 Task: Format the document with different text styles, colors, and effects to enhance its visual appeal.
Action: Mouse moved to (270, 89)
Screenshot: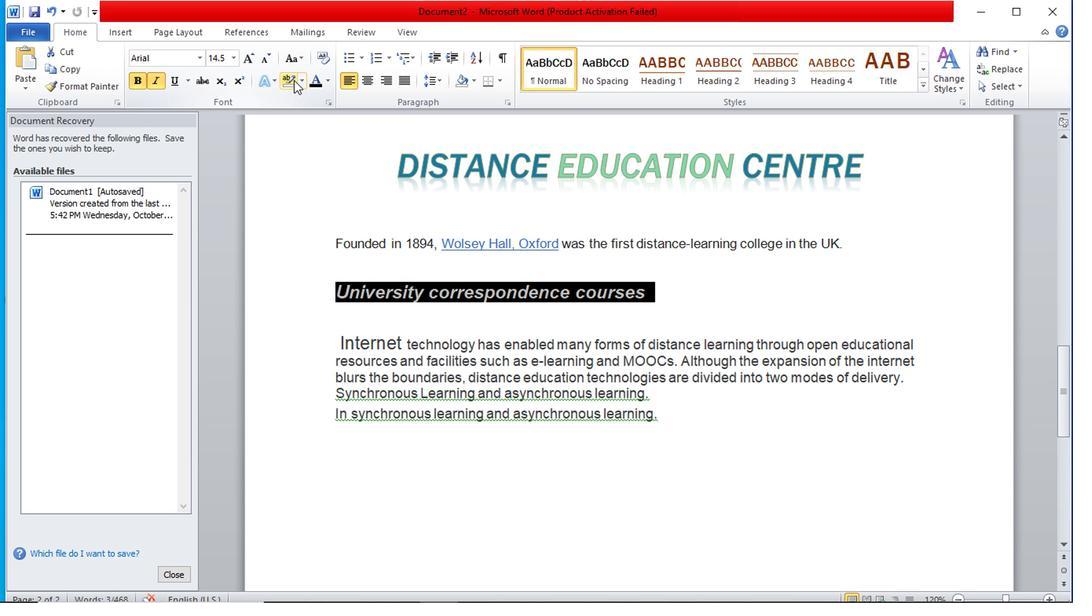 
Action: Mouse pressed left at (270, 89)
Screenshot: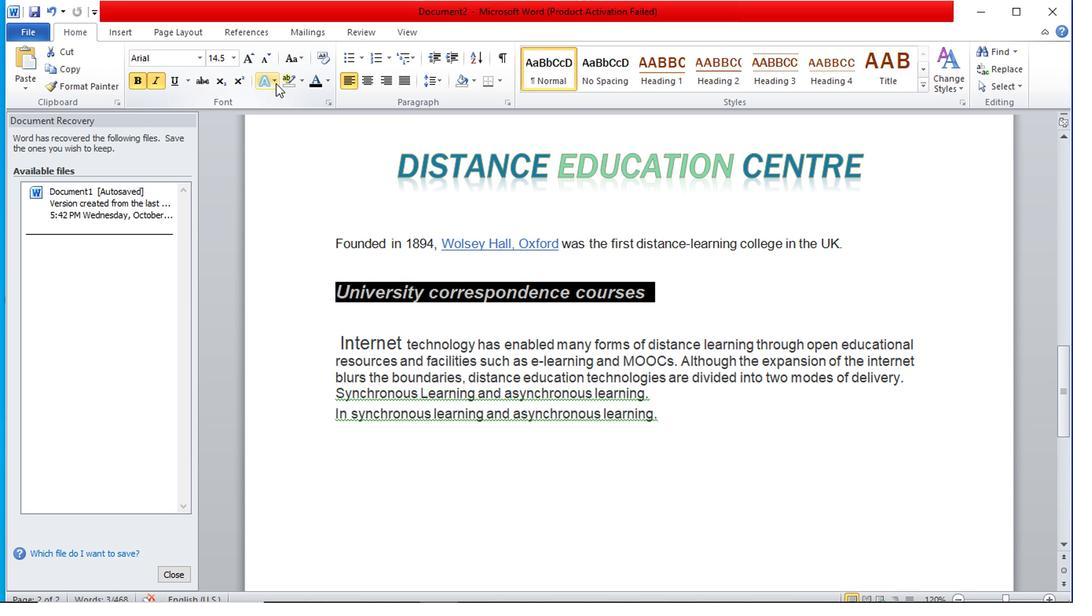 
Action: Mouse moved to (272, 244)
Screenshot: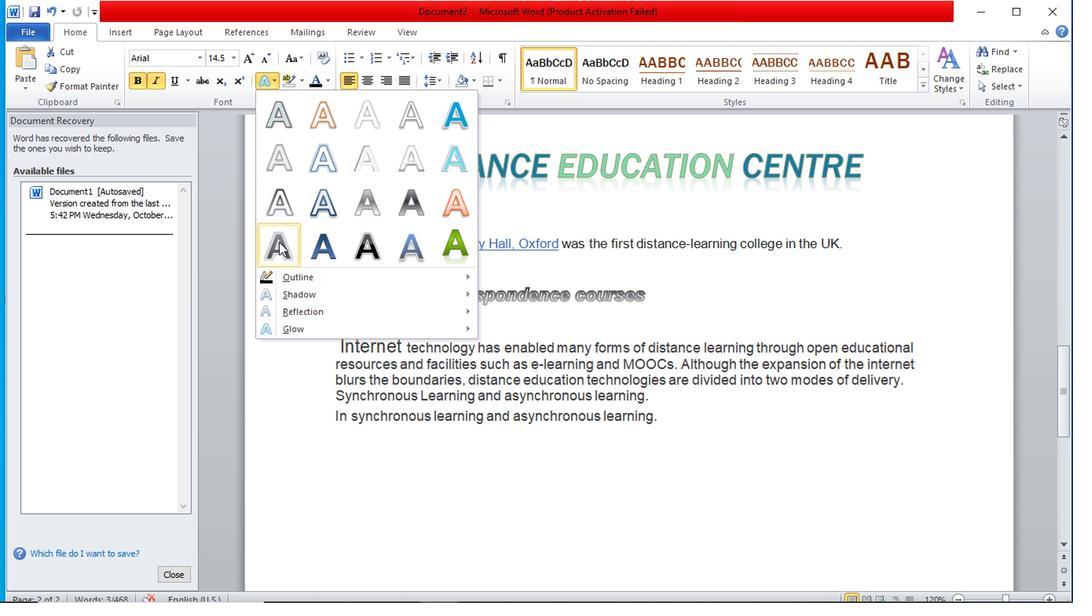 
Action: Mouse pressed left at (272, 244)
Screenshot: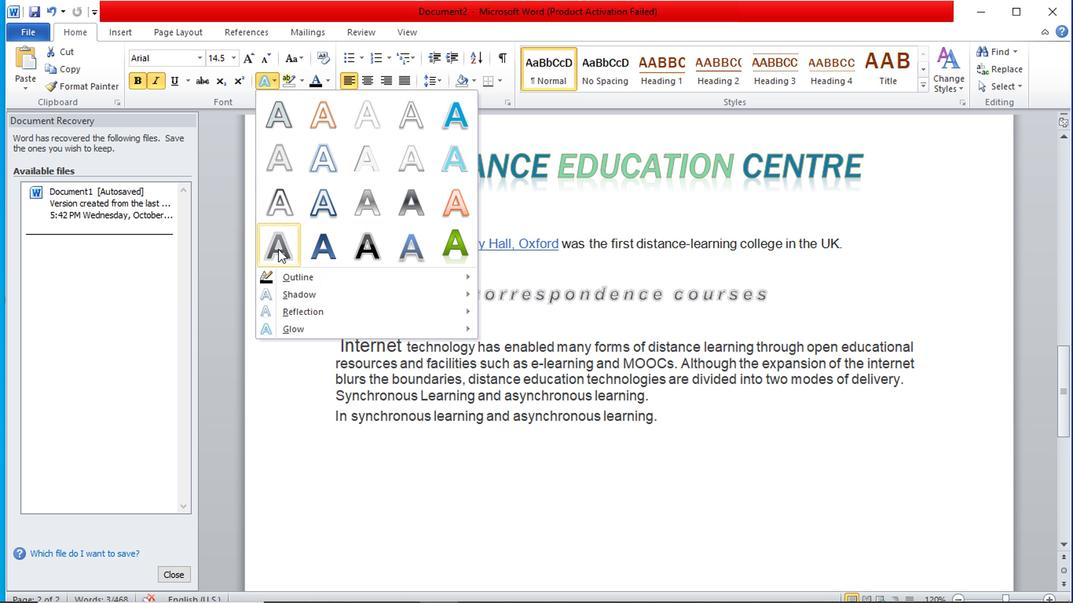 
Action: Mouse moved to (789, 290)
Screenshot: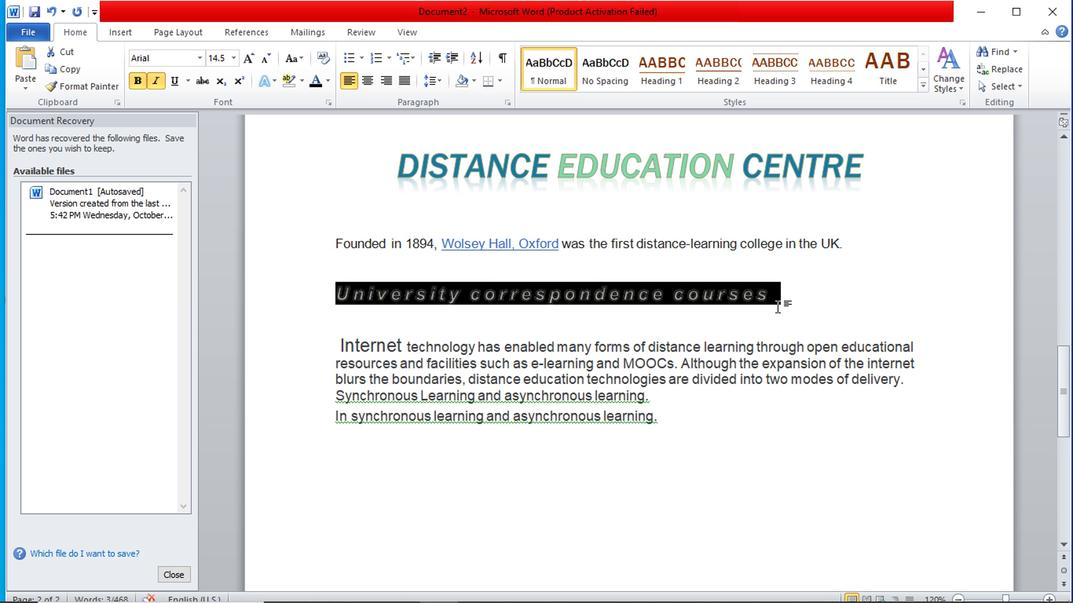 
Action: Mouse pressed left at (789, 290)
Screenshot: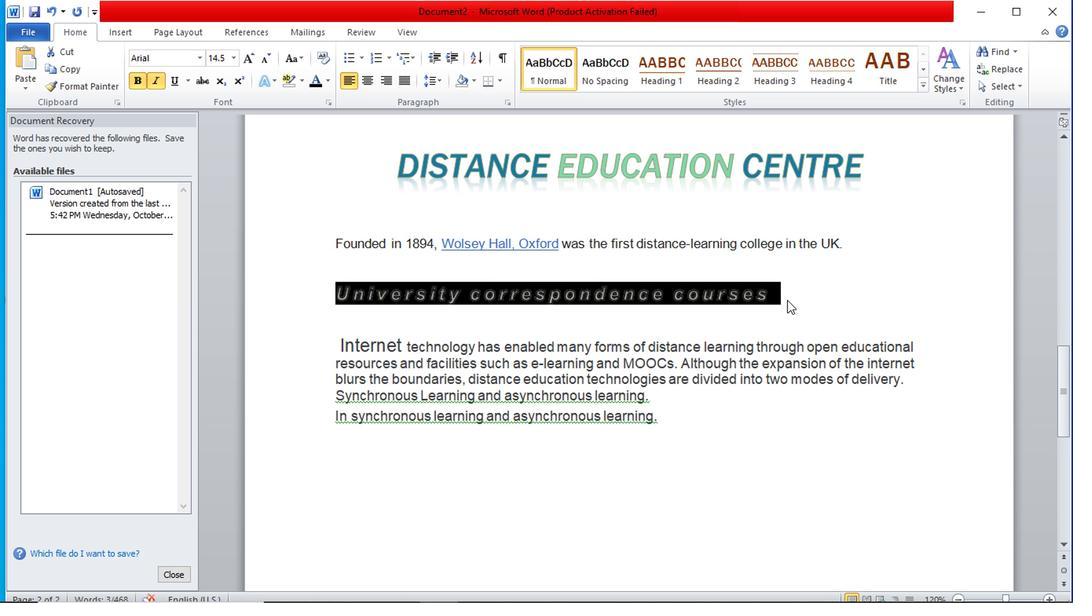 
Action: Mouse moved to (325, 280)
Screenshot: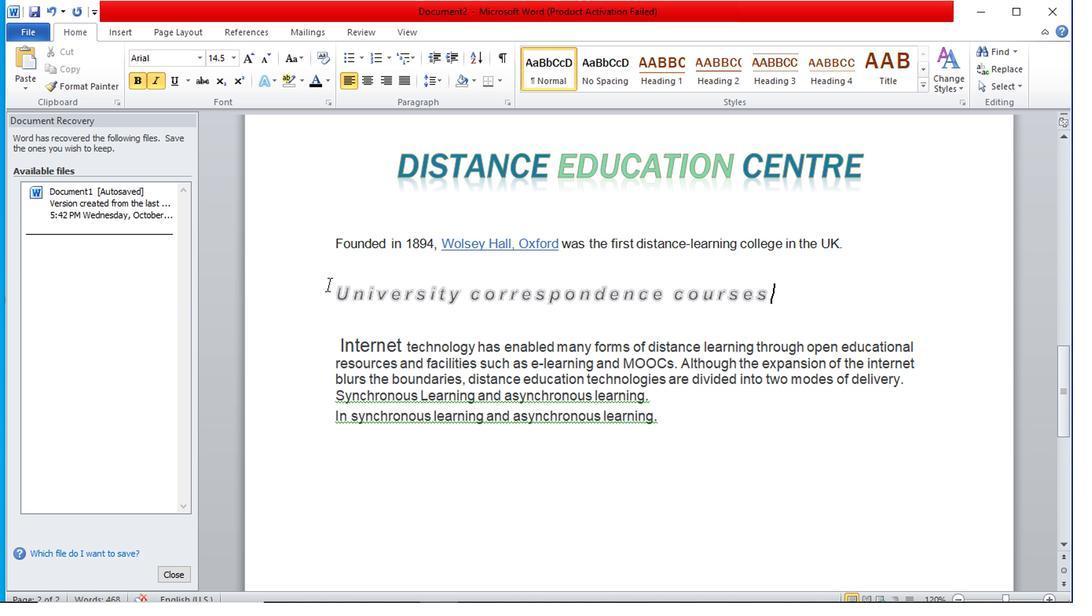 
Action: Mouse pressed left at (325, 280)
Screenshot: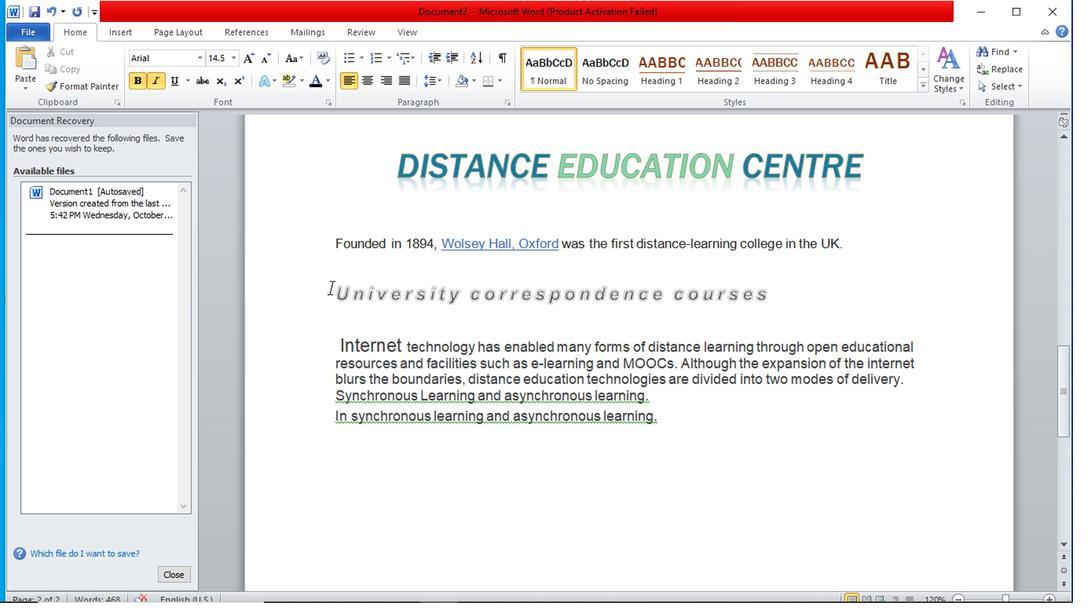 
Action: Mouse moved to (318, 88)
Screenshot: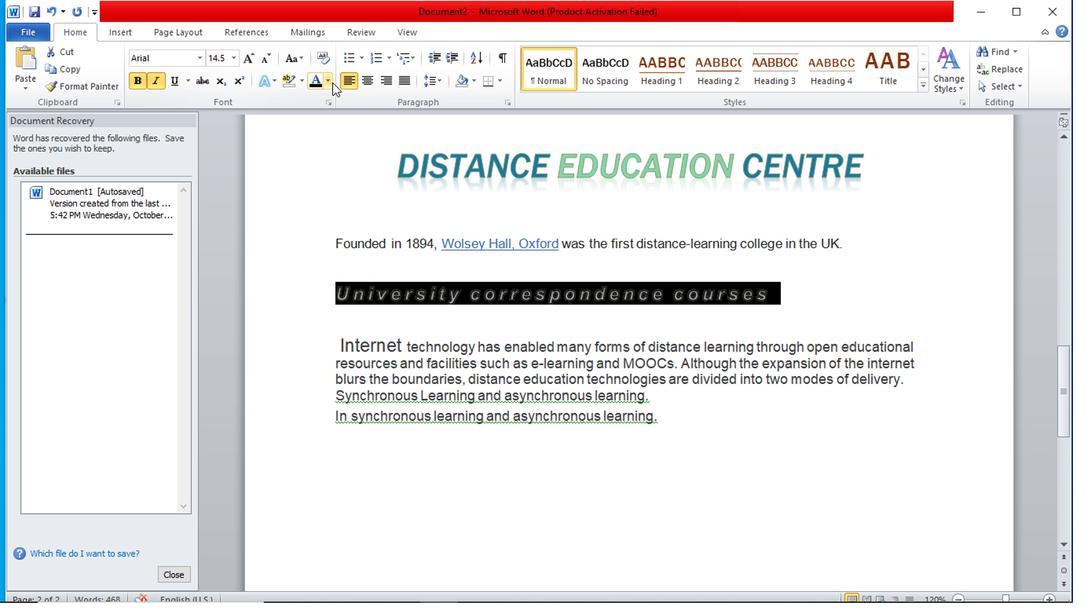 
Action: Mouse pressed left at (318, 88)
Screenshot: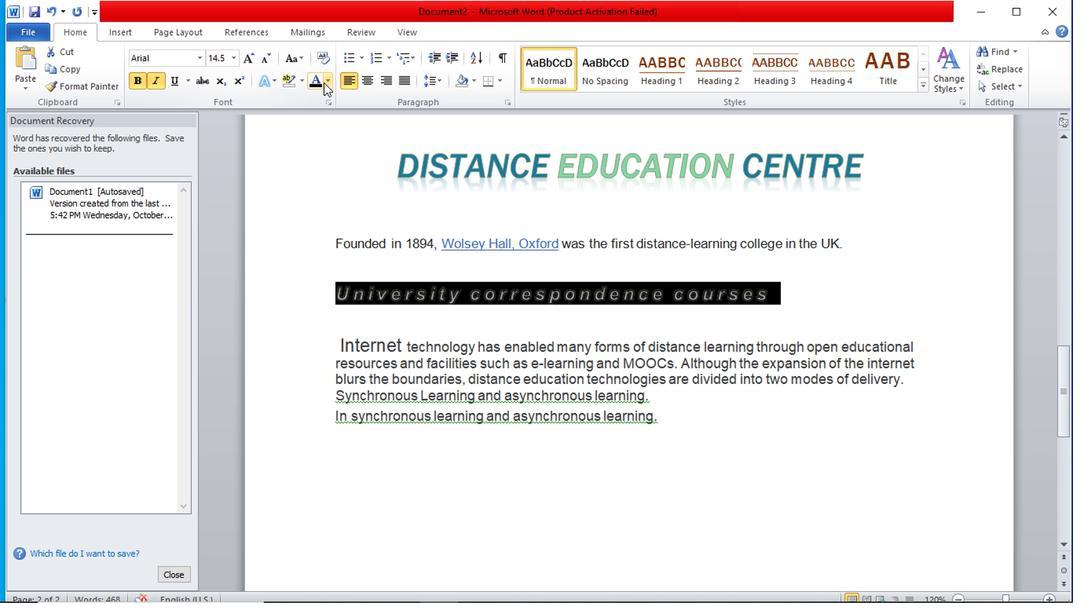 
Action: Mouse moved to (393, 186)
Screenshot: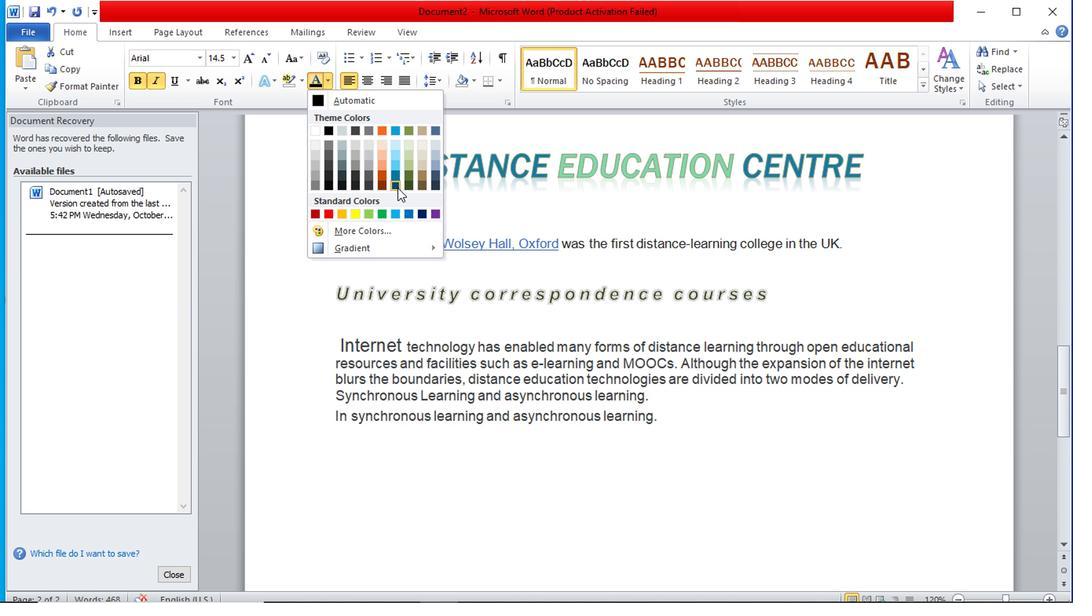 
Action: Mouse pressed left at (393, 186)
Screenshot: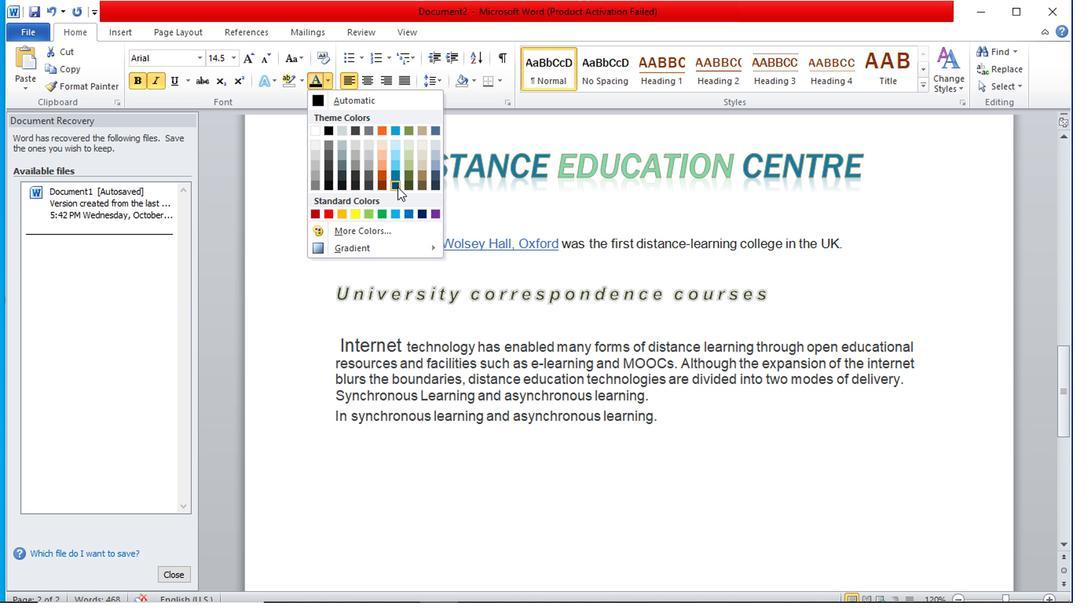 
Action: Mouse moved to (797, 286)
Screenshot: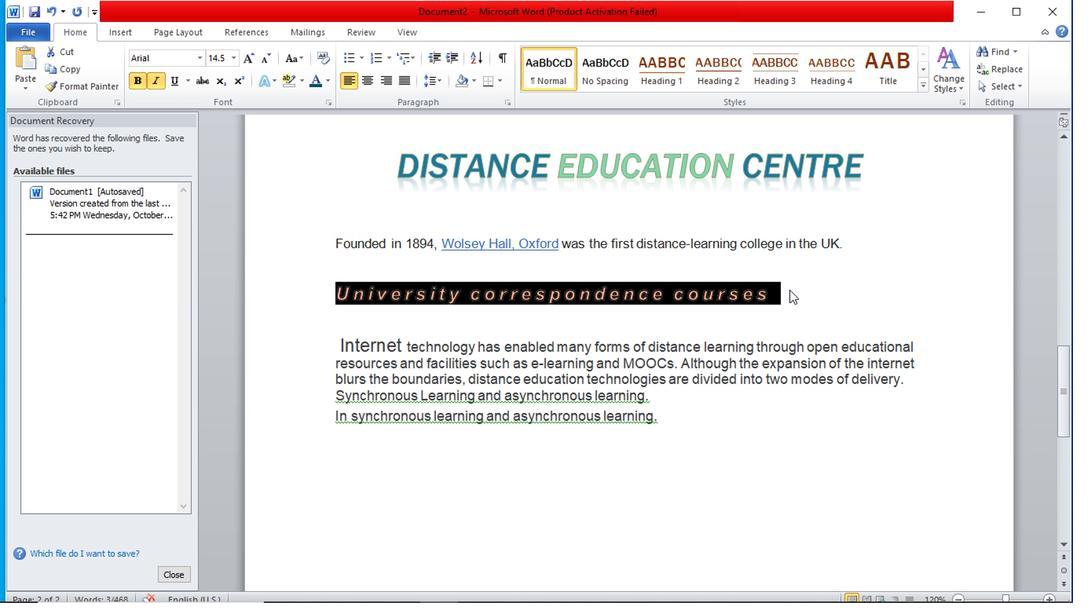 
Action: Mouse pressed left at (797, 286)
Screenshot: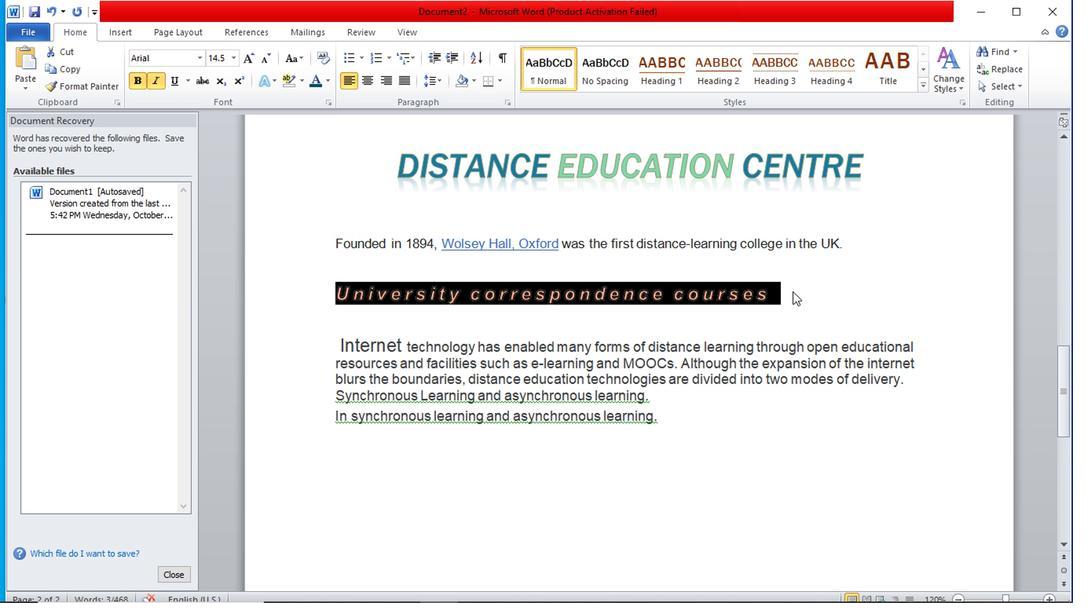 
Action: Mouse moved to (318, 279)
Screenshot: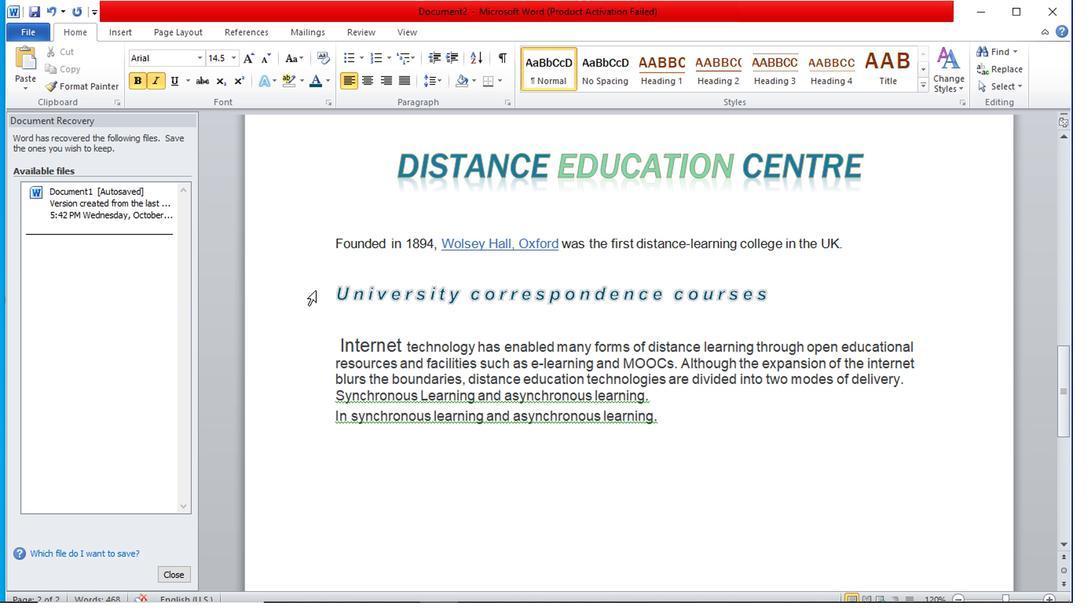 
Action: Mouse pressed left at (318, 279)
Screenshot: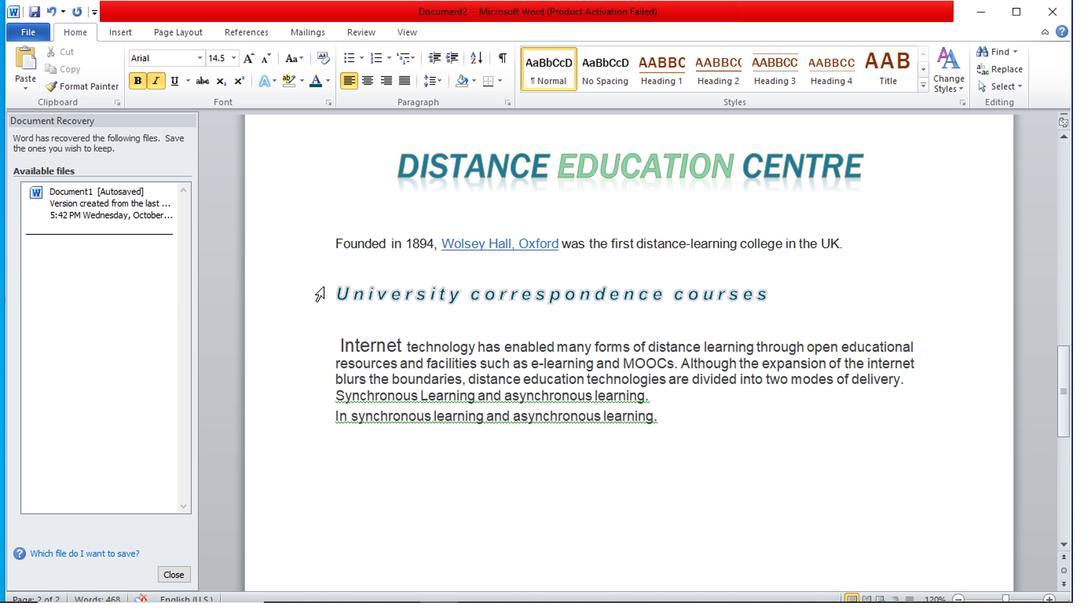 
Action: Mouse moved to (325, 88)
Screenshot: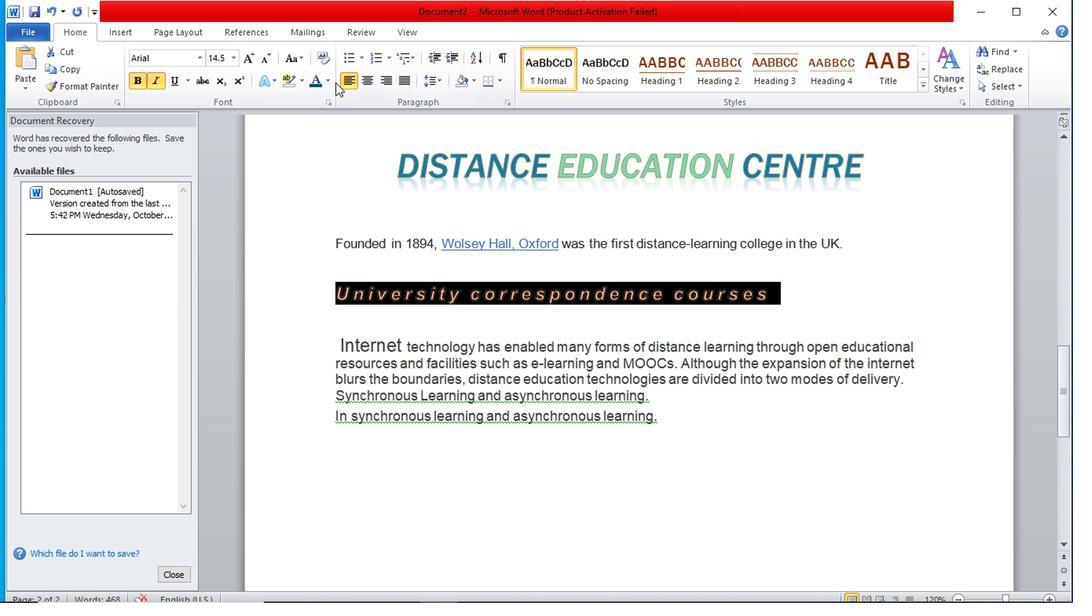 
Action: Mouse pressed left at (325, 88)
Screenshot: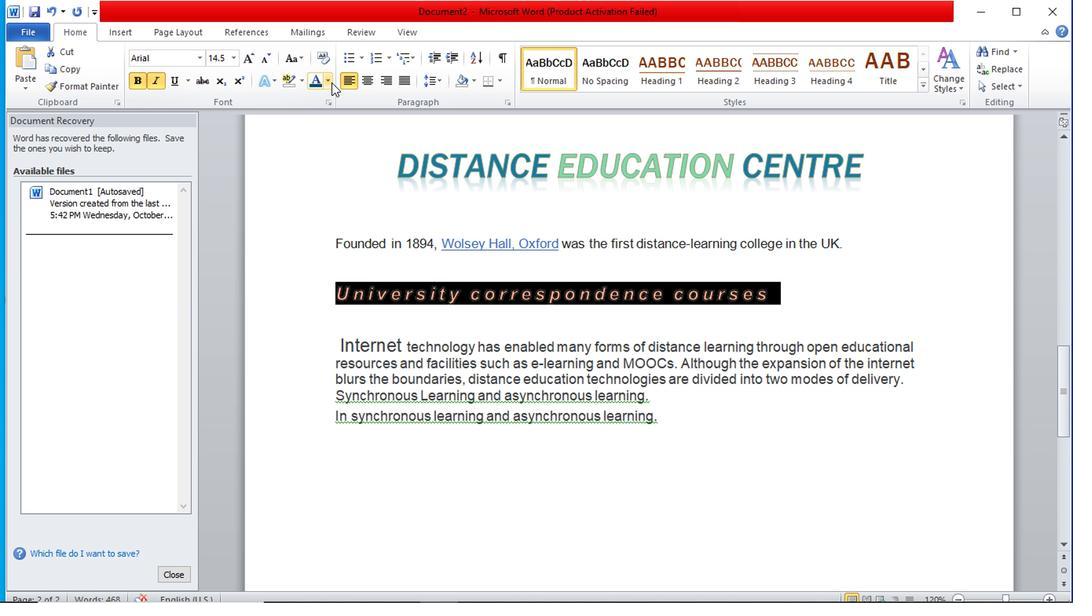 
Action: Mouse moved to (432, 186)
Screenshot: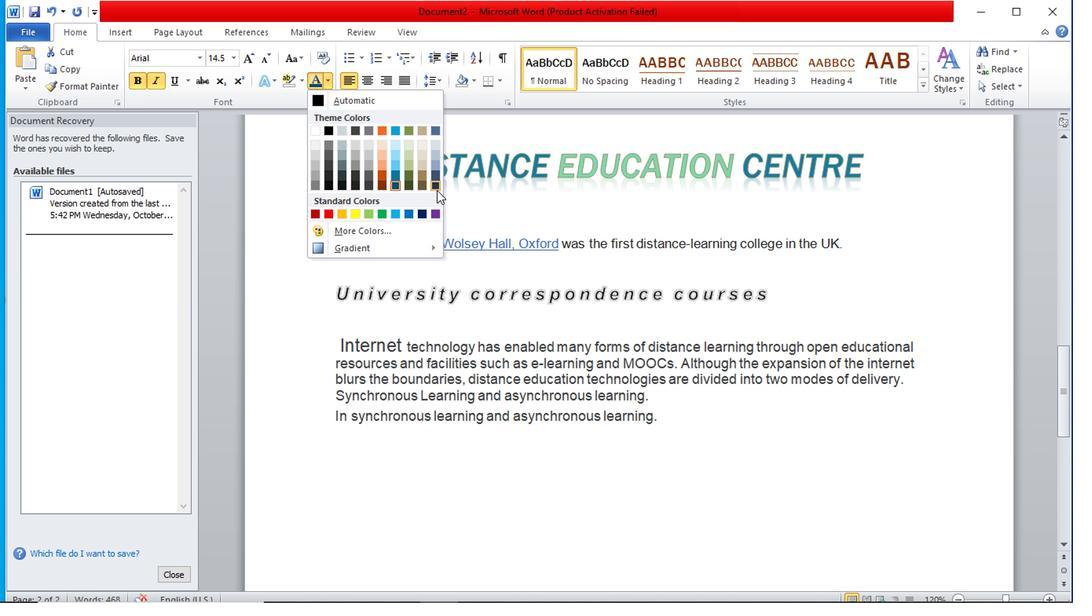 
Action: Mouse pressed left at (432, 186)
Screenshot: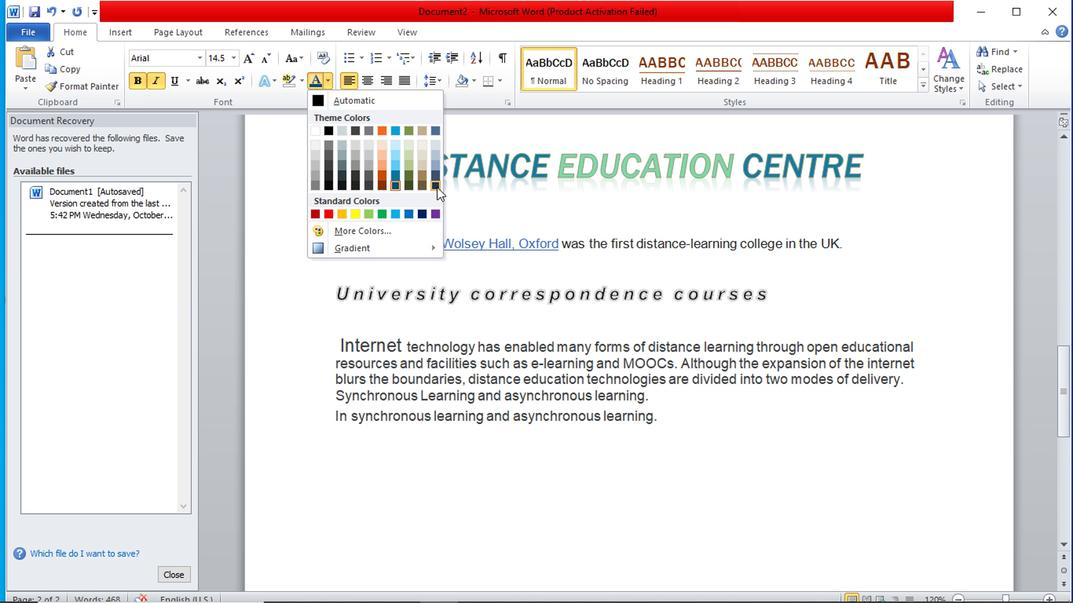
Action: Mouse moved to (323, 275)
Screenshot: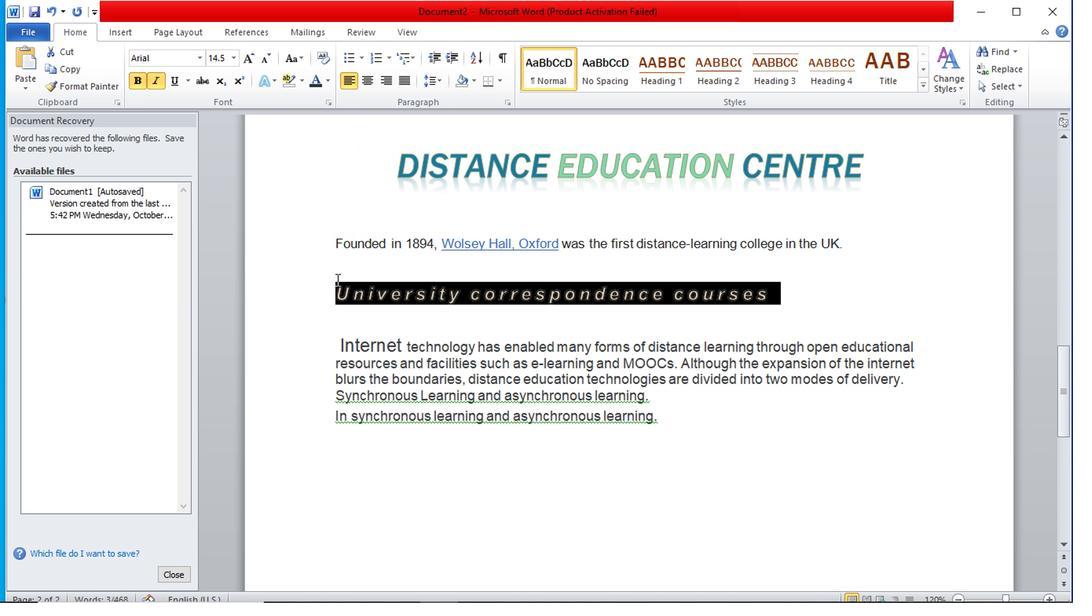 
Action: Mouse pressed left at (323, 275)
Screenshot: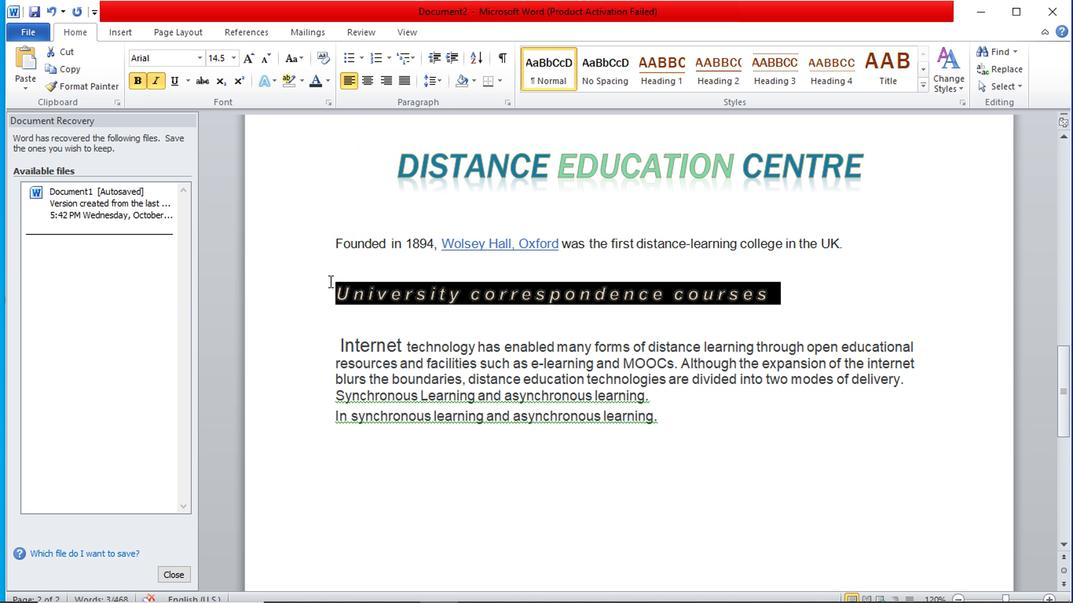 
Action: Mouse moved to (841, 322)
Screenshot: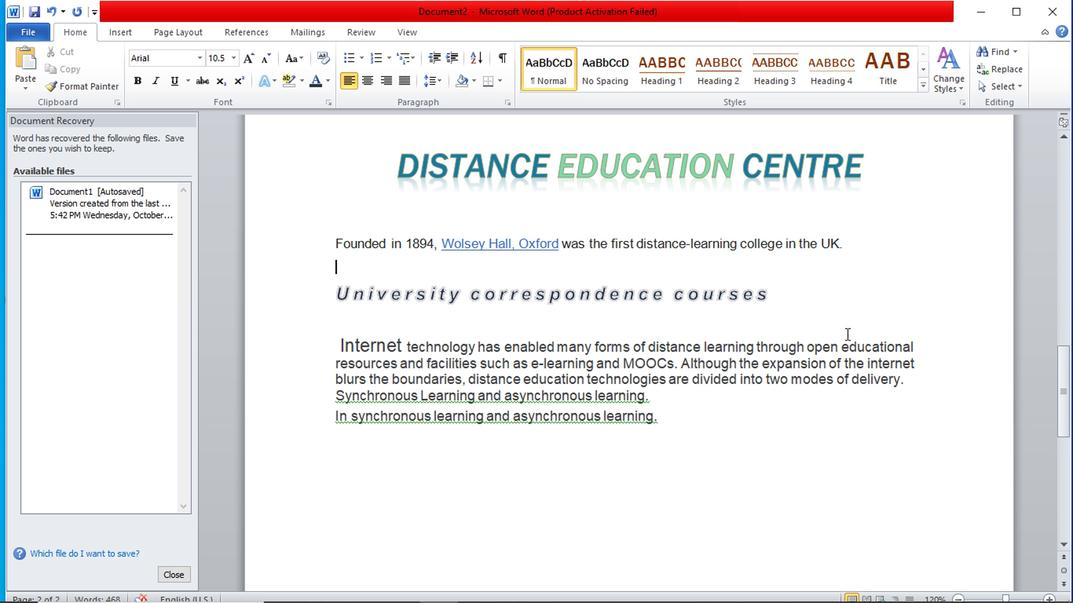 
Action: Mouse scrolled (841, 322) with delta (0, 0)
Screenshot: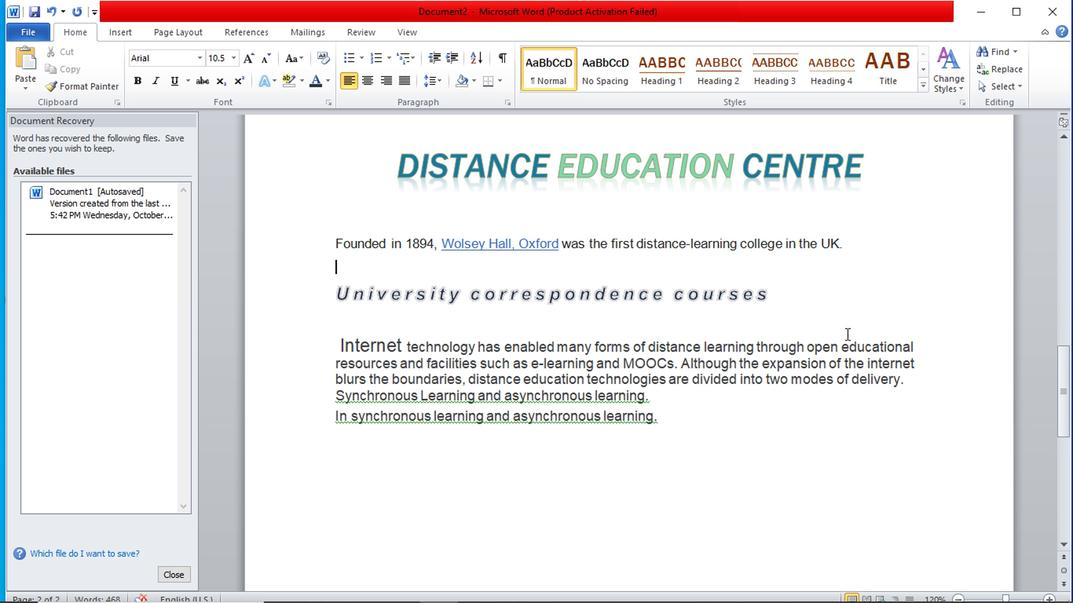 
Action: Mouse moved to (777, 287)
Screenshot: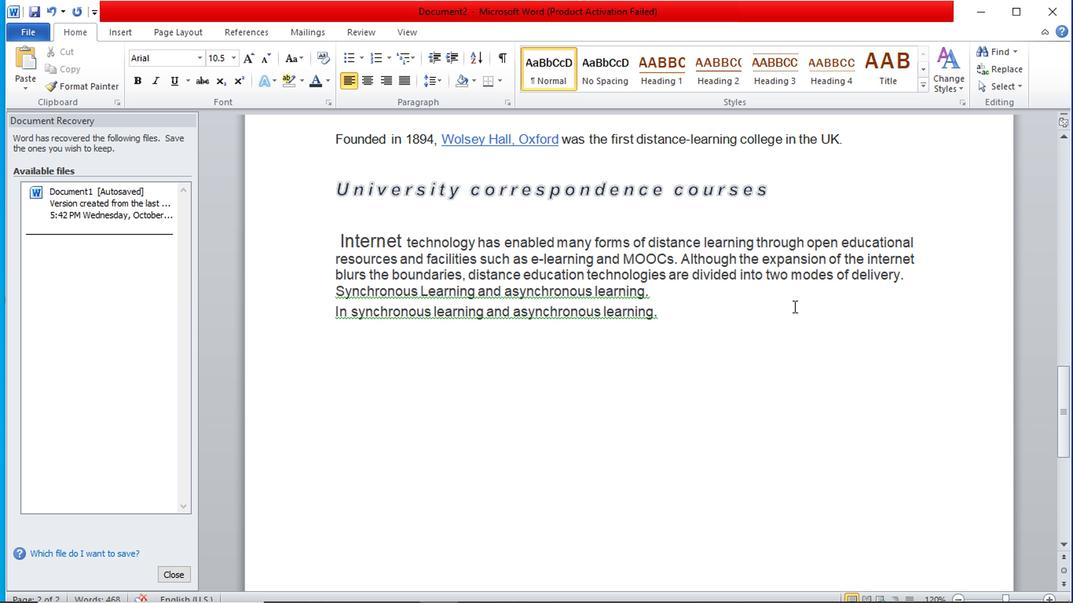 
Action: Mouse scrolled (777, 287) with delta (0, 0)
Screenshot: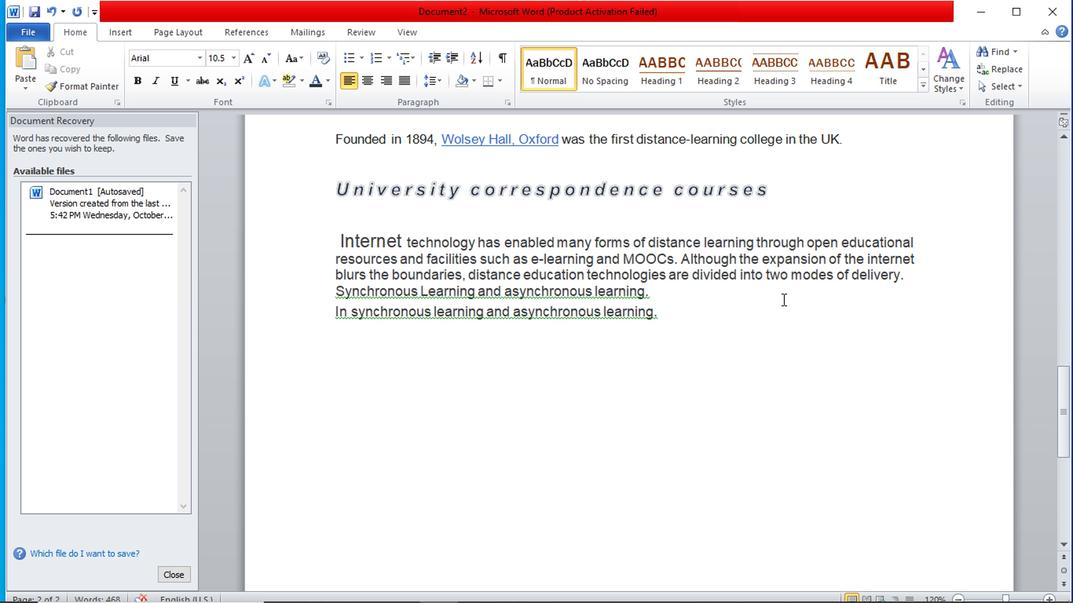 
Action: Mouse moved to (676, 331)
Screenshot: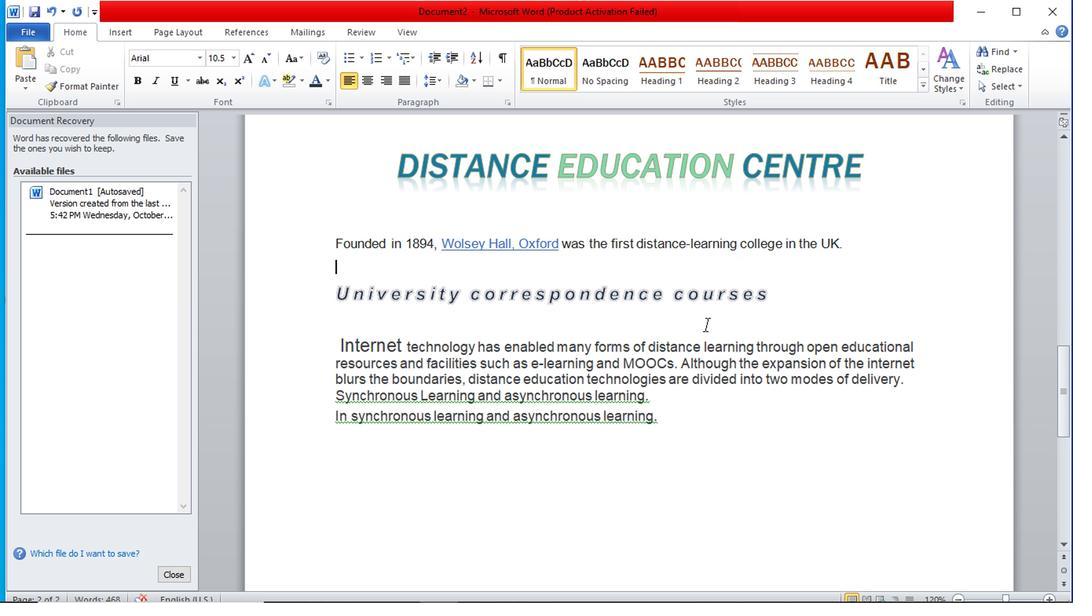 
Action: Mouse scrolled (676, 331) with delta (0, 0)
Screenshot: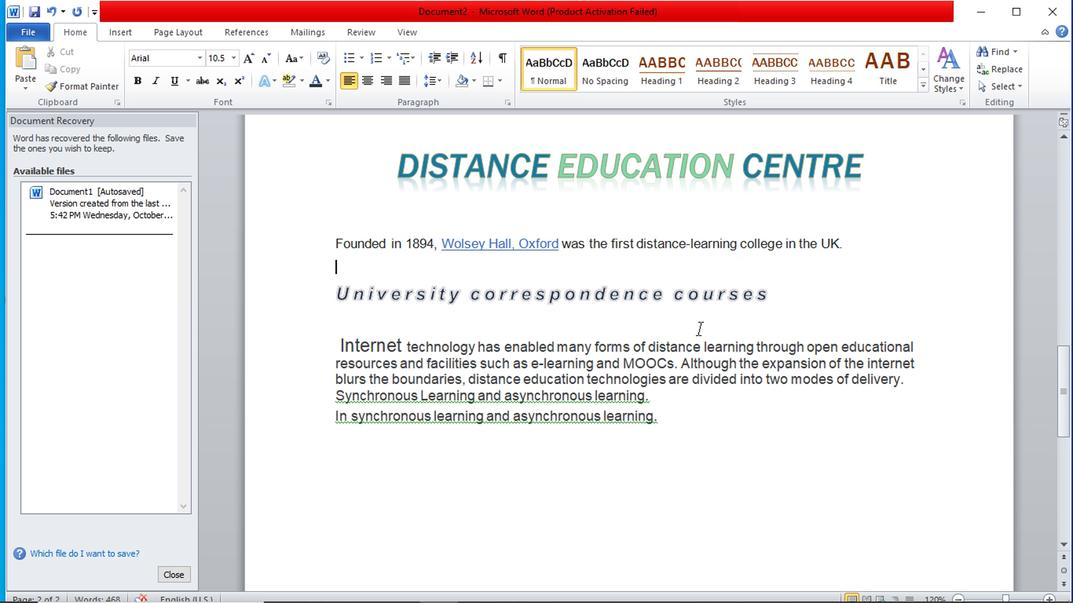 
Action: Mouse moved to (670, 308)
Screenshot: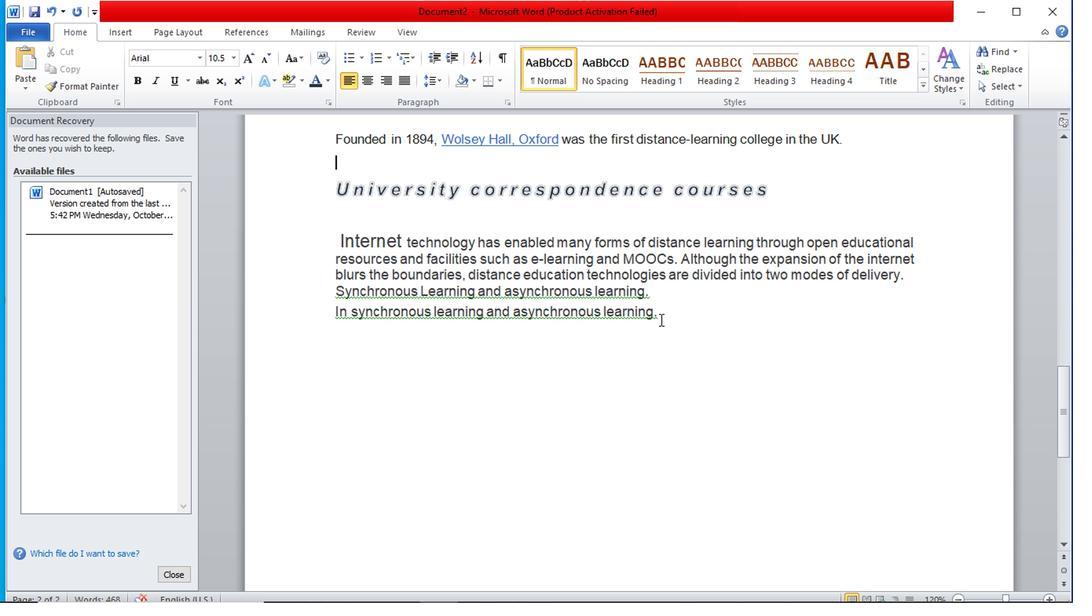 
Action: Mouse pressed left at (670, 308)
Screenshot: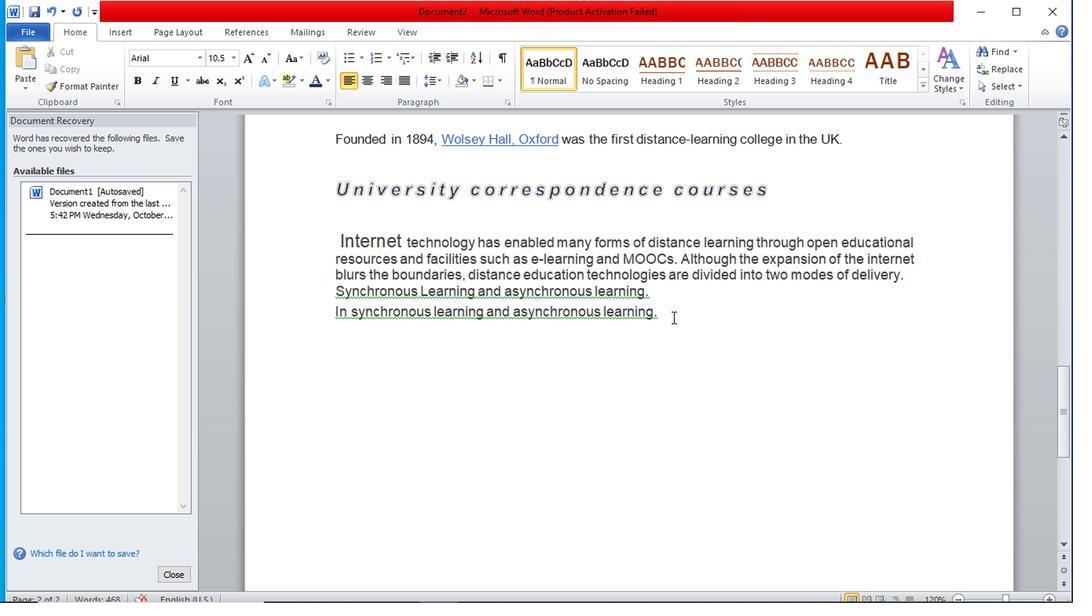 
Action: Mouse moved to (651, 282)
Screenshot: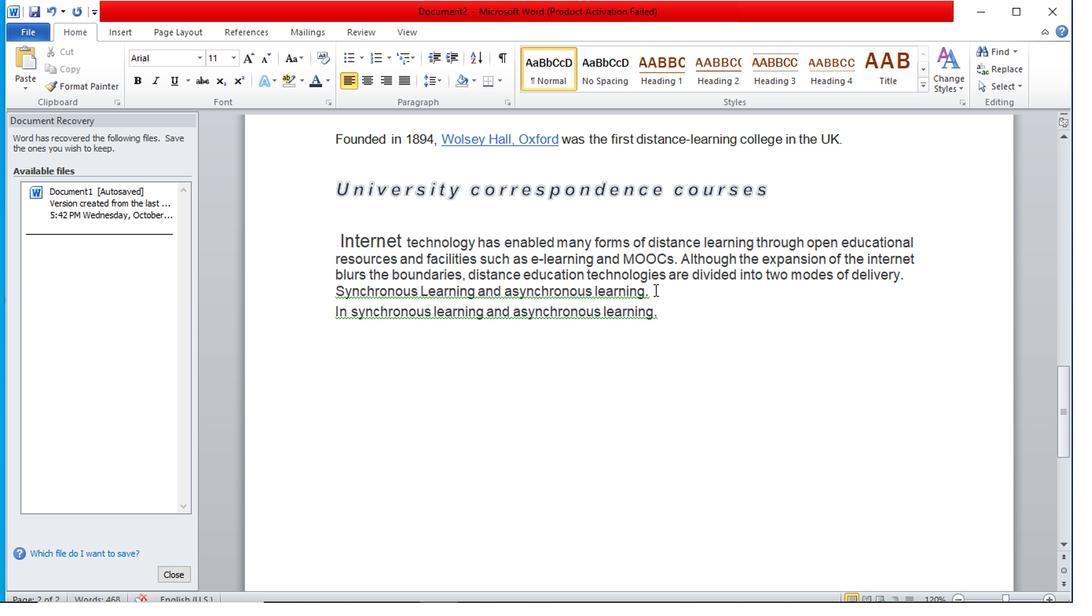 
Action: Mouse pressed left at (651, 282)
Screenshot: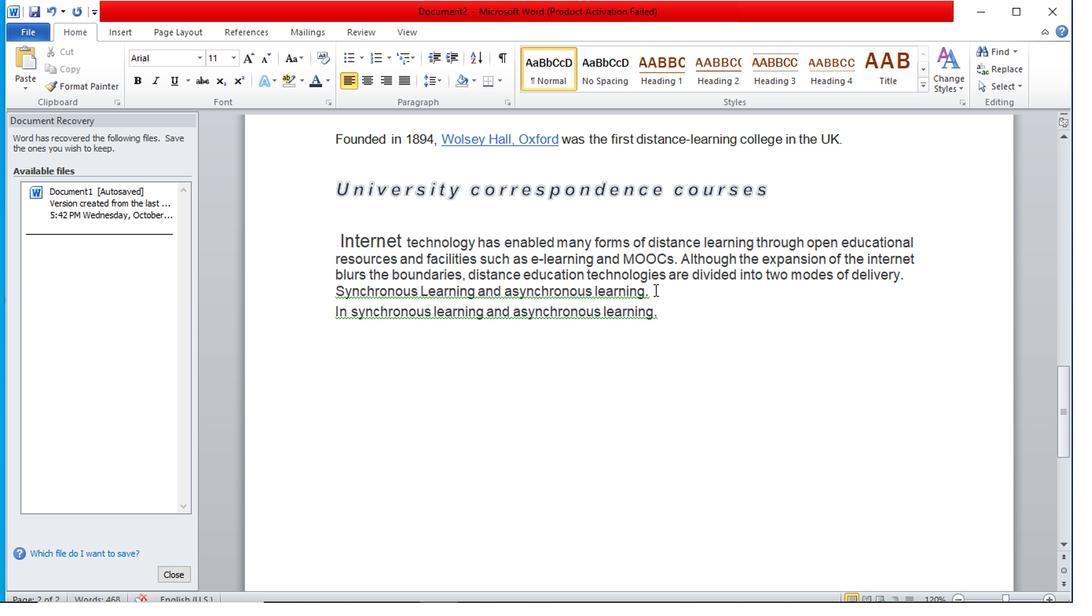 
Action: Mouse moved to (649, 284)
Screenshot: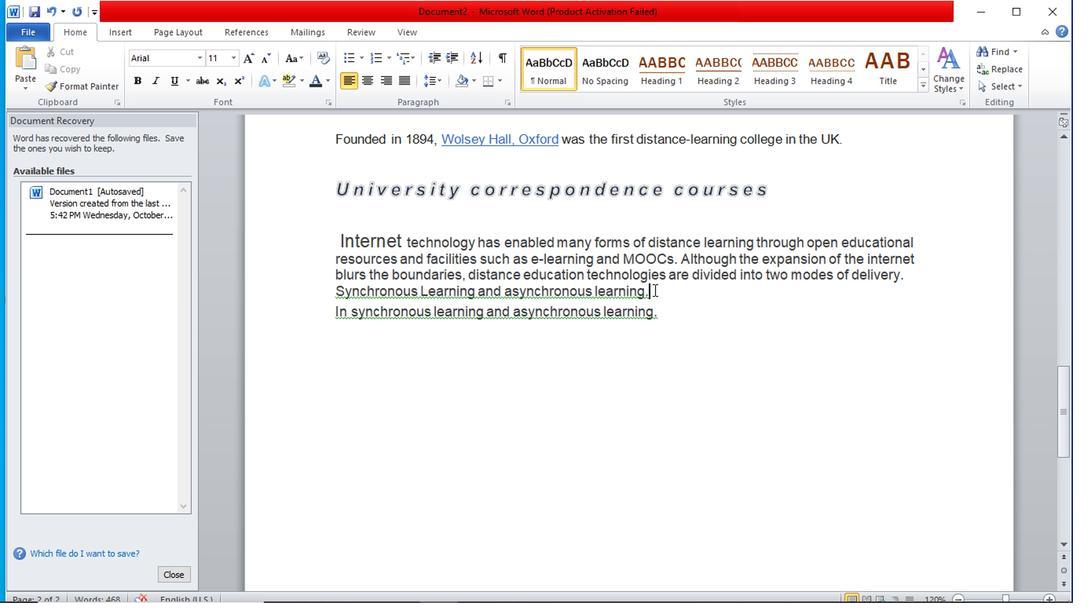 
Action: Key pressed <Key.backspace>
Screenshot: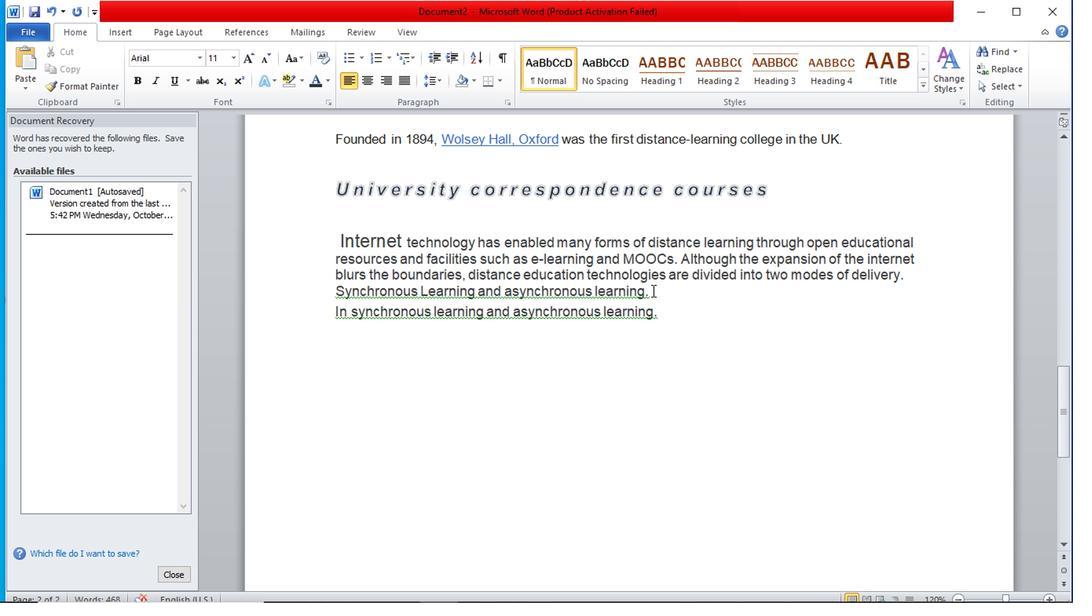 
Action: Mouse moved to (648, 292)
Screenshot: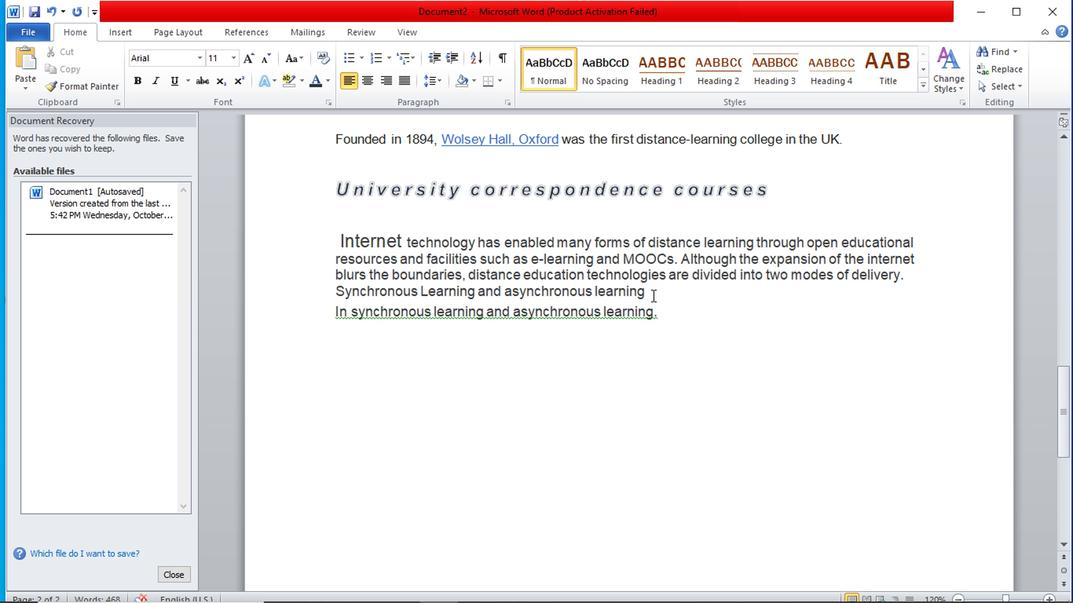 
Action: Key pressed ..<Key.backspace><Key.backspace>.<Key.space>
Screenshot: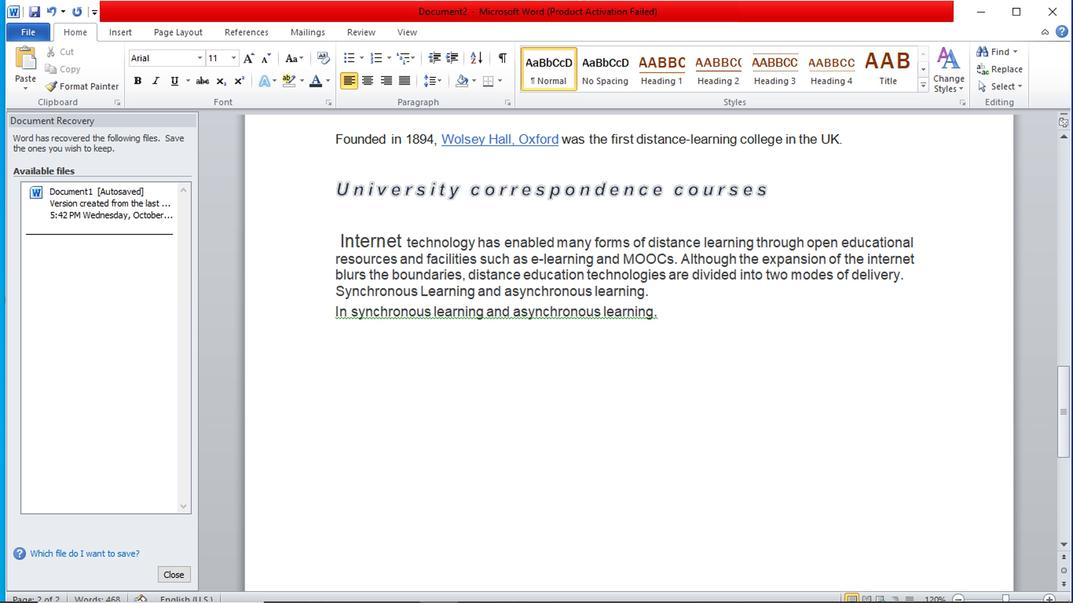 
Action: Mouse moved to (661, 296)
Screenshot: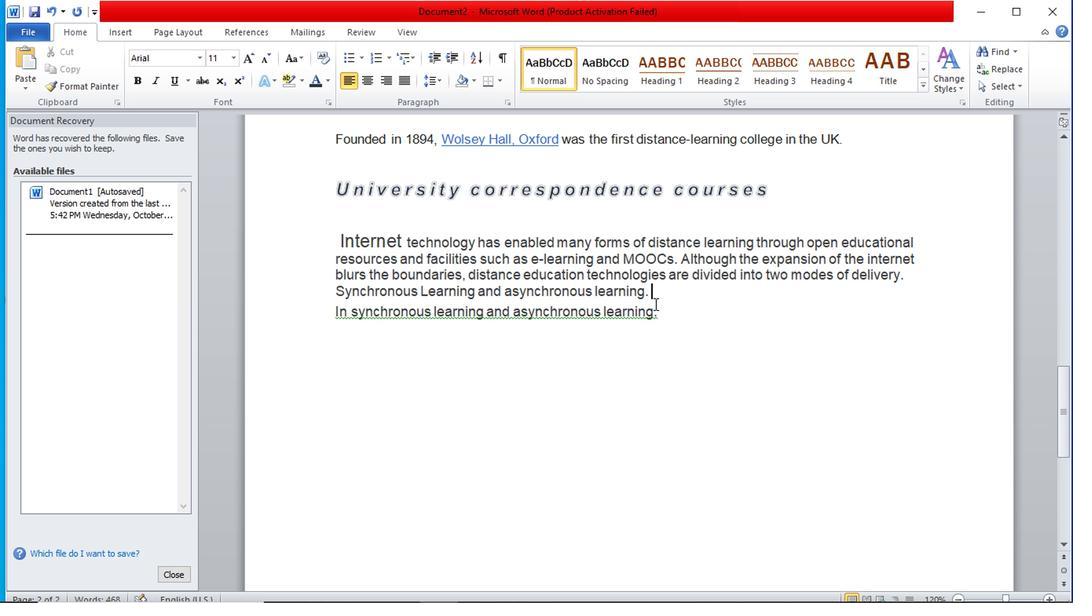 
Action: Key pressed <Key.space><Key.space><Key.enter>
Screenshot: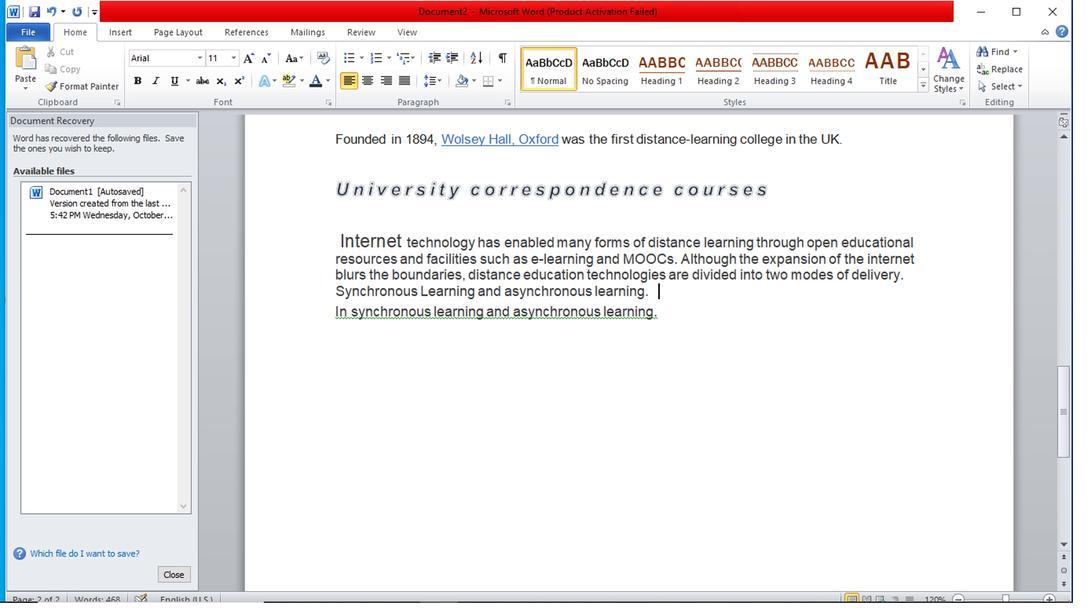 
Action: Mouse moved to (664, 324)
Screenshot: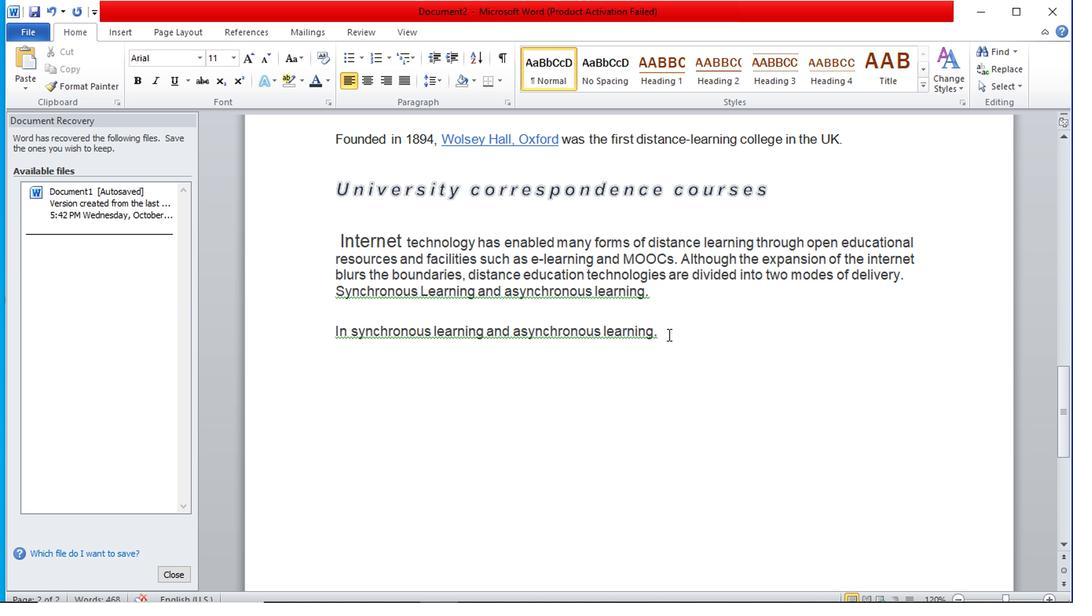 
Action: Mouse pressed left at (664, 324)
Screenshot: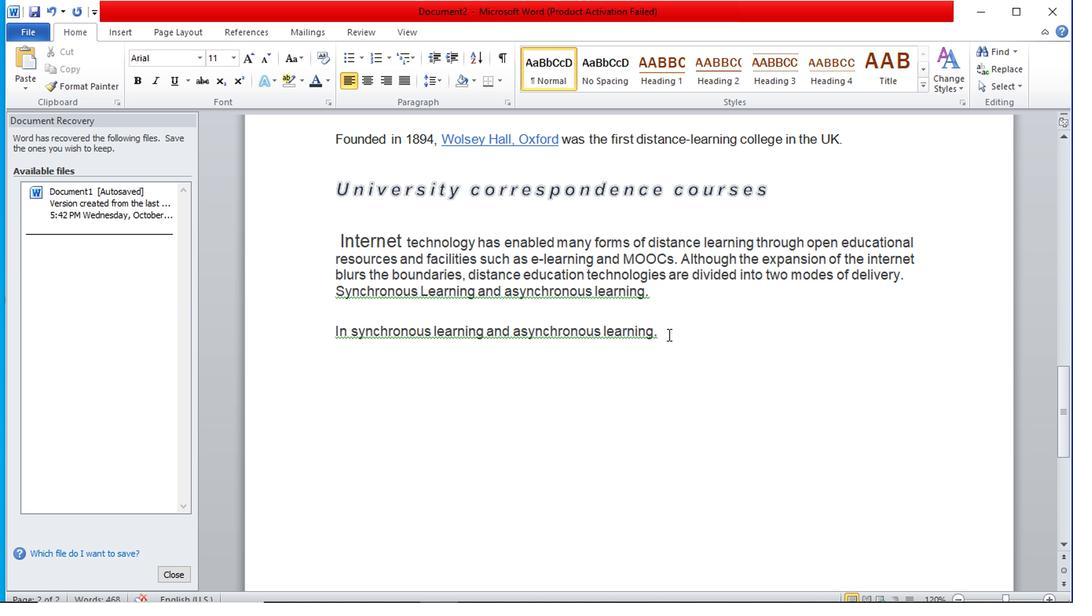 
Action: Mouse moved to (661, 324)
Screenshot: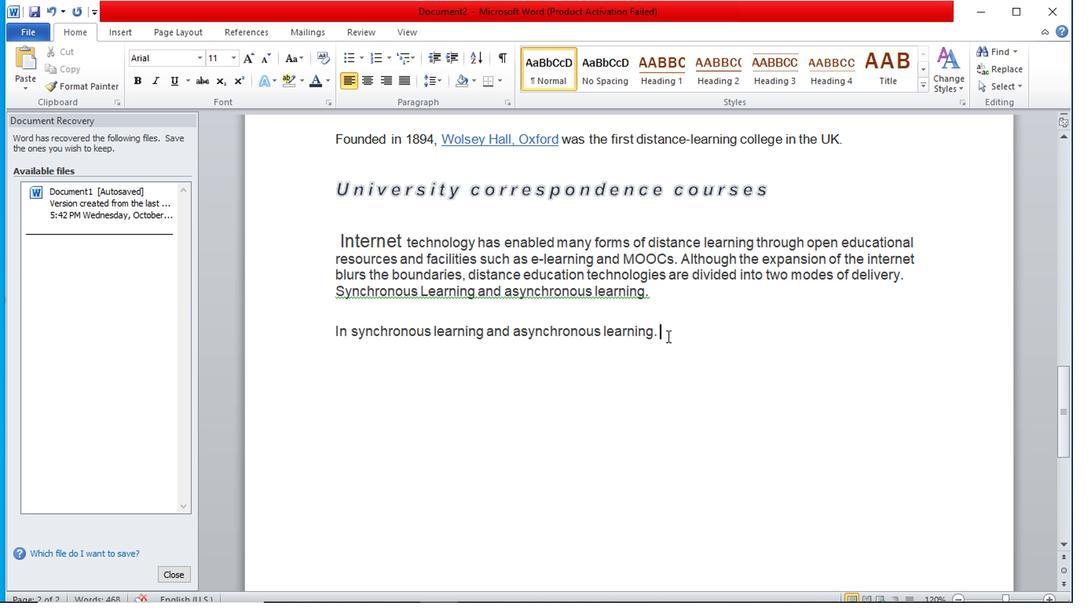
Action: Key pressed <Key.backspace><Key.backspace>
Screenshot: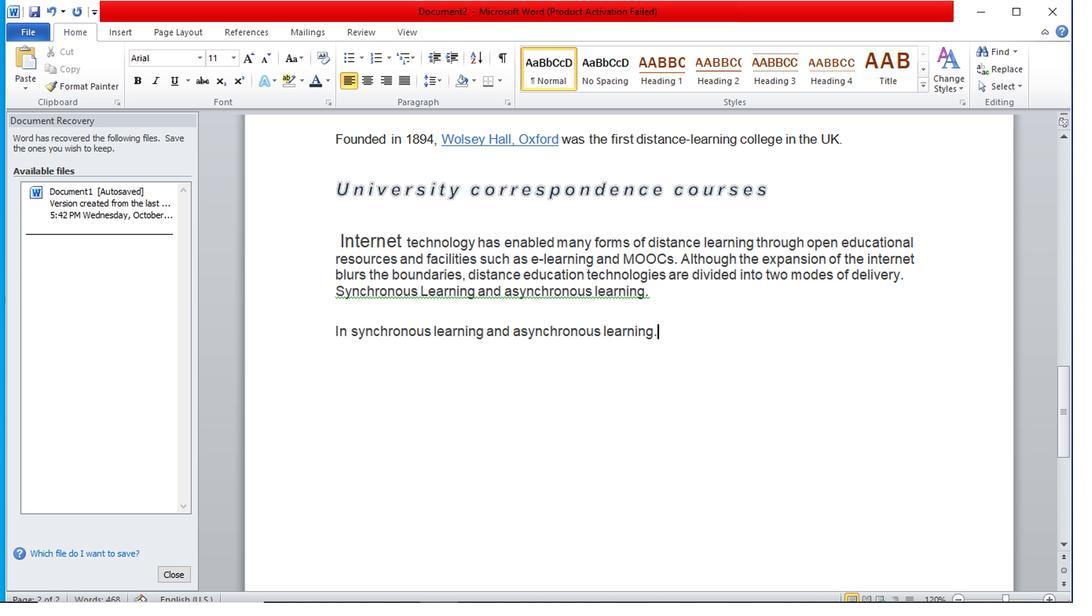
Action: Mouse moved to (663, 317)
Screenshot: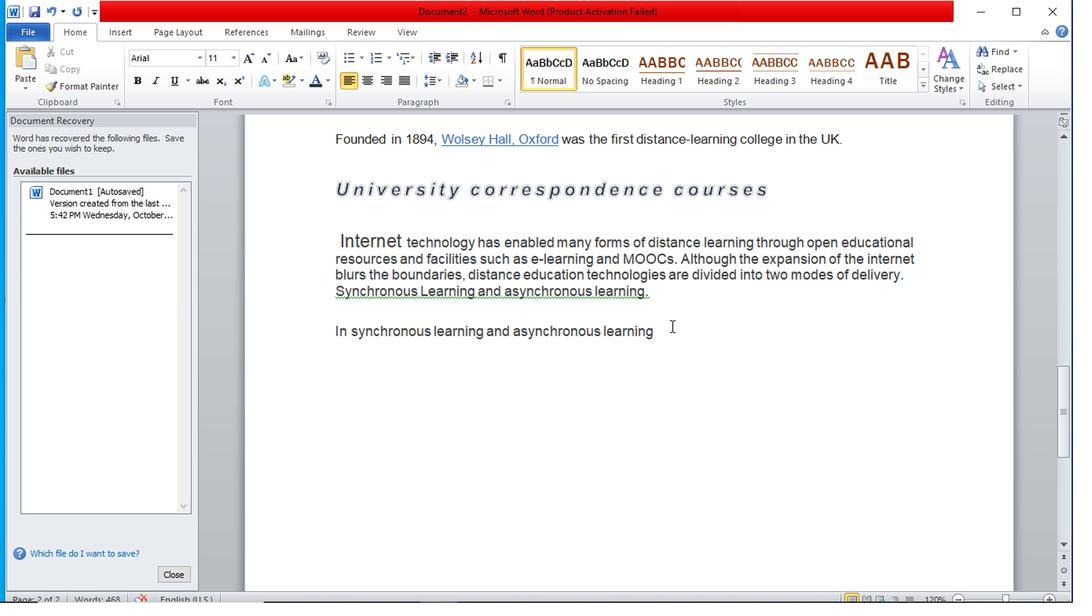 
Action: Key pressed <Key.space>
Screenshot: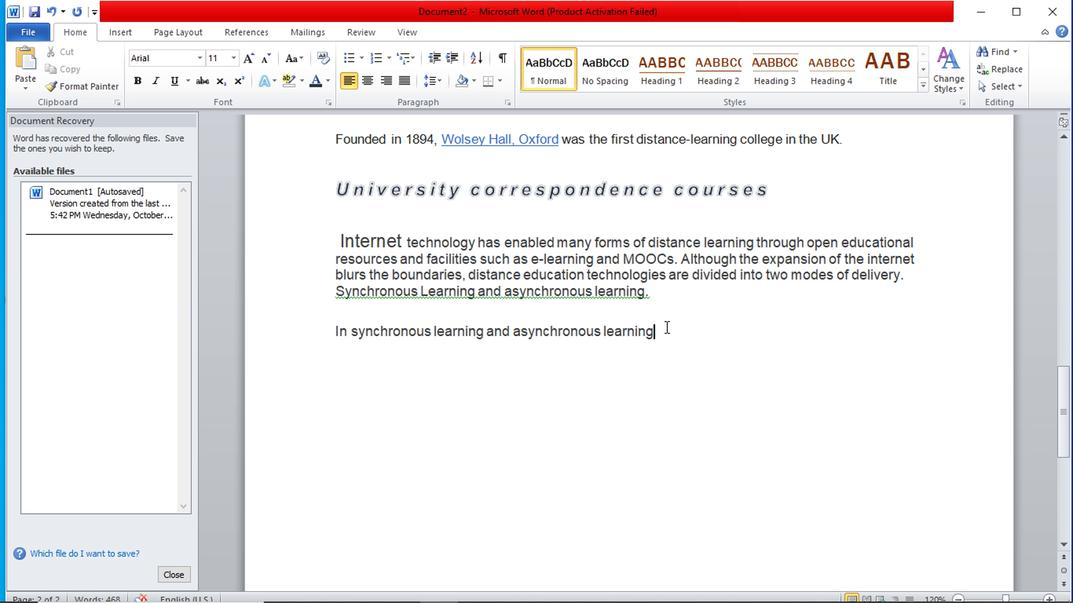 
Action: Mouse moved to (660, 320)
Screenshot: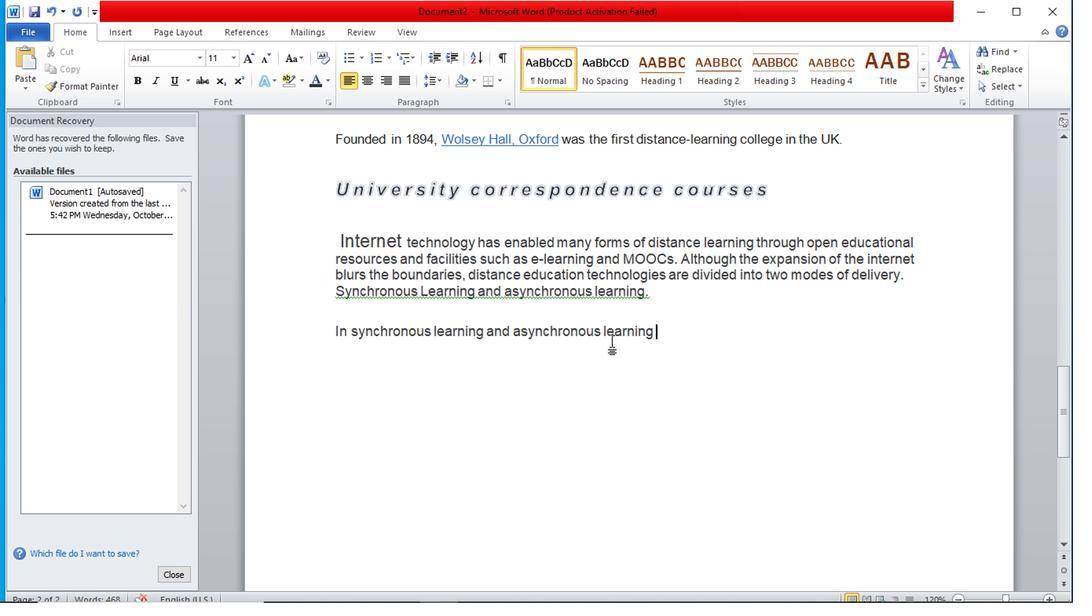 
Action: Key pressed <Key.backspace>,<Key.space>all<Key.space>participam<Key.backspace>m<Key.backspace>ny<Key.backspace>ts<Key.space>are<Key.space>'present'<Key.space>at<Key.space>the<Key.space>same<Key.space>time<Key.space>in<Key.space>a<Key.space>virtual<Key.space>classe<Key.backspace>room,<Key.space>as<Key.space>in<Key.space>traditional<Key.space>classroom<Key.space>teaching.<Key.space><Key.shift>It<Key.space>requires<Key.space>a<Key.space>timetable.<Key.backspace>,<Key.space><Key.shift>Web<Key.space>conferencing,<Key.space>videoconferecing,<Key.space>education<Key.backspace><Key.backspace><Key.backspace><Key.backspace><Key.backspace><Key.backspace><Key.backspace><Key.backspace><Key.backspace><Key.backspace><Key.backspace><Key.backspace><Key.backspace><Key.backspace><Key.backspace><Key.backspace><Key.backspace><Key.backspace><Key.backspace><Key.backspace><Key.backspace><Key.backspace>conferencing,<Key.space>a<Key.backspace>education<Key.space>television,<Key.space>and<Key.space>instructional<Key.space>gj<Key.backspace><Key.backspace>televisou<Key.backspace><Key.backspace><Key.backspace>sion<Key.space>are<Key.space>example<Key.space>od<Key.backspace>f<Key.space>synchronous<Key.space>technology,as<Key.space><Key.backspace><Key.backspace><Key.backspace><Key.space>as<Key.space>are<Key.space>
Screenshot: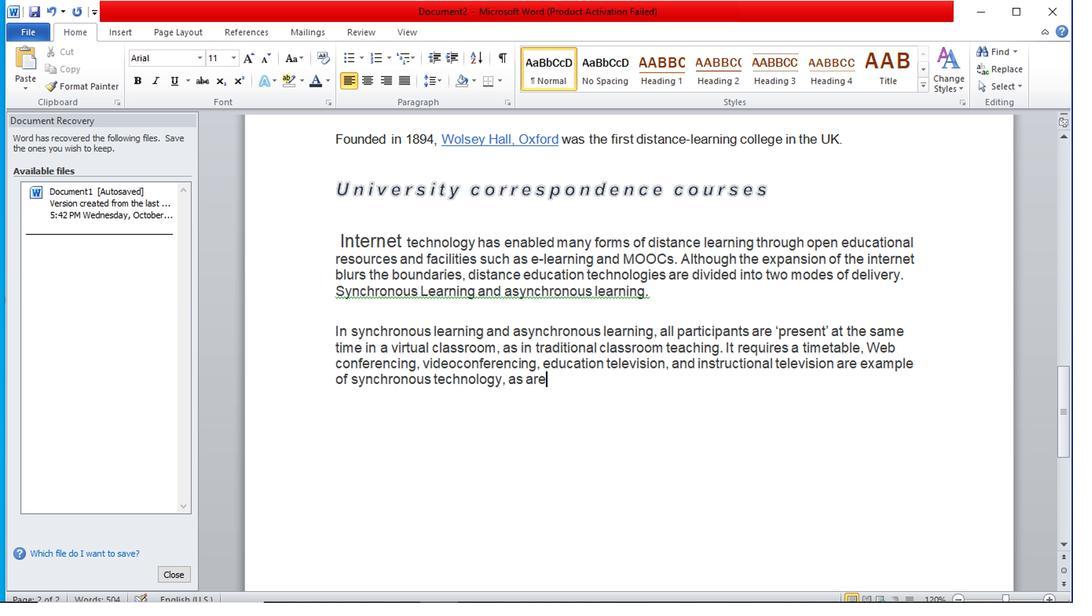 
Action: Mouse moved to (825, 109)
Screenshot: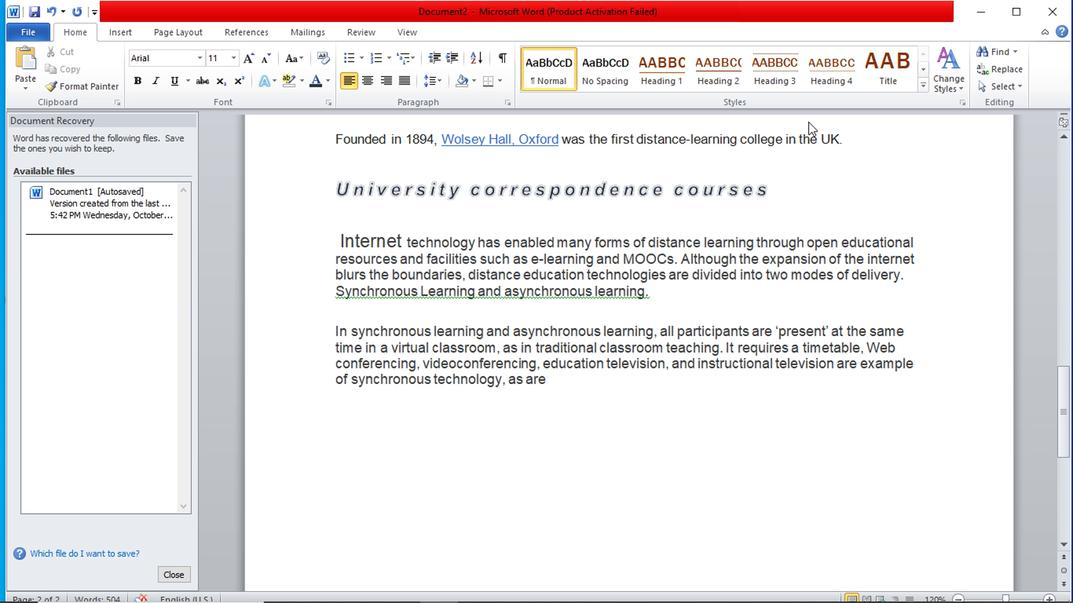
Action: Key pressed direct-broadcasr<Key.backspace>t<Key.space>satelite<Key.space>internet<Key.space>radu<Key.backspace>io,<Key.space>live<Key.space>streaming<Key.space><Key.backspace>,<Key.space>telephone<Key.space>and<Key.space>web-based.
Screenshot: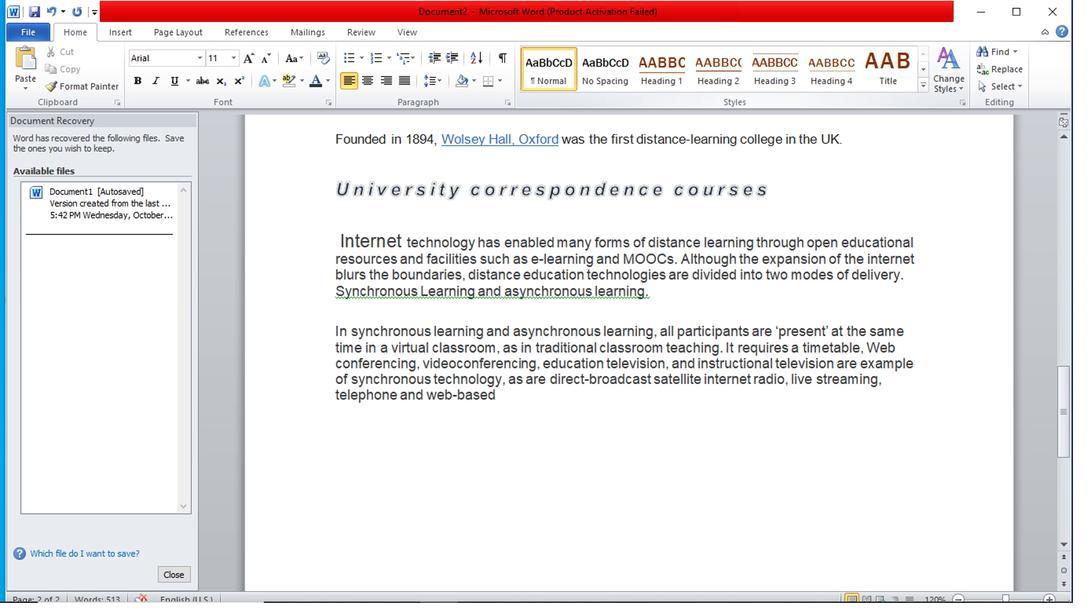 
Action: Mouse moved to (368, 234)
Screenshot: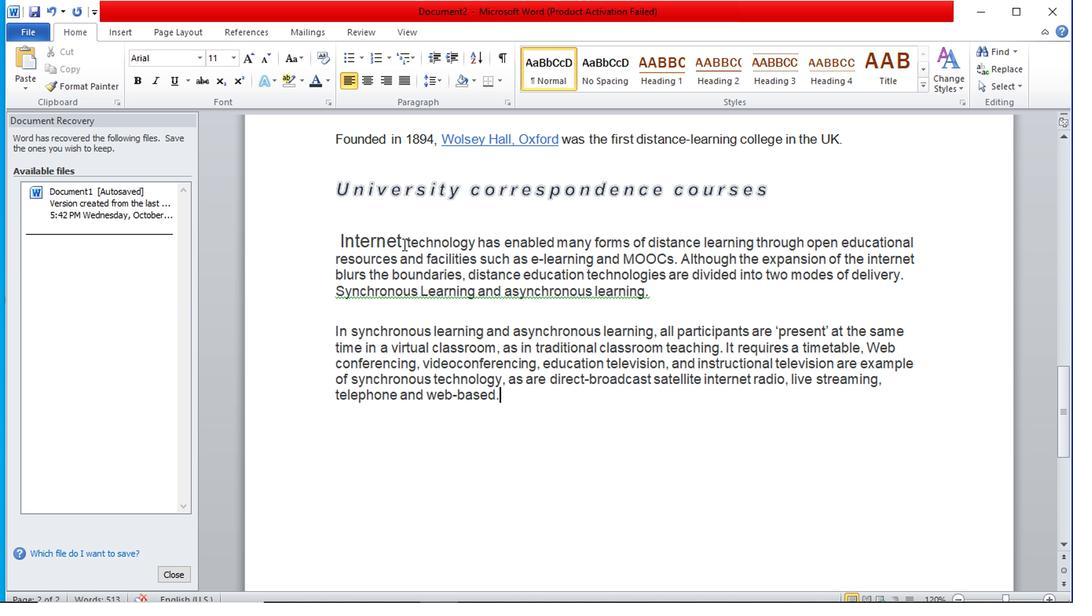 
Action: Mouse scrolled (368, 235) with delta (0, 1)
Screenshot: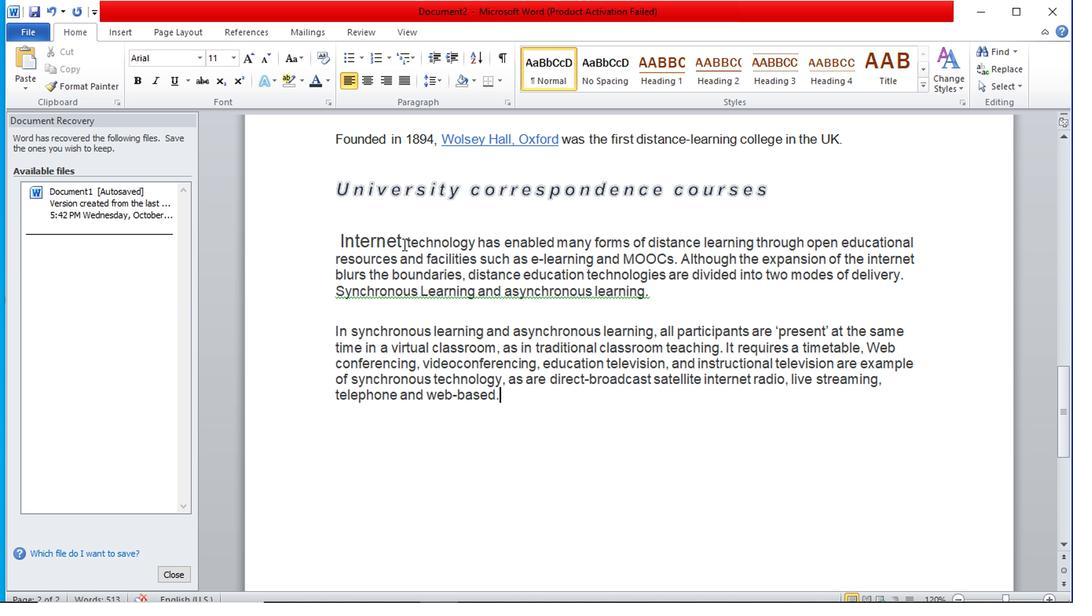 
Action: Mouse moved to (362, 234)
Screenshot: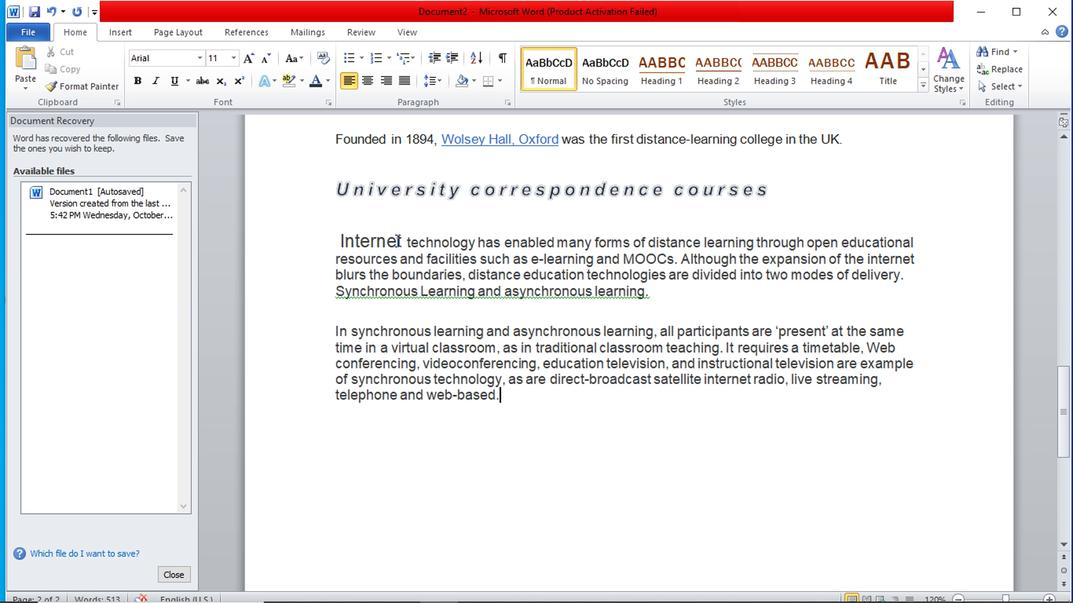 
Action: Mouse scrolled (362, 235) with delta (0, 1)
Screenshot: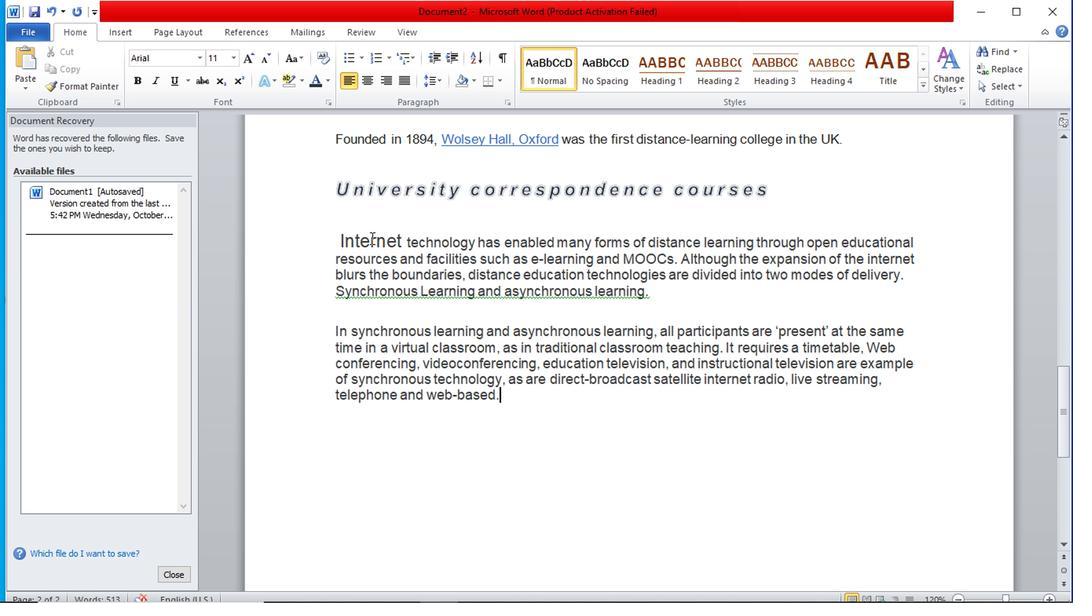 
Action: Mouse moved to (367, 230)
Screenshot: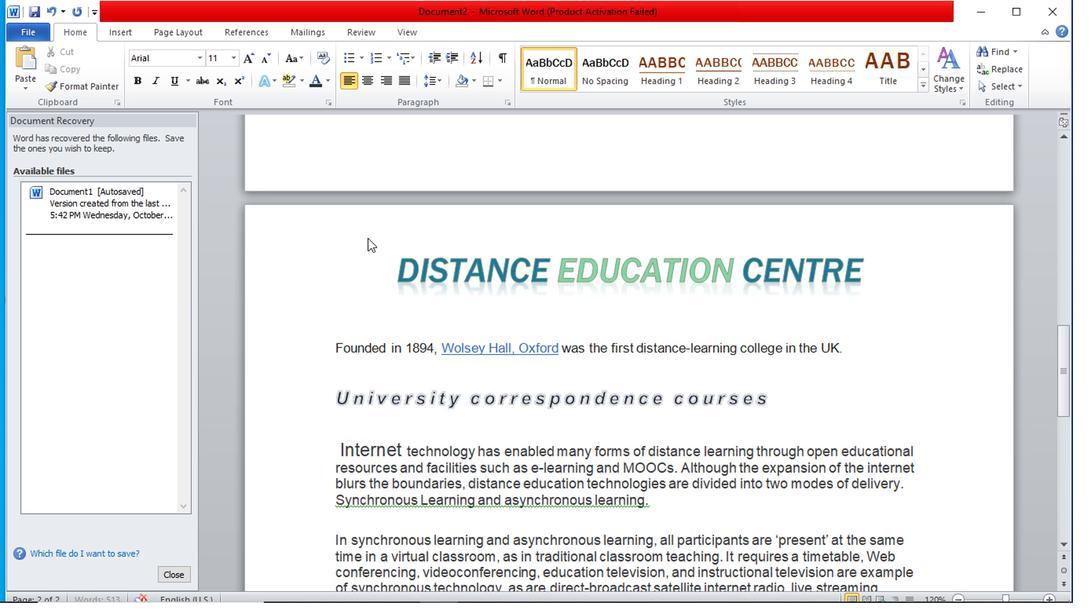 
Action: Mouse scrolled (367, 231) with delta (0, 0)
Screenshot: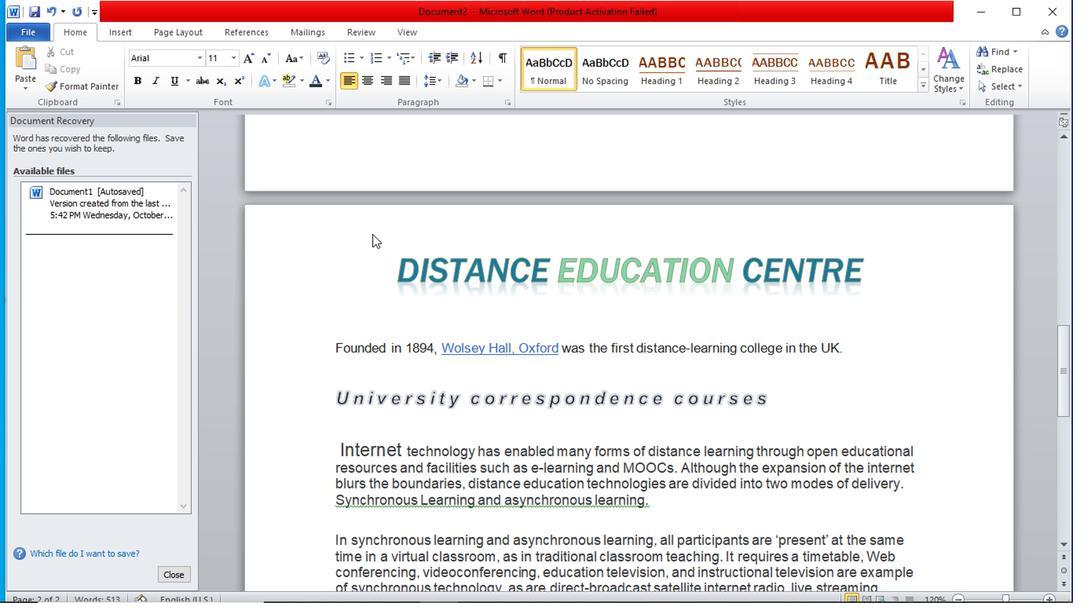 
Action: Mouse scrolled (367, 231) with delta (0, 0)
Screenshot: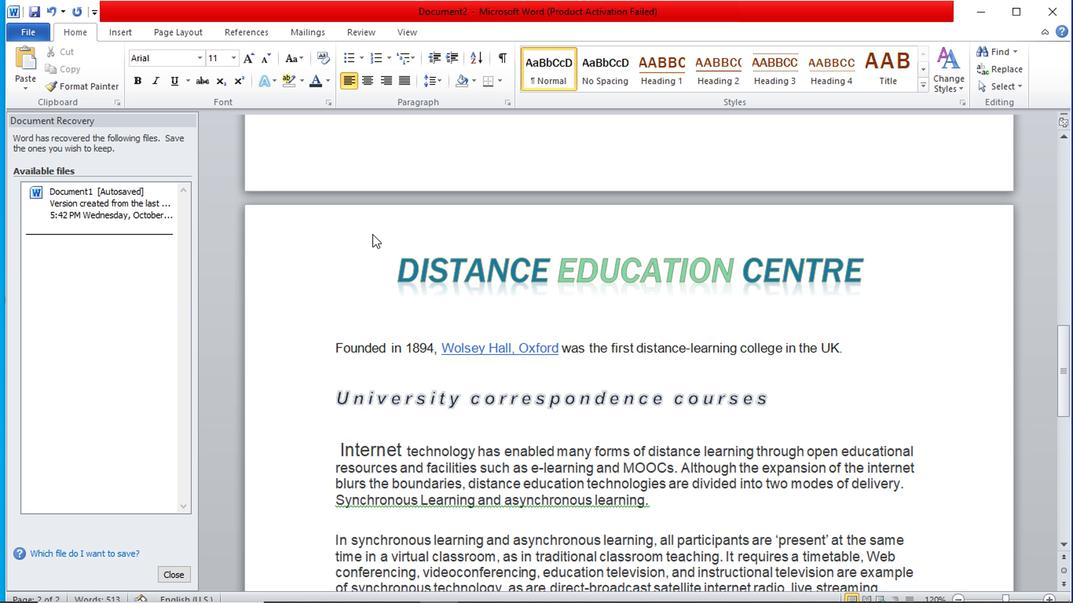 
Action: Mouse moved to (376, 232)
Screenshot: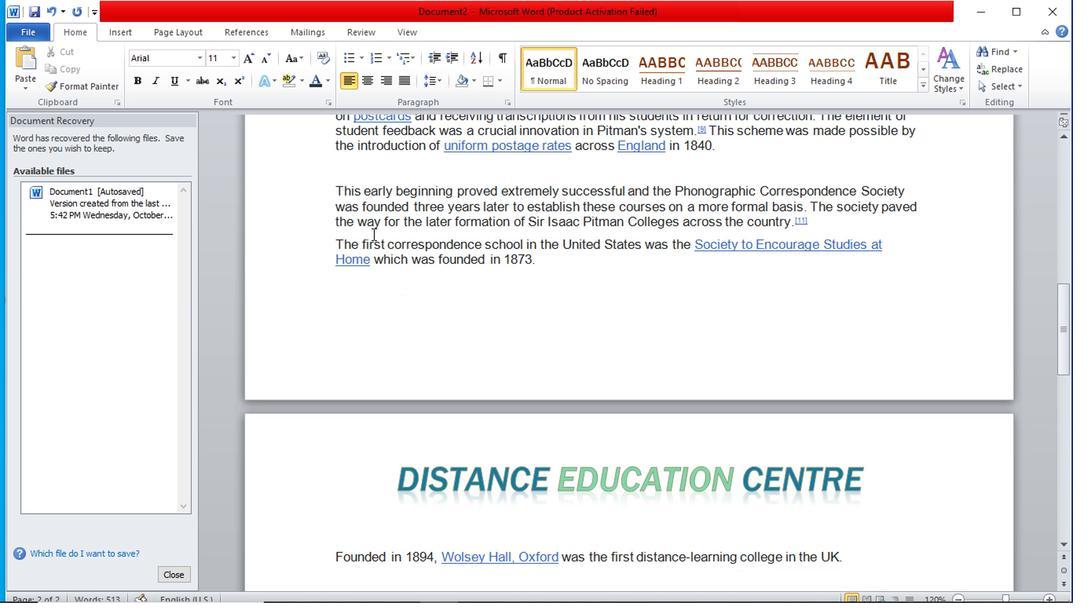 
Action: Mouse scrolled (376, 233) with delta (0, 1)
Screenshot: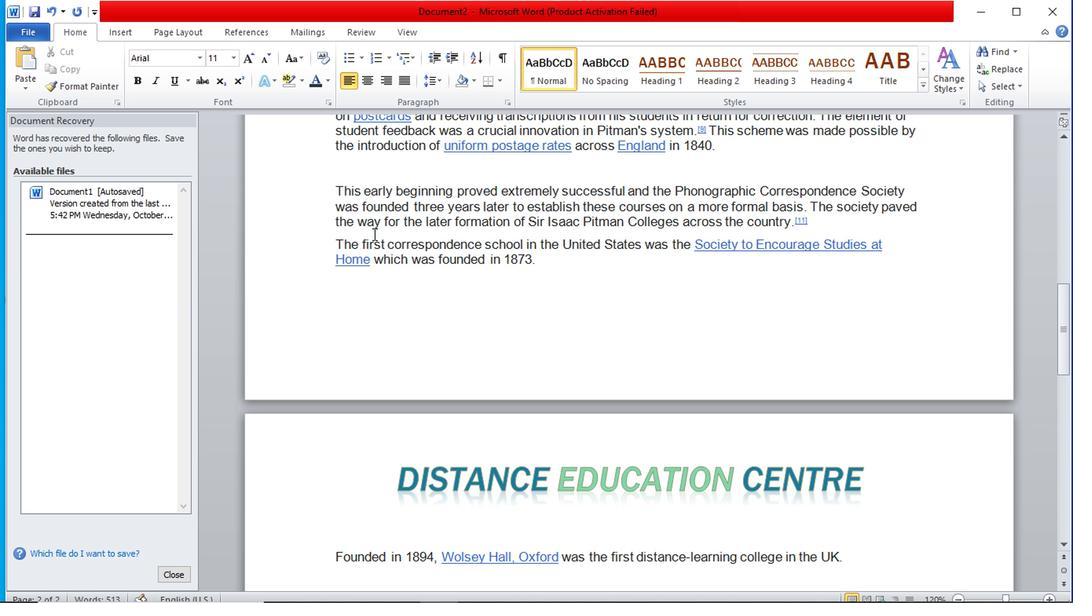 
Action: Mouse scrolled (376, 233) with delta (0, 1)
Screenshot: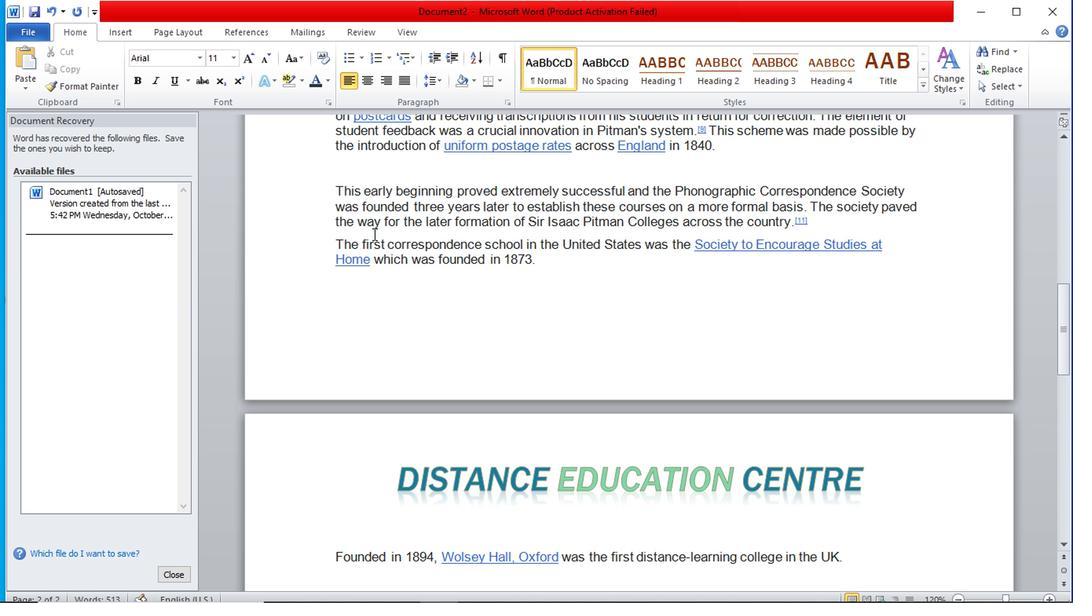 
Action: Mouse scrolled (376, 233) with delta (0, 1)
Screenshot: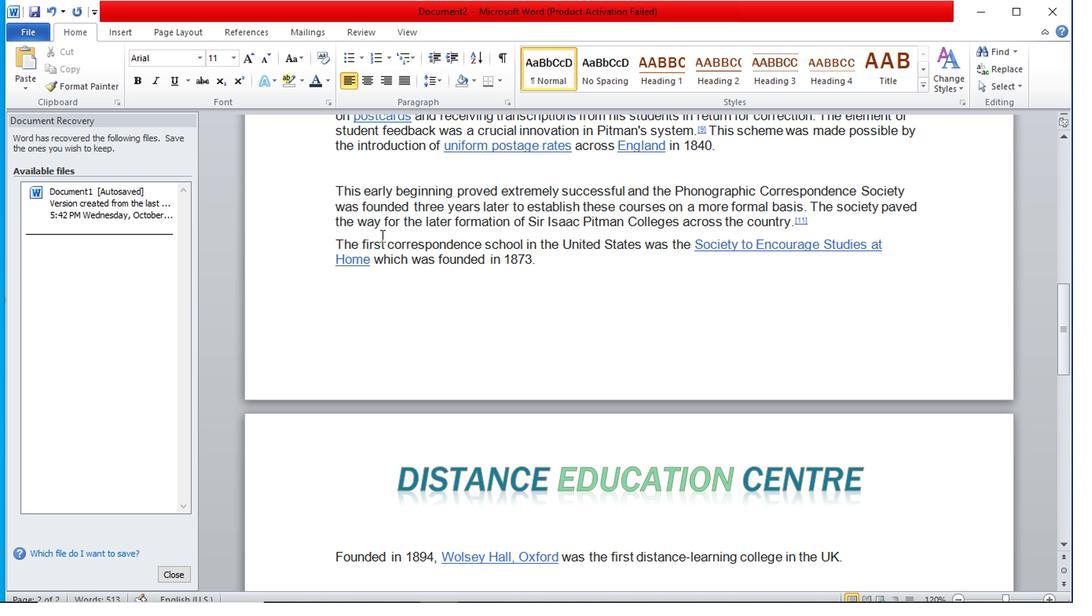 
Action: Mouse scrolled (376, 233) with delta (0, 1)
Screenshot: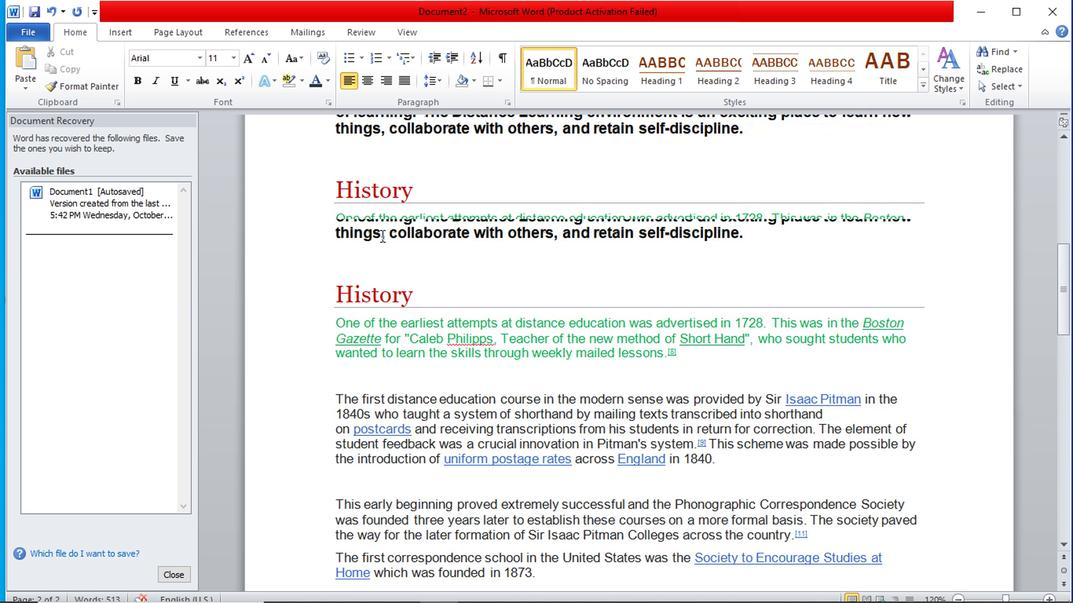 
Action: Mouse moved to (314, 207)
Screenshot: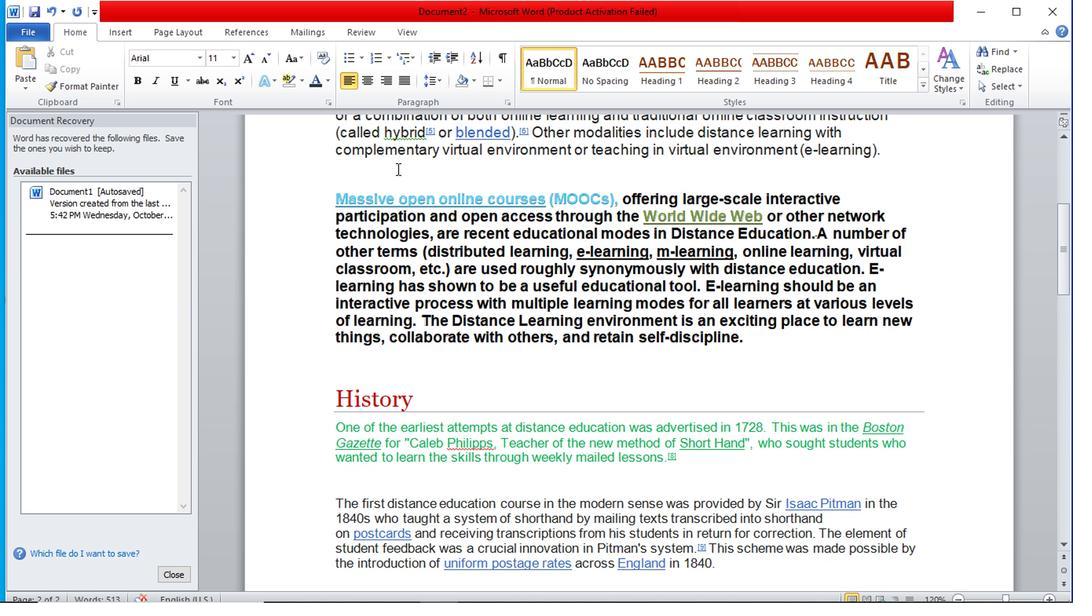 
Action: Mouse scrolled (314, 208) with delta (0, 0)
Screenshot: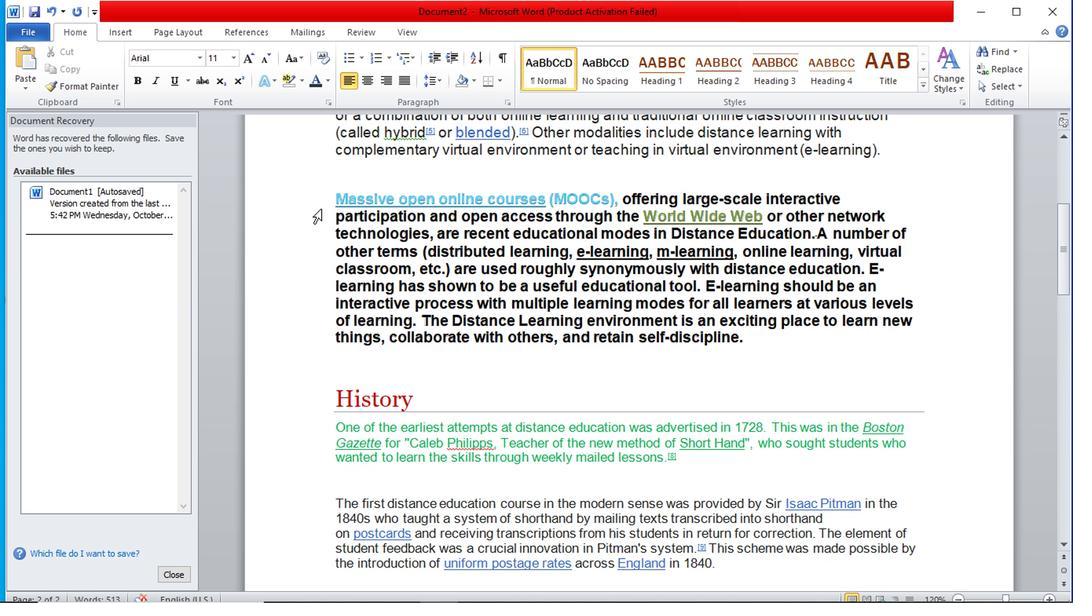 
Action: Mouse scrolled (314, 208) with delta (0, 0)
Screenshot: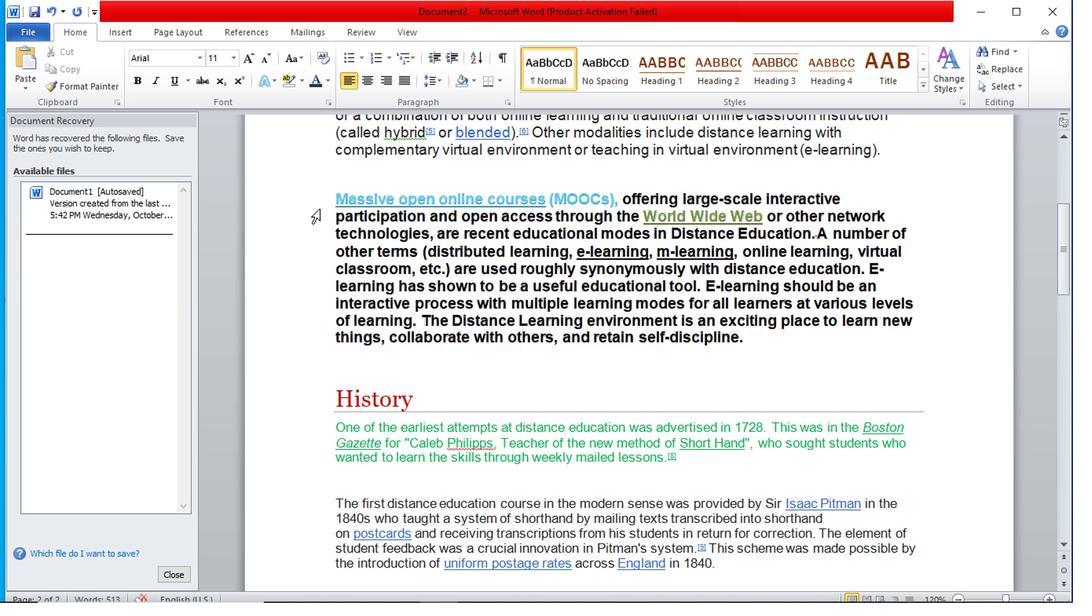 
Action: Mouse moved to (297, 203)
Screenshot: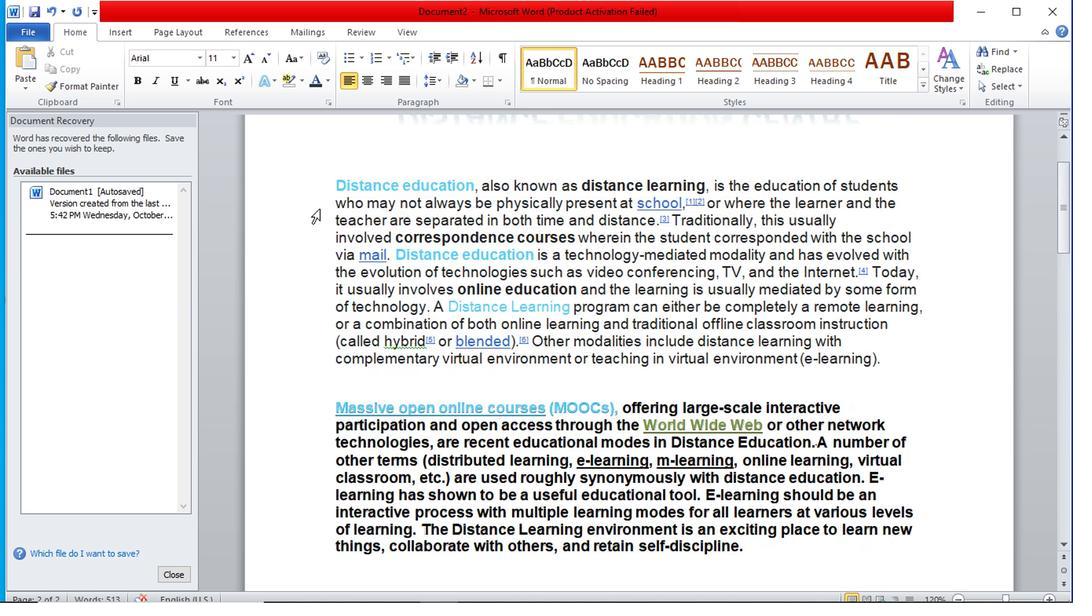 
Action: Mouse scrolled (297, 204) with delta (0, 0)
Screenshot: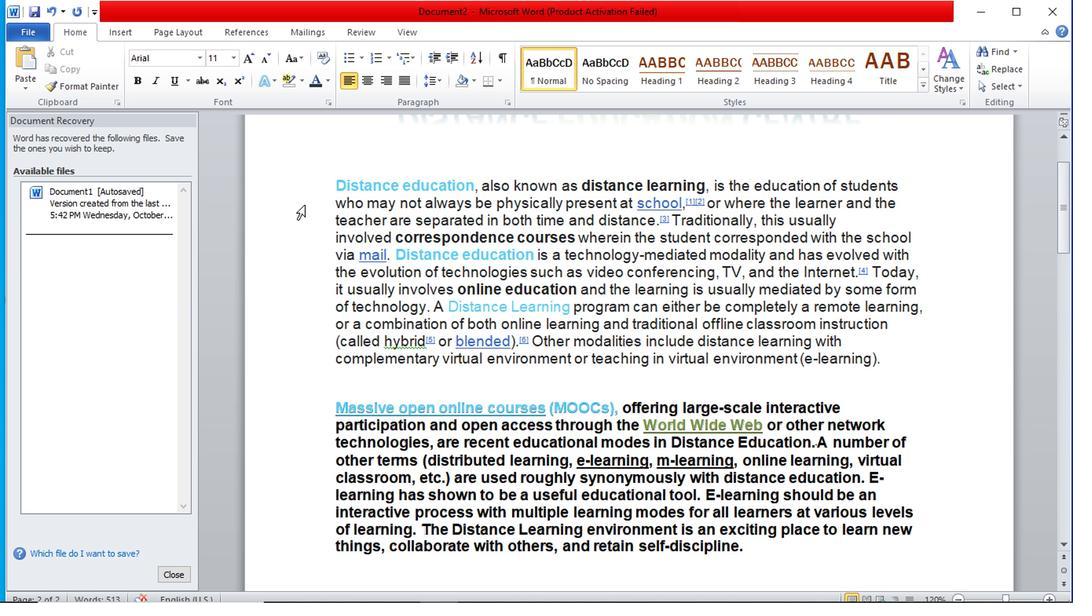 
Action: Mouse scrolled (297, 204) with delta (0, 0)
Screenshot: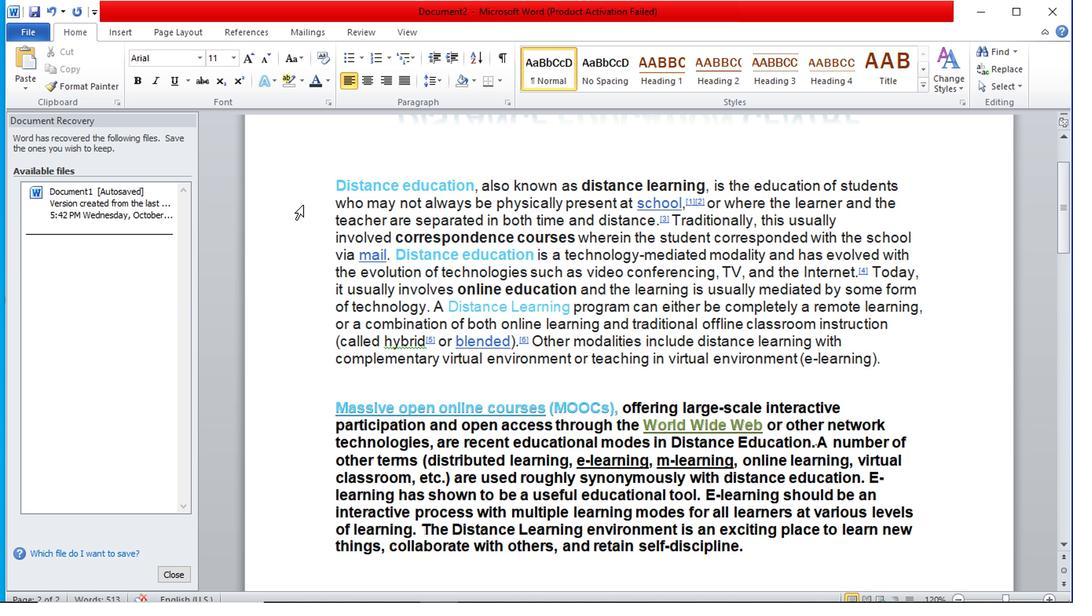
Action: Mouse moved to (298, 205)
Screenshot: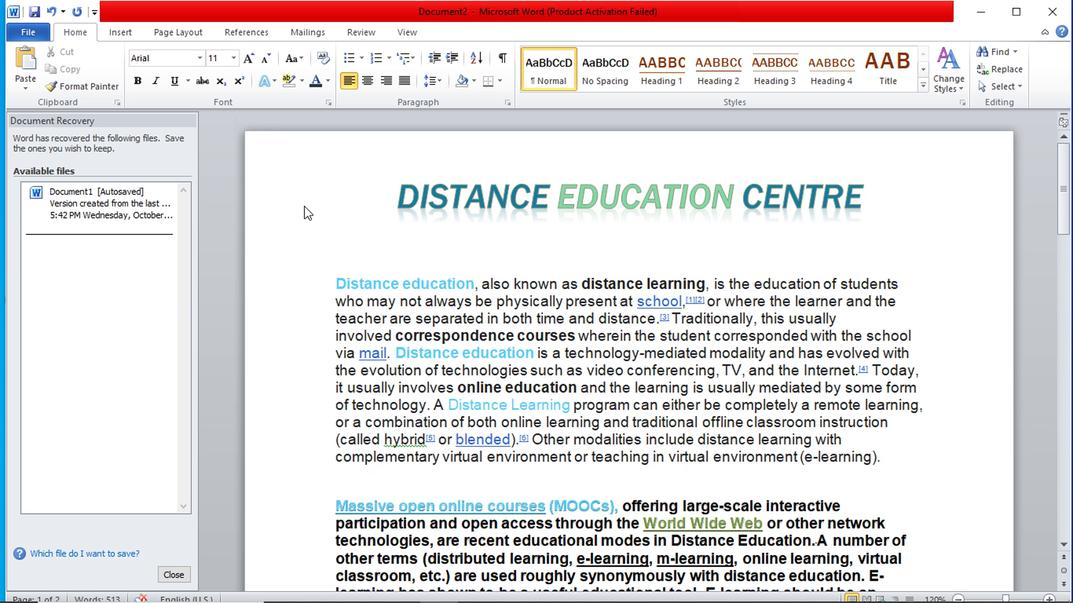 
Action: Mouse scrolled (298, 204) with delta (0, -1)
Screenshot: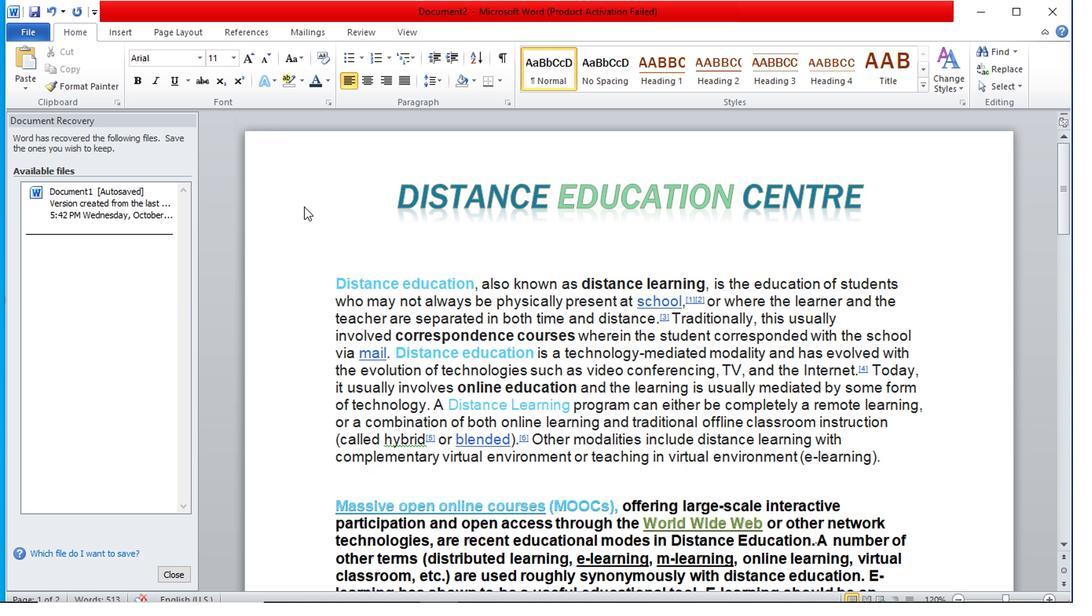 
Action: Mouse scrolled (298, 204) with delta (0, -1)
Screenshot: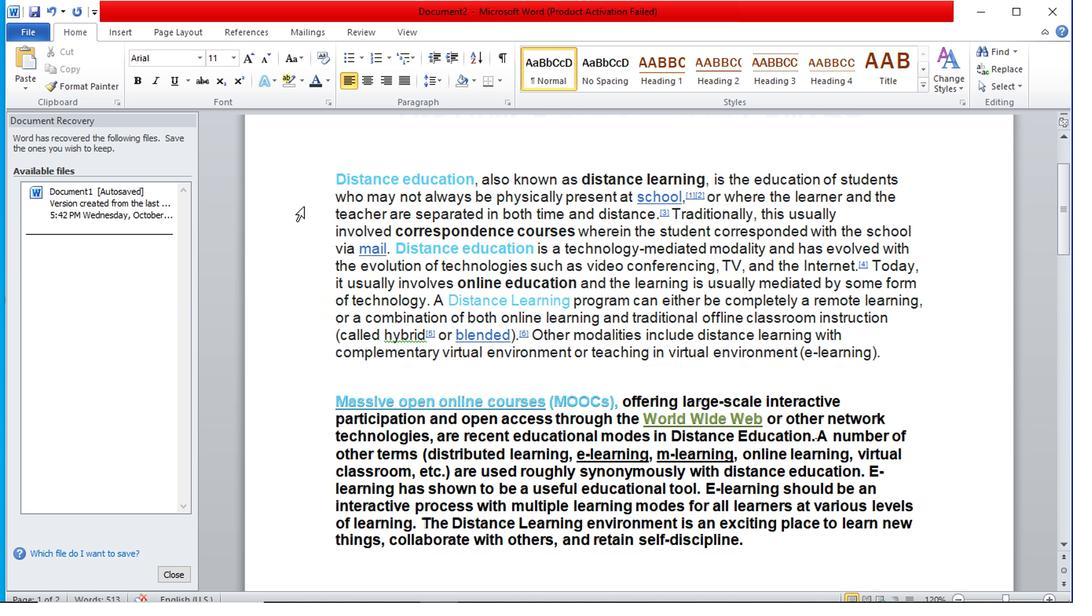 
Action: Mouse scrolled (298, 204) with delta (0, -1)
Screenshot: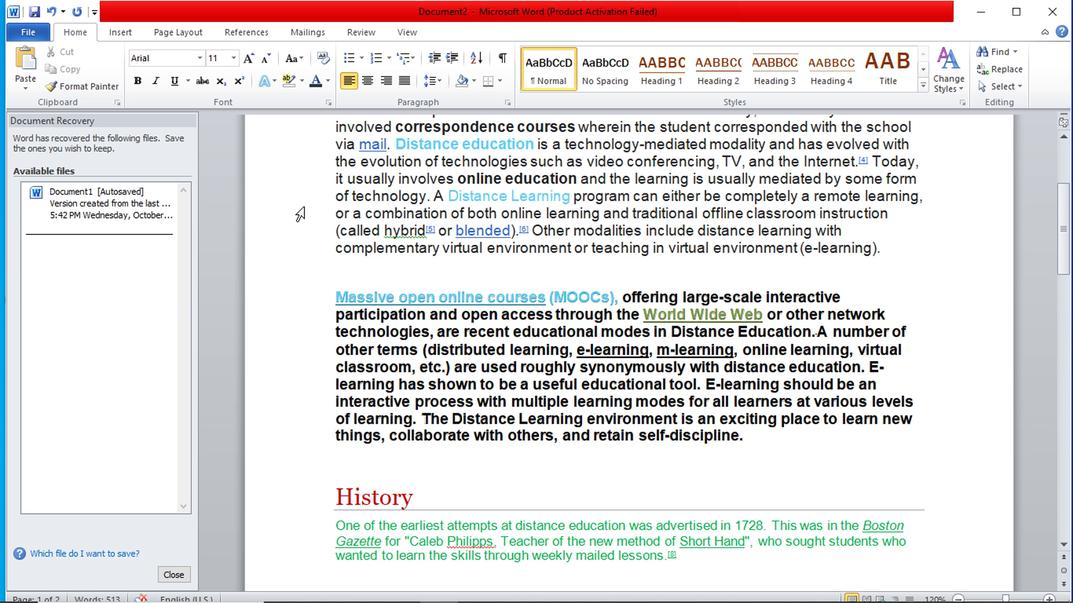 
Action: Mouse moved to (298, 205)
Screenshot: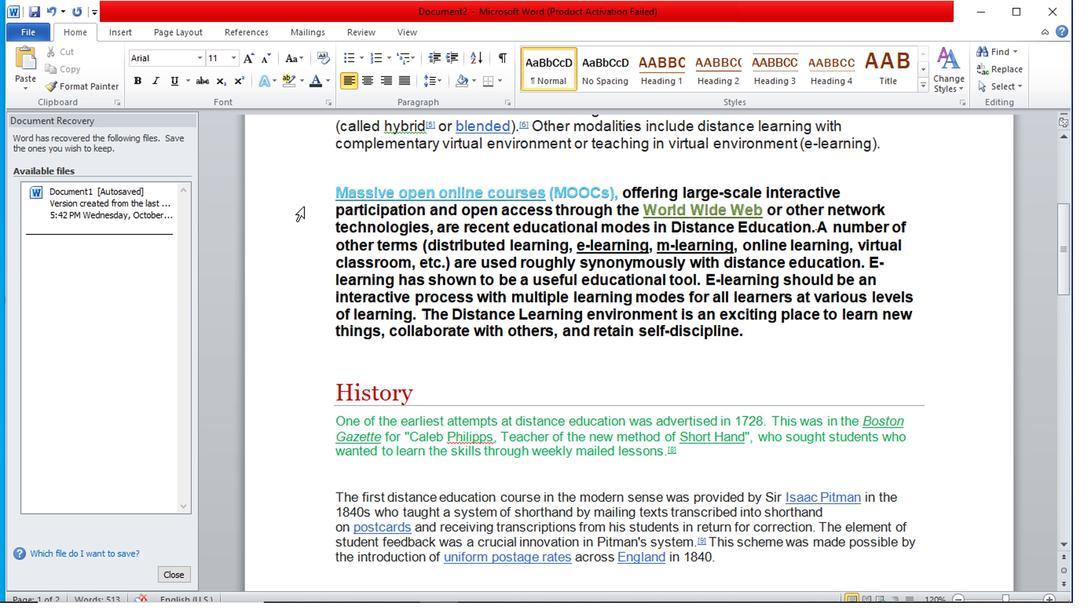 
Action: Mouse scrolled (298, 205) with delta (0, 0)
Screenshot: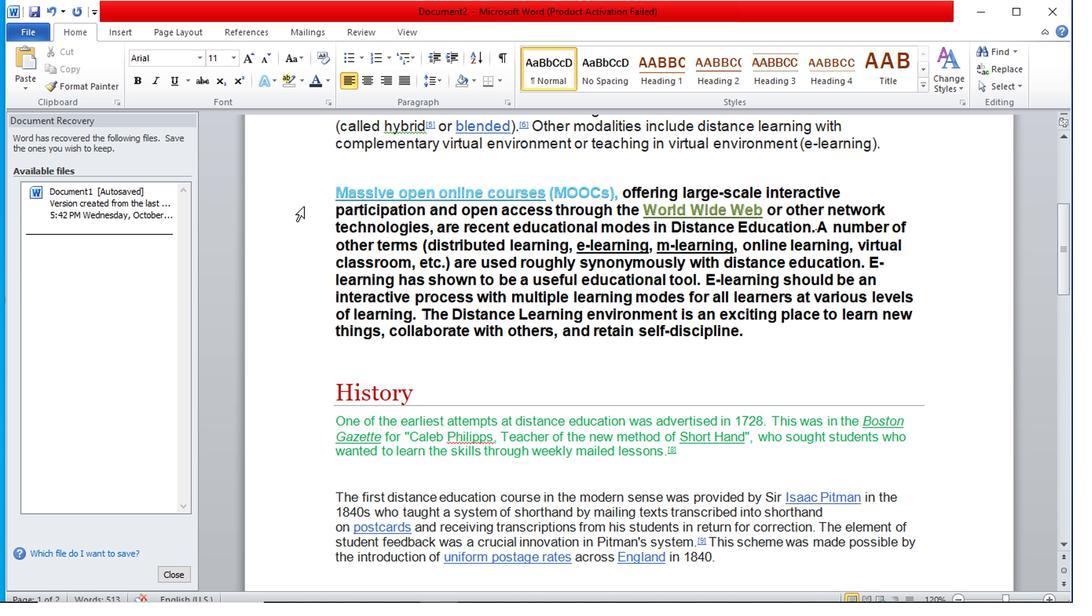 
Action: Mouse scrolled (298, 205) with delta (0, 0)
Screenshot: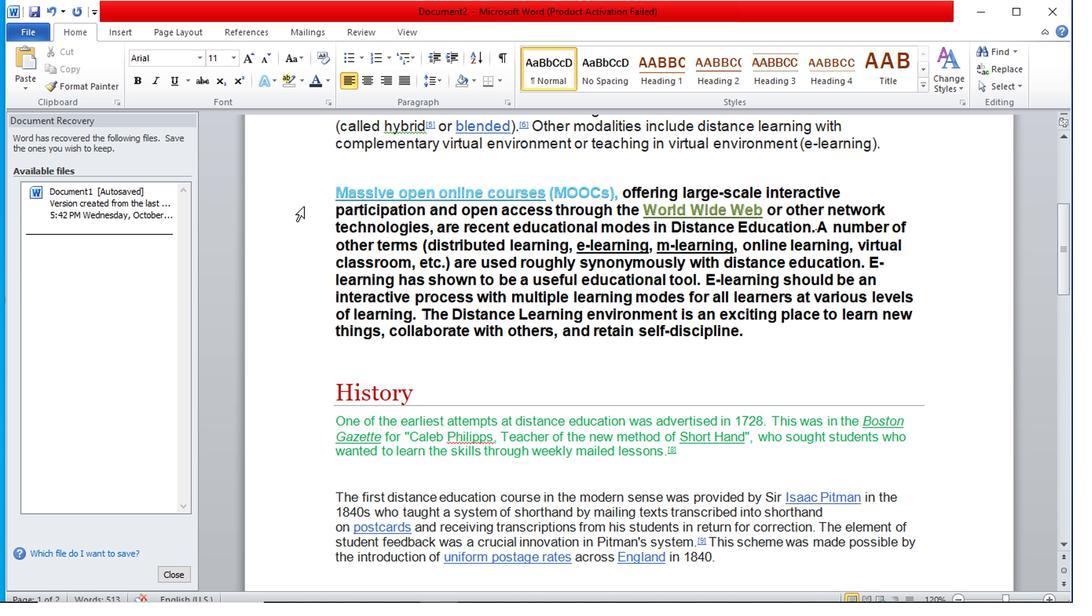 
Action: Mouse scrolled (298, 205) with delta (0, 0)
Screenshot: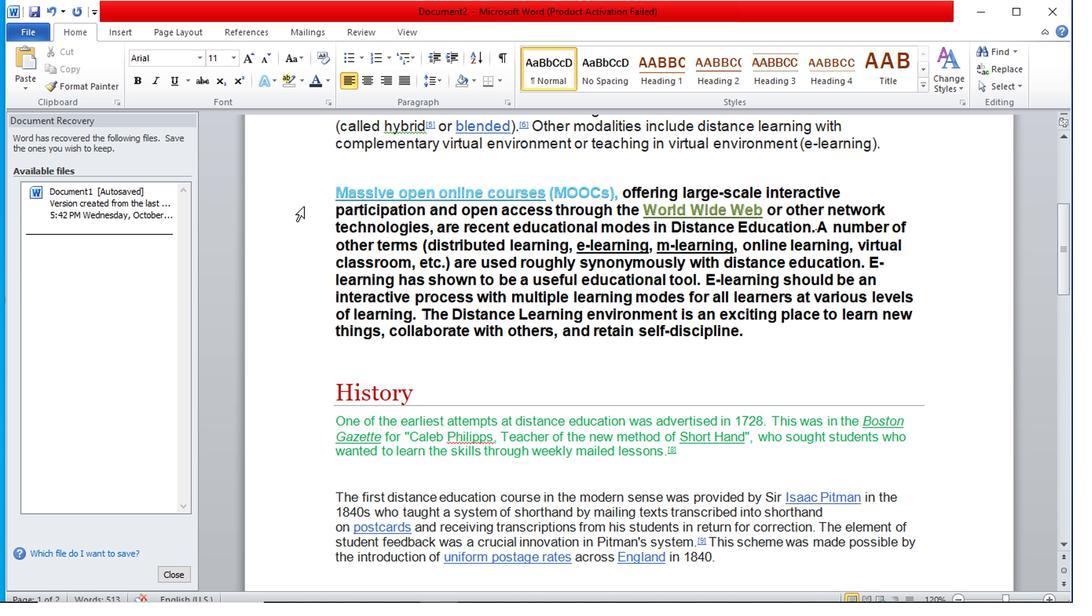 
Action: Mouse moved to (124, 48)
Screenshot: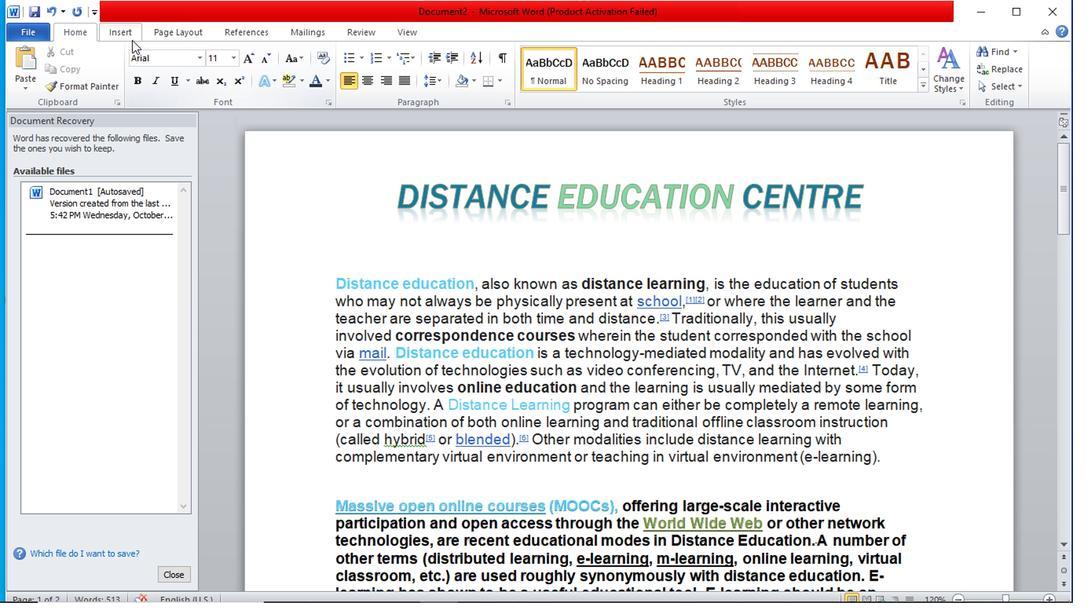 
Action: Mouse pressed left at (124, 48)
Screenshot: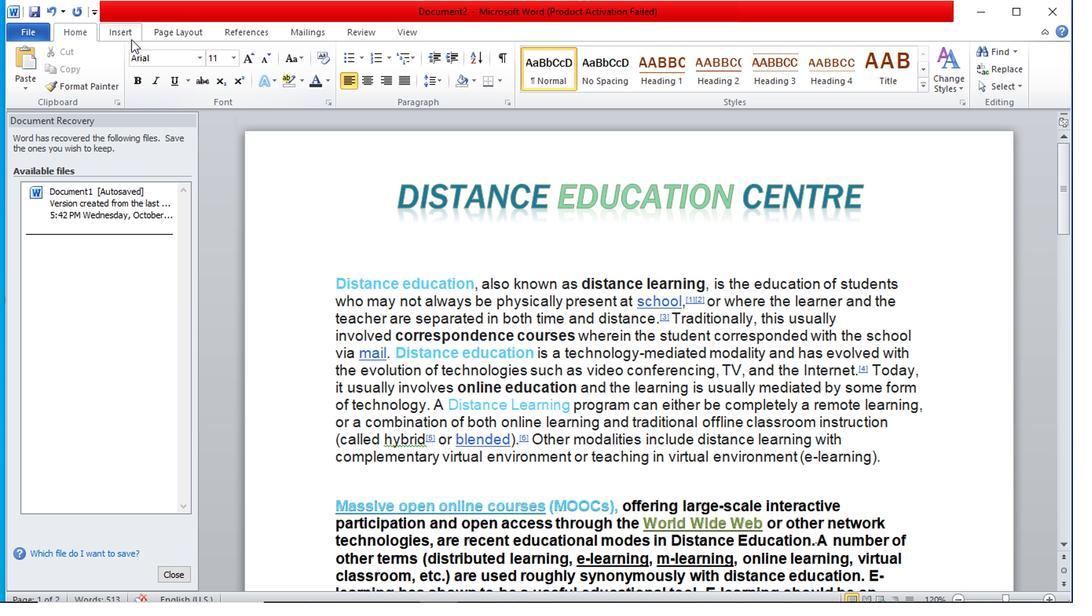 
Action: Mouse moved to (69, 42)
Screenshot: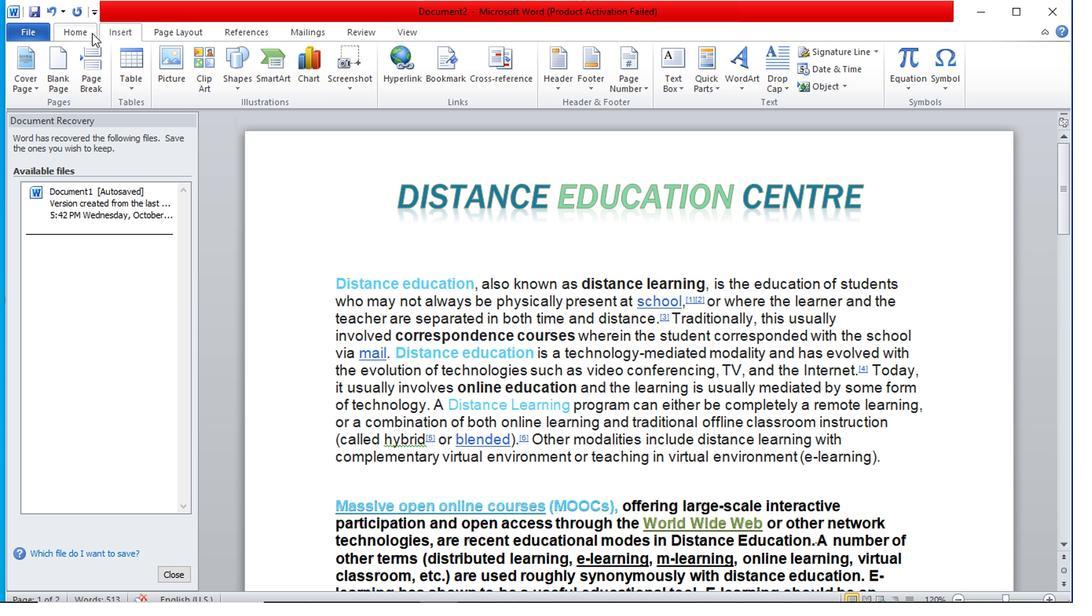 
Action: Mouse pressed left at (69, 42)
Screenshot: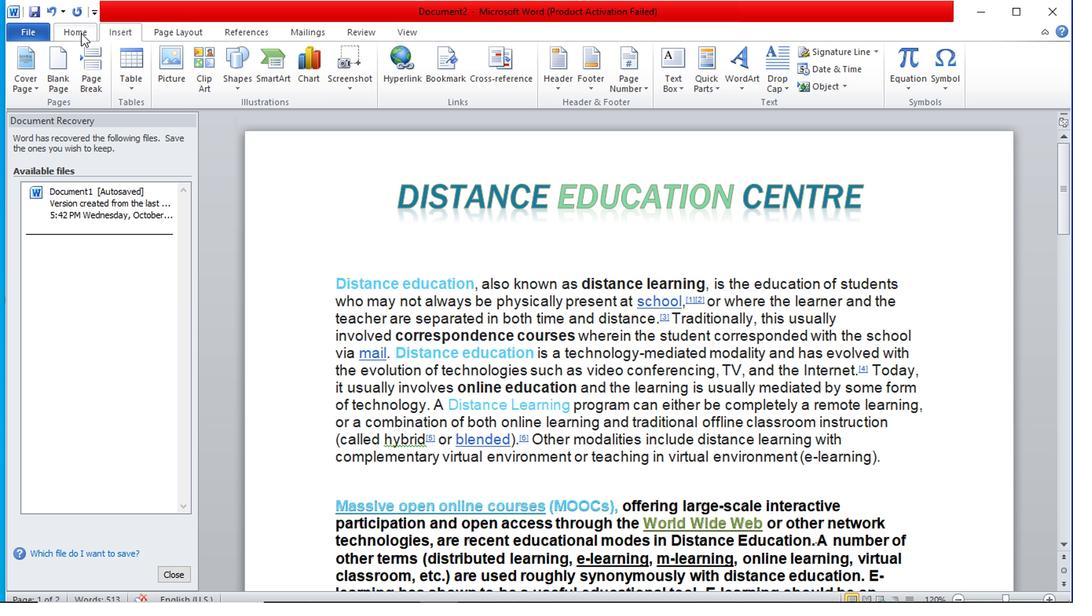 
Action: Mouse moved to (166, 38)
Screenshot: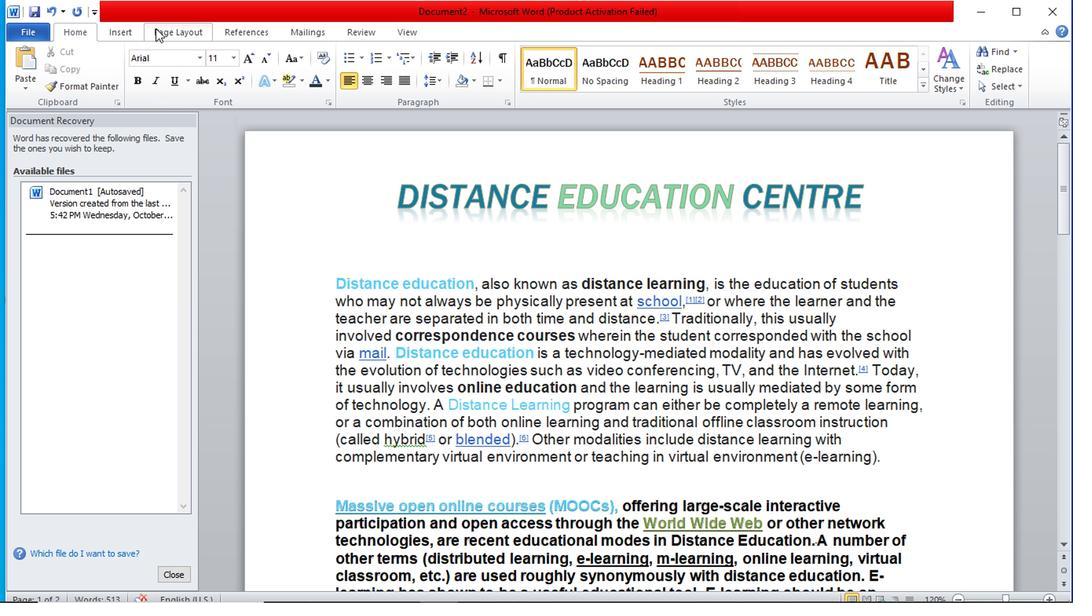 
Action: Mouse pressed left at (166, 38)
Screenshot: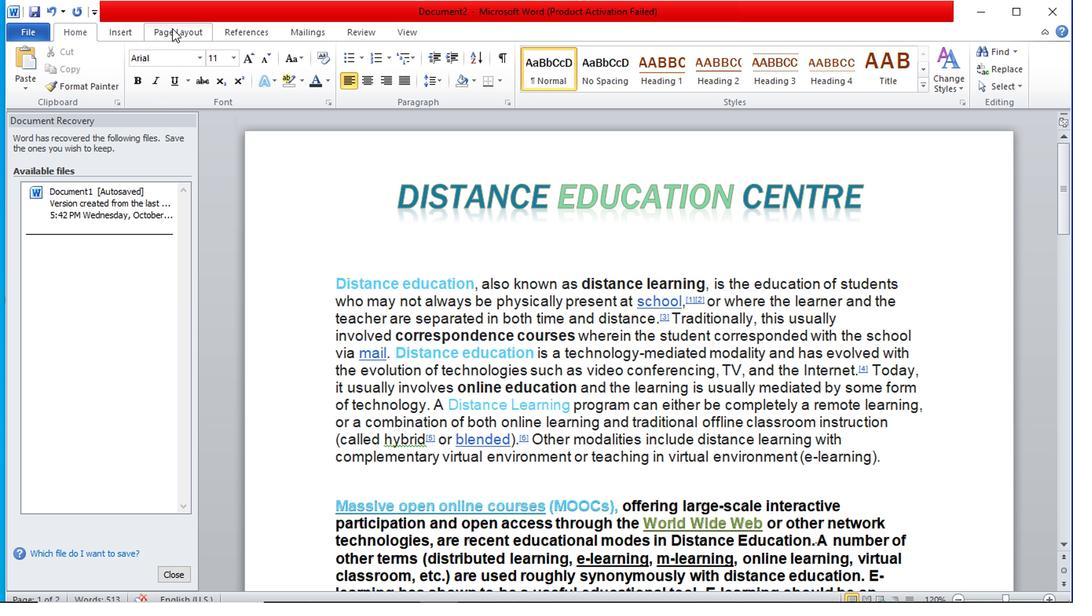 
Action: Mouse moved to (121, 44)
Screenshot: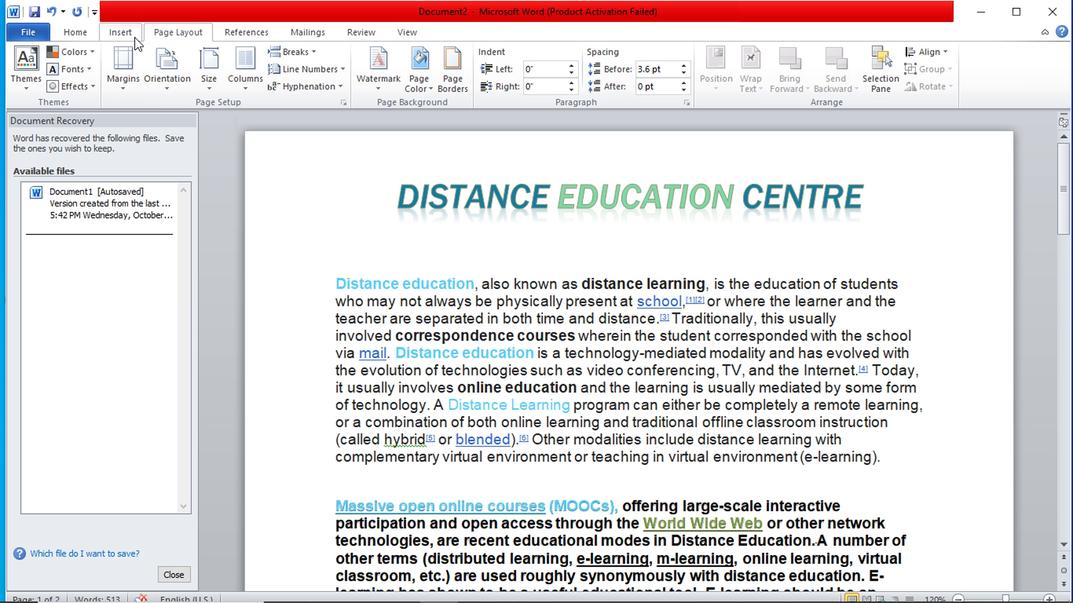 
Action: Mouse pressed left at (121, 44)
Screenshot: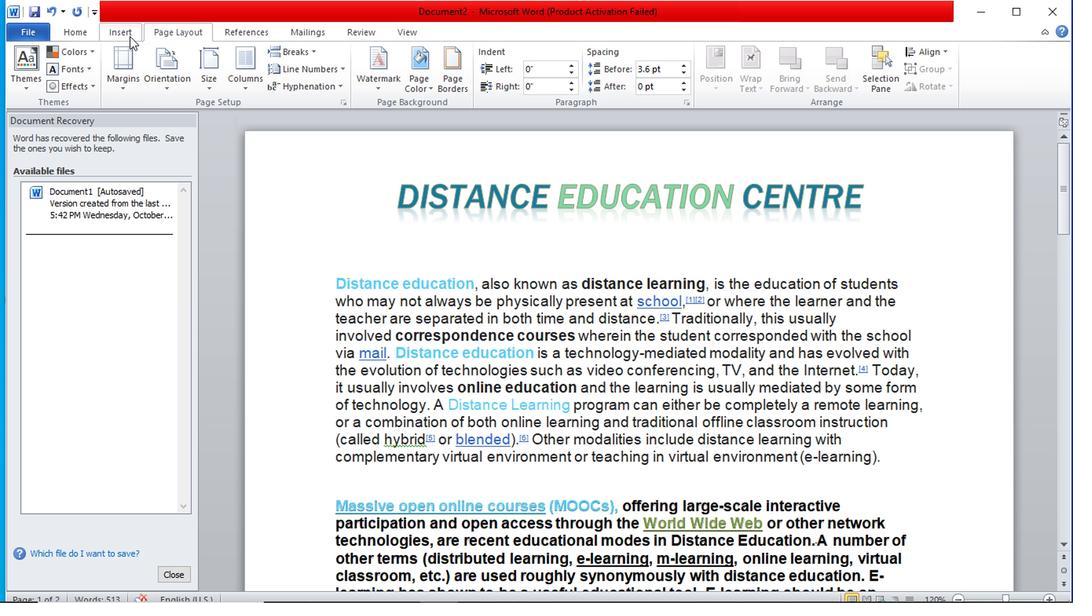 
Action: Mouse moved to (77, 44)
Screenshot: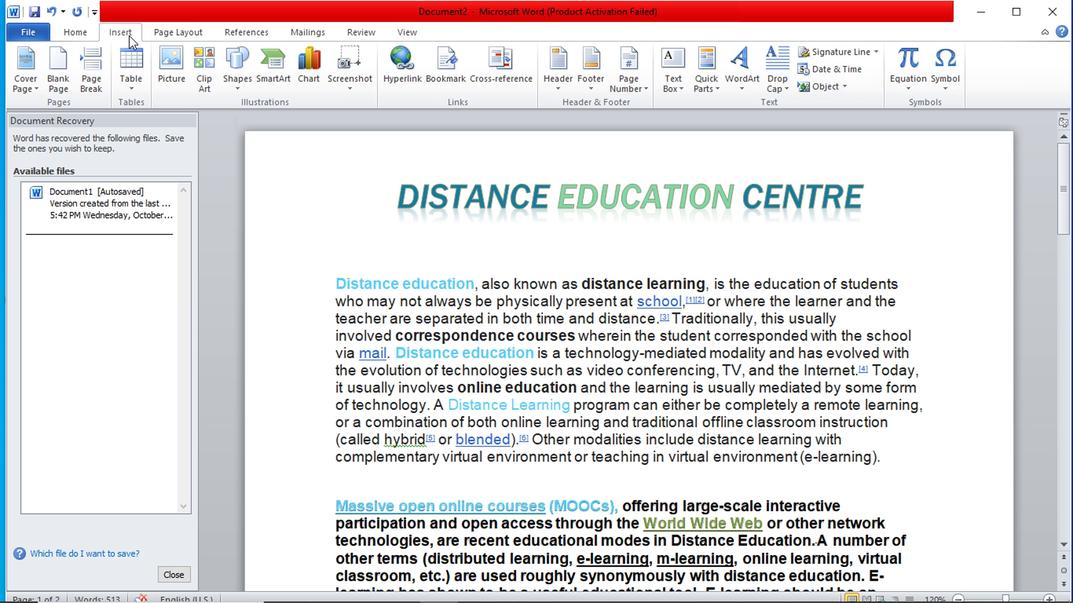 
Action: Mouse pressed left at (77, 44)
Screenshot: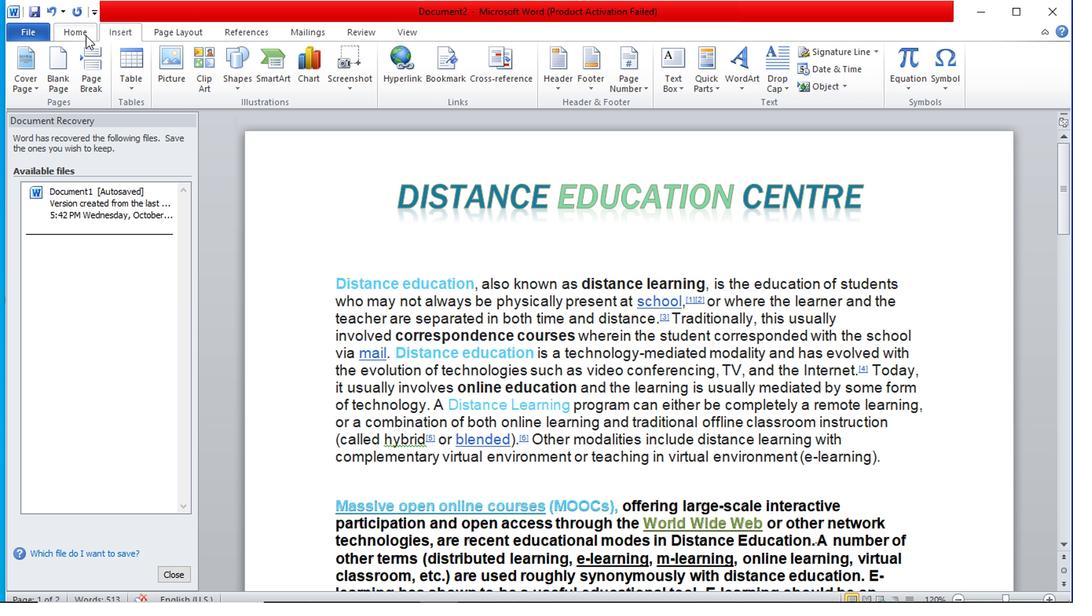 
Action: Mouse moved to (394, 173)
Screenshot: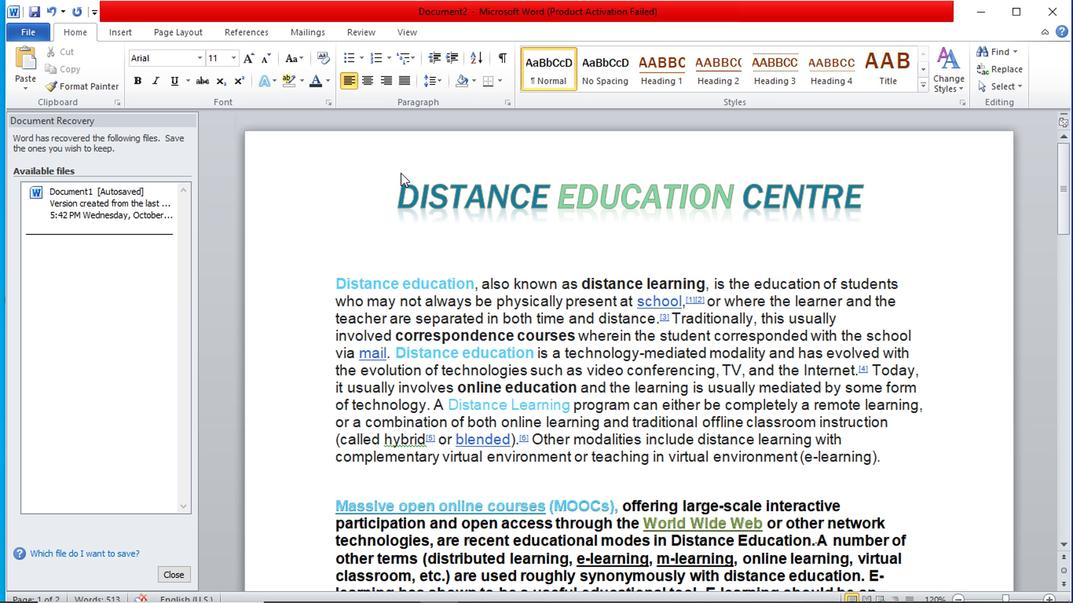 
Action: Mouse scrolled (394, 173) with delta (0, 0)
Screenshot: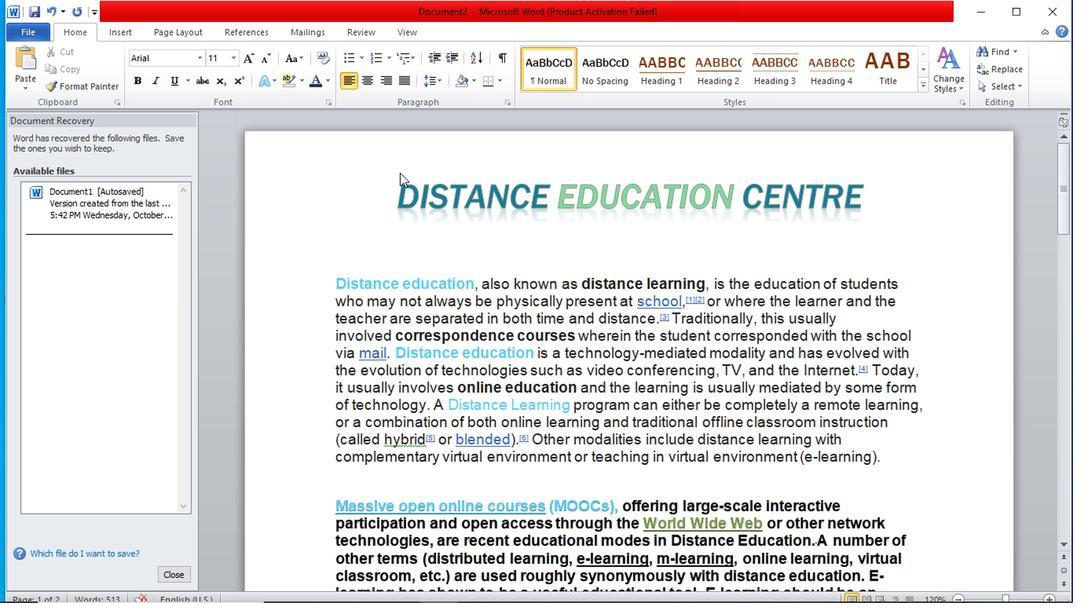 
Action: Mouse scrolled (394, 173) with delta (0, 0)
Screenshot: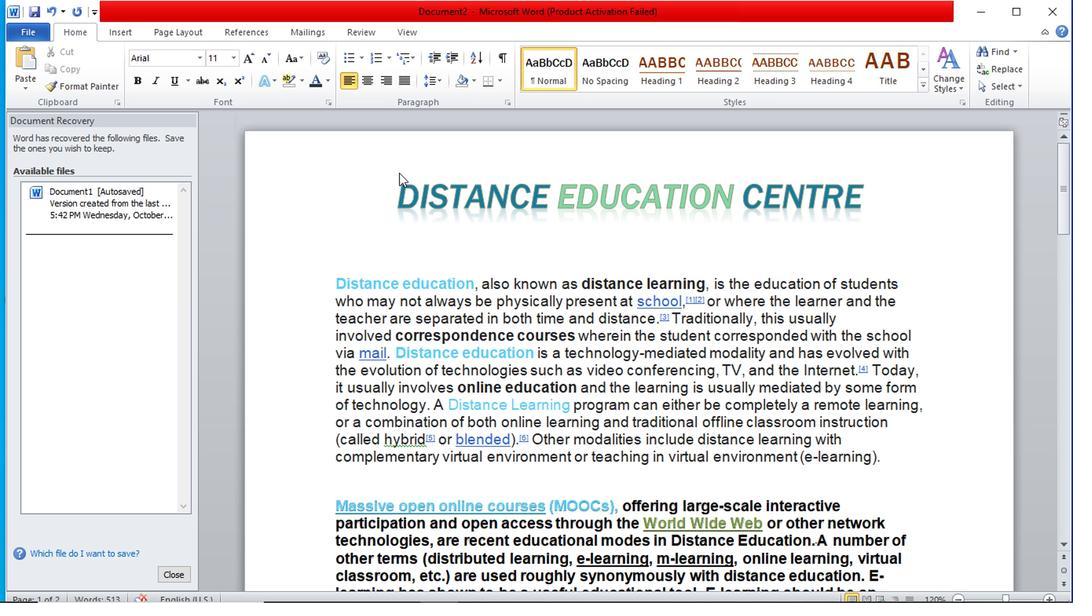 
Action: Mouse moved to (364, 154)
Screenshot: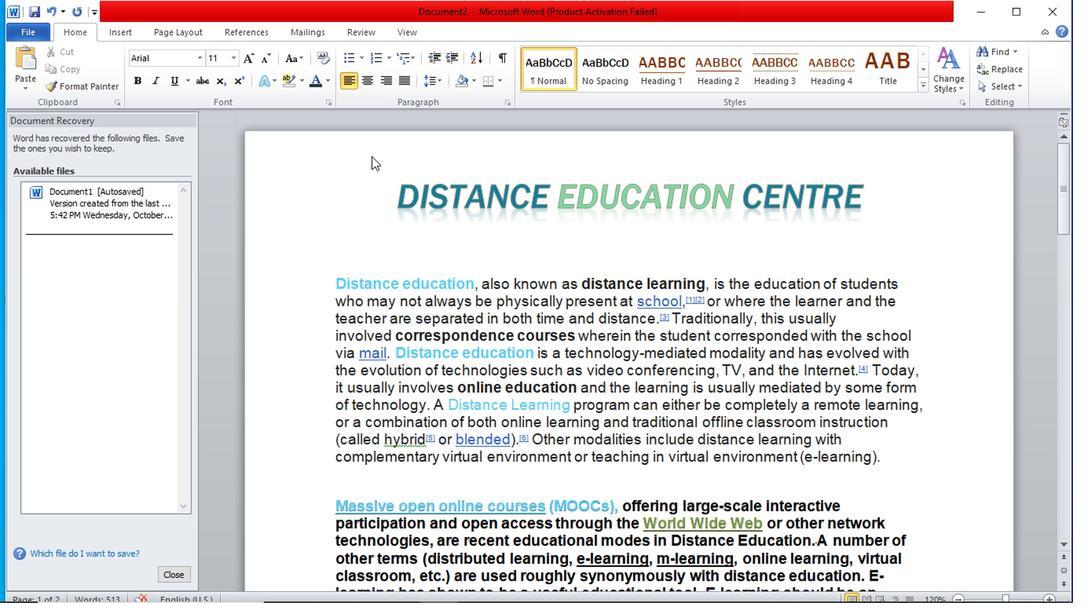 
Action: Mouse scrolled (364, 154) with delta (0, 0)
Screenshot: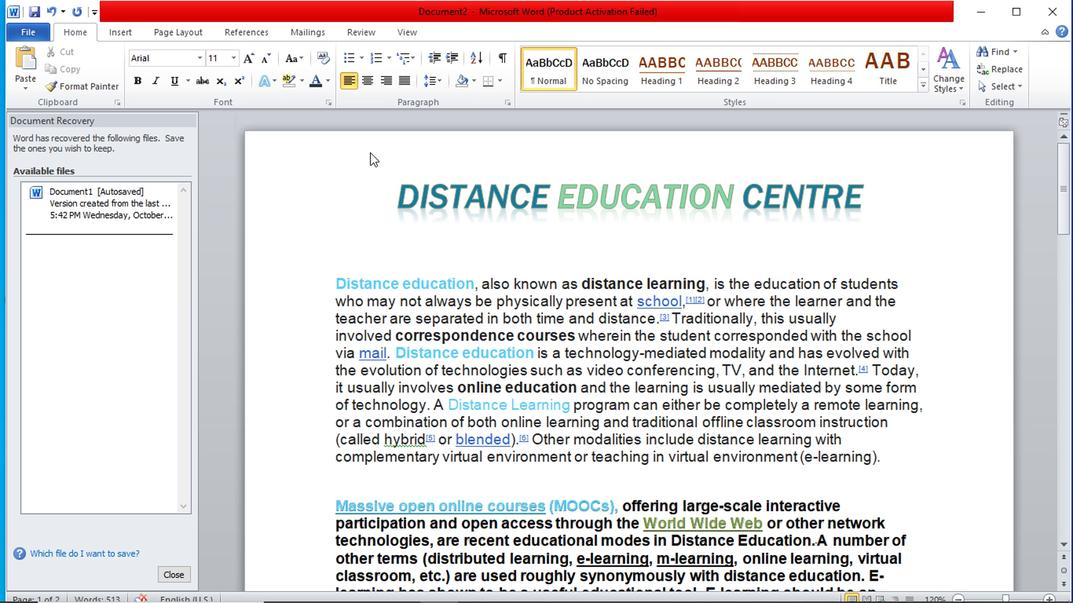 
Action: Mouse scrolled (364, 154) with delta (0, 0)
Screenshot: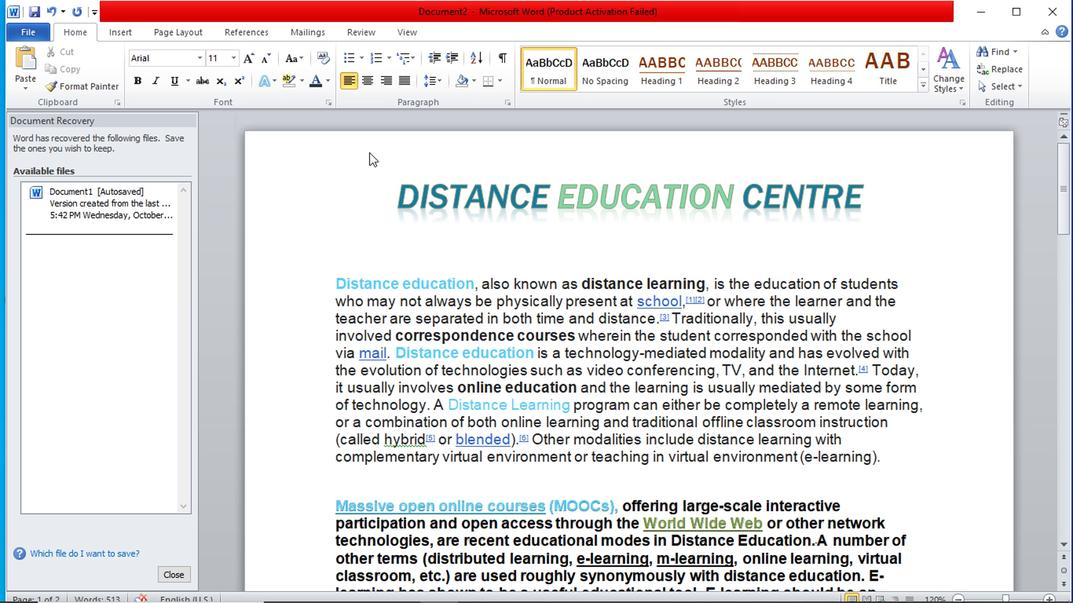 
Action: Mouse scrolled (364, 153) with delta (0, -1)
Screenshot: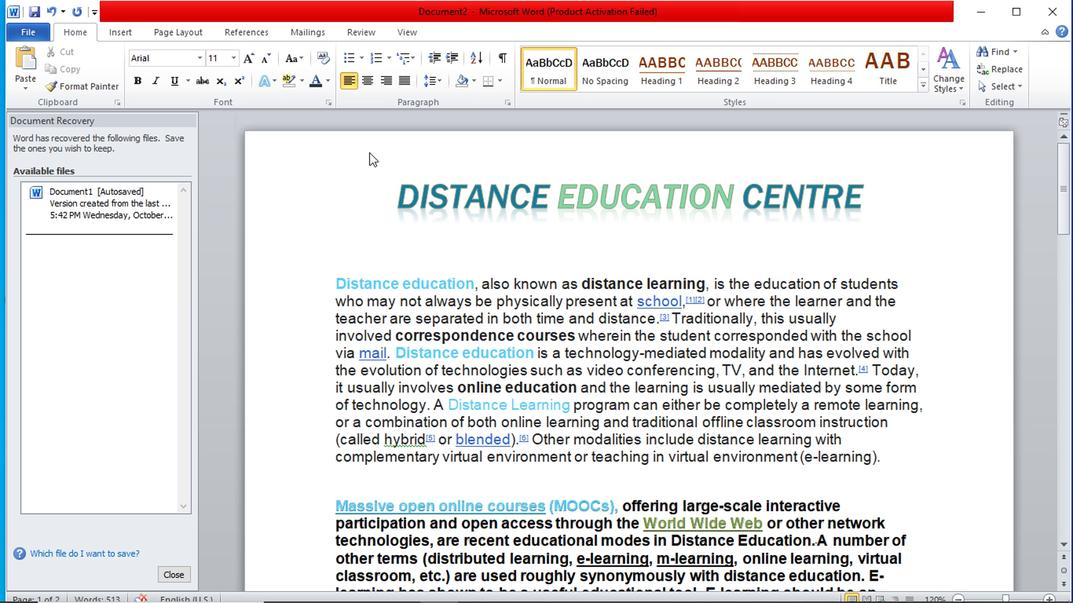 
Action: Mouse scrolled (364, 154) with delta (0, 0)
Screenshot: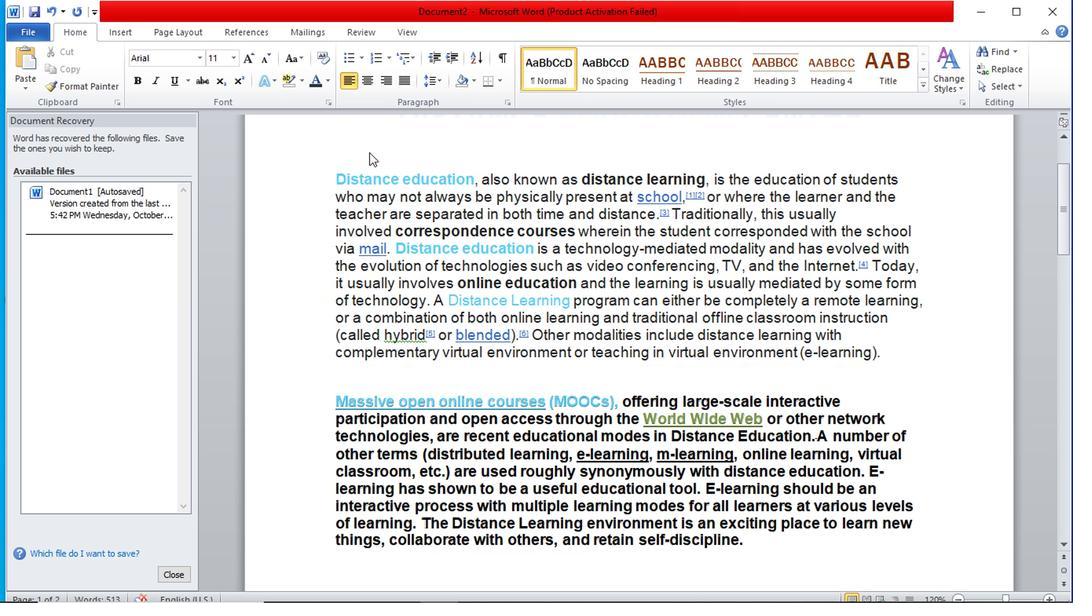 
Action: Mouse scrolled (364, 154) with delta (0, 0)
Screenshot: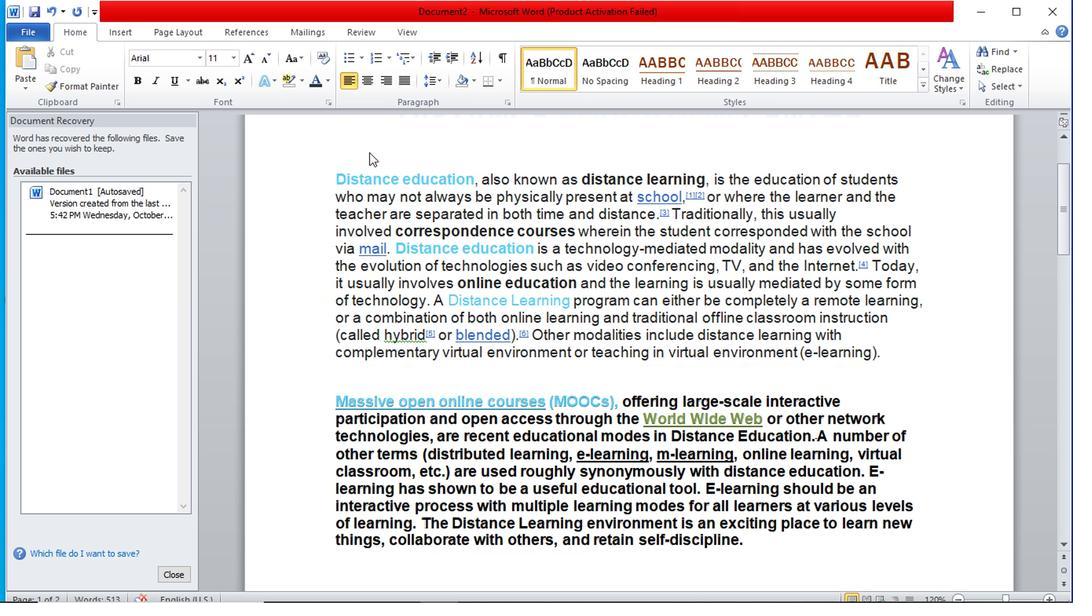 
Action: Mouse moved to (348, 141)
Screenshot: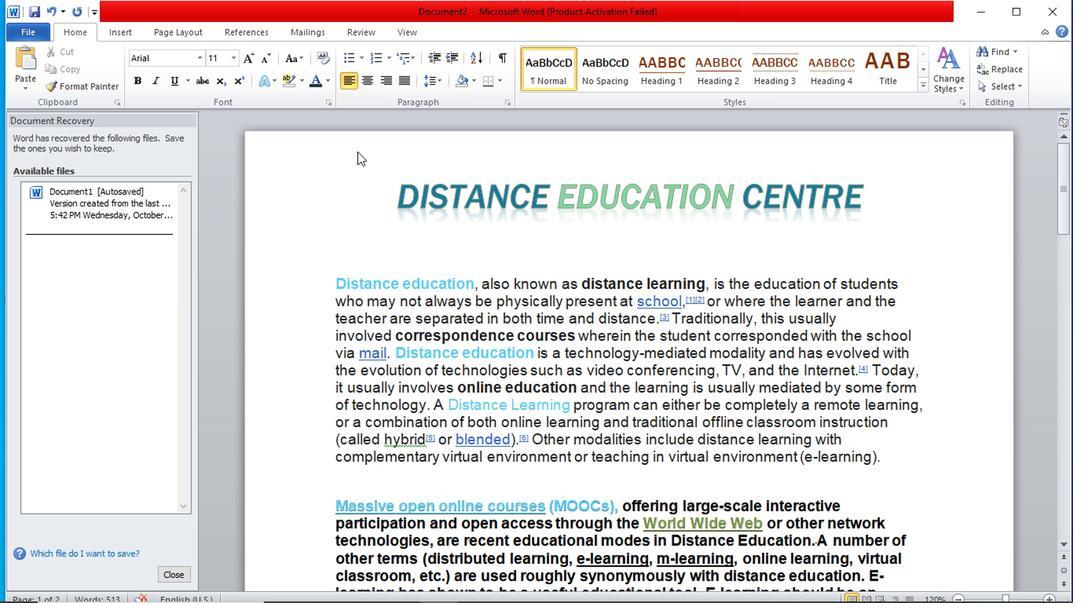 
Action: Mouse scrolled (348, 140) with delta (0, 0)
Screenshot: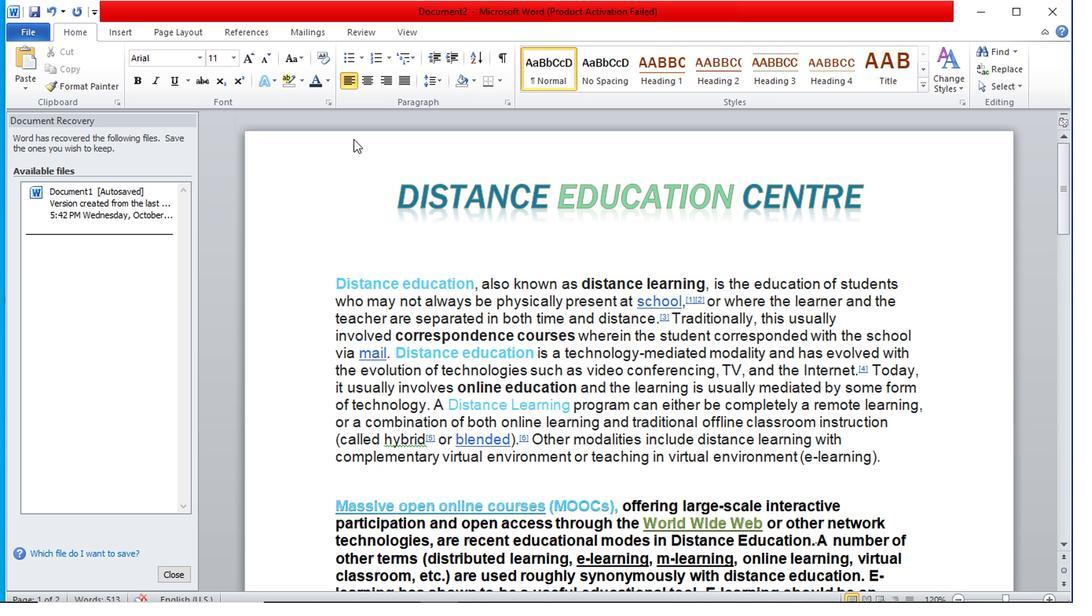 
Action: Mouse scrolled (348, 140) with delta (0, 0)
Screenshot: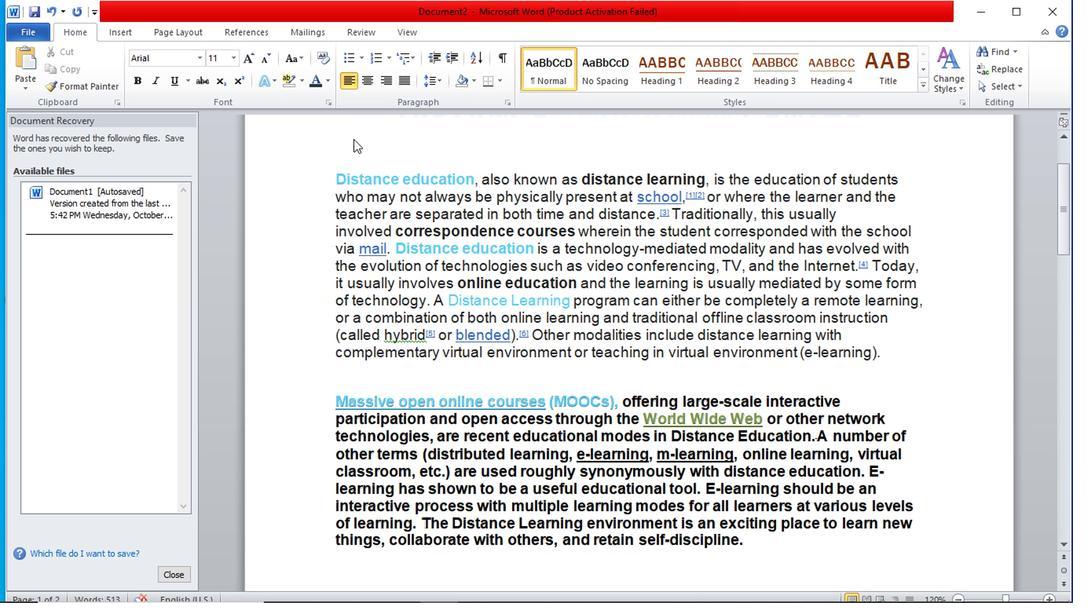 
Action: Mouse scrolled (348, 140) with delta (0, 0)
Screenshot: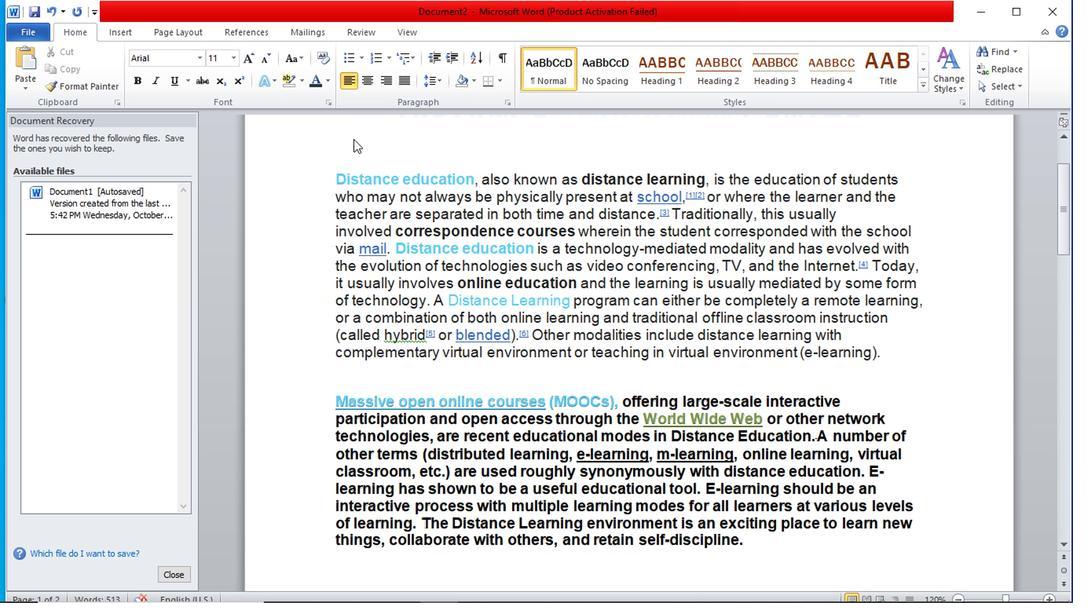 
Action: Mouse scrolled (348, 142) with delta (0, 1)
Screenshot: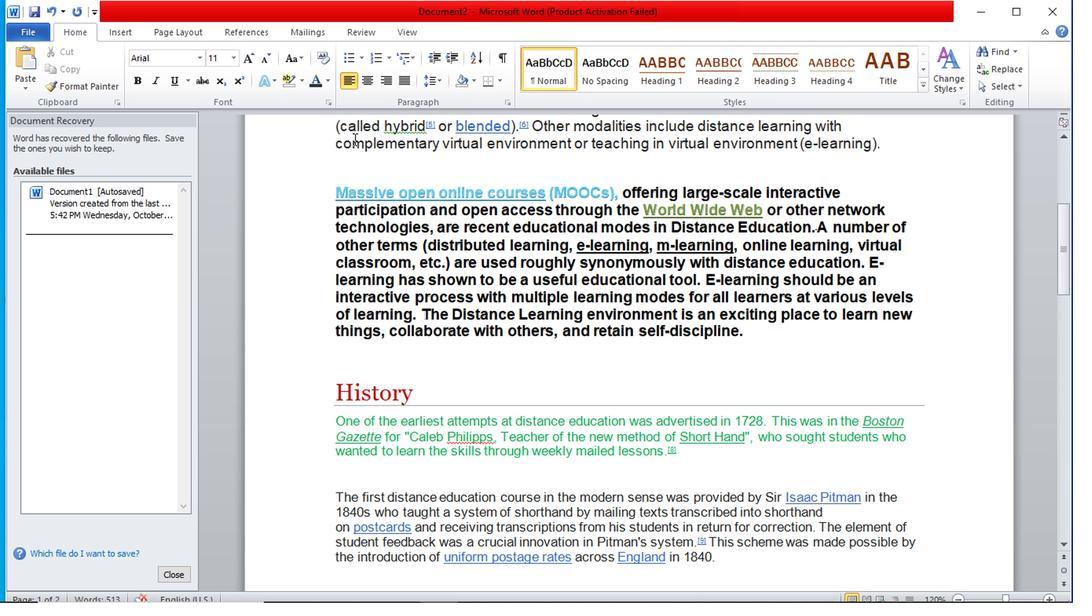 
Action: Mouse scrolled (348, 142) with delta (0, 1)
Screenshot: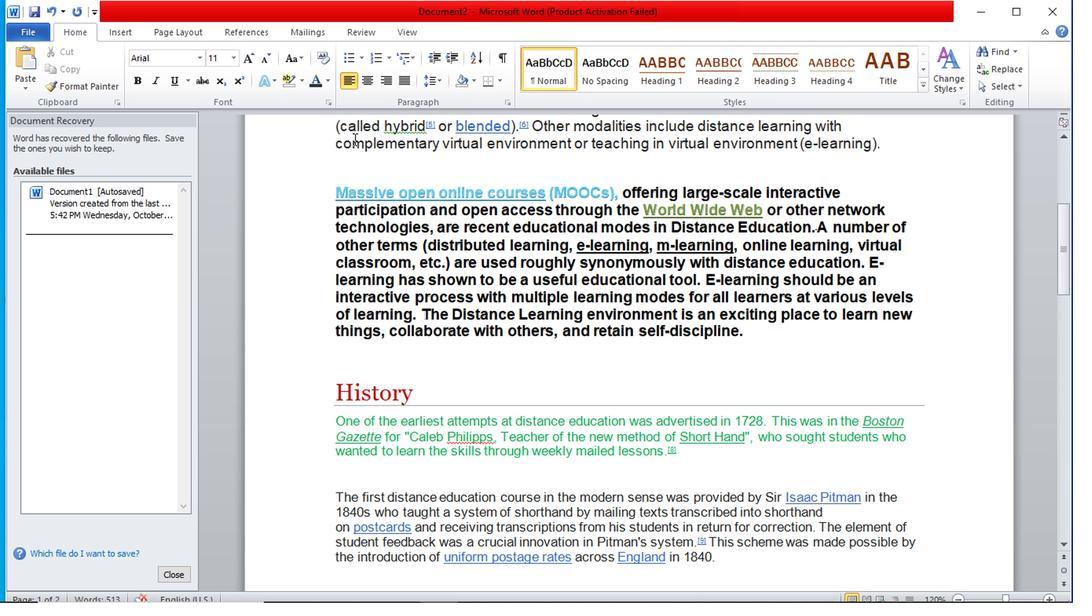 
Action: Mouse scrolled (348, 142) with delta (0, 1)
Screenshot: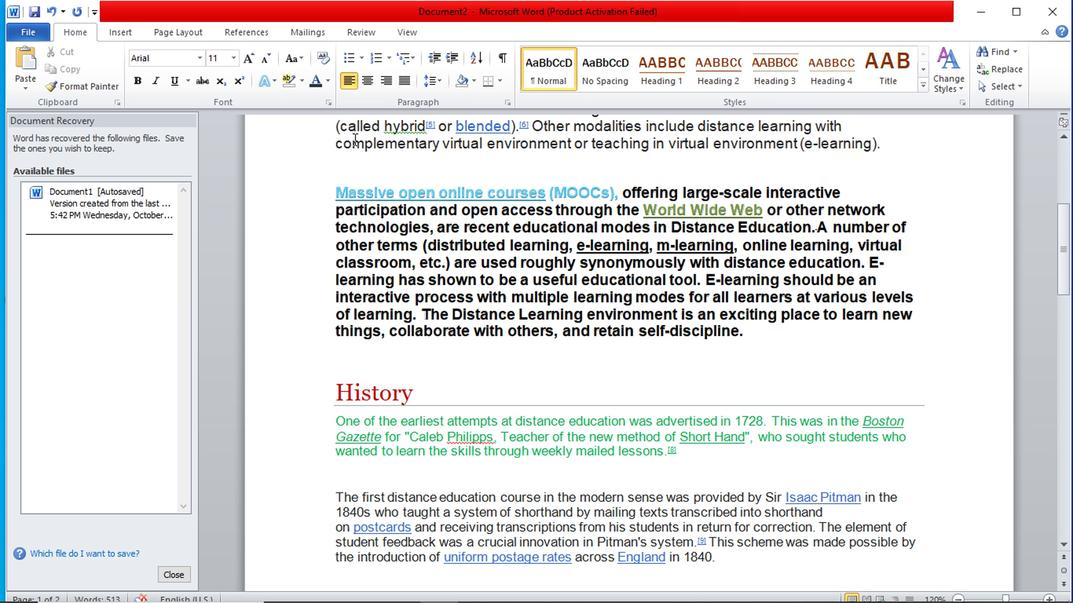 
Action: Mouse scrolled (348, 142) with delta (0, 1)
Screenshot: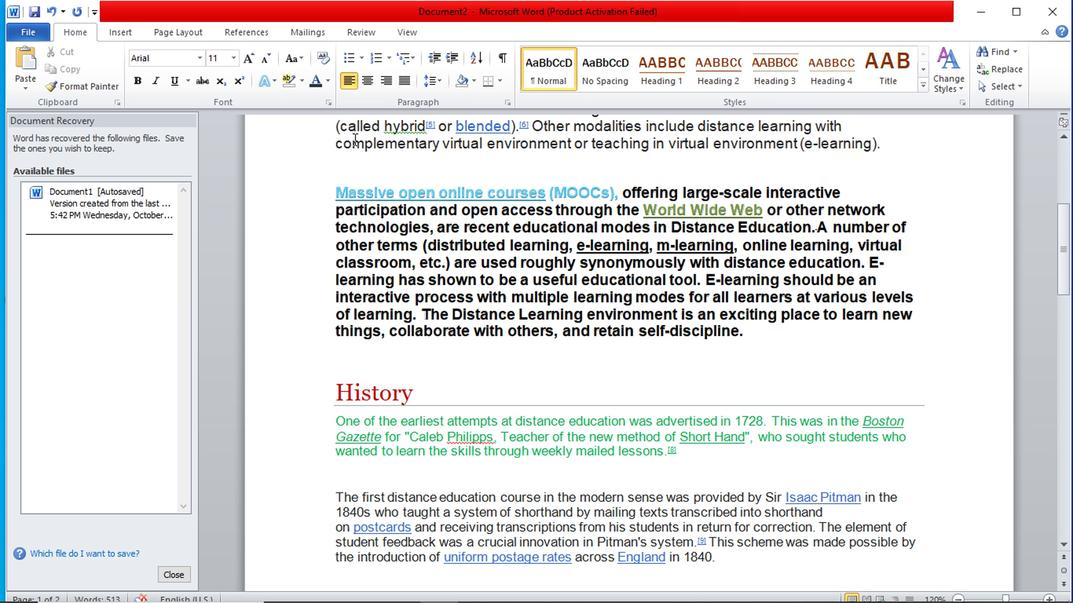 
Action: Mouse scrolled (348, 142) with delta (0, 1)
Screenshot: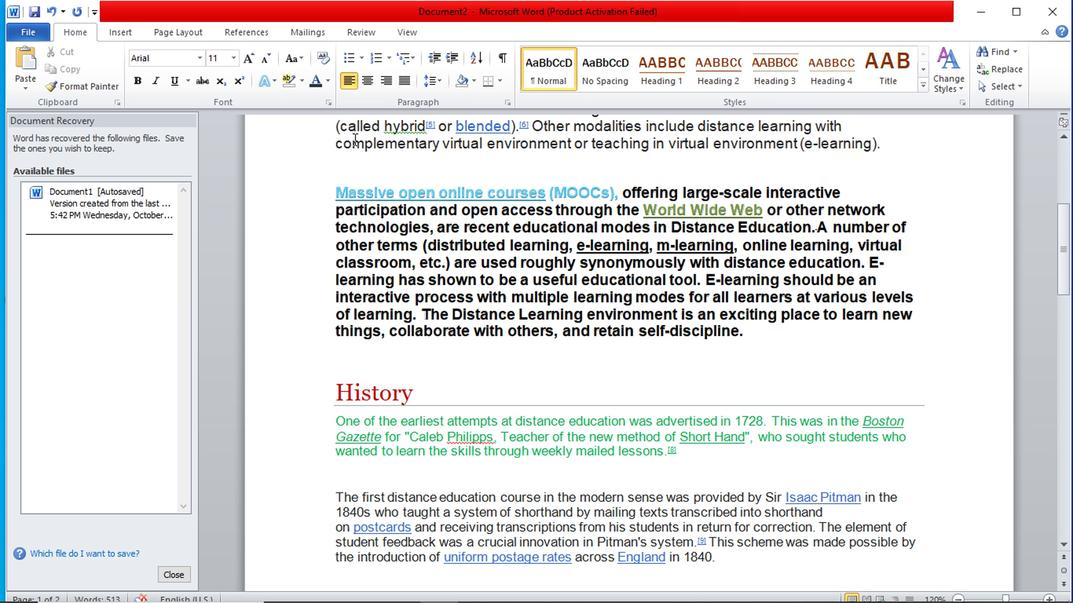 
Action: Mouse moved to (168, 48)
Screenshot: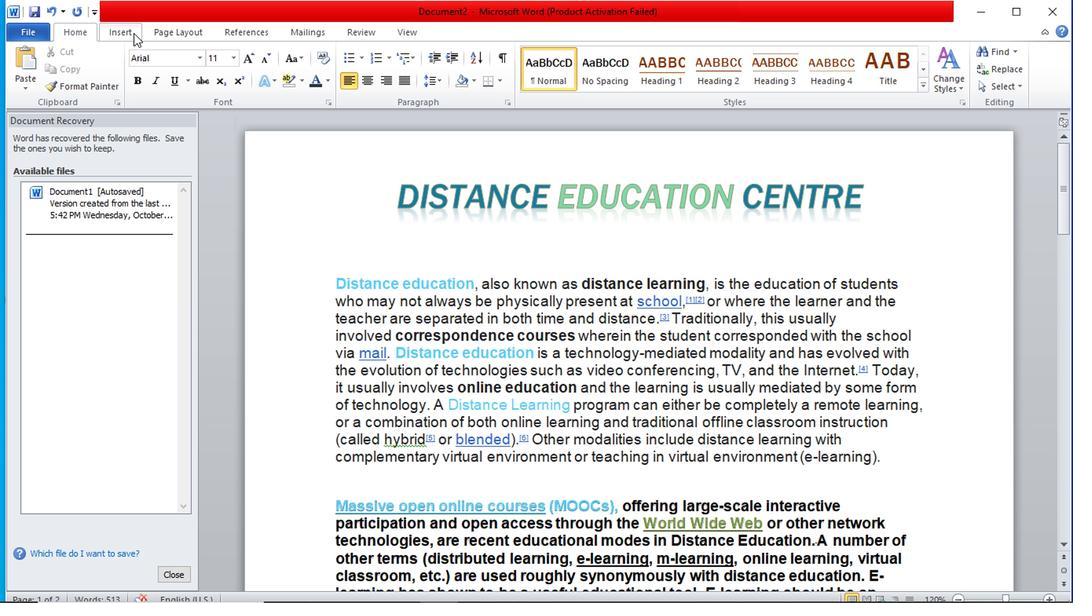 
Action: Mouse pressed left at (168, 48)
Screenshot: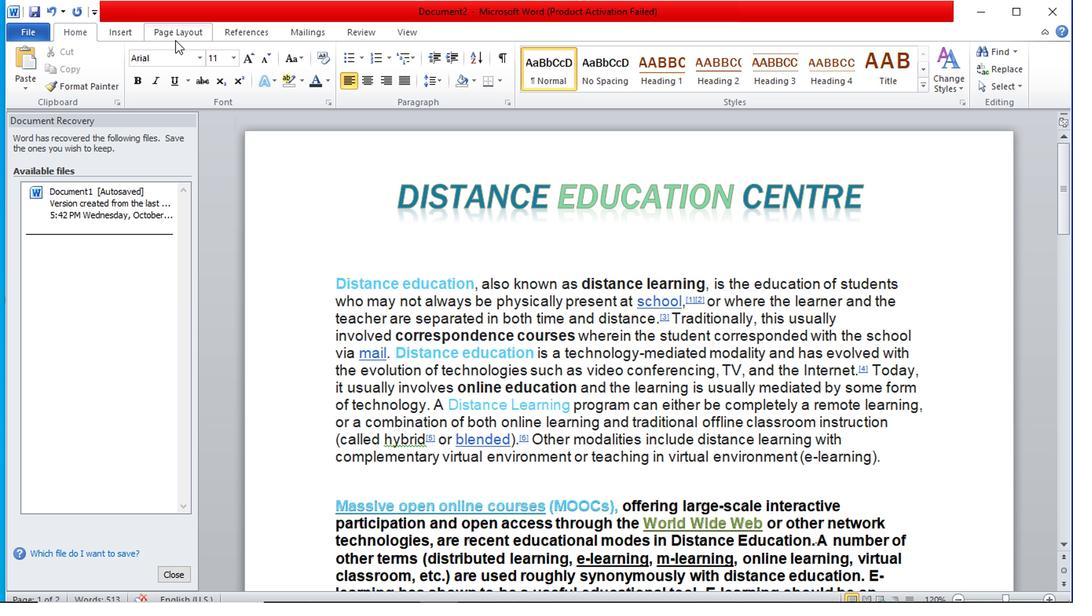 
Action: Mouse moved to (115, 41)
Screenshot: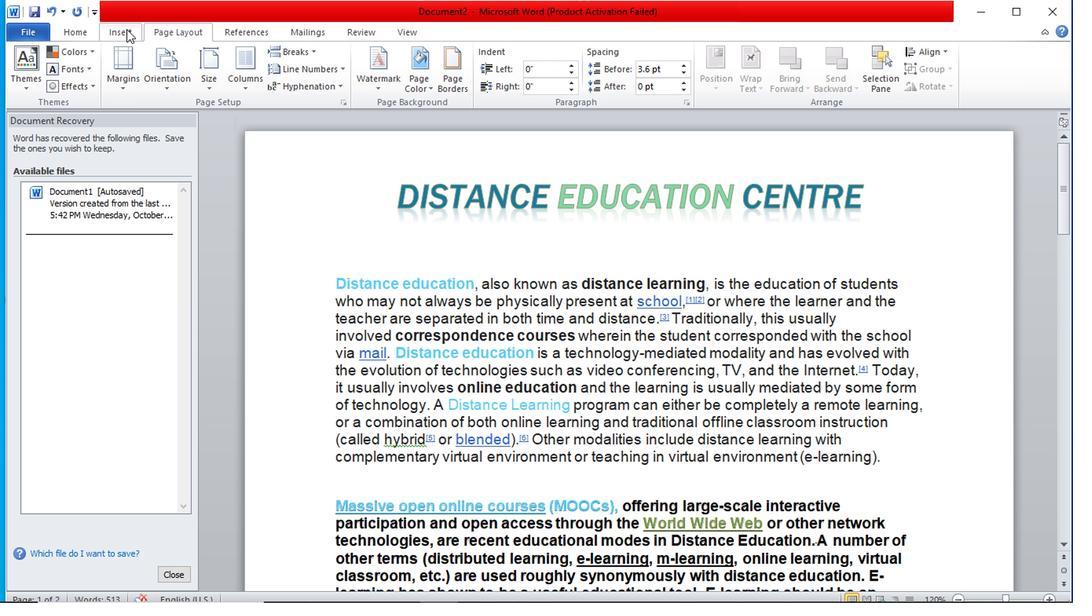 
Action: Mouse pressed left at (115, 41)
Screenshot: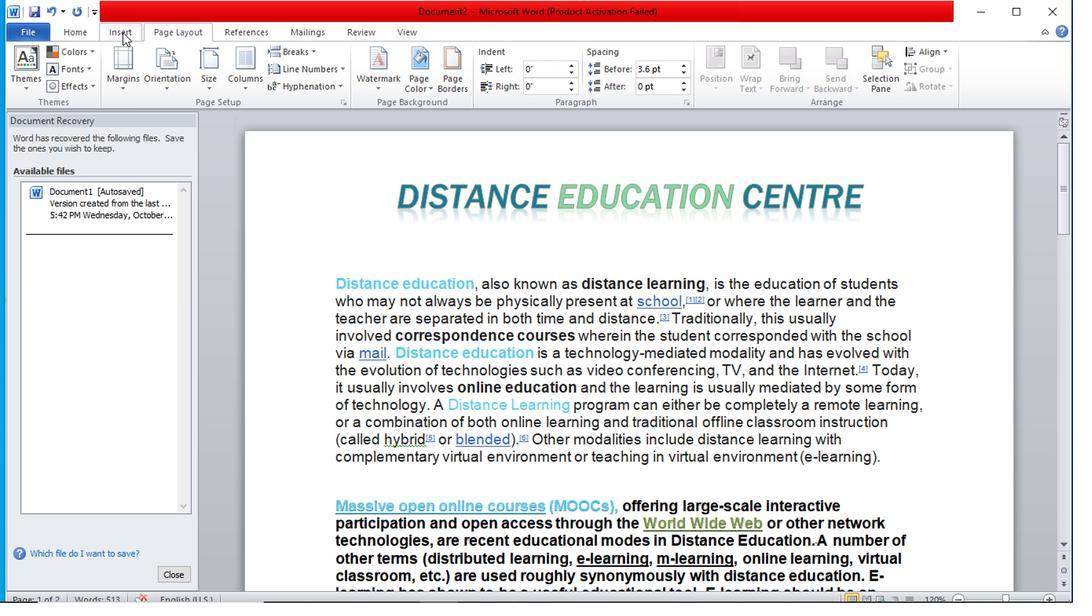
Action: Mouse moved to (287, 196)
Screenshot: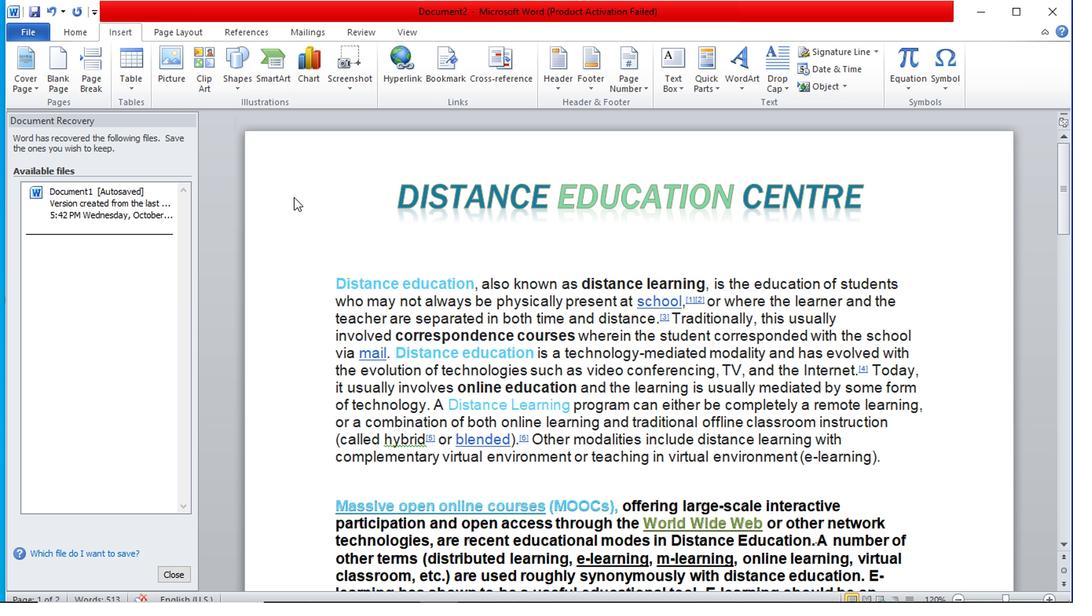 
Action: Mouse scrolled (287, 195) with delta (0, -1)
Screenshot: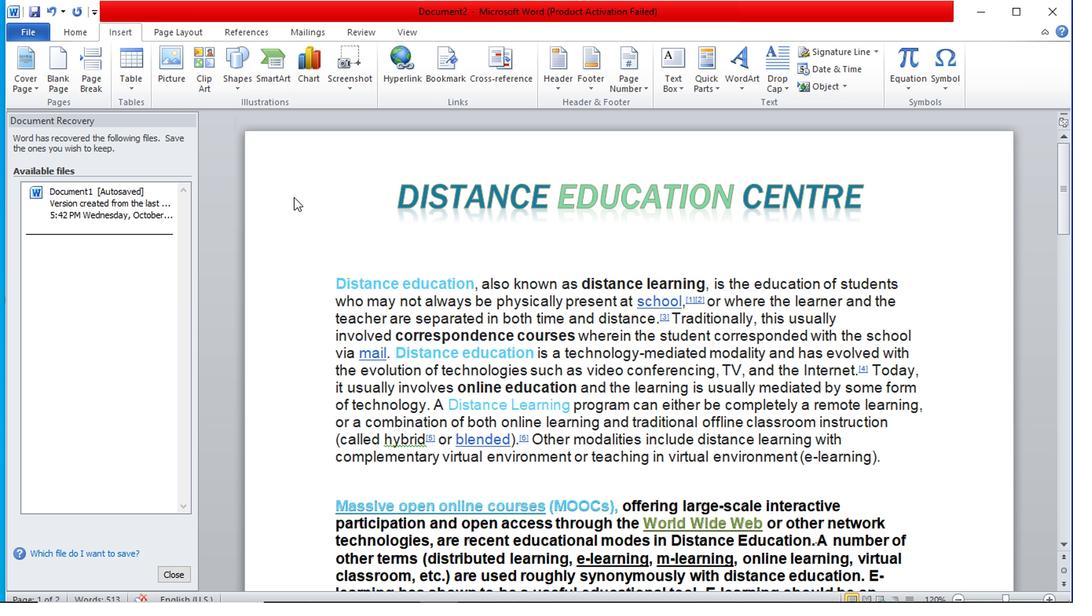 
Action: Mouse scrolled (287, 195) with delta (0, -1)
Screenshot: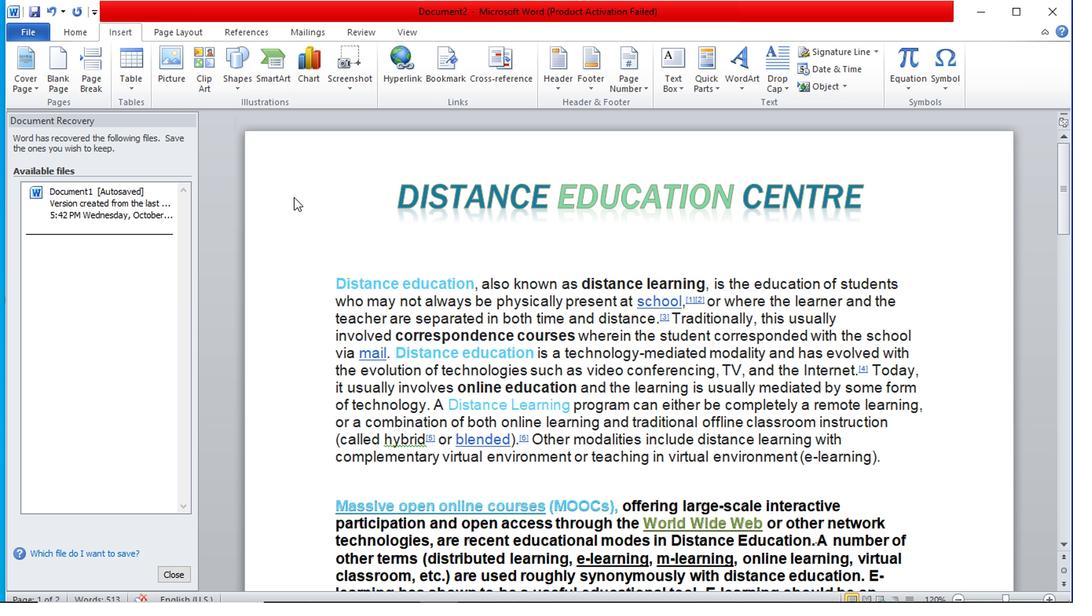 
Action: Mouse moved to (289, 195)
Screenshot: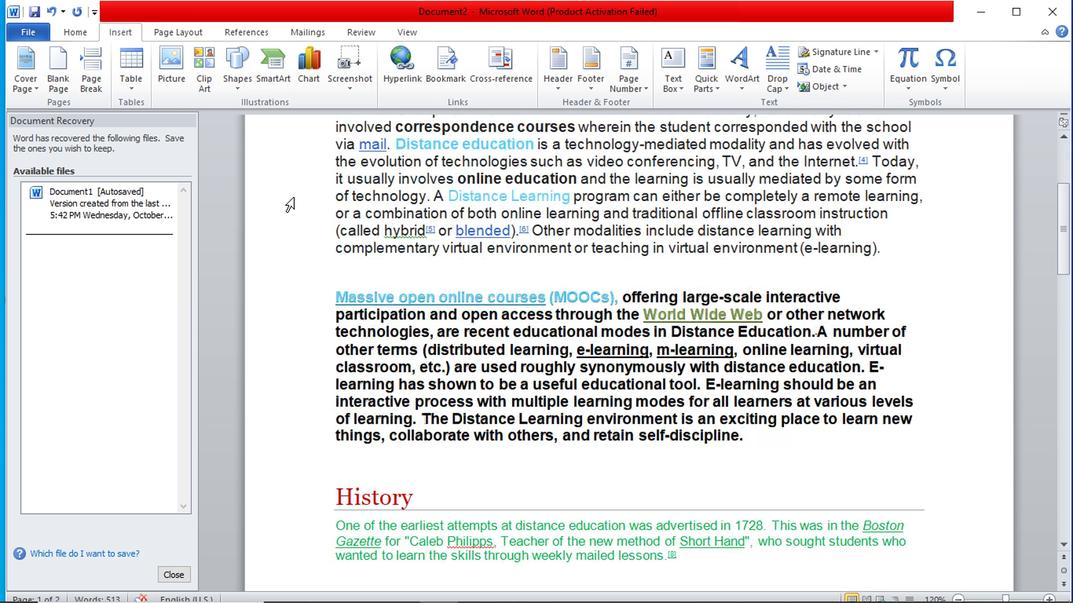 
Action: Mouse scrolled (289, 196) with delta (0, 1)
Screenshot: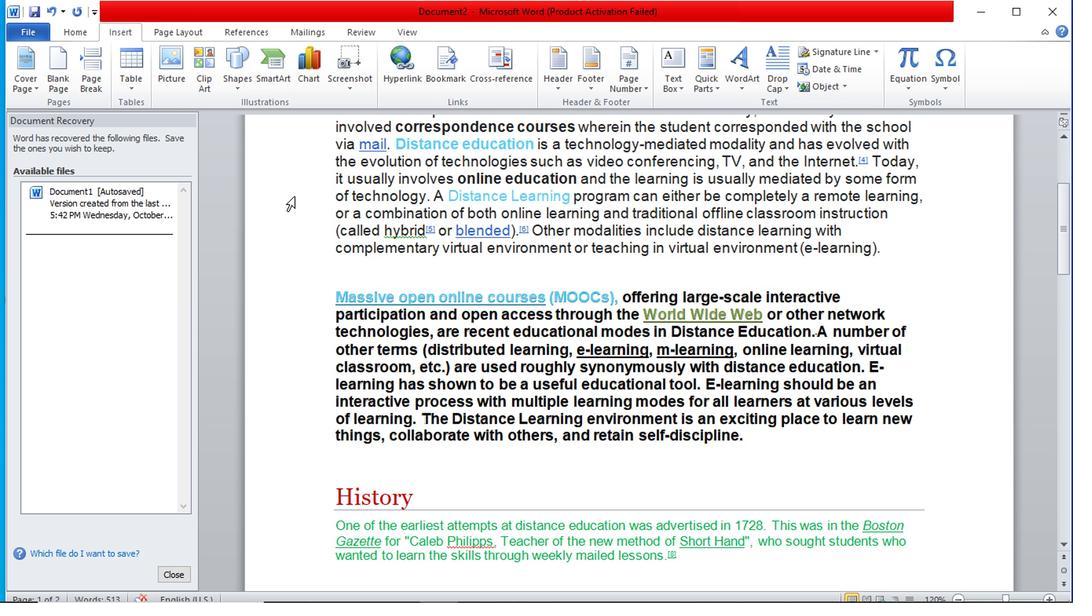 
Action: Mouse scrolled (289, 196) with delta (0, 1)
Screenshot: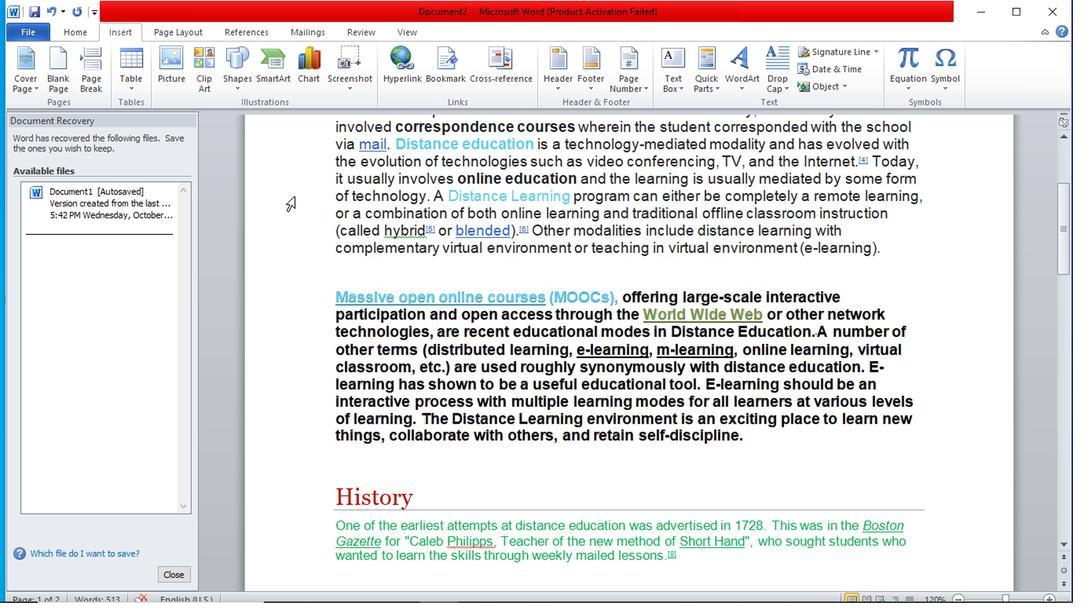 
Action: Mouse scrolled (289, 196) with delta (0, 1)
Screenshot: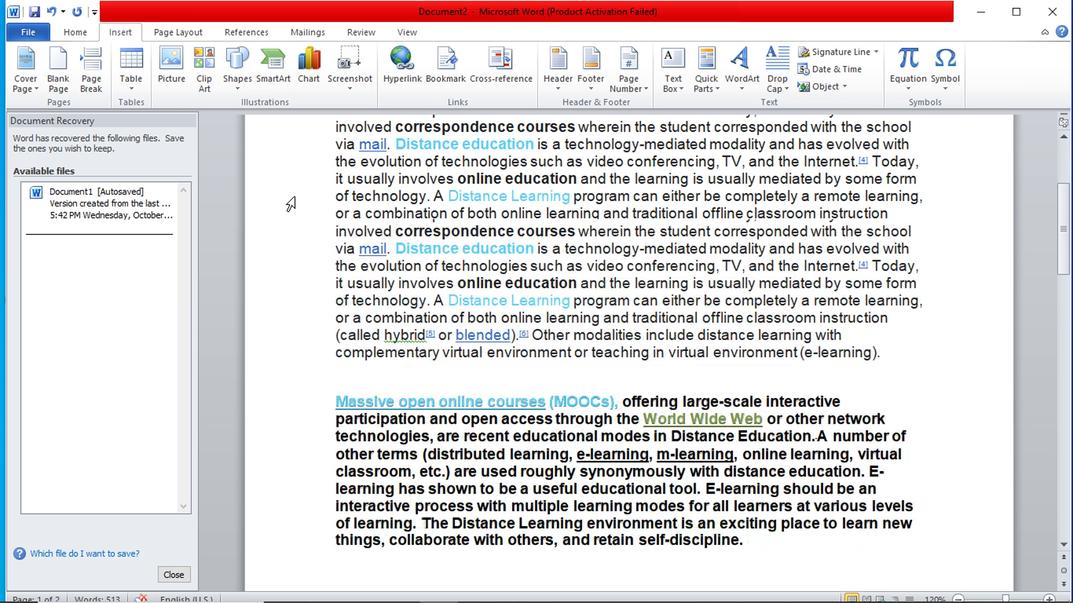 
Action: Mouse moved to (283, 191)
Screenshot: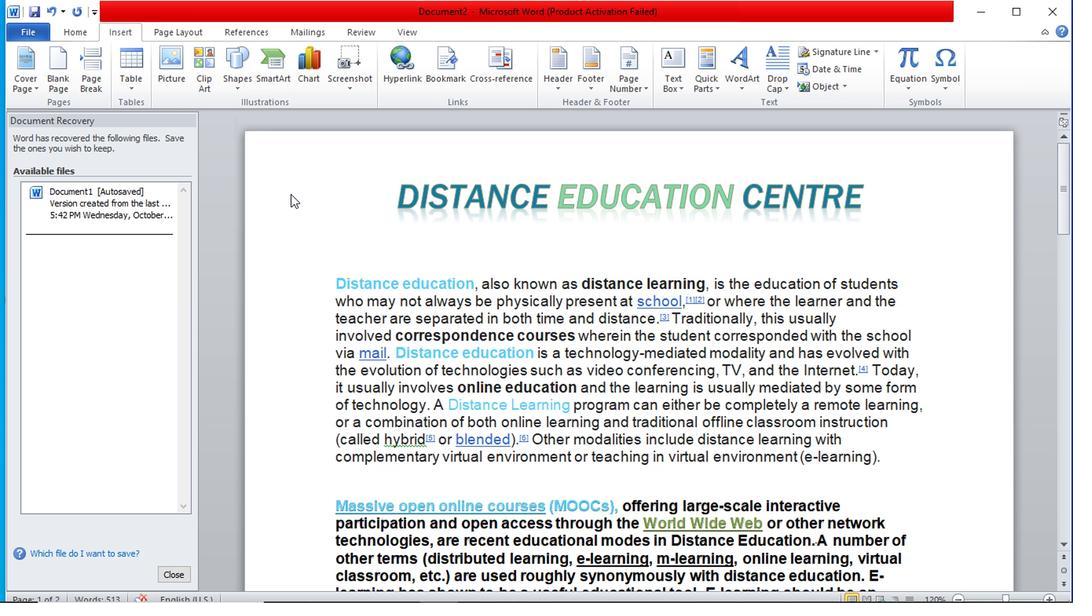 
Action: Mouse scrolled (283, 192) with delta (0, 0)
Screenshot: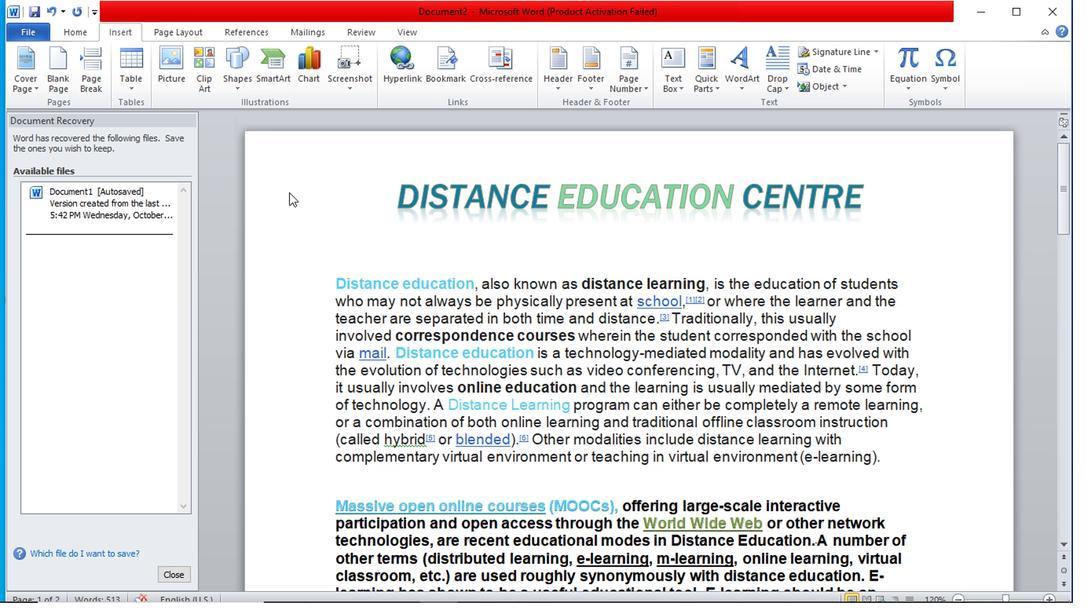 
Action: Mouse moved to (86, 40)
Screenshot: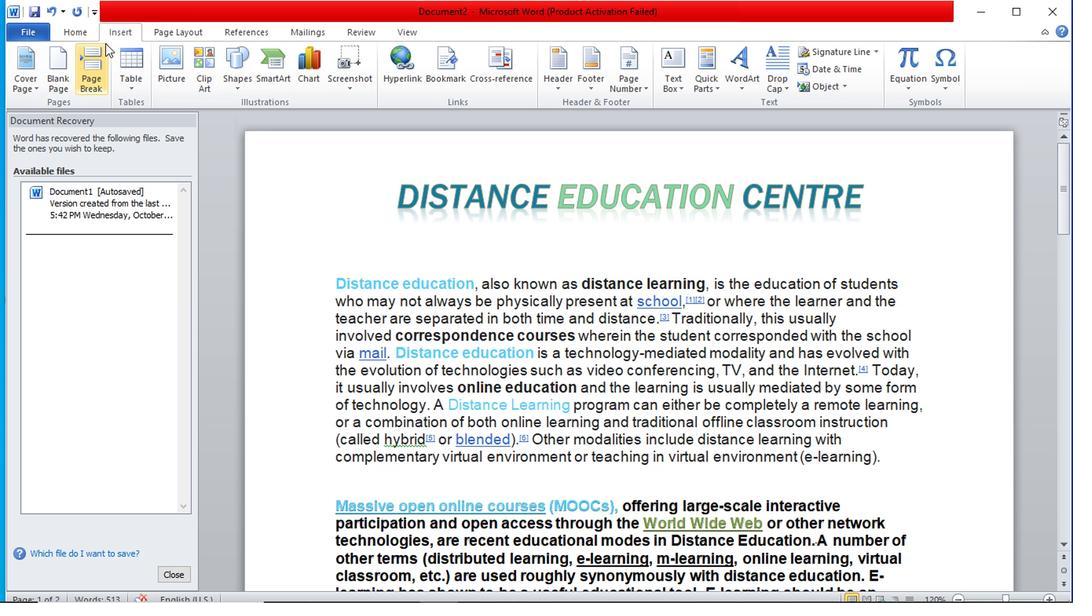 
Action: Mouse pressed left at (86, 40)
Screenshot: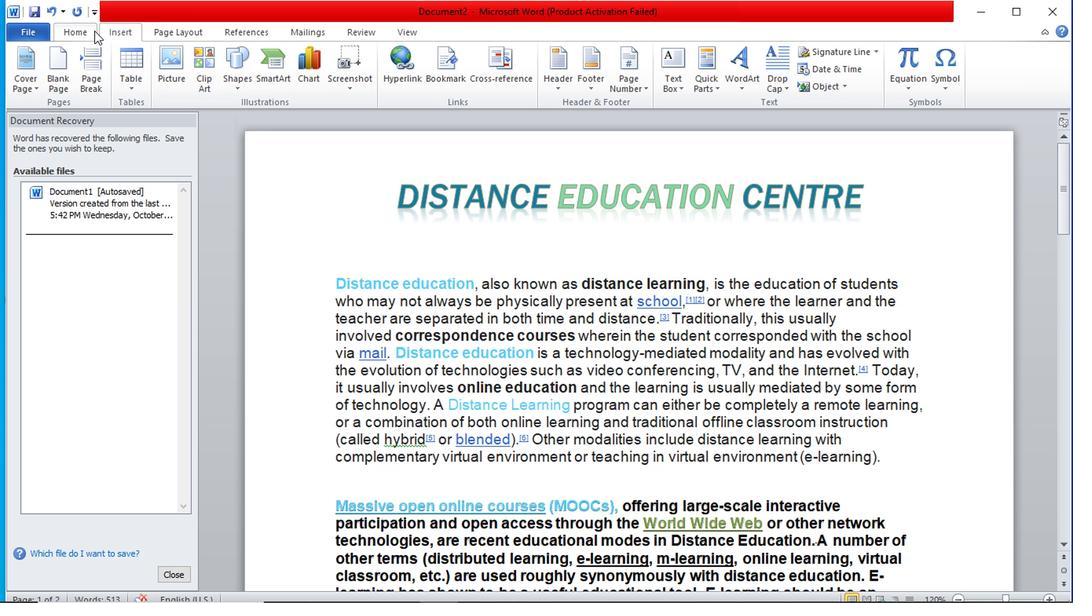
Action: Mouse moved to (361, 83)
Screenshot: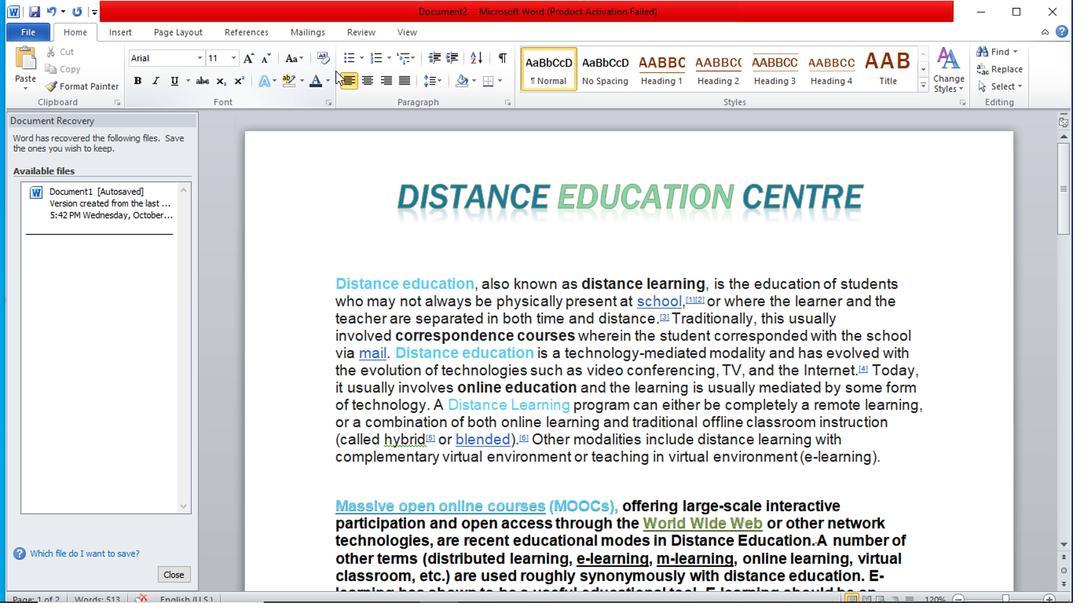 
Action: Mouse pressed left at (361, 83)
Screenshot: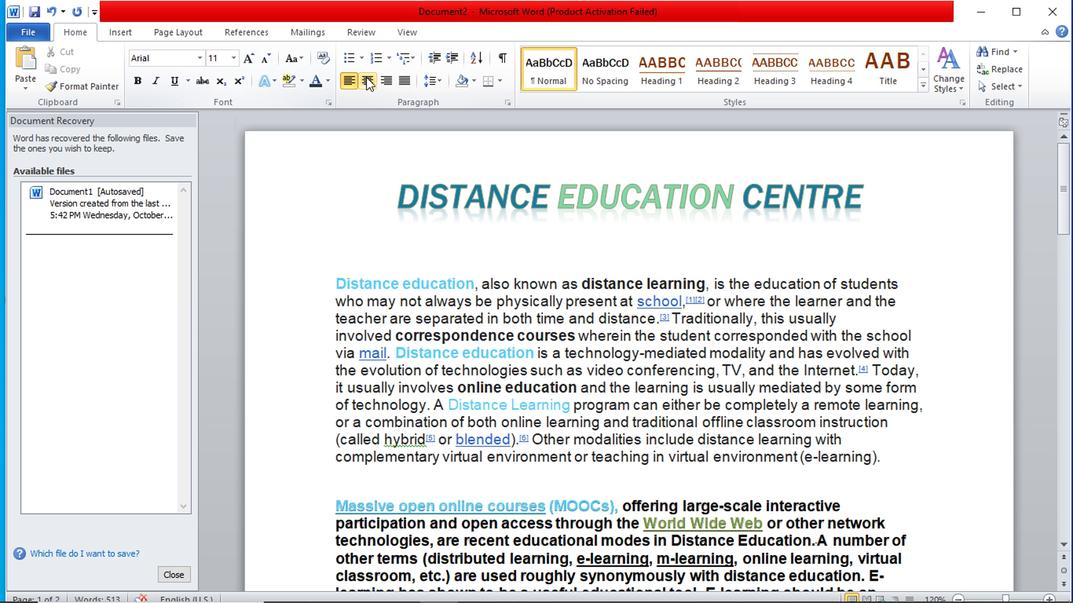 
Action: Mouse moved to (381, 93)
Screenshot: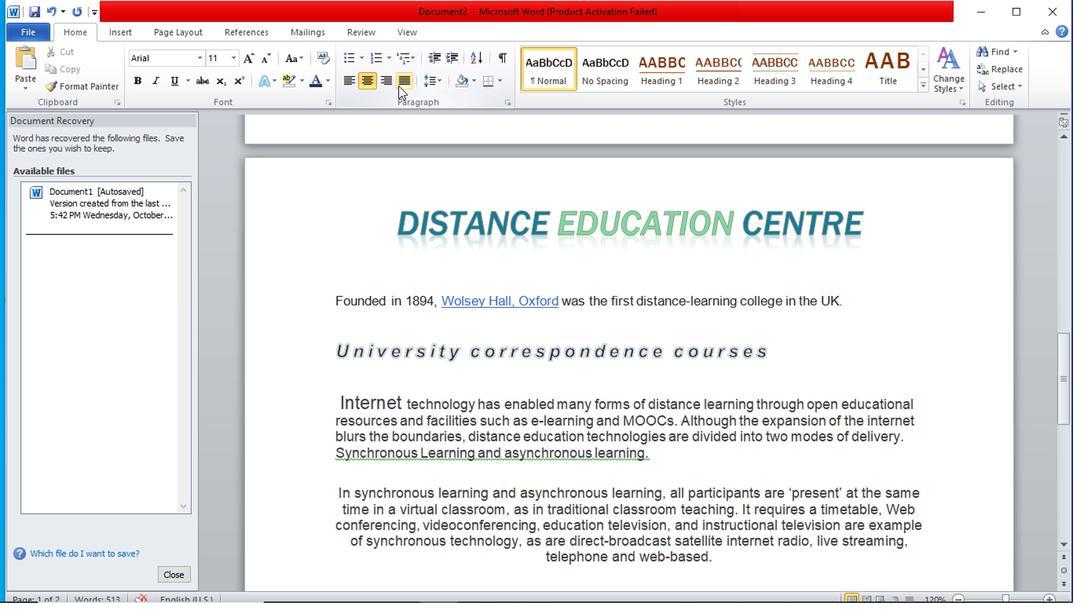 
Action: Mouse scrolled (381, 94) with delta (0, 0)
Screenshot: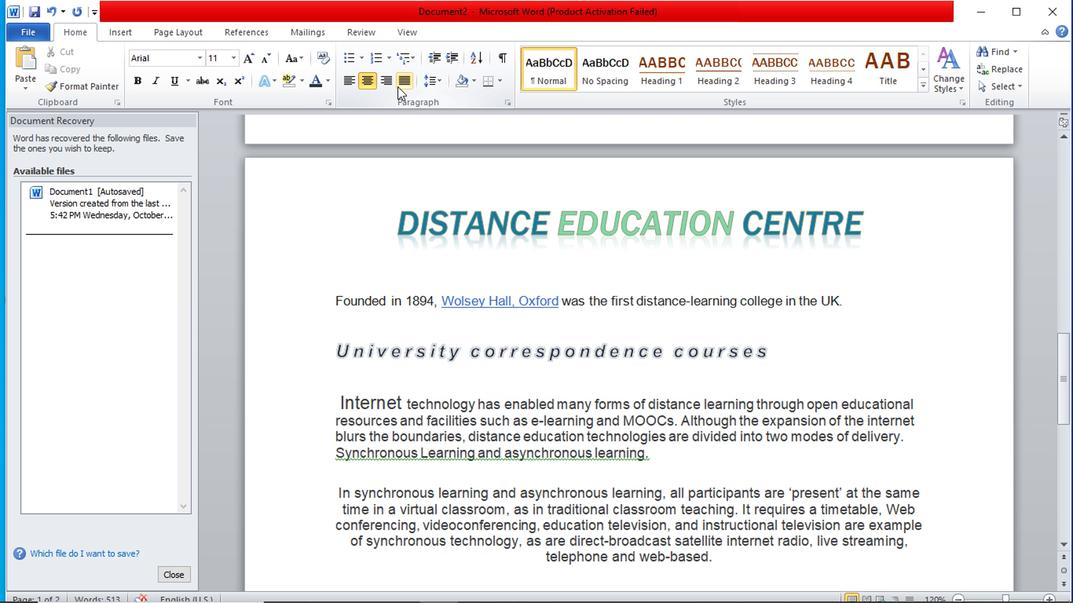 
Action: Mouse scrolled (381, 94) with delta (0, 0)
Screenshot: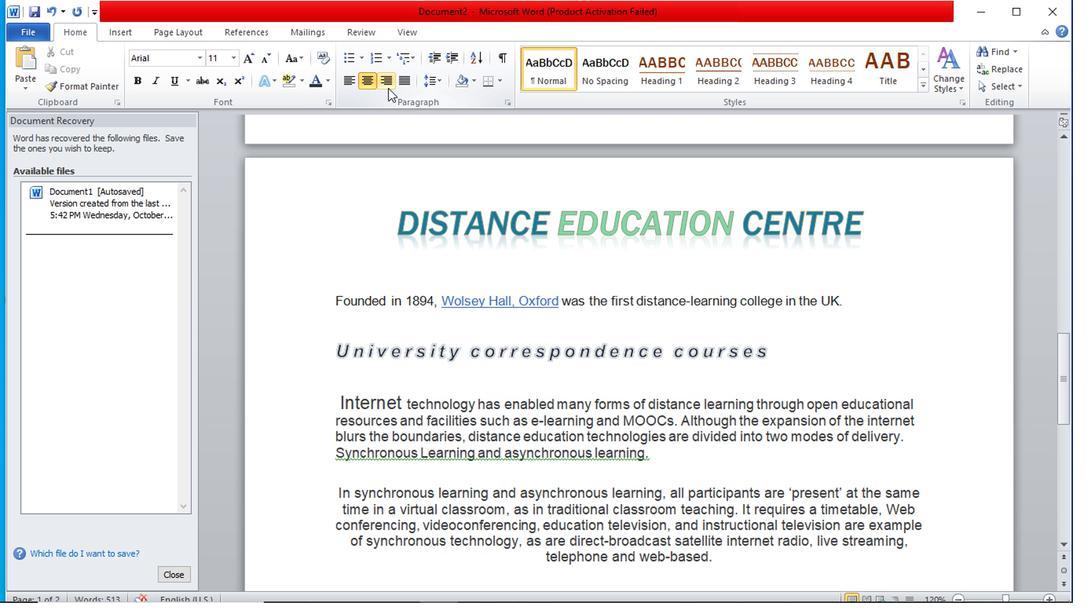 
Action: Mouse scrolled (381, 94) with delta (0, 0)
Screenshot: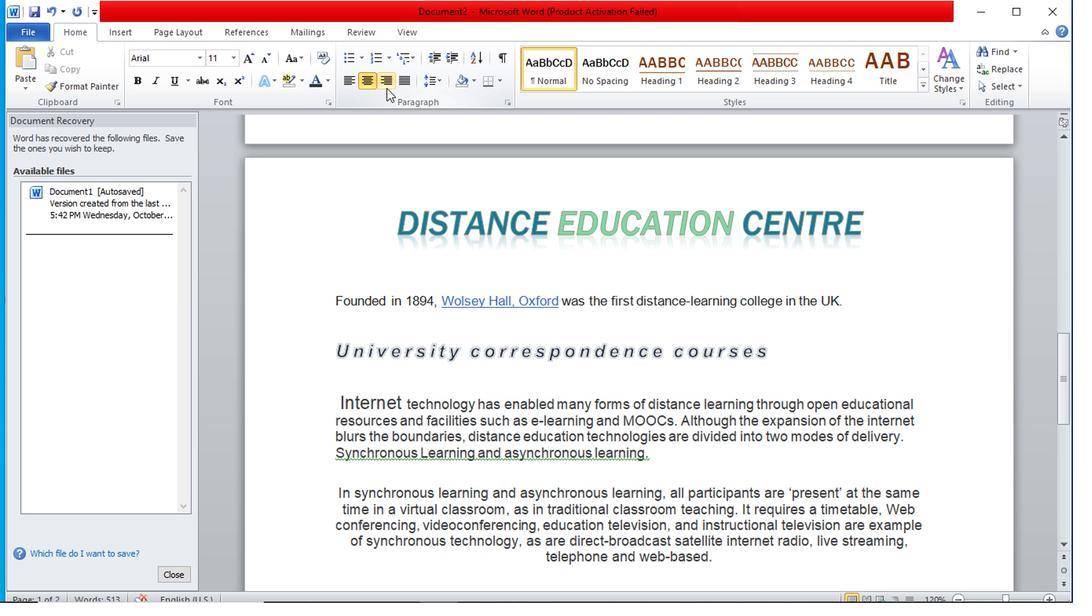 
Action: Mouse moved to (379, 95)
Screenshot: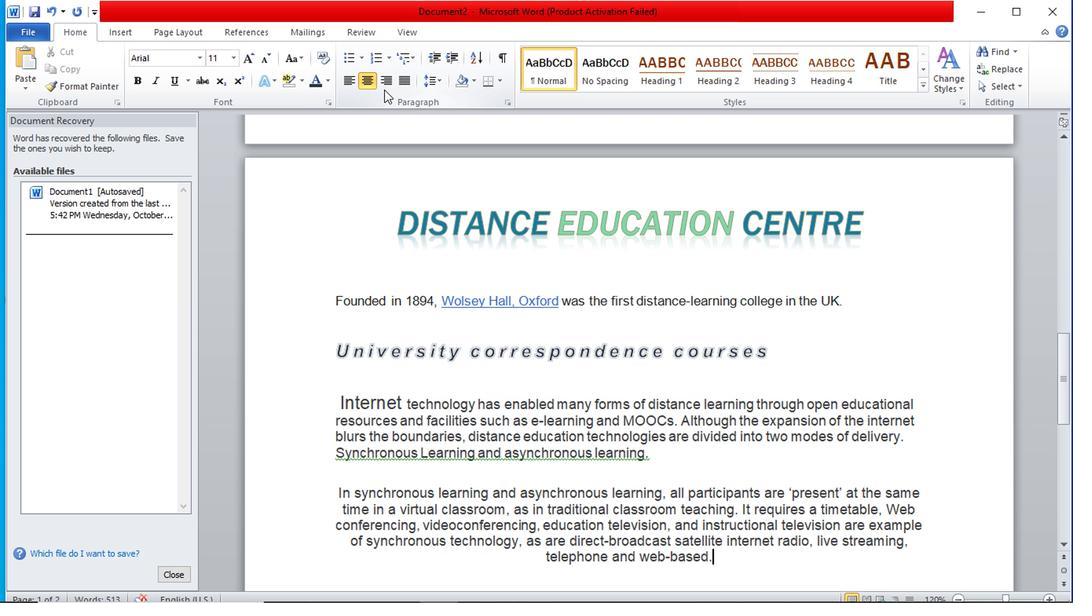 
Action: Mouse pressed left at (379, 95)
Screenshot: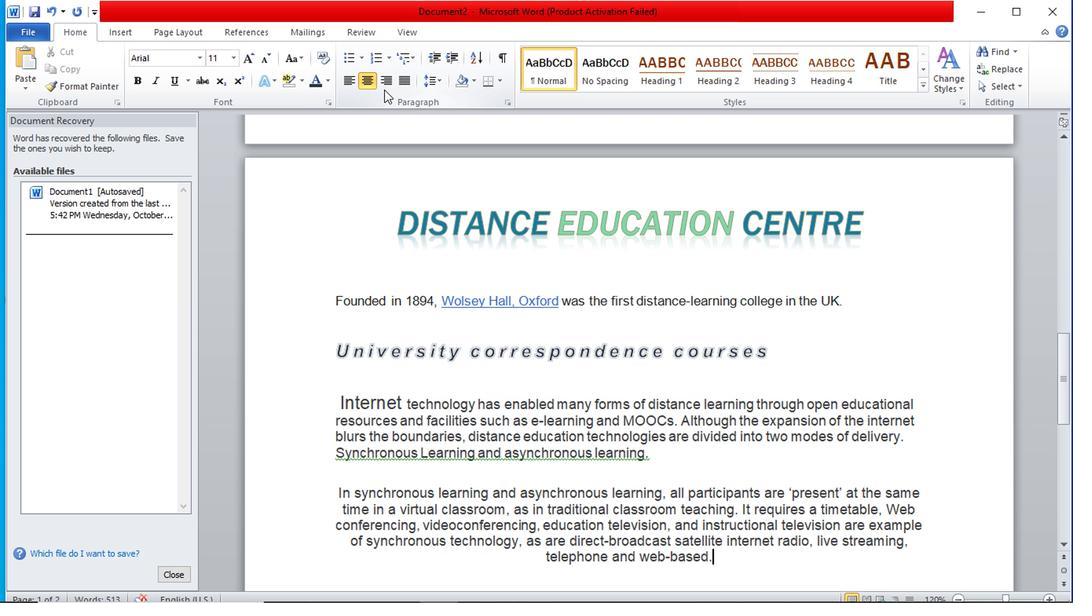 
Action: Mouse moved to (382, 92)
Screenshot: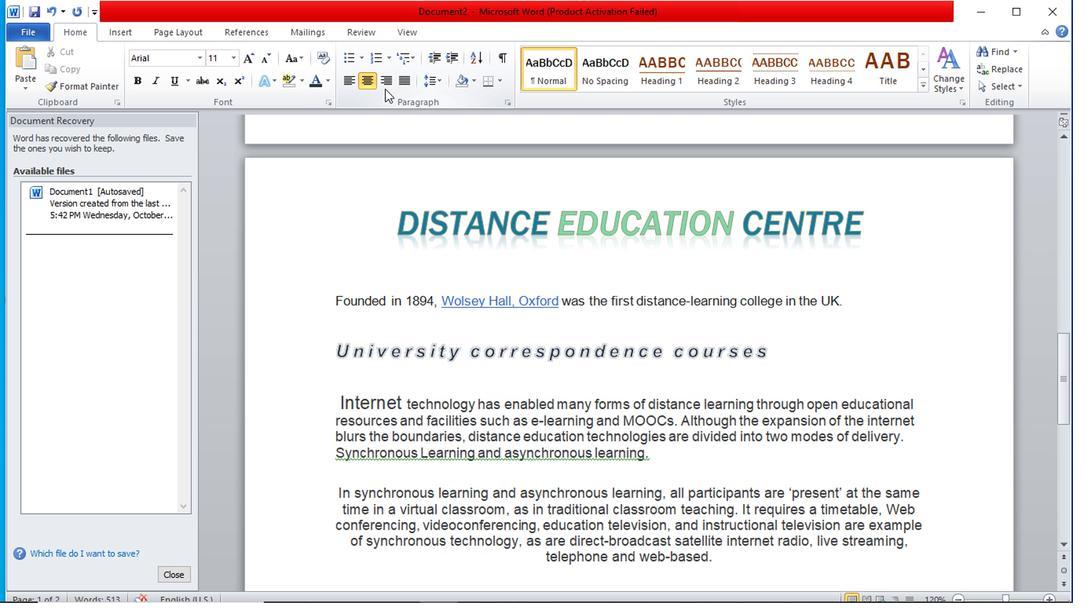 
Action: Mouse pressed left at (382, 92)
Screenshot: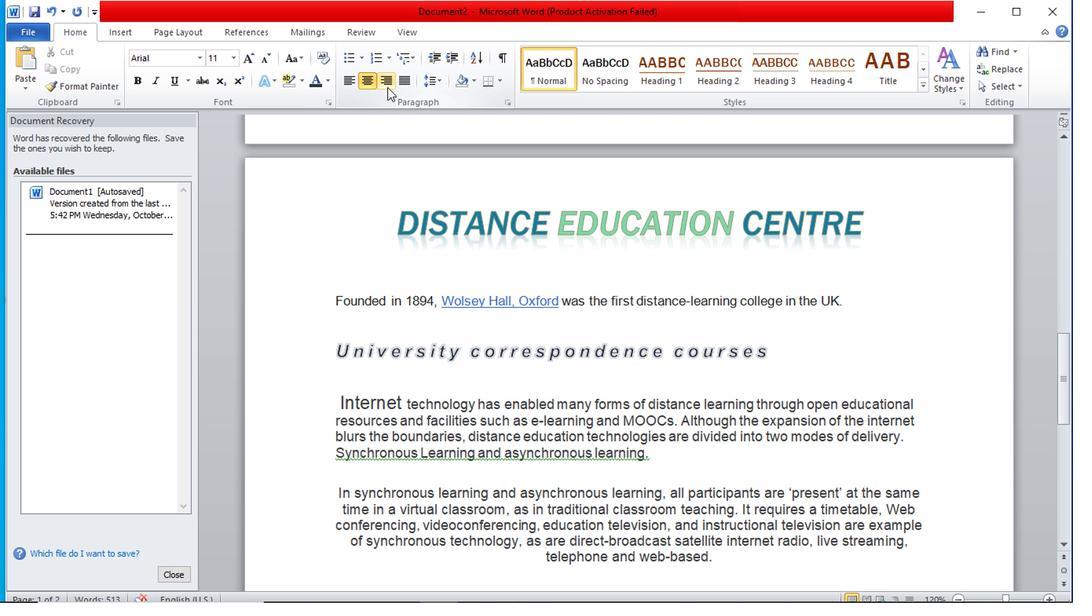 
Action: Mouse moved to (350, 90)
Screenshot: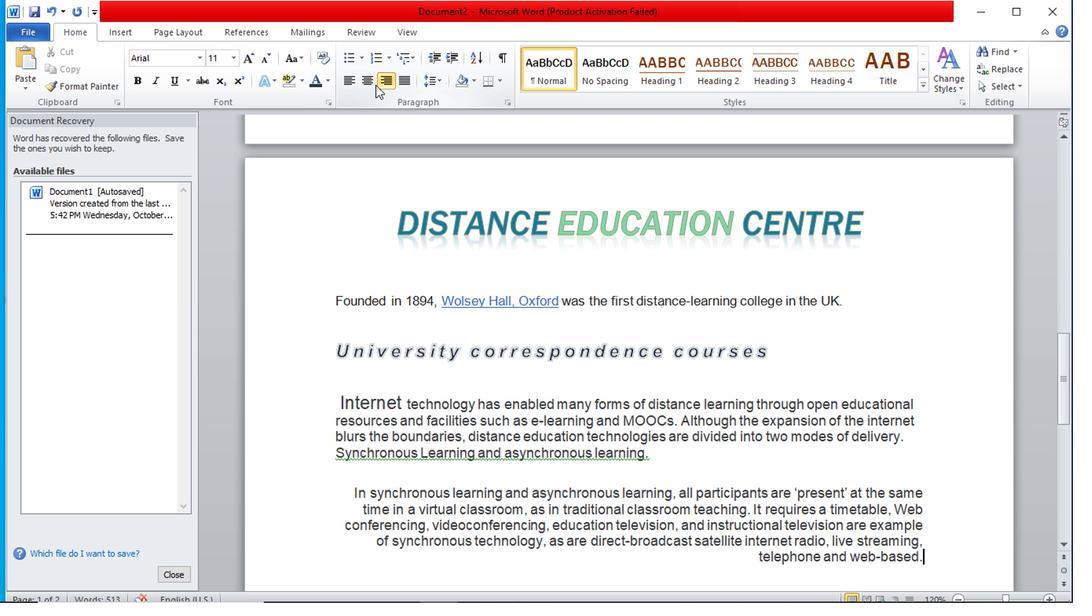
Action: Mouse pressed left at (350, 90)
Screenshot: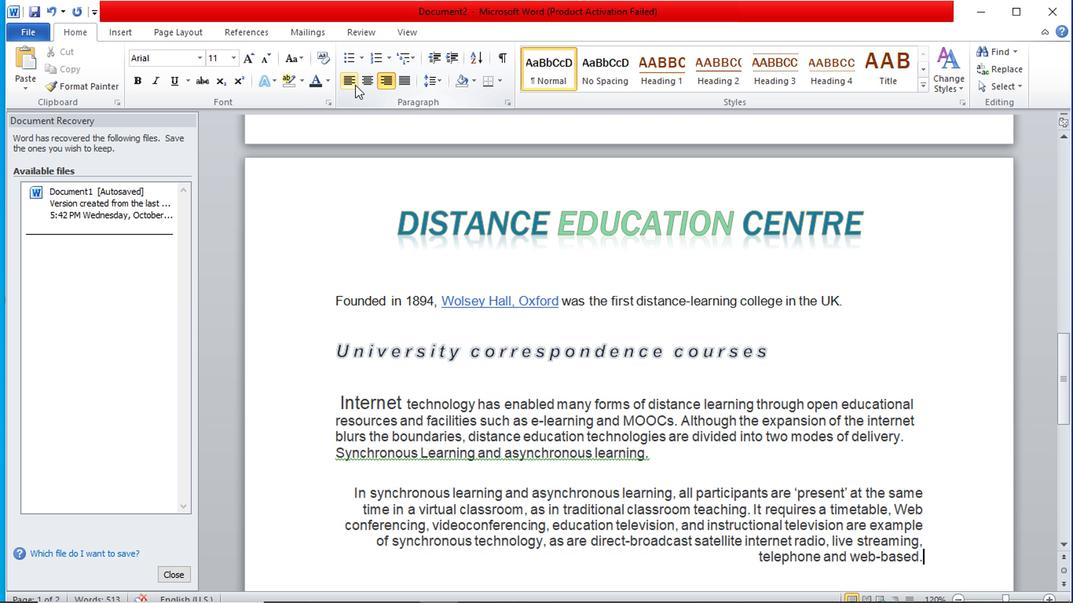 
Action: Mouse moved to (351, 159)
Screenshot: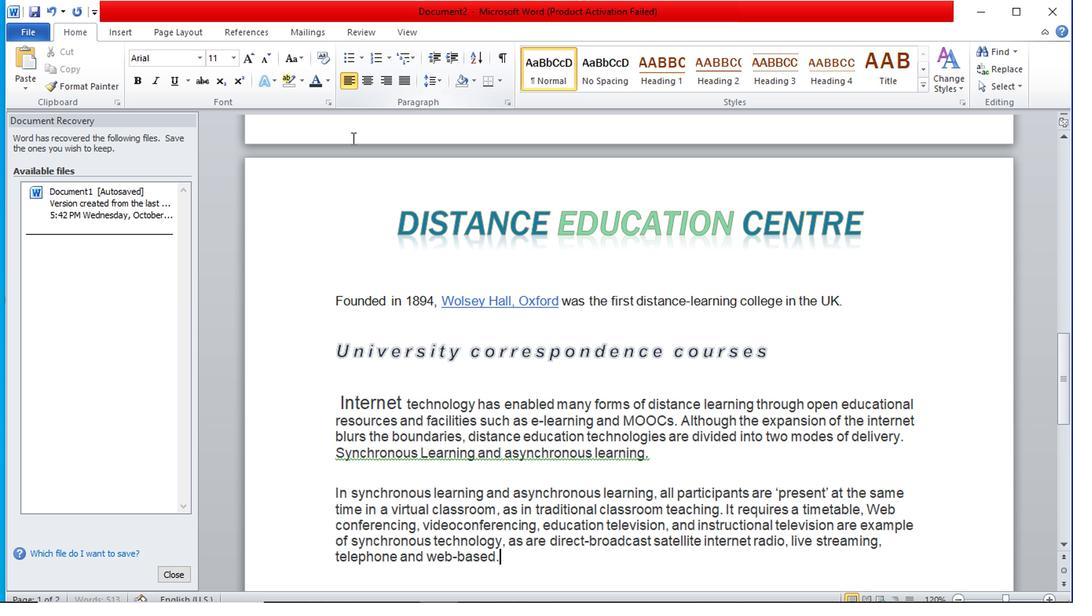 
Action: Mouse scrolled (351, 159) with delta (0, 0)
Screenshot: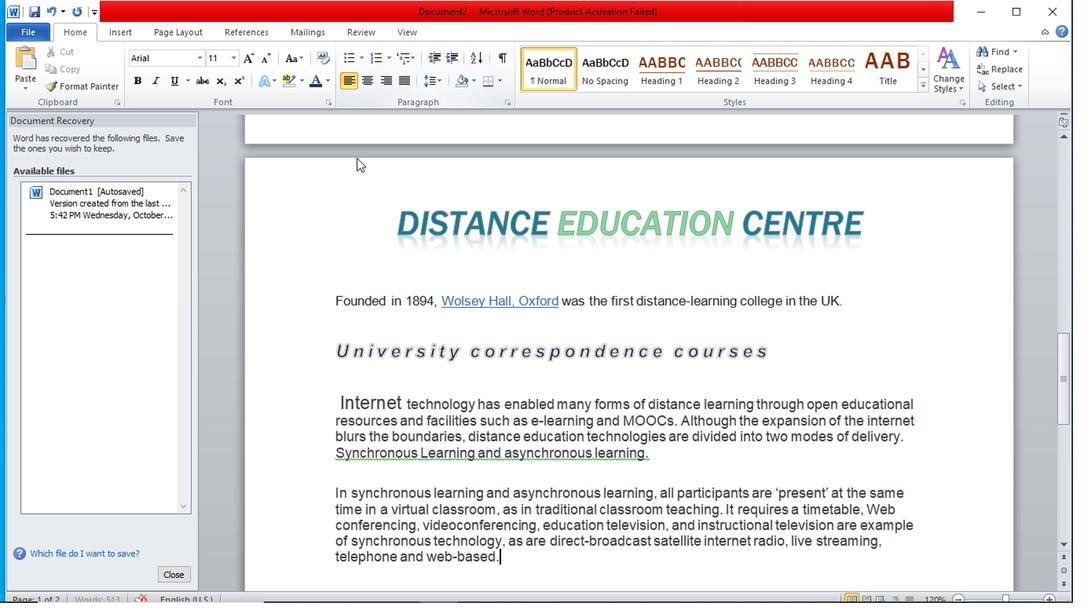 
Action: Mouse scrolled (351, 159) with delta (0, 0)
Screenshot: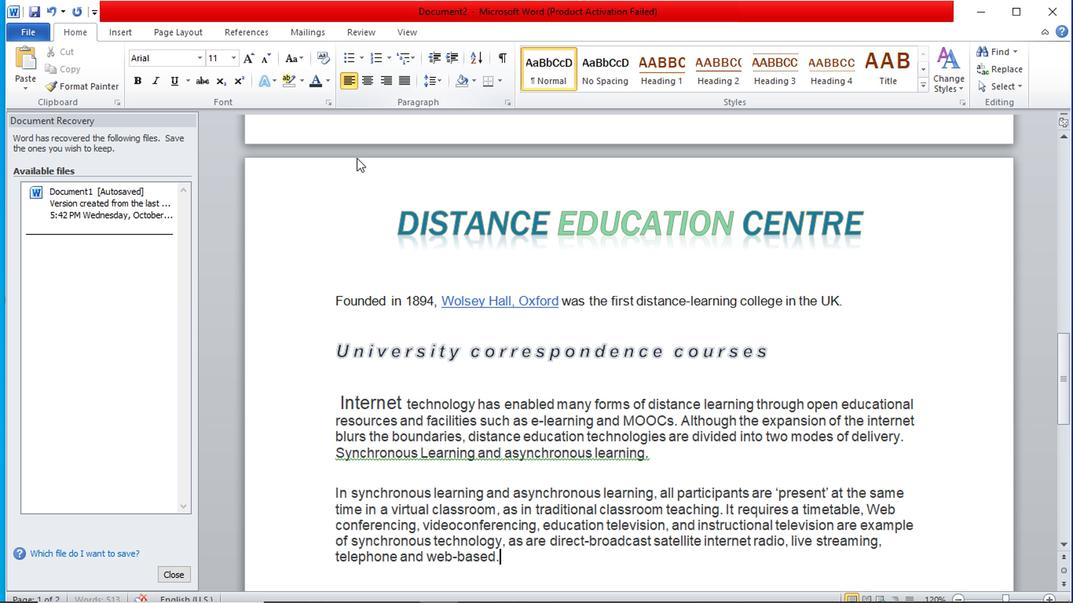 
Action: Mouse scrolled (351, 159) with delta (0, 0)
Screenshot: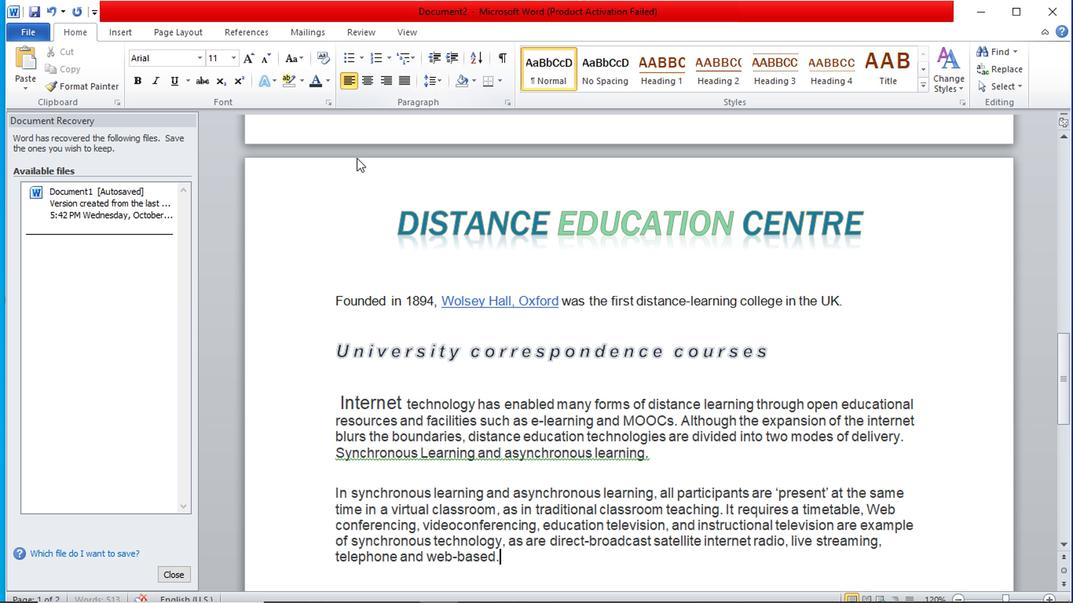 
Action: Mouse moved to (351, 261)
Screenshot: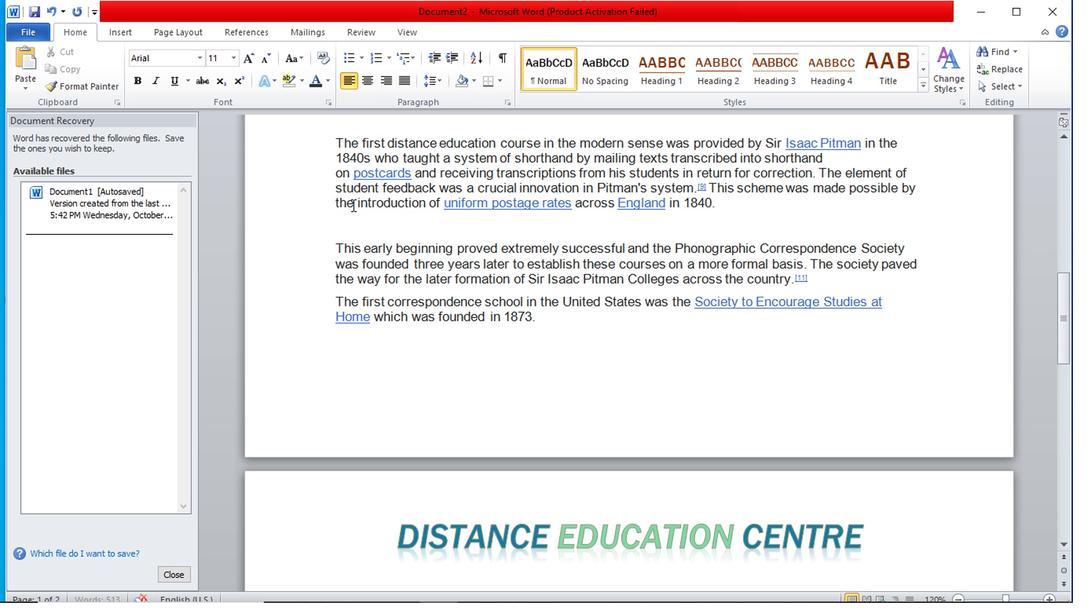 
Action: Mouse scrolled (351, 261) with delta (0, 0)
Screenshot: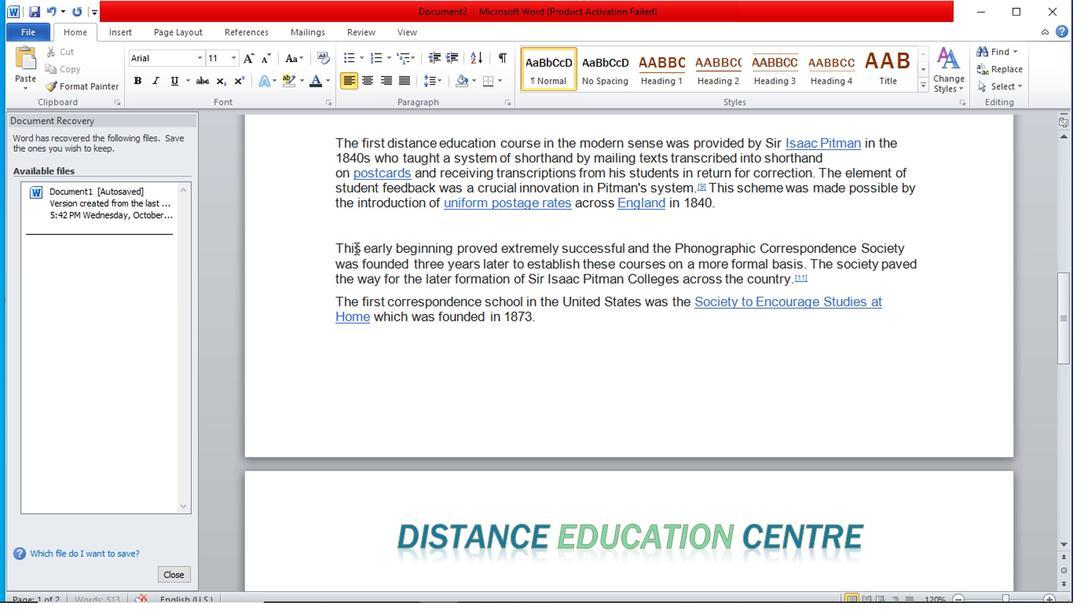 
Action: Mouse scrolled (351, 261) with delta (0, 0)
Screenshot: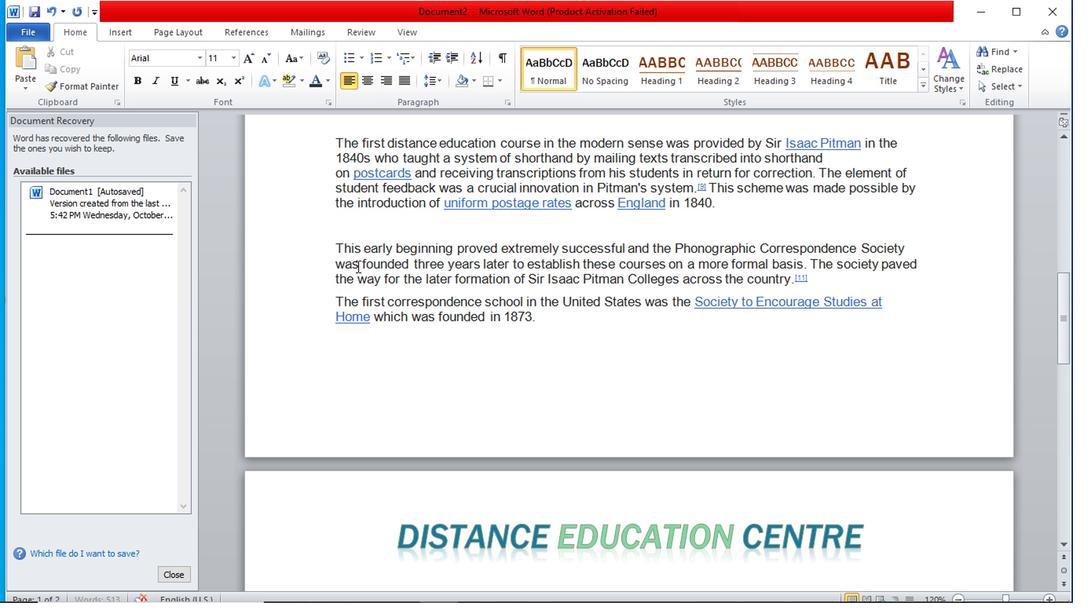 
Action: Mouse scrolled (351, 261) with delta (0, 0)
Screenshot: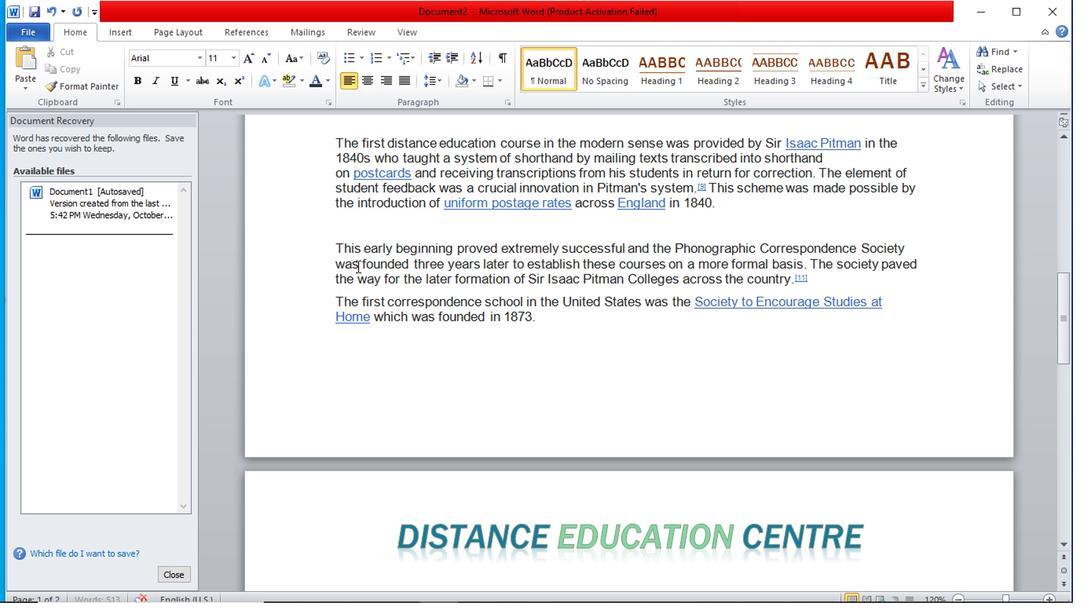 
Action: Mouse moved to (351, 258)
Screenshot: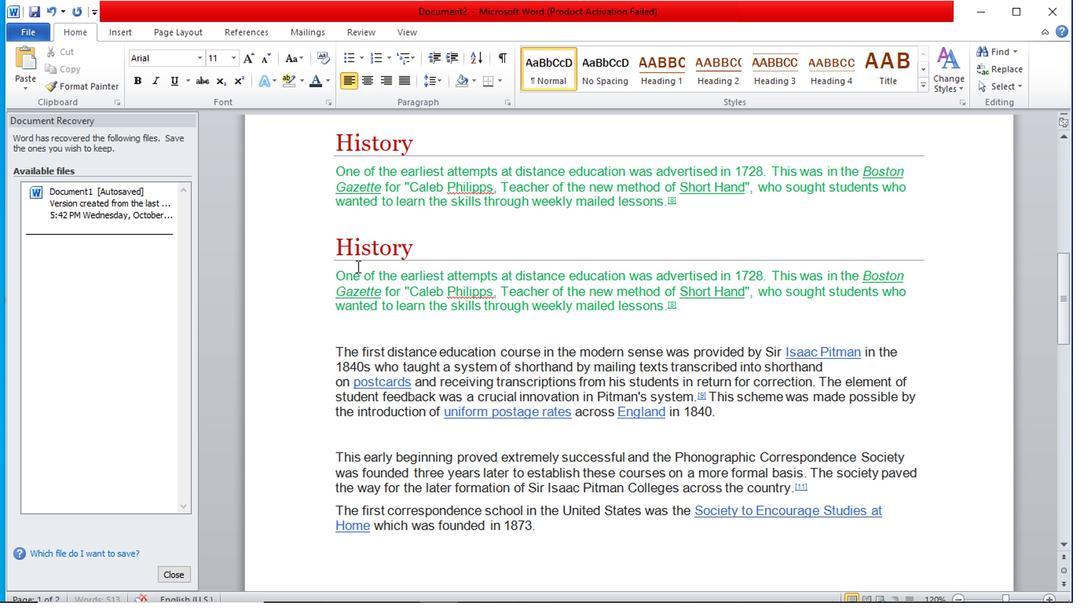 
Action: Mouse scrolled (351, 259) with delta (0, 0)
Screenshot: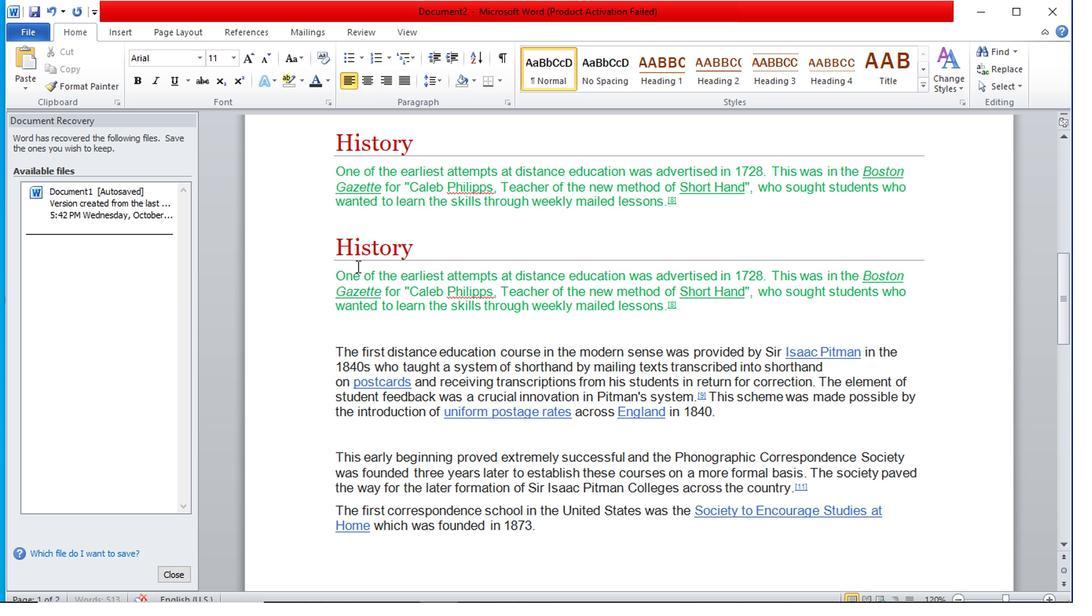 
Action: Mouse scrolled (351, 259) with delta (0, 0)
Screenshot: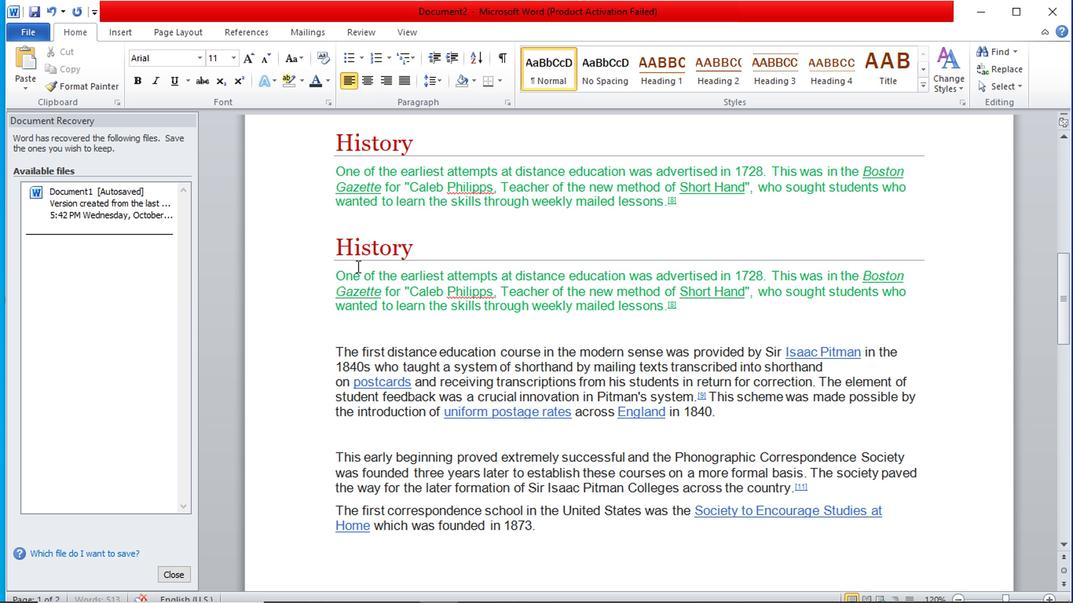 
Action: Mouse scrolled (351, 259) with delta (0, 0)
Screenshot: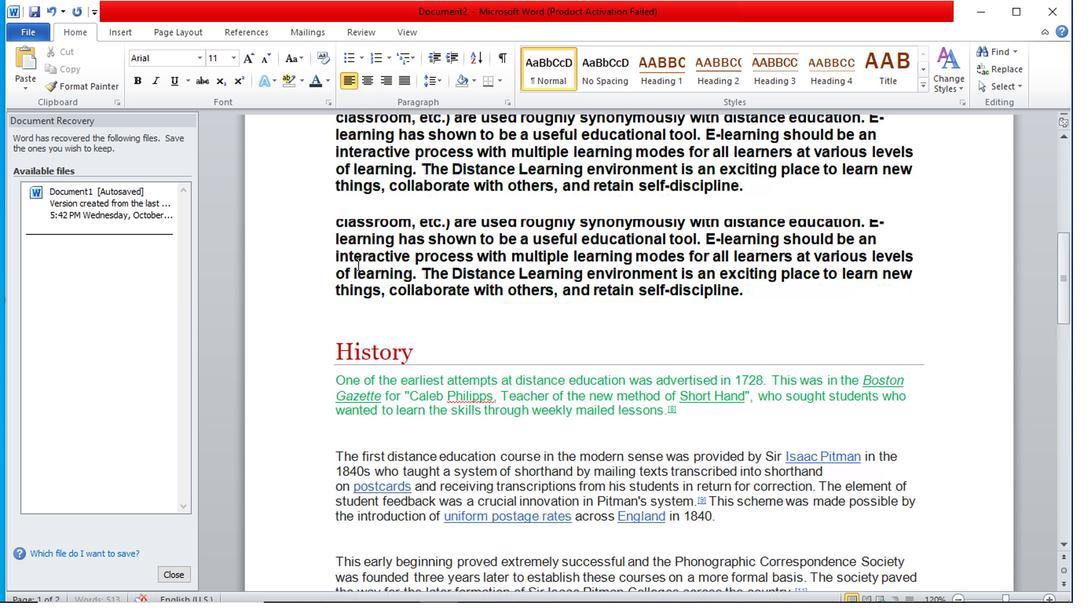 
Action: Mouse scrolled (351, 259) with delta (0, 0)
Screenshot: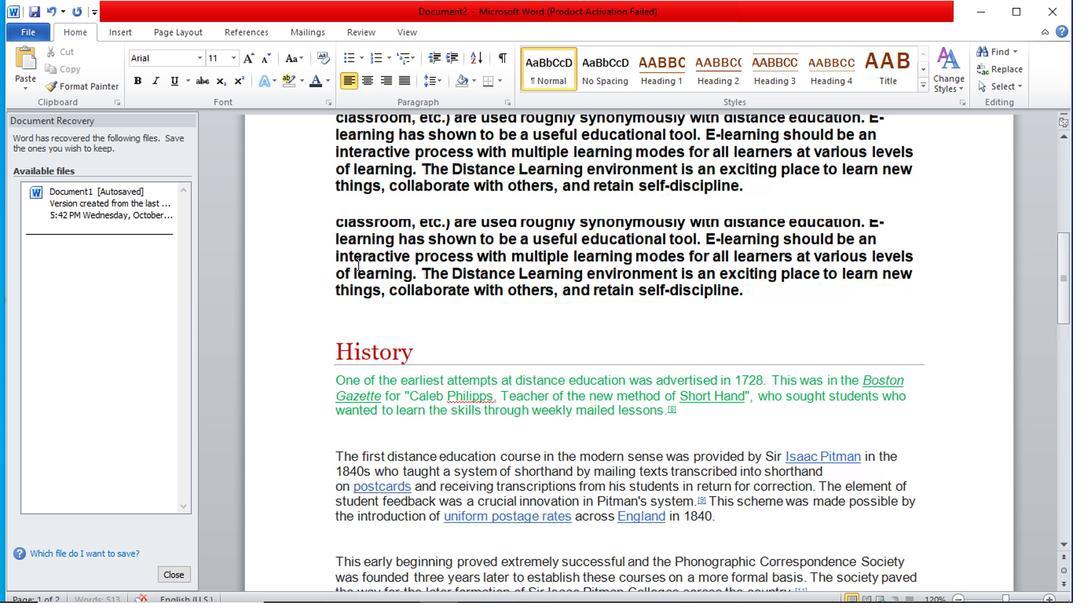 
Action: Mouse moved to (361, 221)
Screenshot: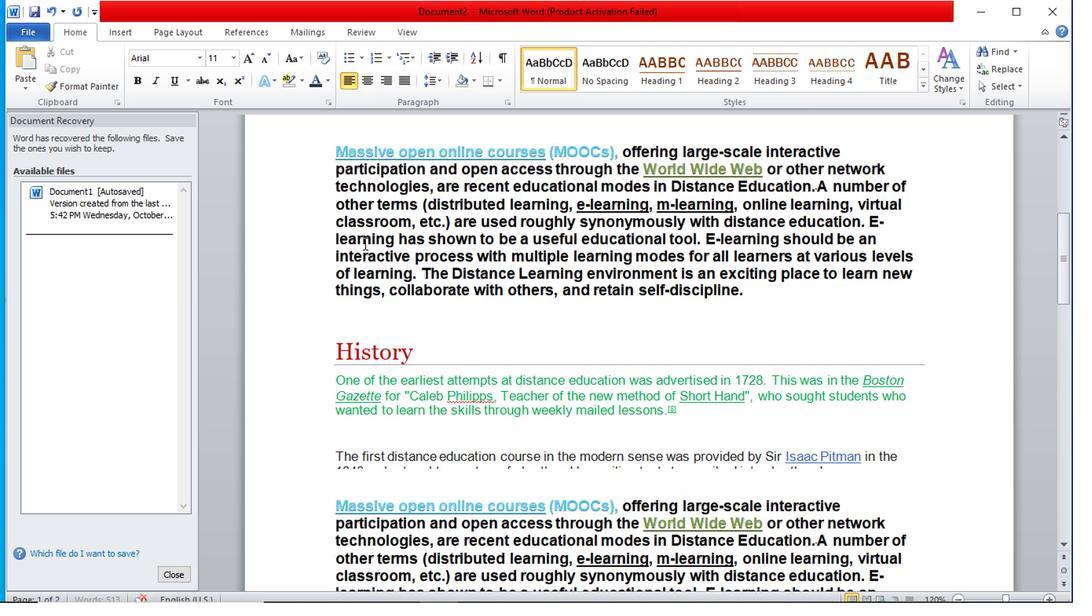 
Action: Mouse scrolled (361, 221) with delta (0, 0)
Screenshot: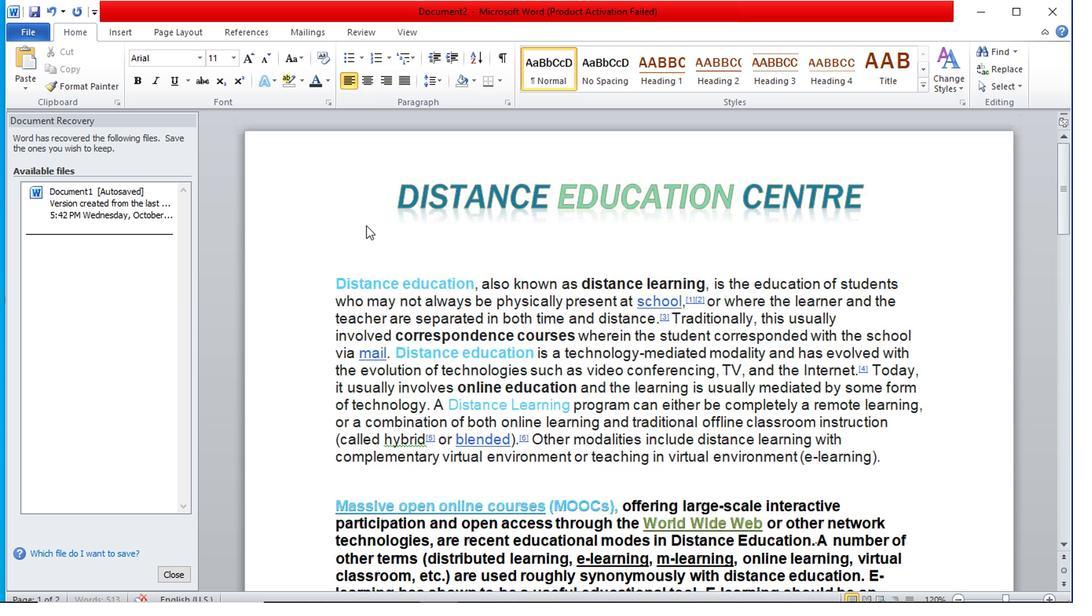 
Action: Mouse scrolled (361, 221) with delta (0, 0)
Screenshot: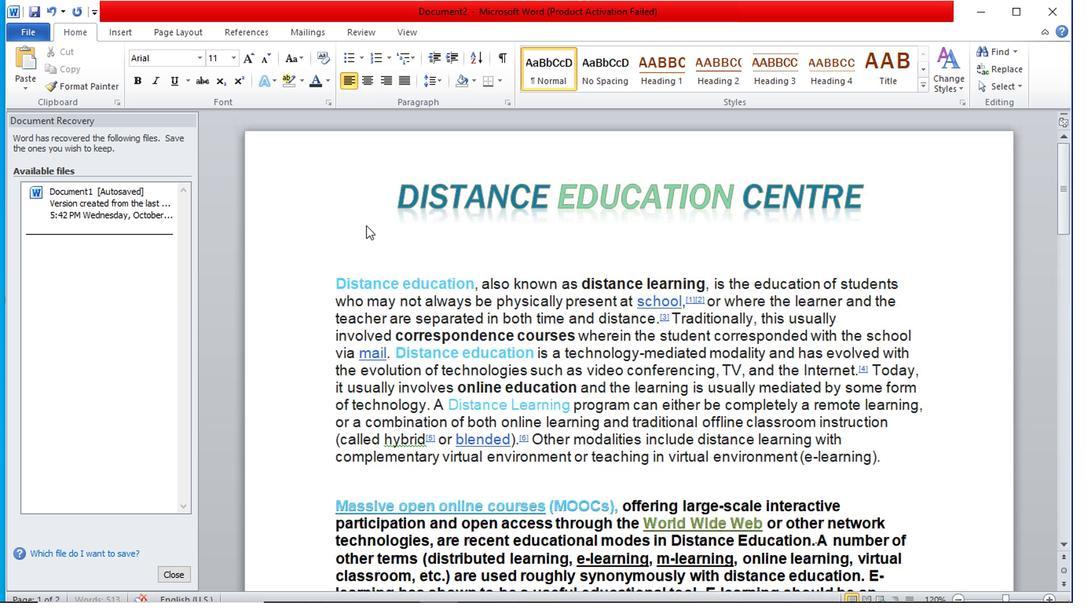 
Action: Mouse moved to (359, 232)
Screenshot: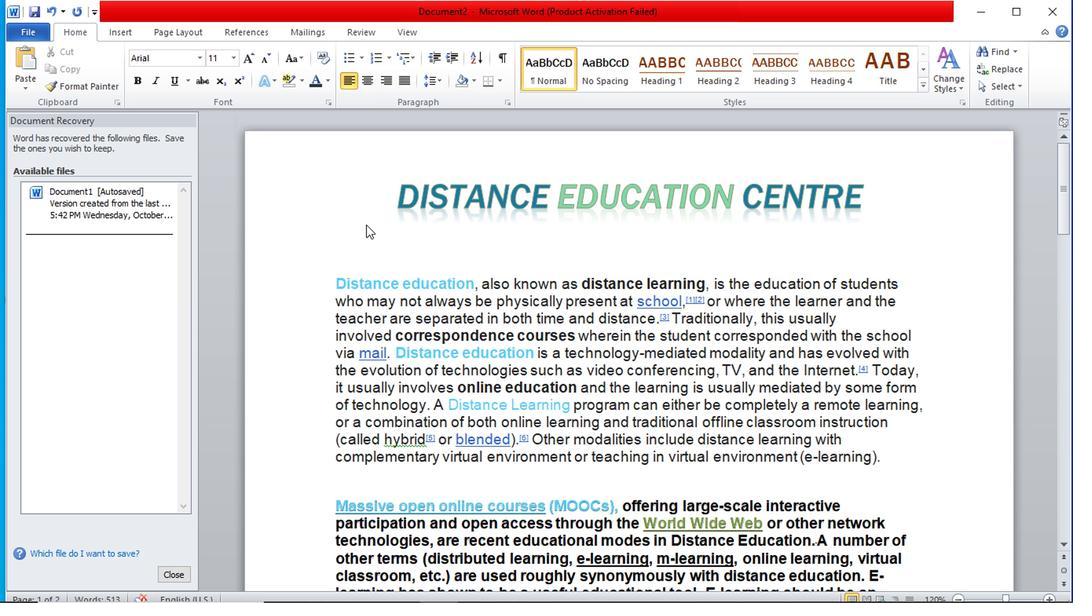 
Action: Mouse scrolled (359, 231) with delta (0, 0)
Screenshot: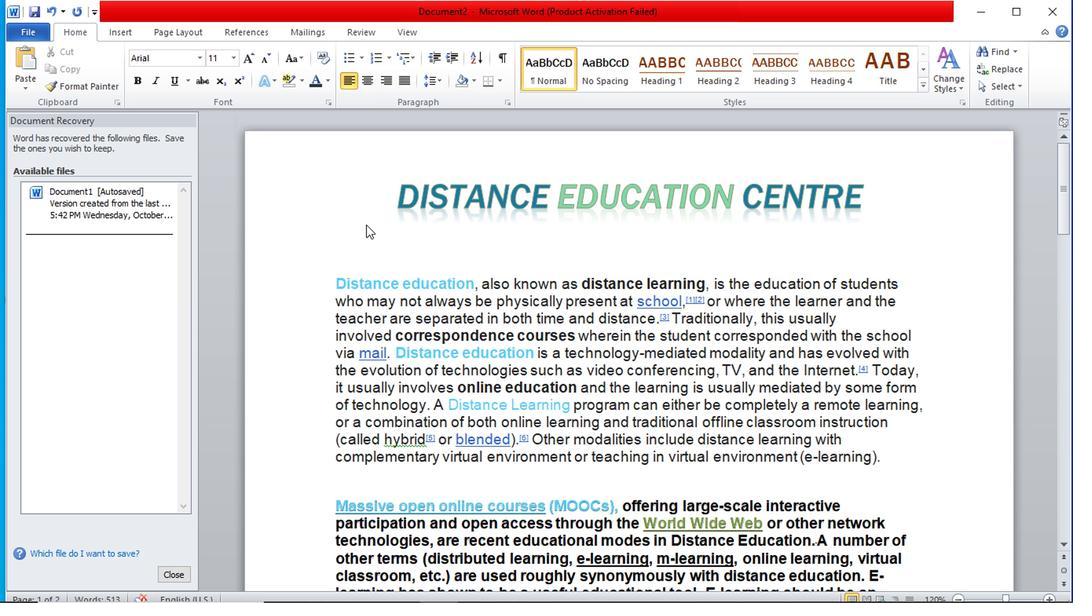 
Action: Mouse moved to (359, 232)
Screenshot: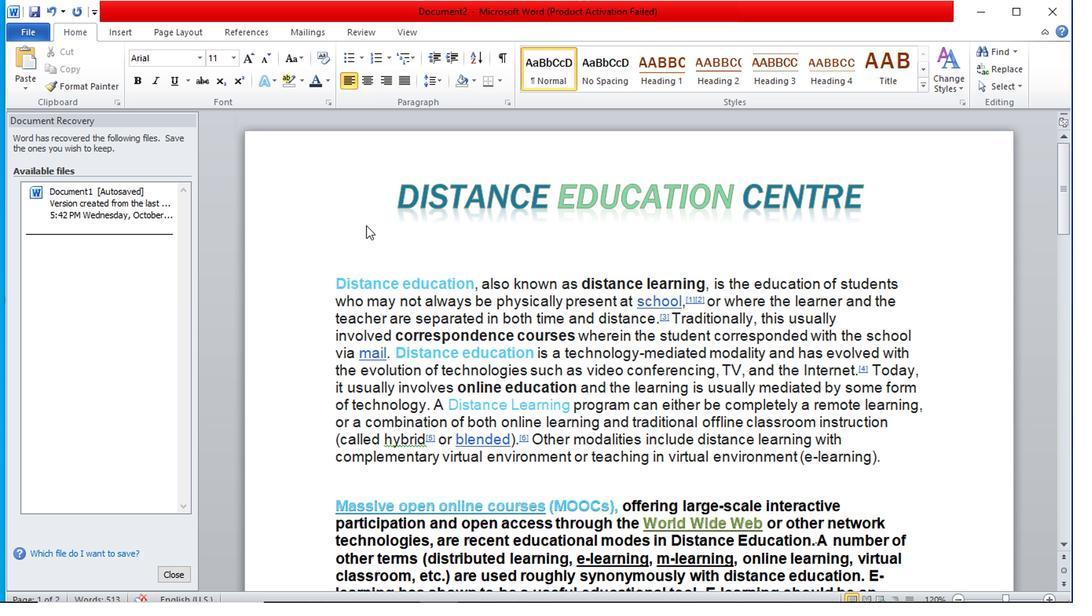 
Action: Mouse scrolled (359, 231) with delta (0, 0)
Screenshot: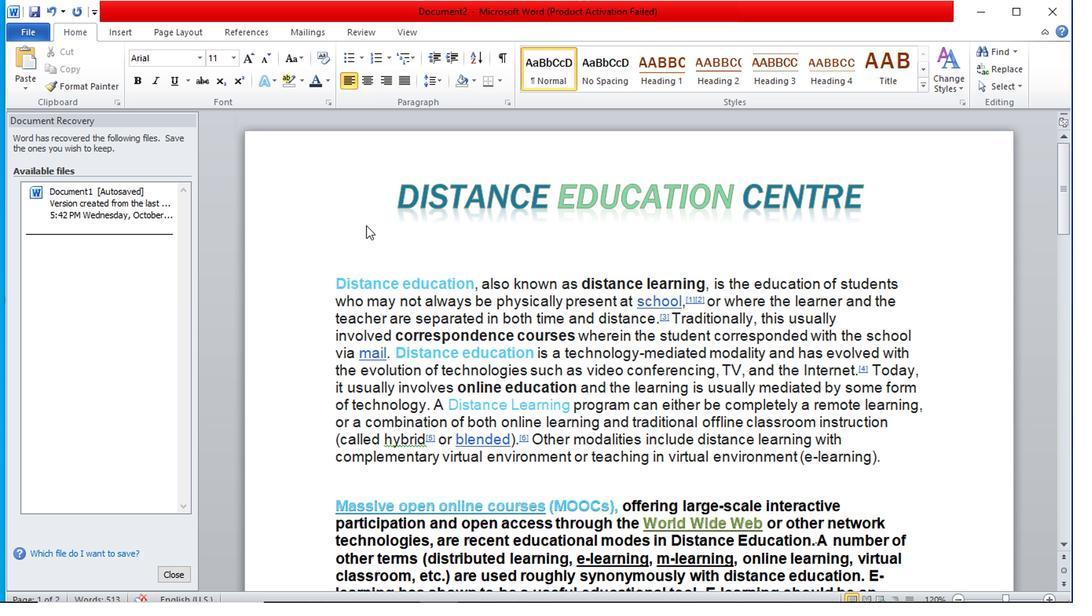 
Action: Mouse moved to (359, 224)
Screenshot: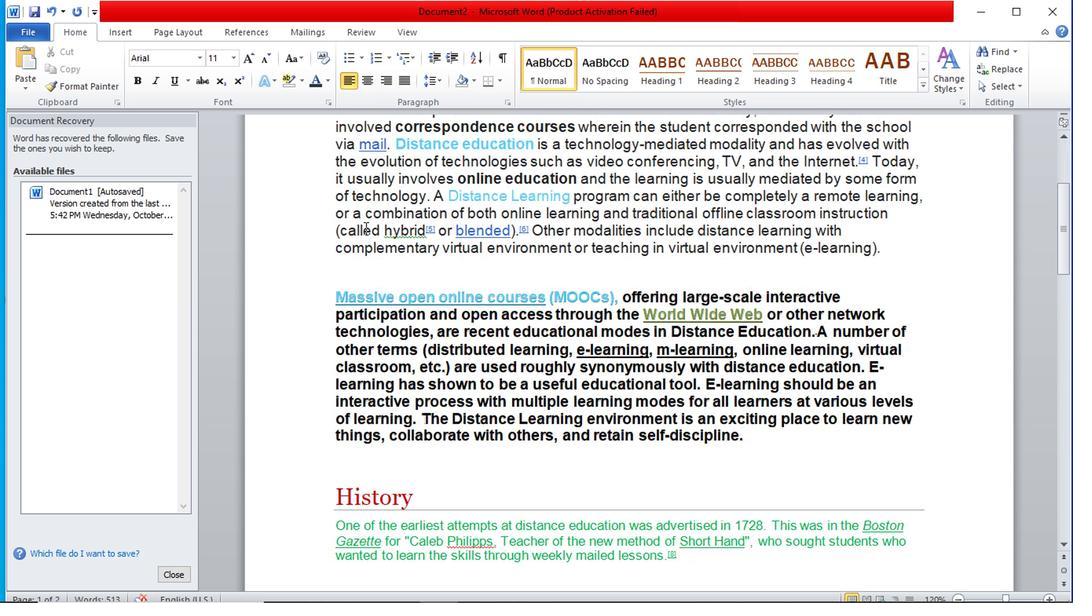 
Action: Mouse scrolled (359, 224) with delta (0, 0)
Screenshot: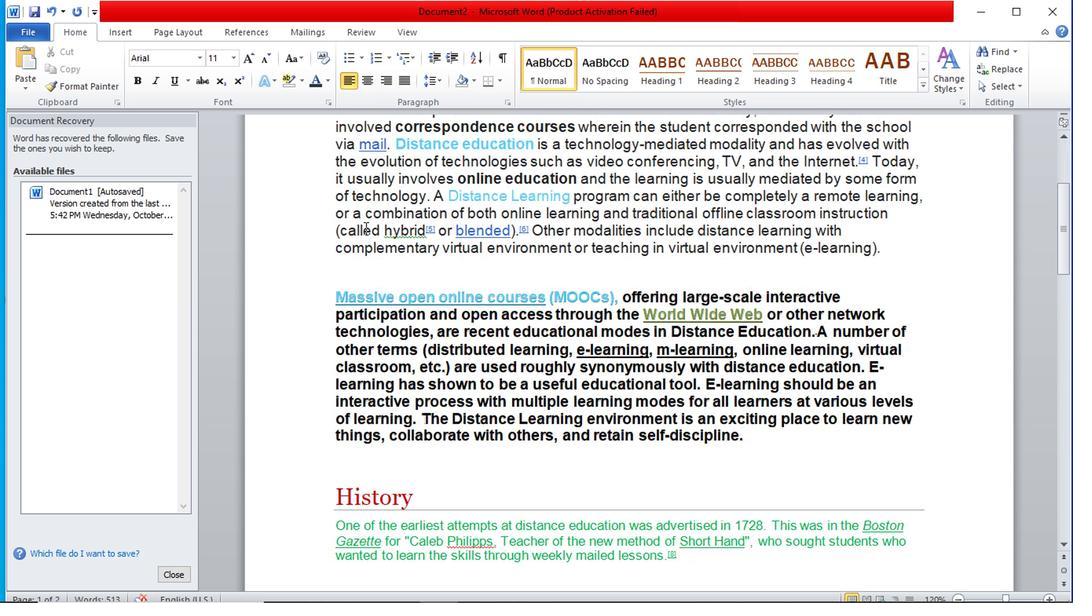 
Action: Mouse scrolled (359, 224) with delta (0, 0)
Screenshot: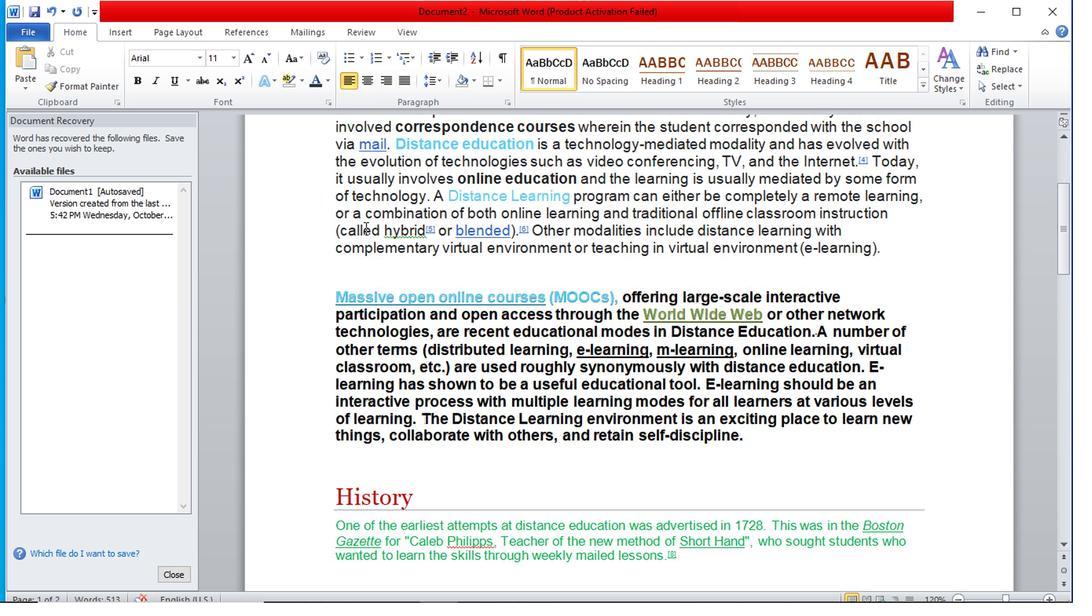 
Action: Mouse scrolled (359, 225) with delta (0, 0)
Screenshot: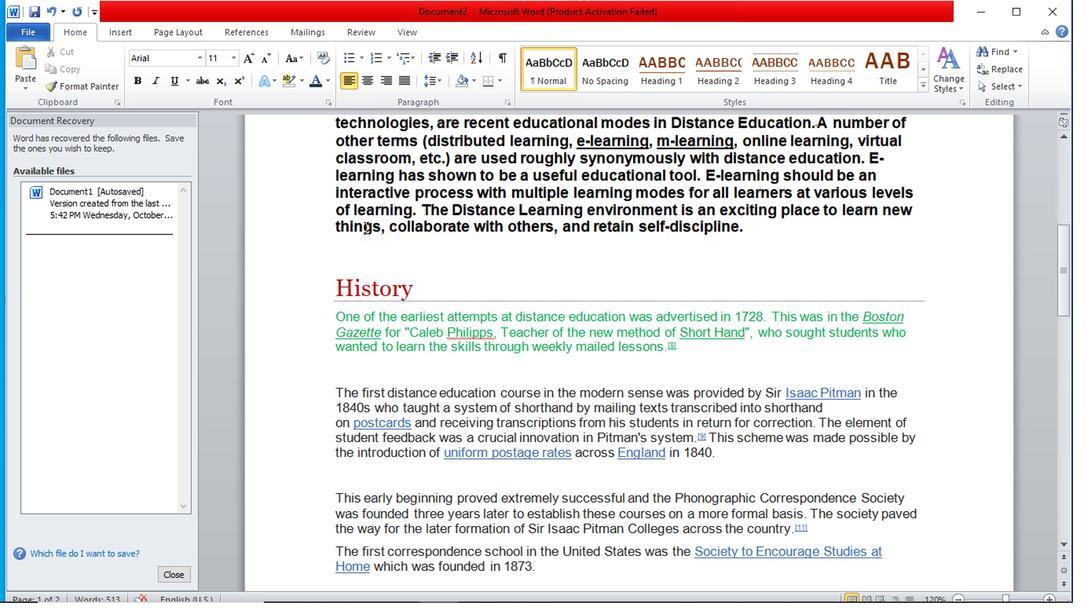
Action: Mouse scrolled (359, 225) with delta (0, 0)
Screenshot: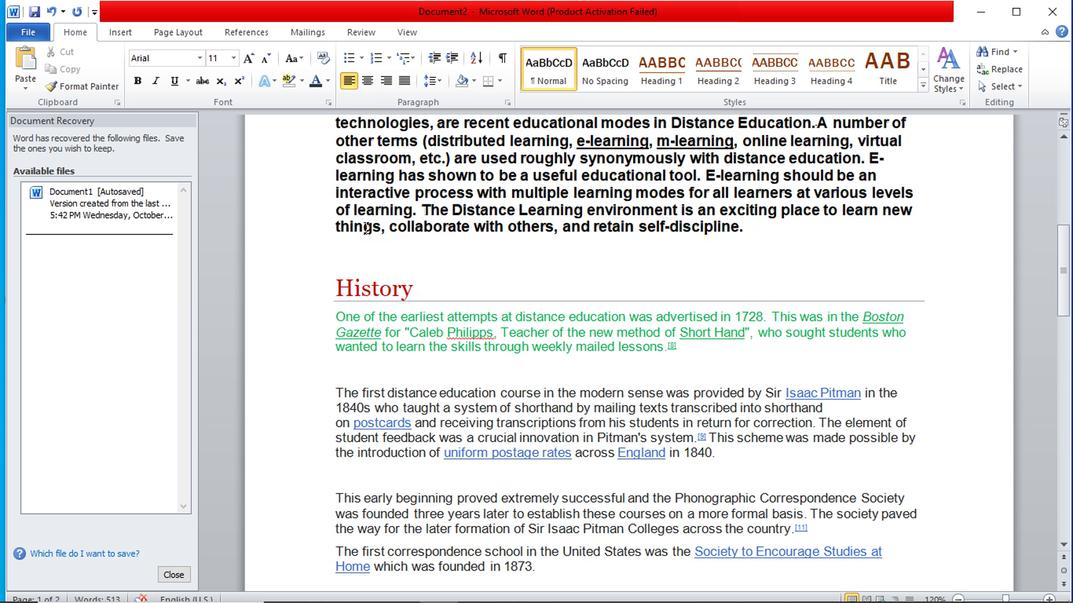 
Action: Mouse scrolled (359, 225) with delta (0, 0)
Screenshot: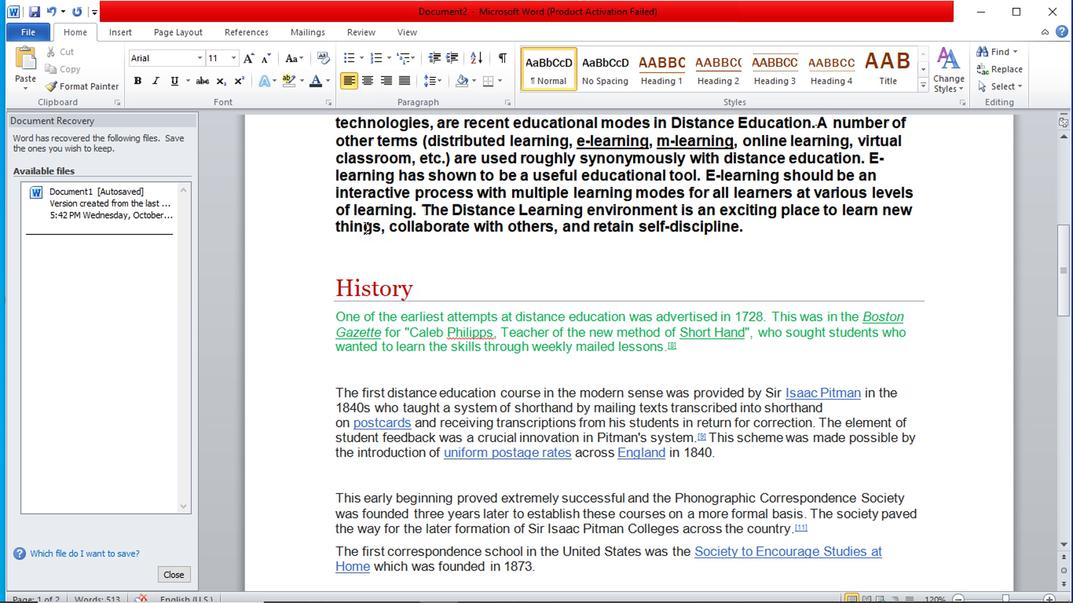 
Action: Mouse scrolled (359, 225) with delta (0, 0)
Screenshot: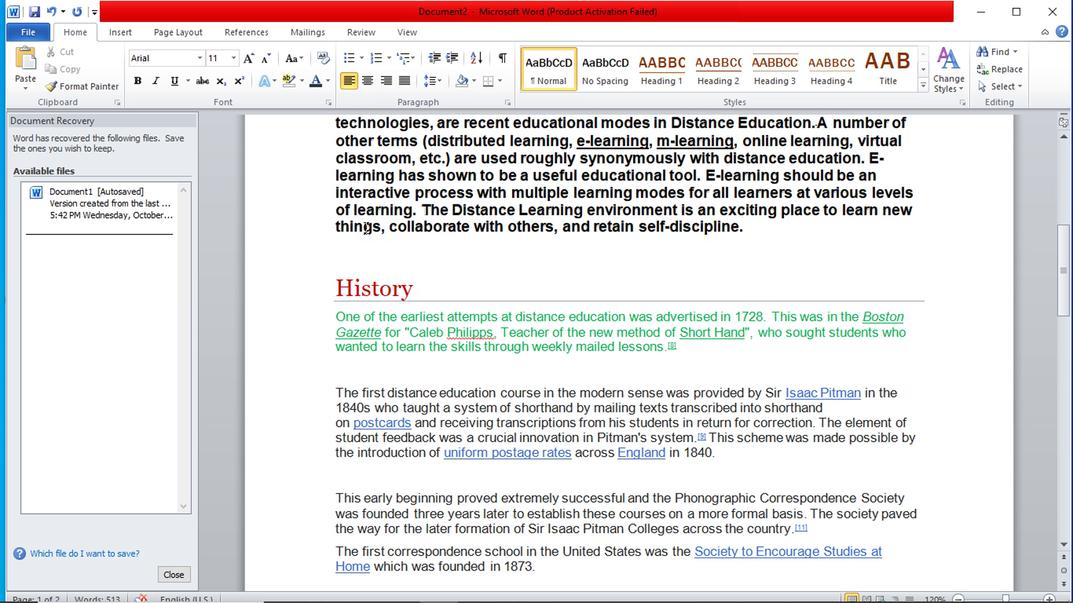 
Action: Mouse moved to (359, 224)
Screenshot: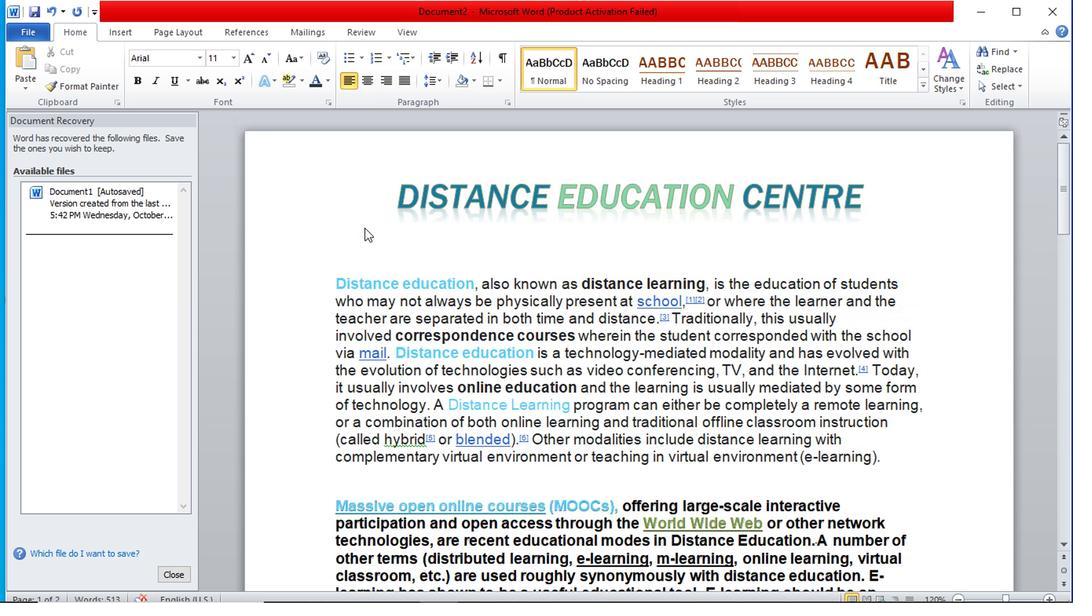 
Action: Mouse scrolled (359, 225) with delta (0, 0)
Screenshot: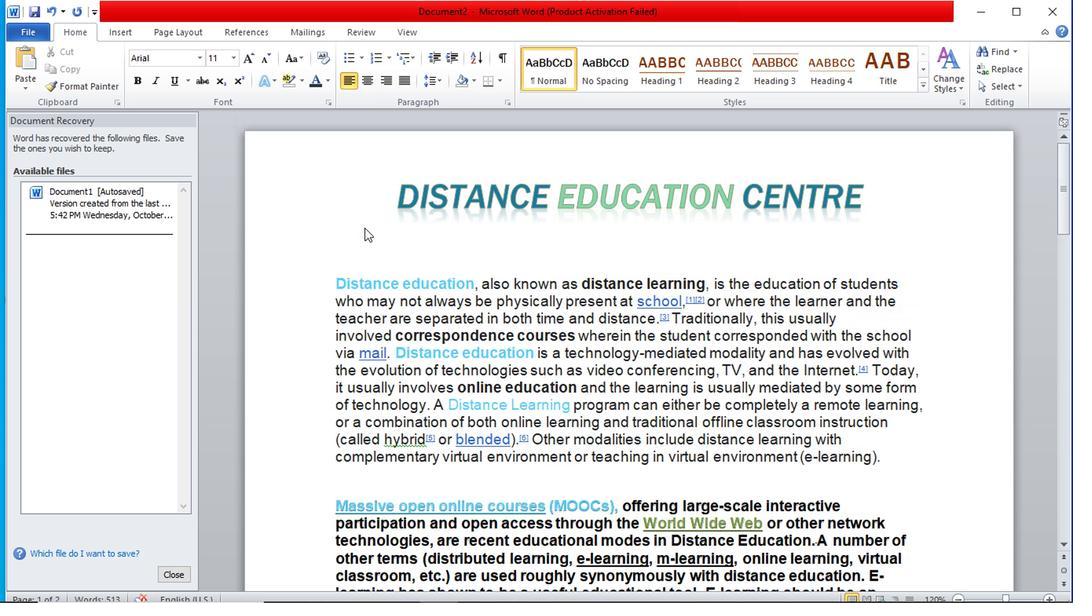 
Action: Mouse scrolled (359, 225) with delta (0, 0)
Screenshot: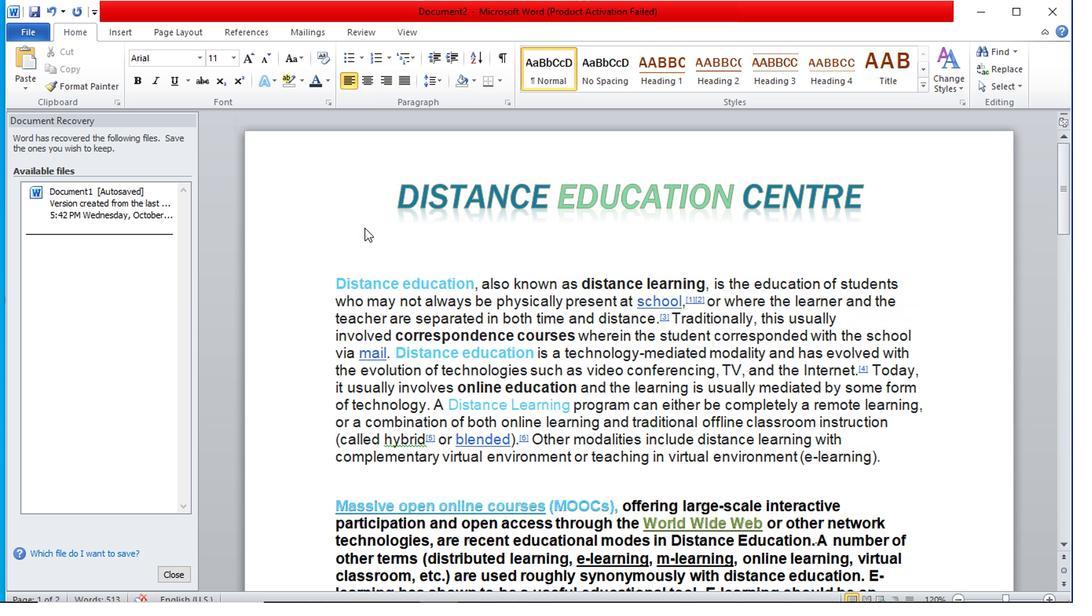 
Action: Mouse scrolled (359, 225) with delta (0, 0)
Screenshot: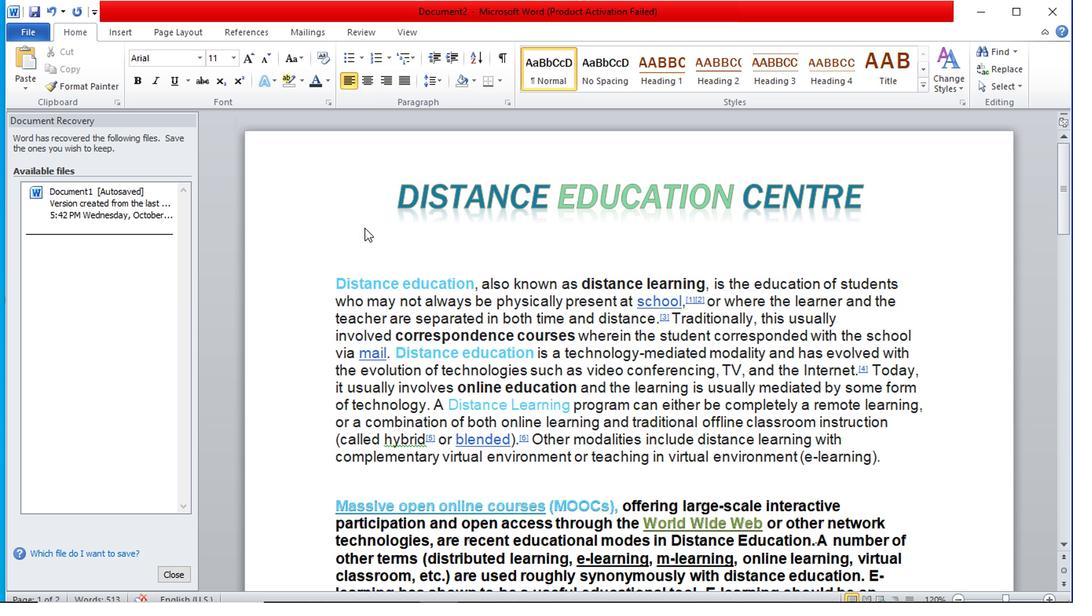 
Action: Mouse moved to (356, 224)
Screenshot: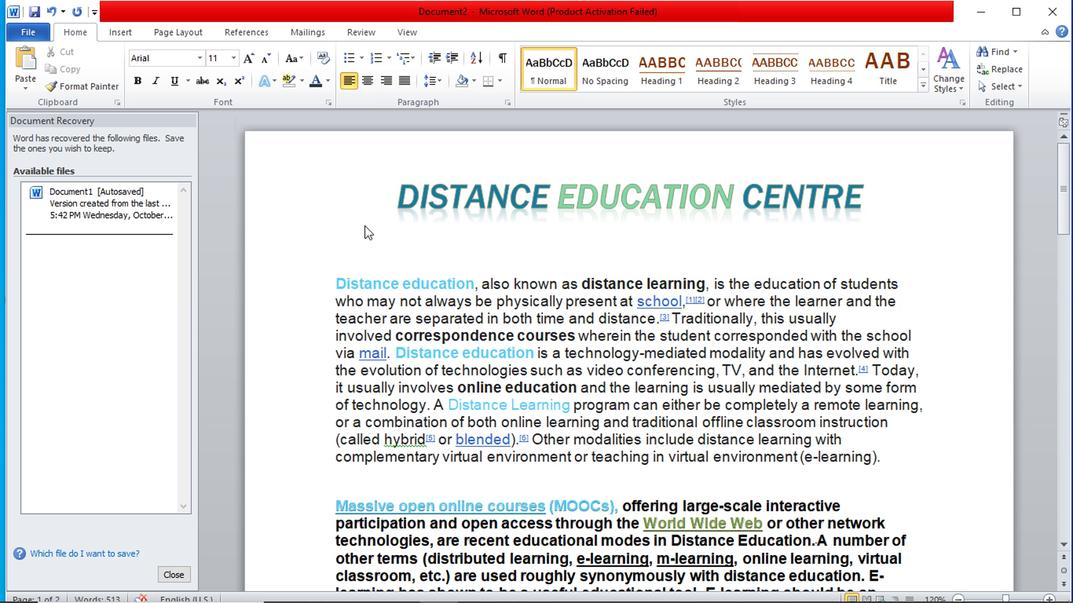 
Action: Mouse scrolled (356, 225) with delta (0, 0)
Screenshot: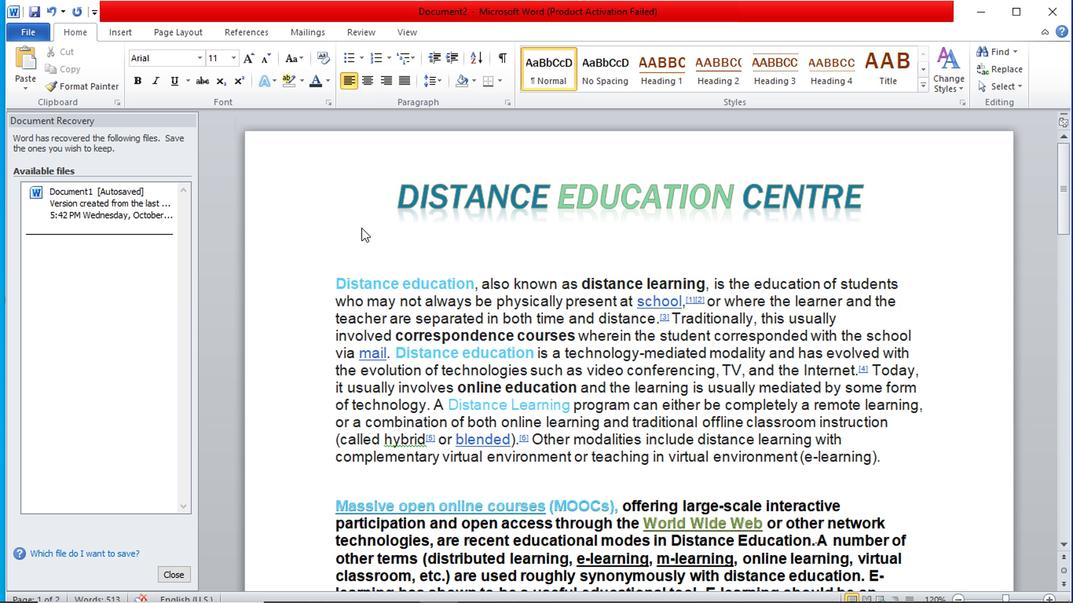 
Action: Mouse scrolled (356, 225) with delta (0, 0)
Screenshot: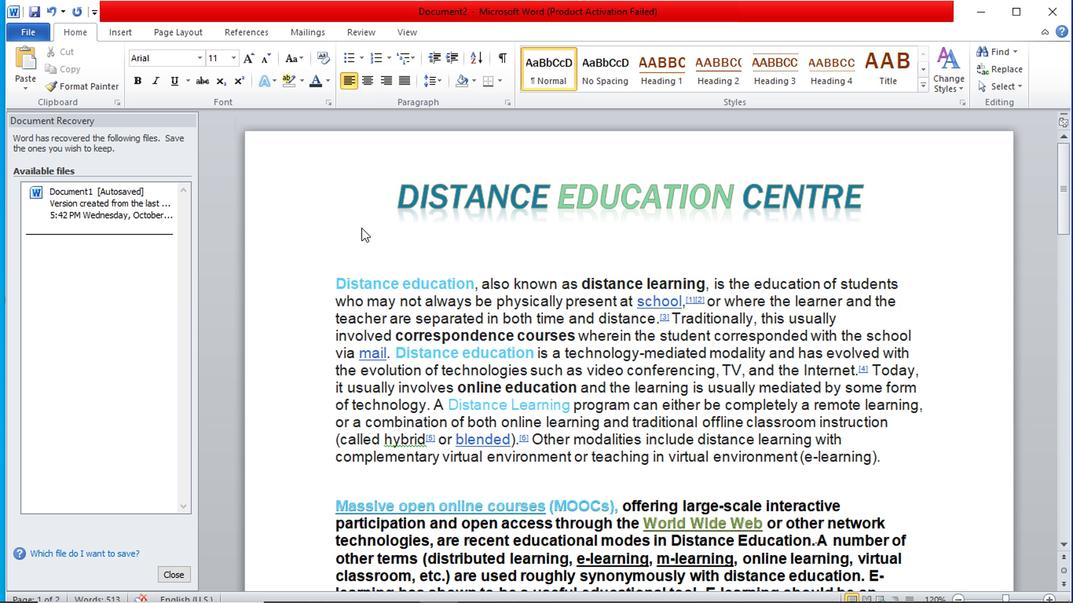 
Action: Mouse moved to (610, 235)
Screenshot: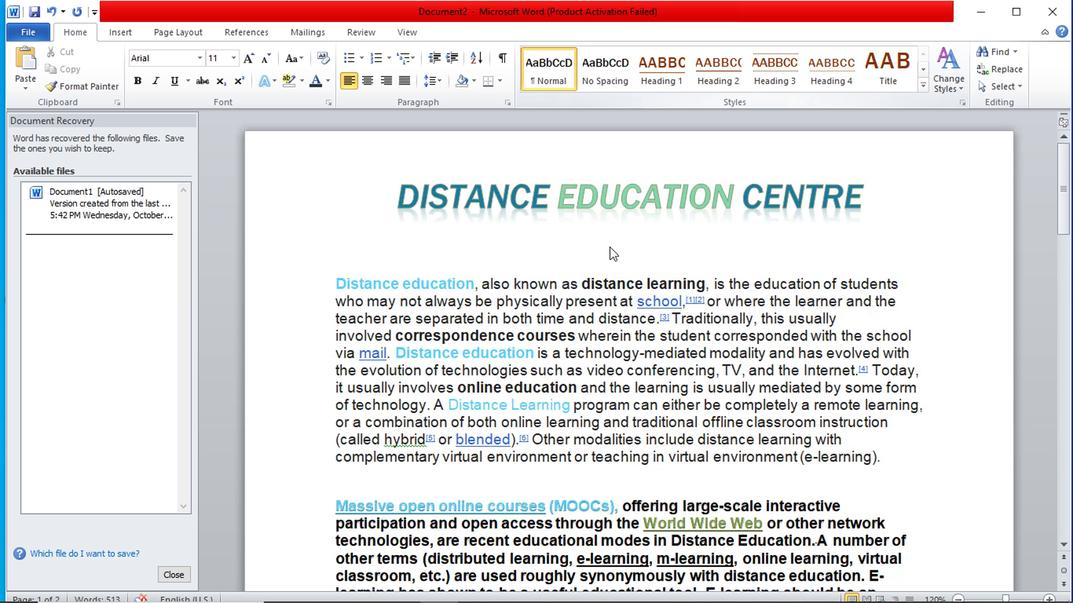 
Action: Mouse scrolled (610, 235) with delta (0, 0)
Screenshot: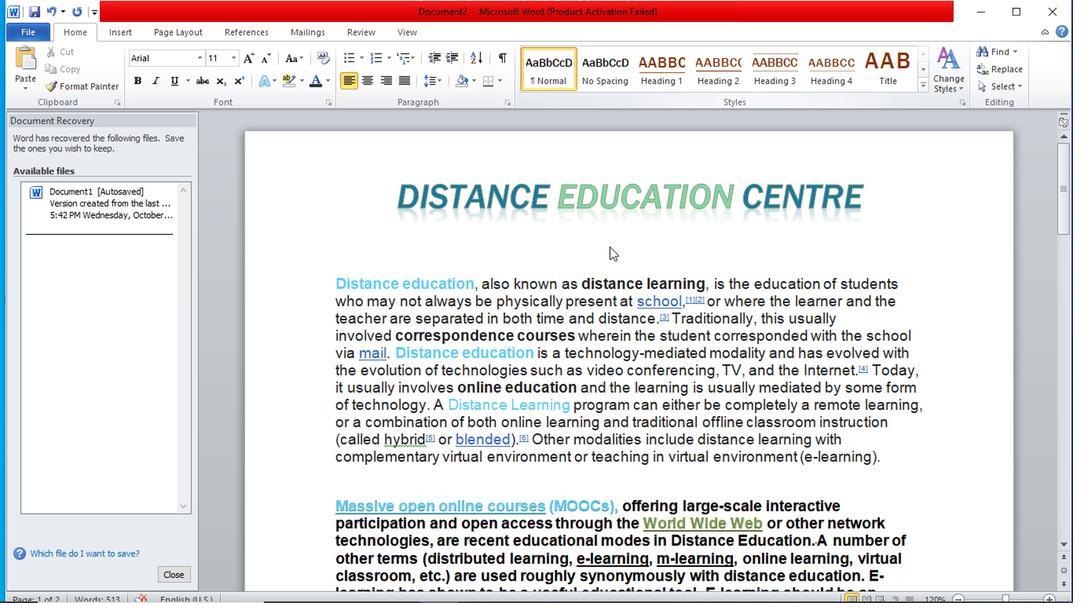 
Action: Mouse scrolled (610, 235) with delta (0, 0)
Screenshot: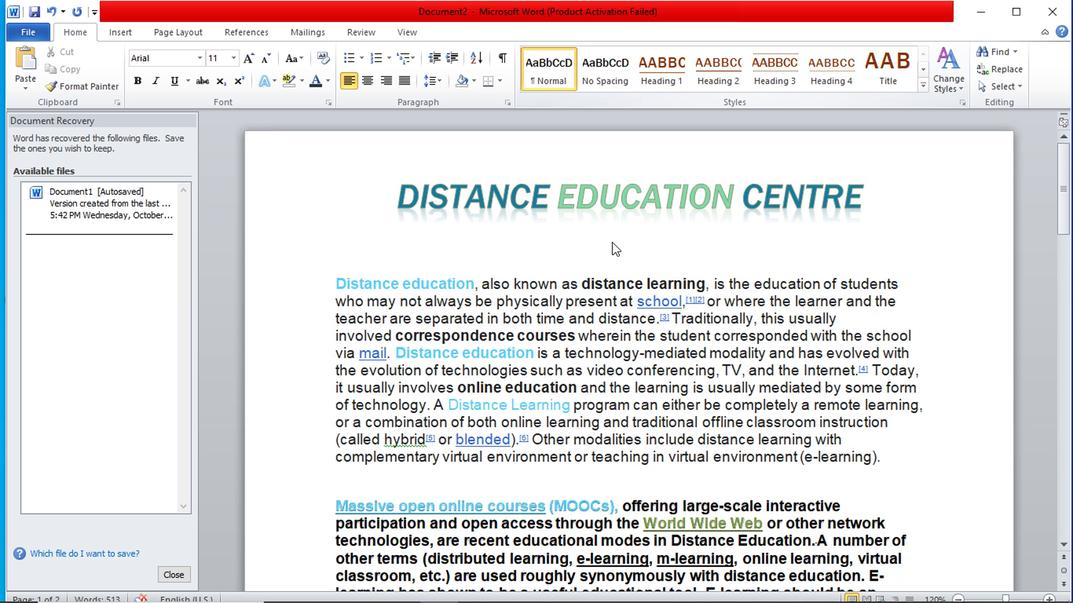 
Action: Mouse scrolled (610, 235) with delta (0, 0)
Screenshot: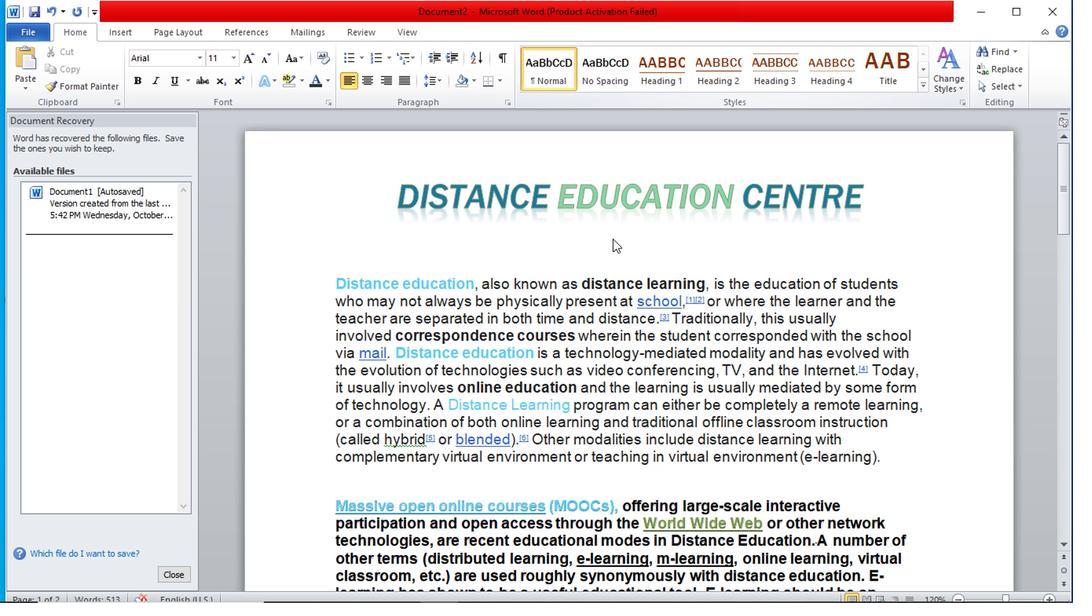 
Action: Mouse moved to (124, 41)
Screenshot: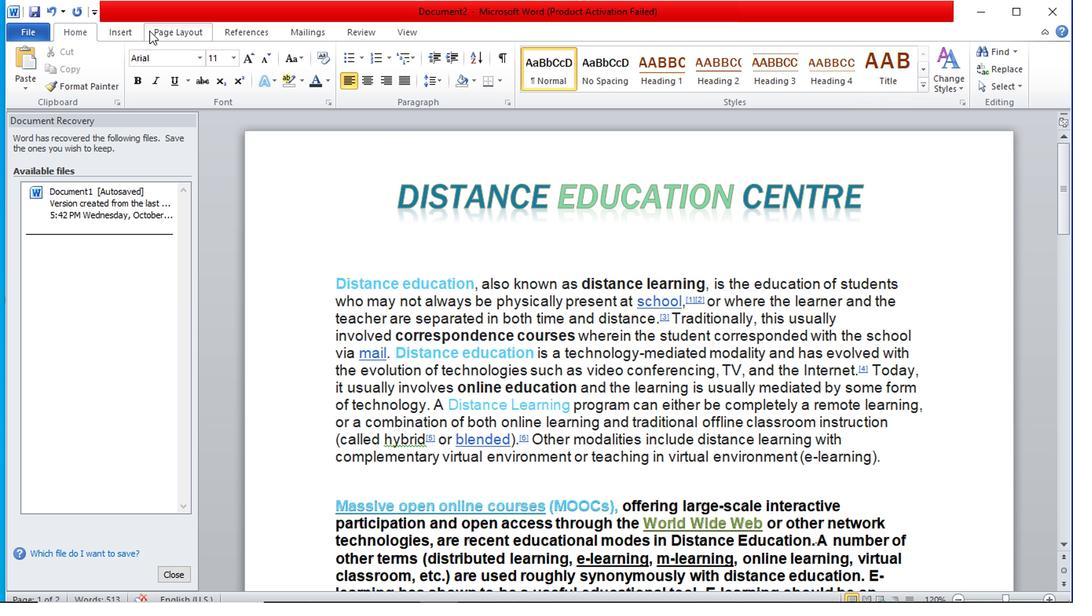 
Action: Mouse pressed left at (124, 41)
Screenshot: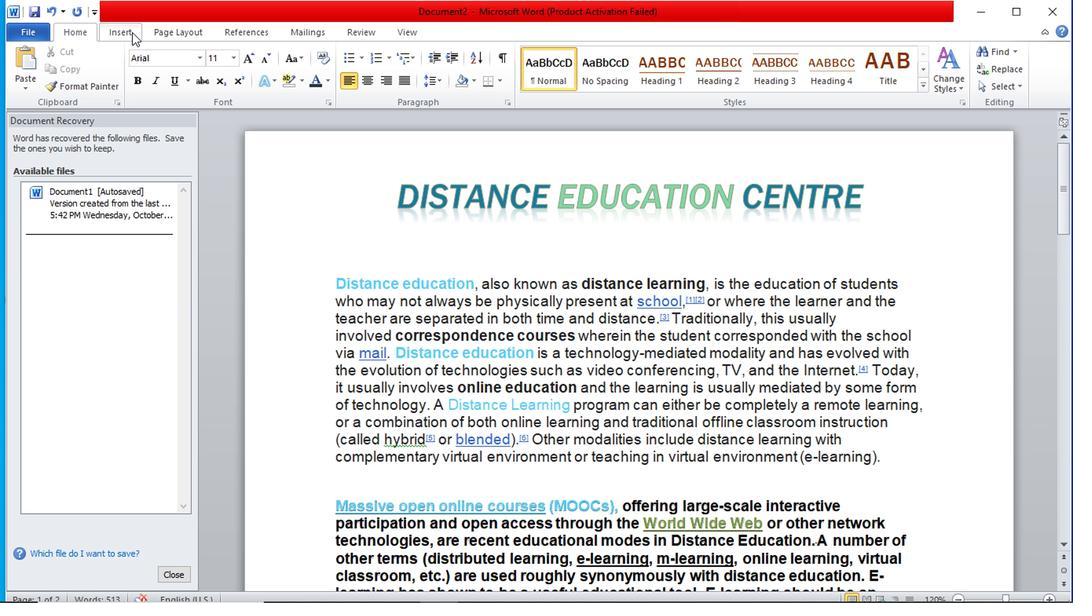 
Action: Mouse moved to (199, 43)
Screenshot: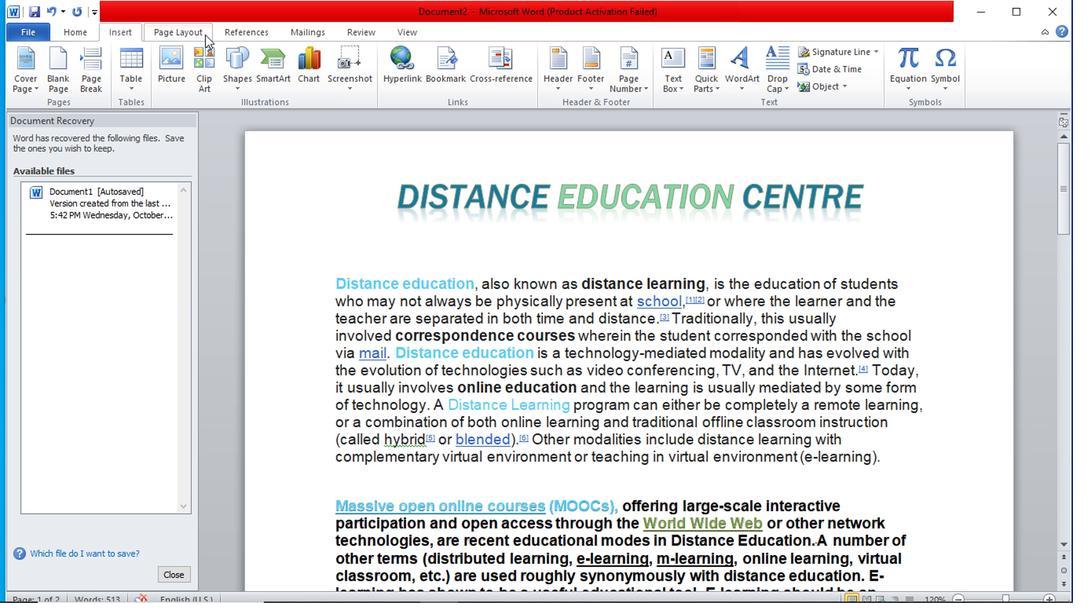 
Action: Mouse pressed left at (199, 43)
Screenshot: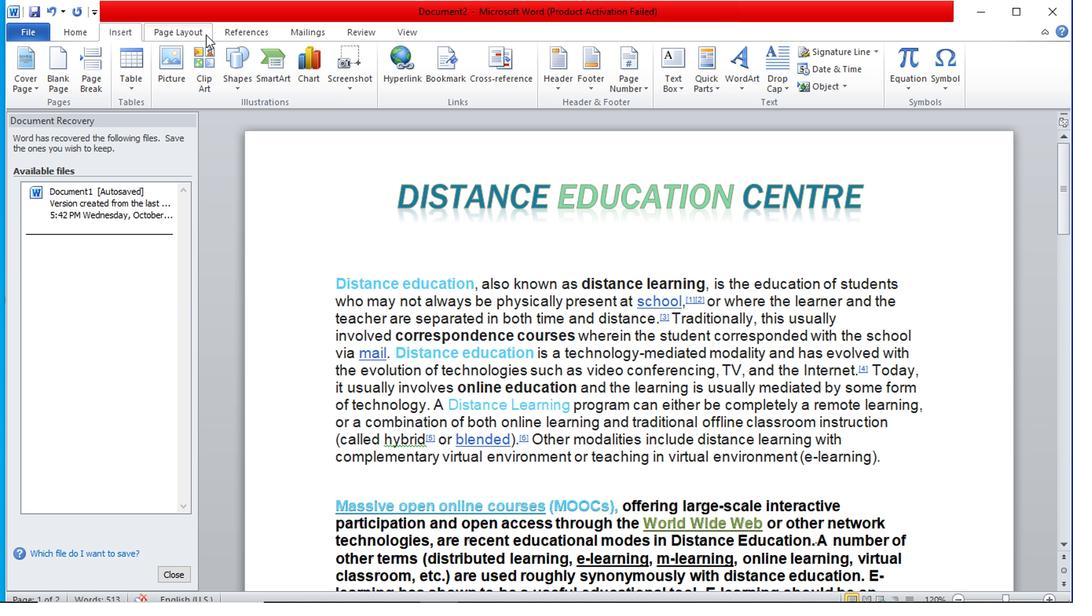 
Action: Mouse moved to (270, 45)
Screenshot: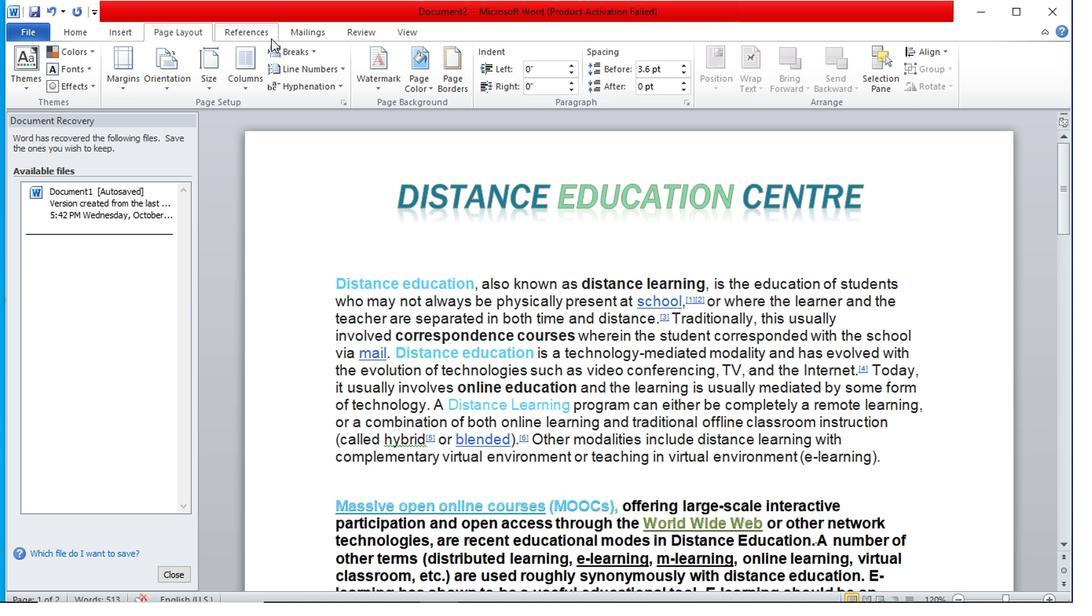 
Action: Mouse pressed left at (270, 45)
Screenshot: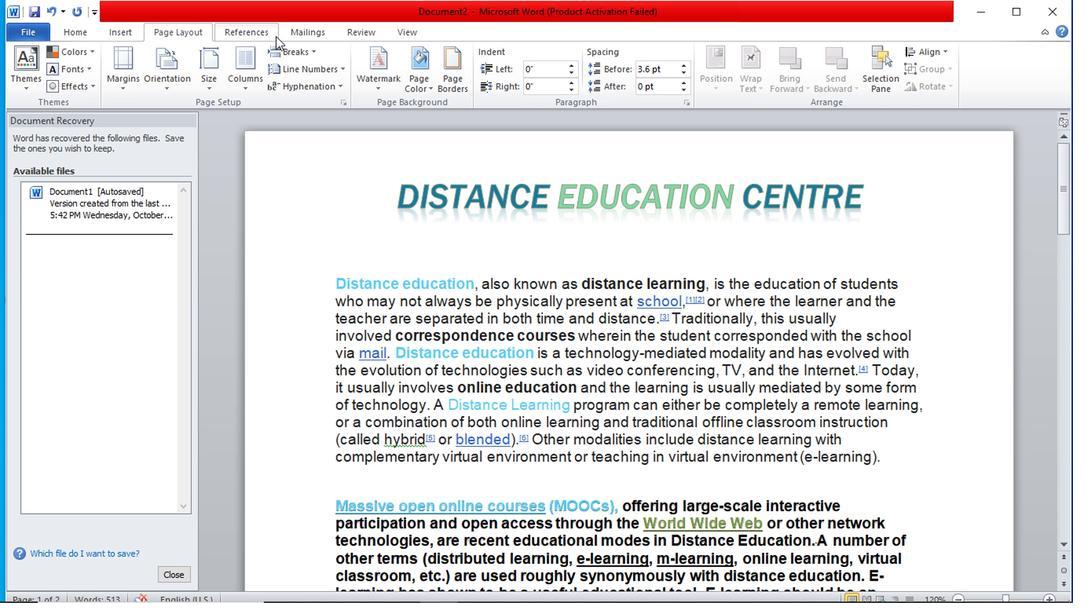 
Action: Mouse moved to (327, 46)
Screenshot: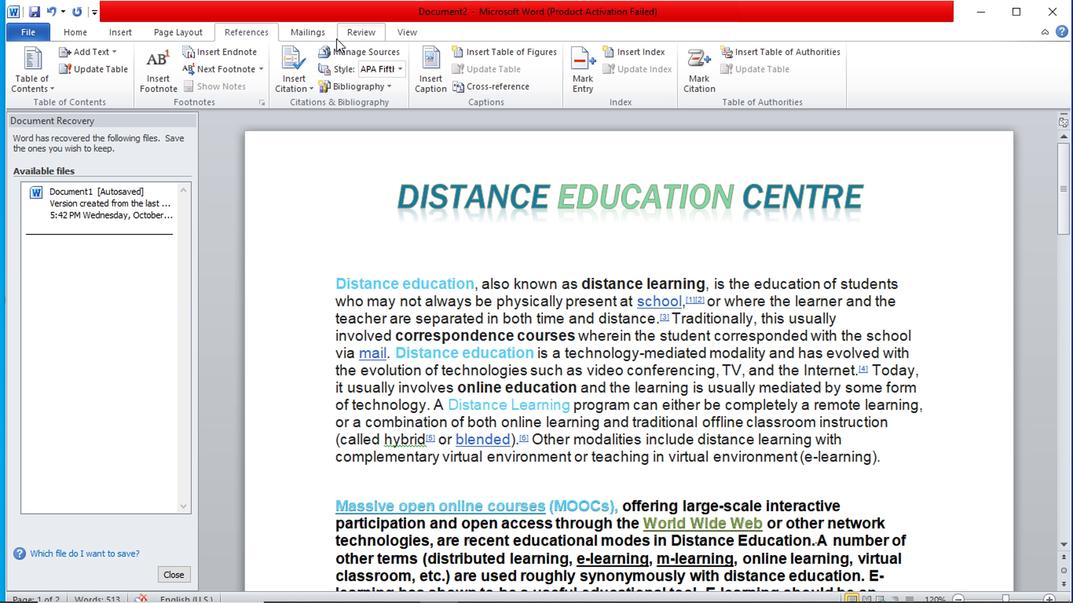 
Action: Mouse pressed left at (327, 46)
Screenshot: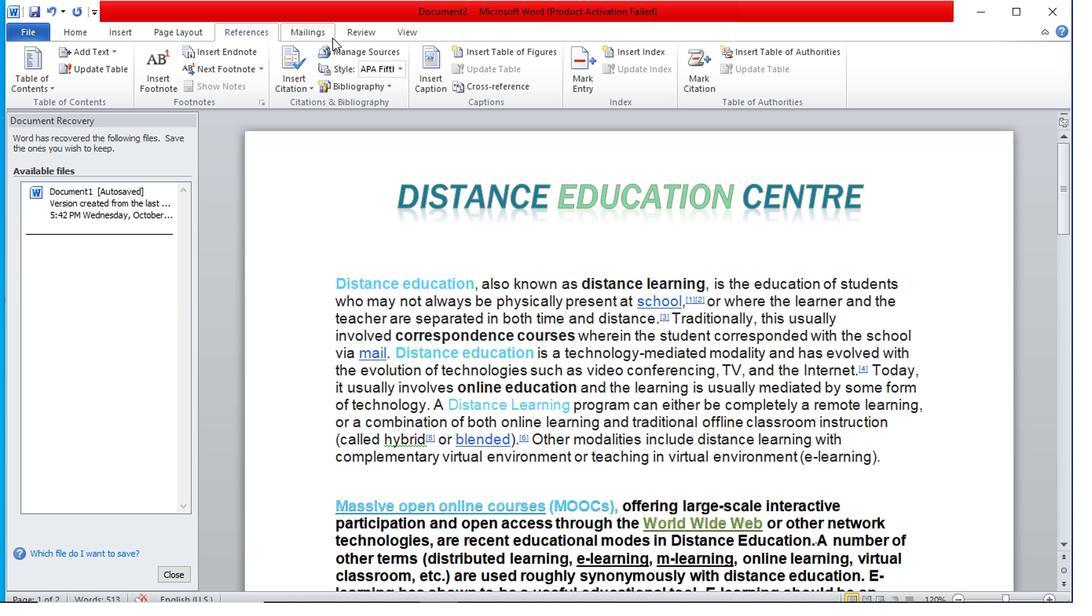 
Action: Mouse moved to (372, 43)
Screenshot: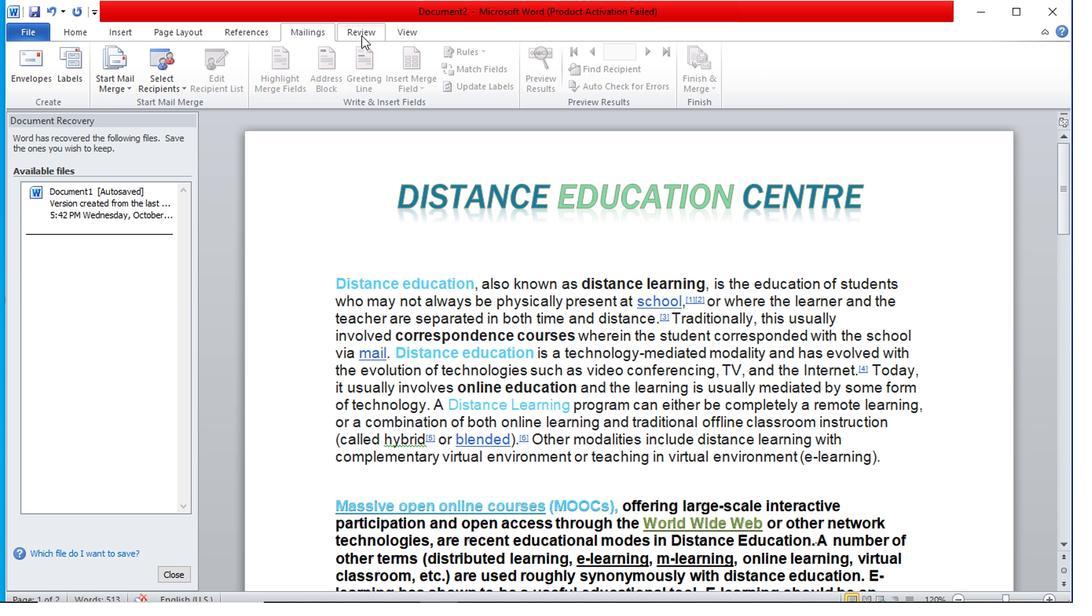 
Action: Mouse pressed left at (372, 43)
Screenshot: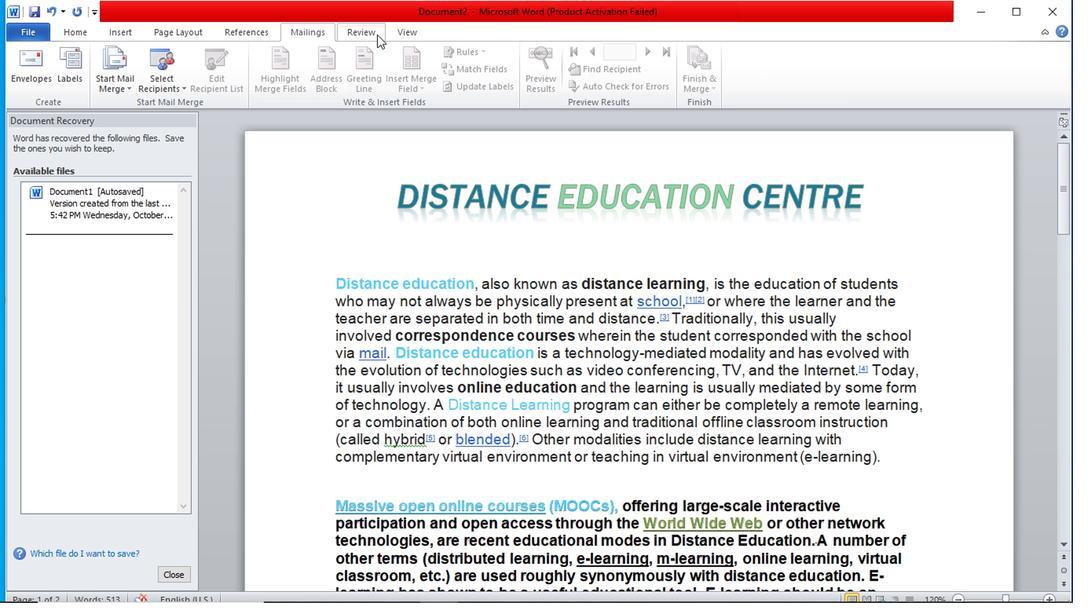 
Action: Mouse moved to (416, 45)
Screenshot: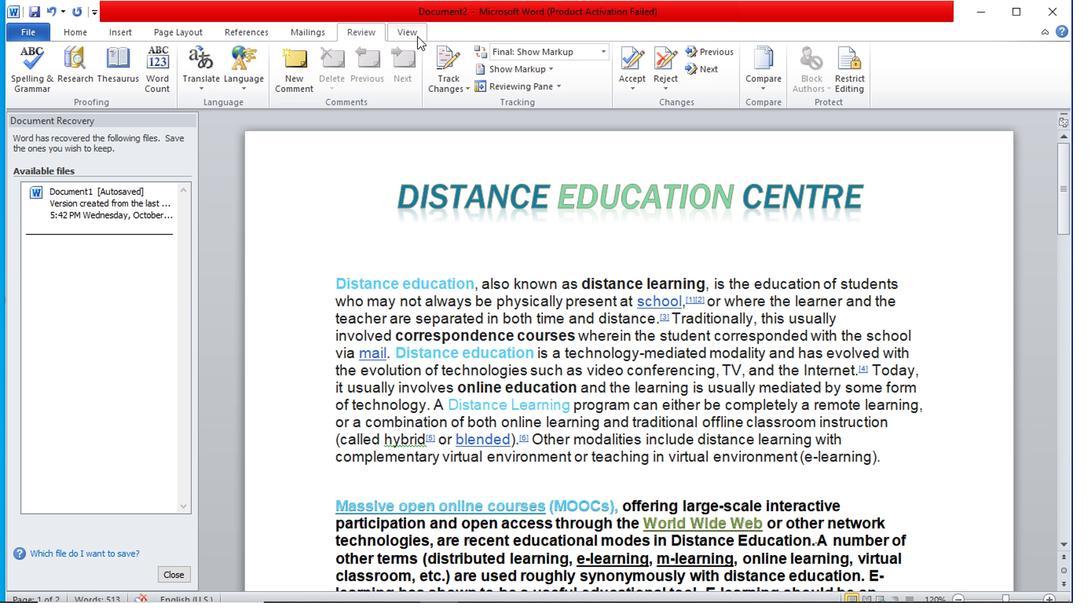 
Action: Mouse pressed left at (416, 45)
Screenshot: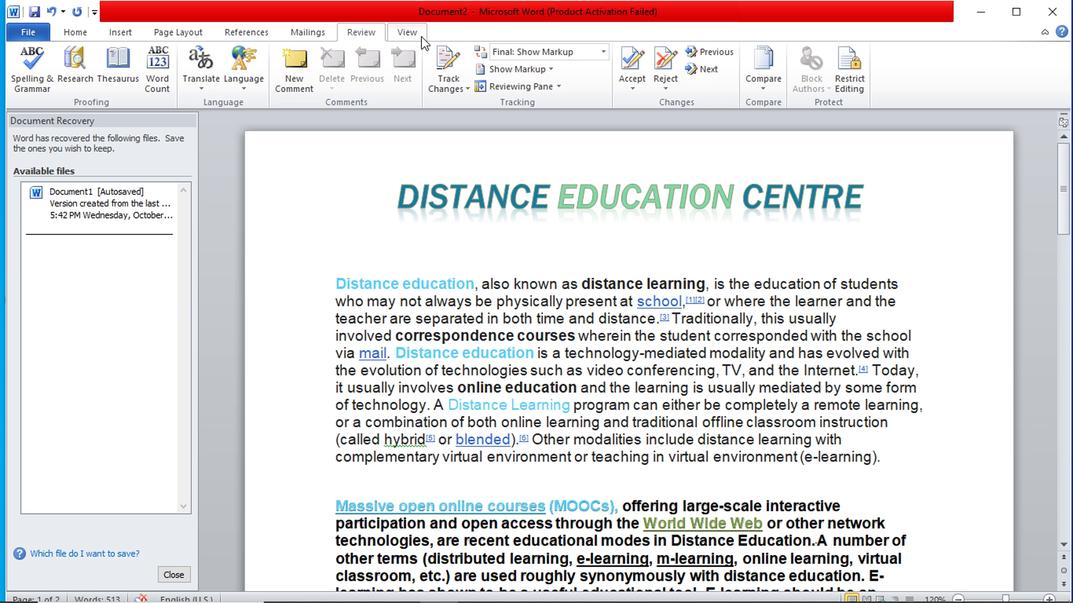 
Action: Mouse moved to (88, 42)
Screenshot: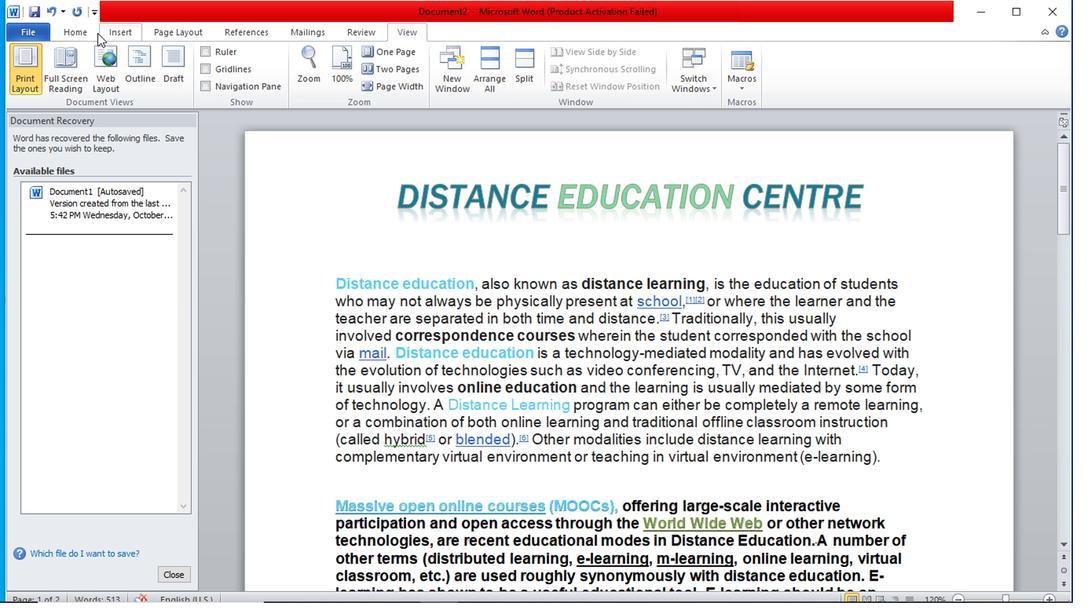 
Action: Mouse pressed left at (88, 42)
Screenshot: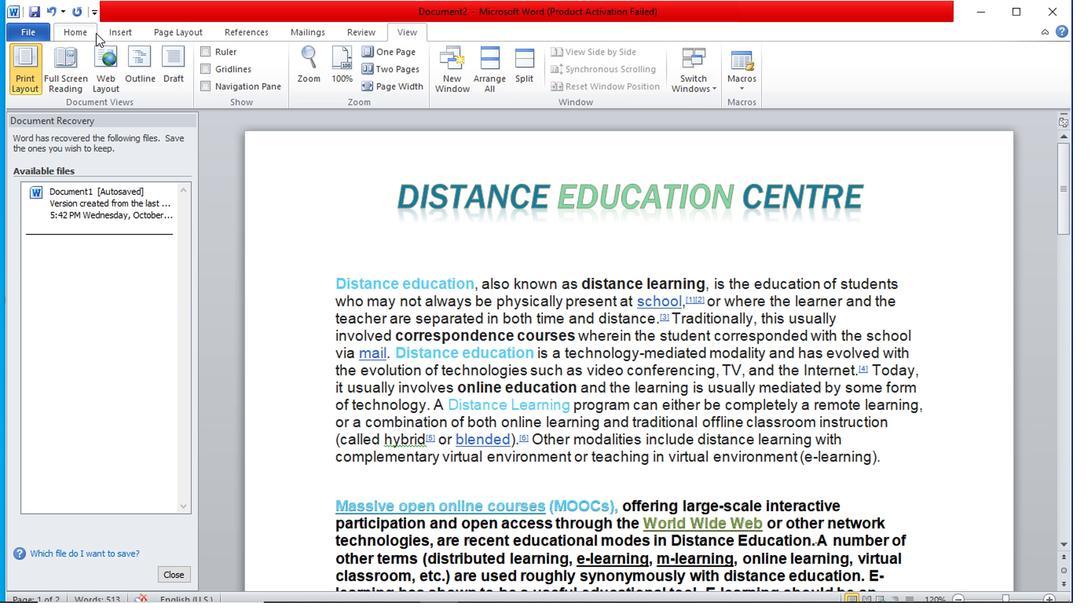 
Action: Mouse moved to (142, 38)
Screenshot: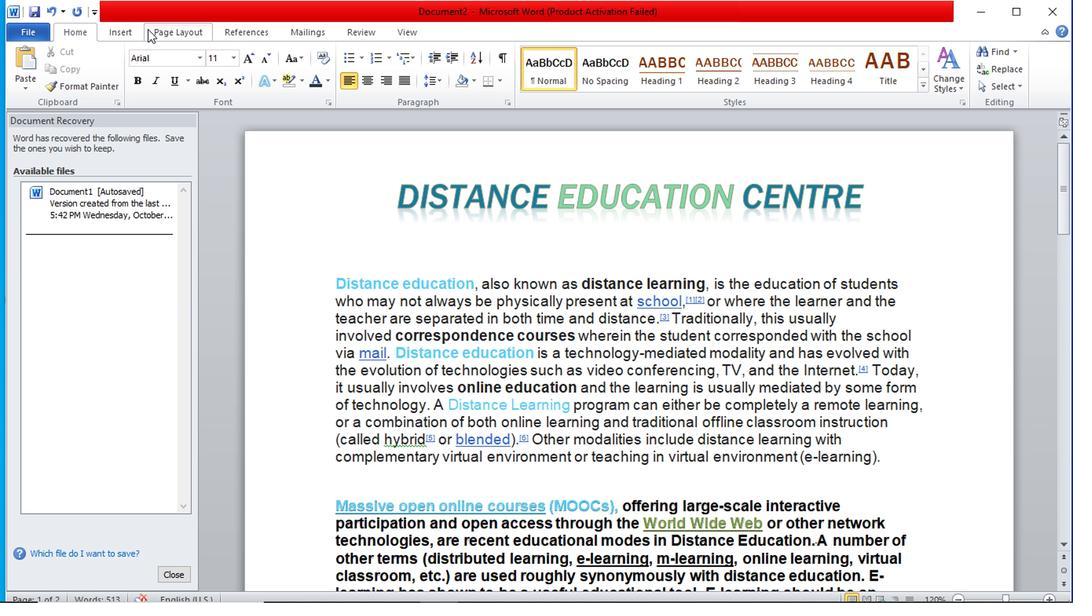 
Action: Mouse pressed left at (142, 38)
Screenshot: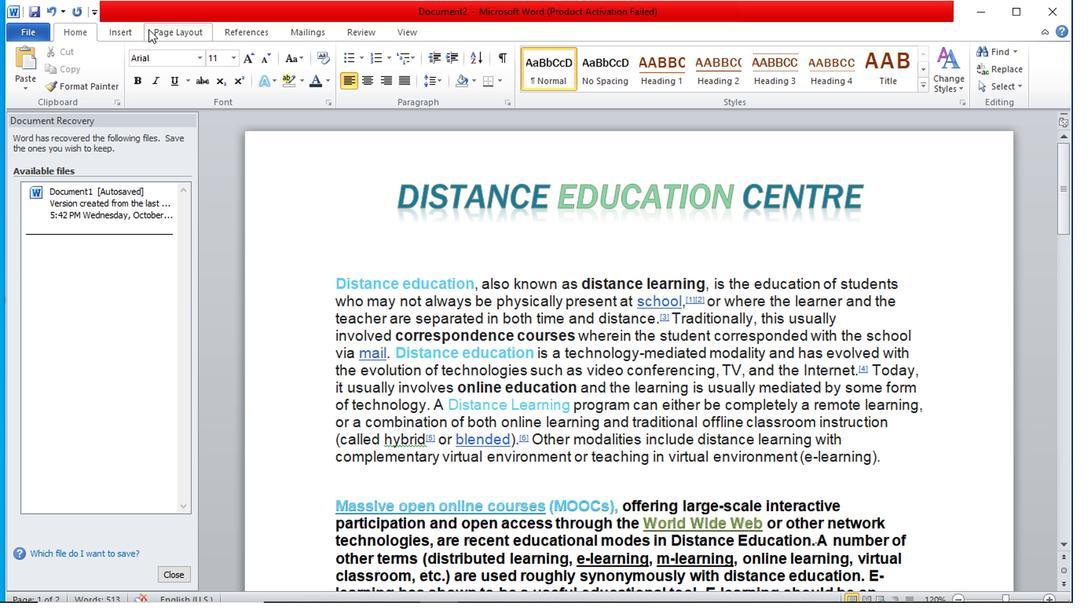 
Action: Mouse moved to (128, 40)
Screenshot: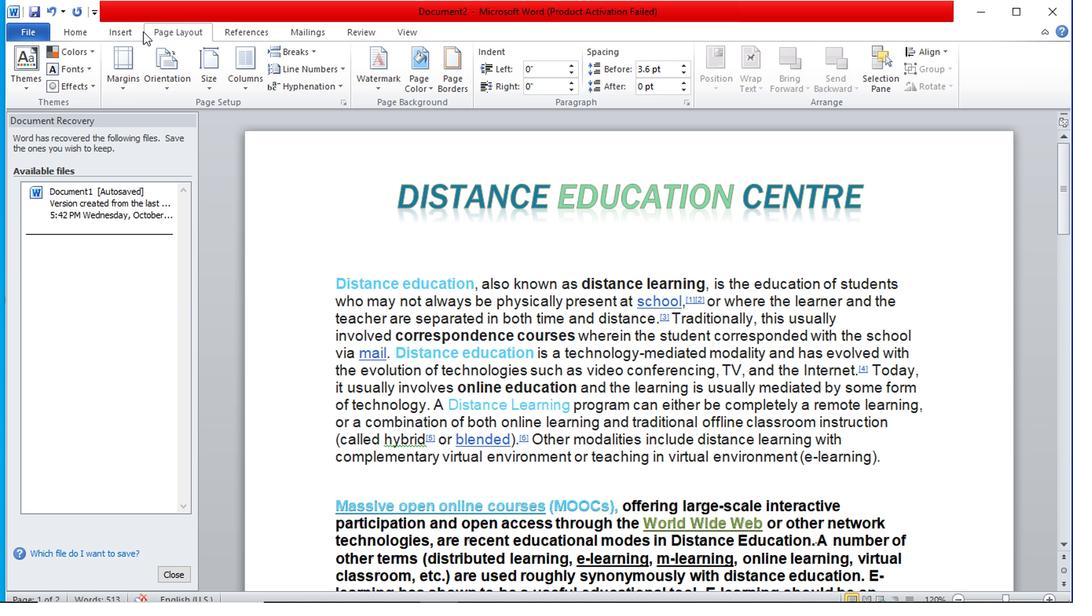 
Action: Mouse pressed left at (128, 40)
Screenshot: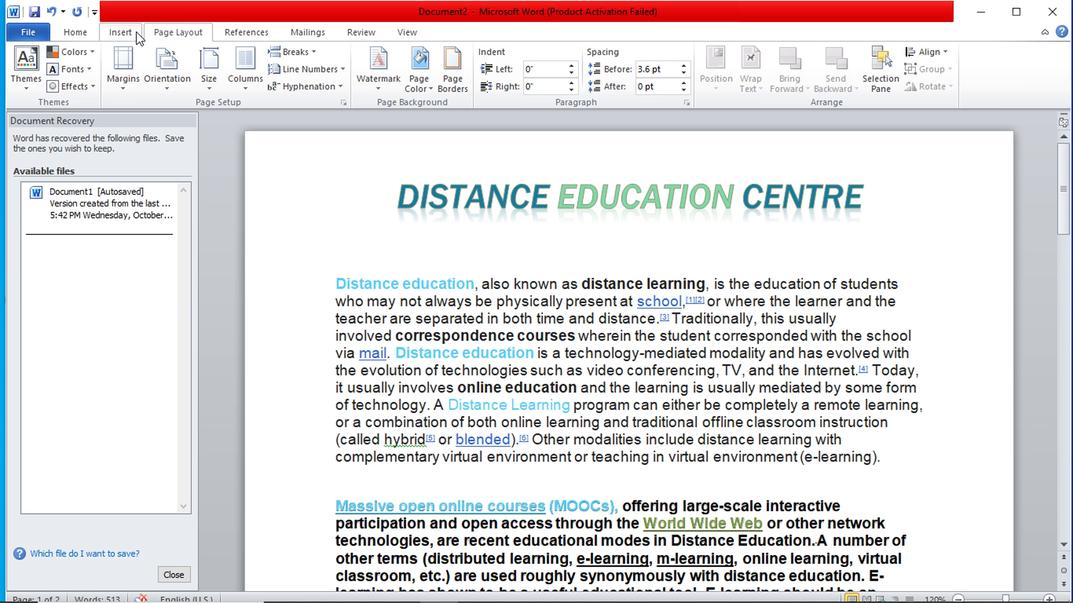 
Action: Mouse moved to (323, 194)
Screenshot: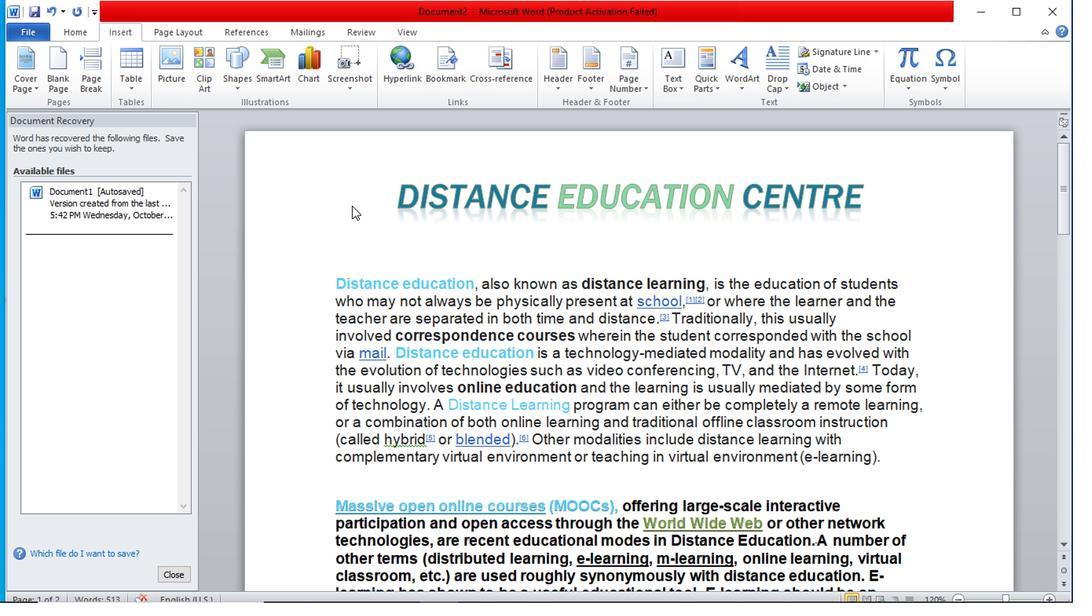 
Action: Mouse scrolled (323, 194) with delta (0, 0)
Screenshot: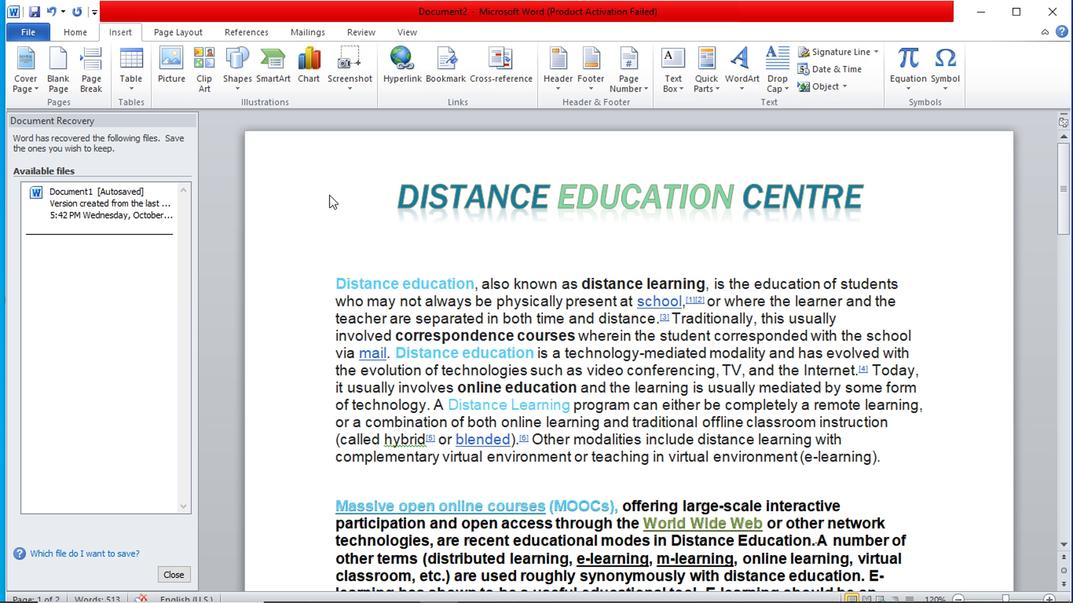 
Action: Mouse scrolled (323, 194) with delta (0, 0)
Screenshot: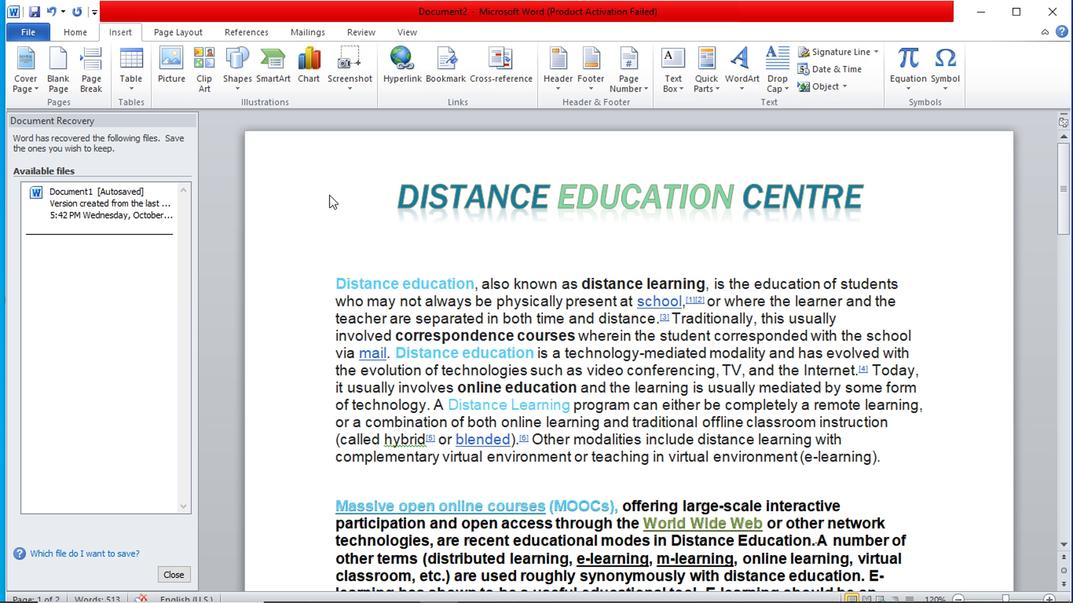 
Action: Mouse moved to (346, 188)
Screenshot: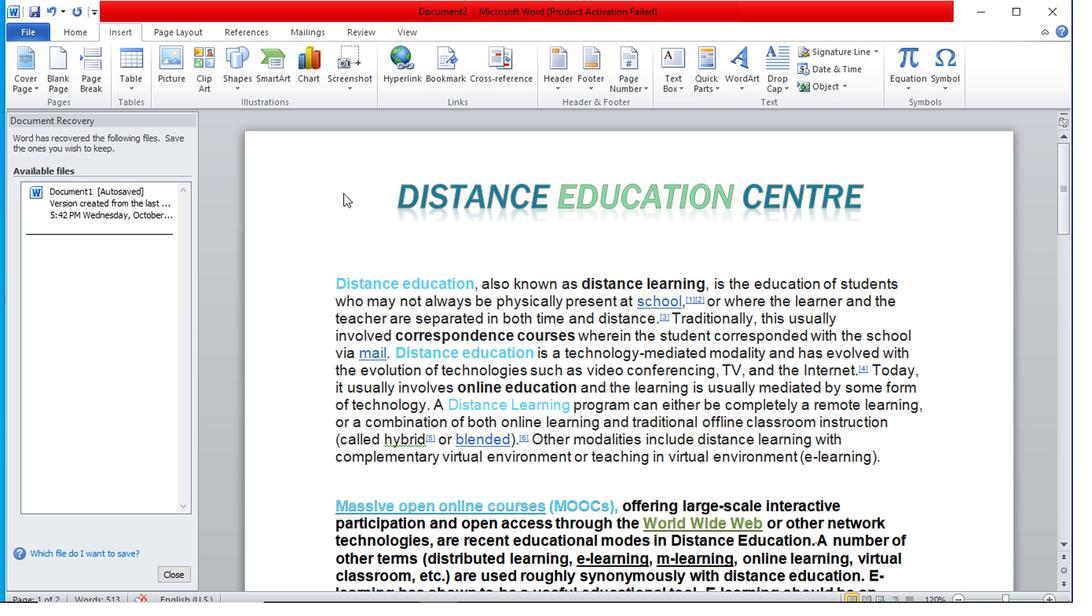 
Action: Mouse scrolled (346, 189) with delta (0, 0)
Screenshot: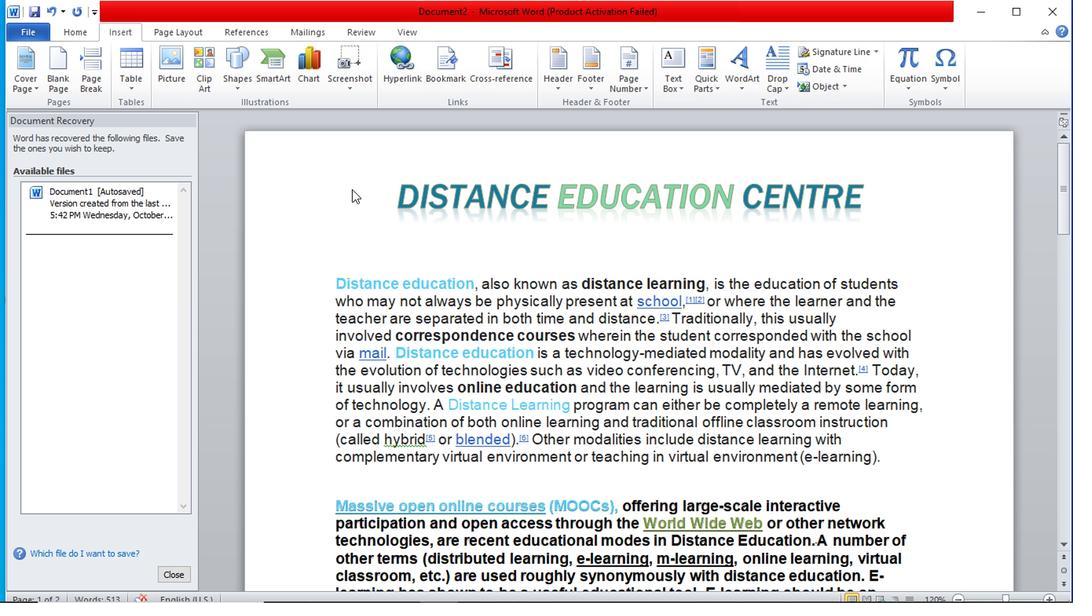 
Action: Mouse moved to (363, 185)
Screenshot: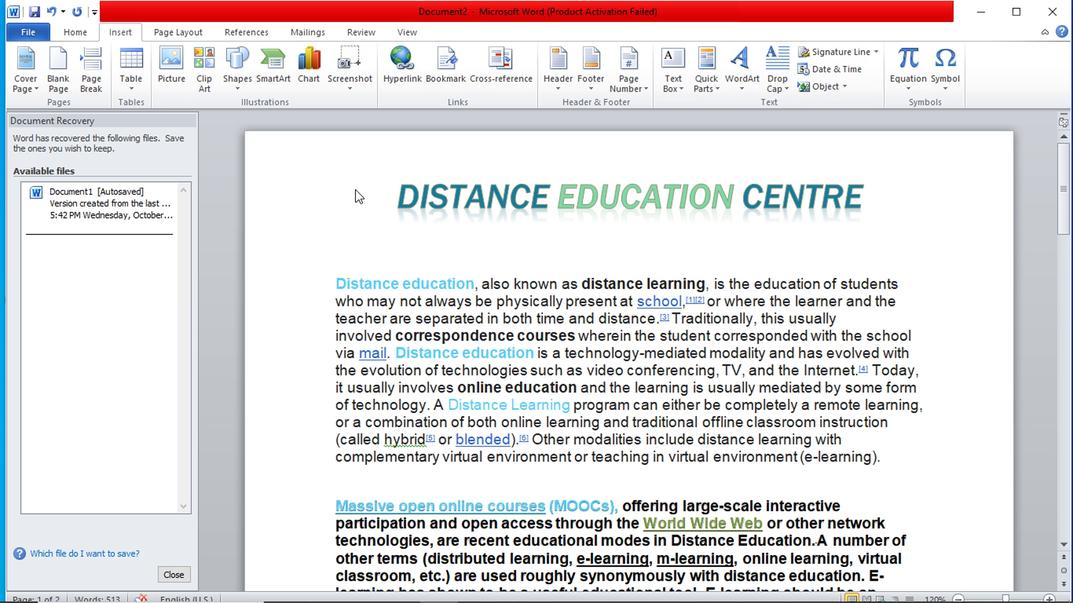 
Action: Mouse scrolled (363, 185) with delta (0, 0)
Screenshot: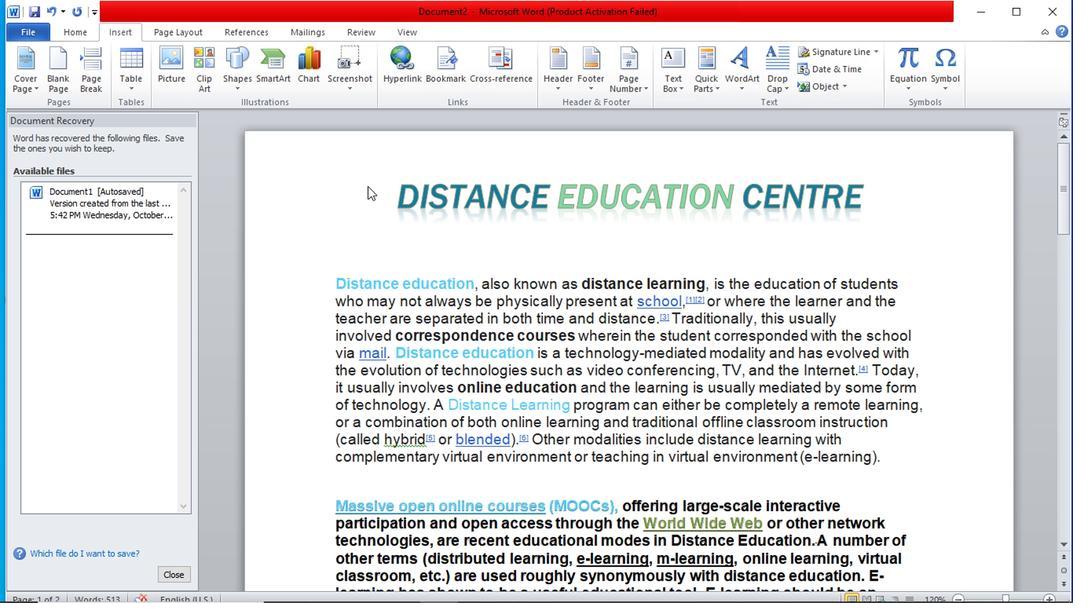 
Action: Mouse scrolled (363, 185) with delta (0, 0)
Screenshot: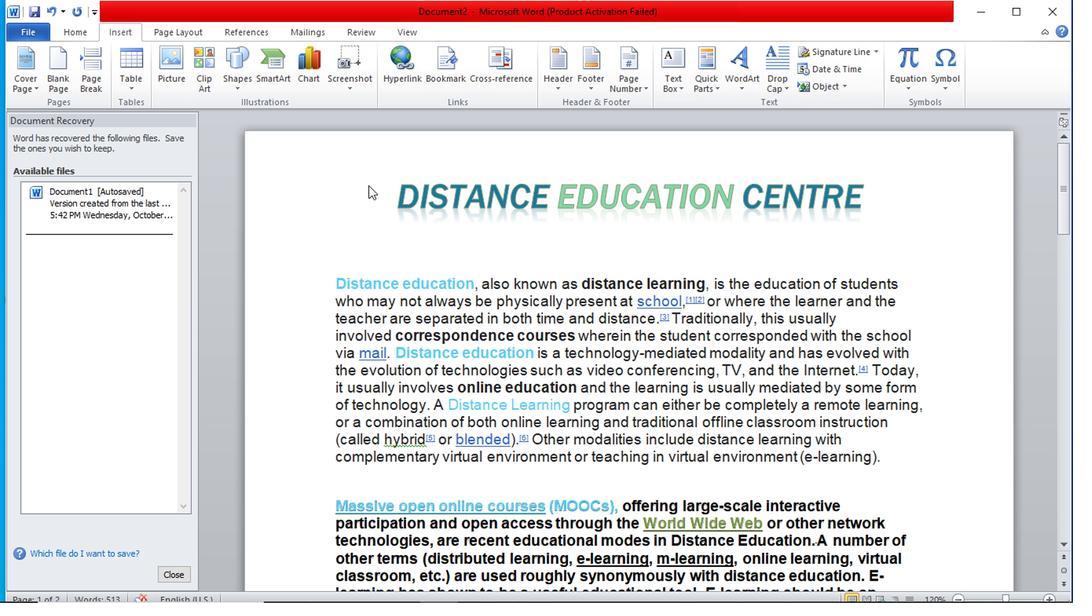 
Action: Mouse moved to (373, 196)
Screenshot: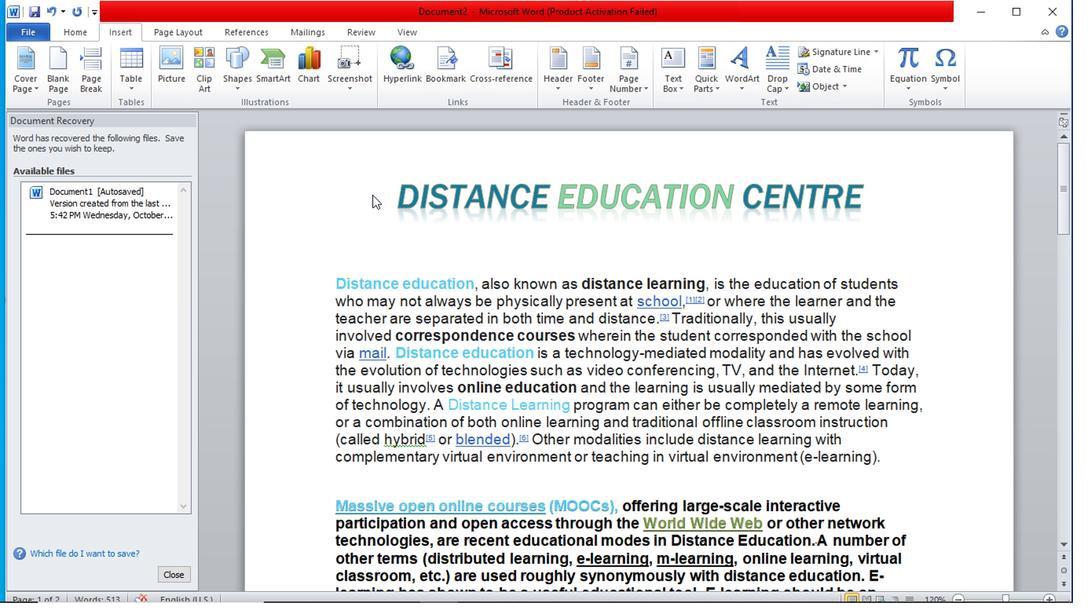 
Action: Mouse scrolled (373, 195) with delta (0, -1)
Screenshot: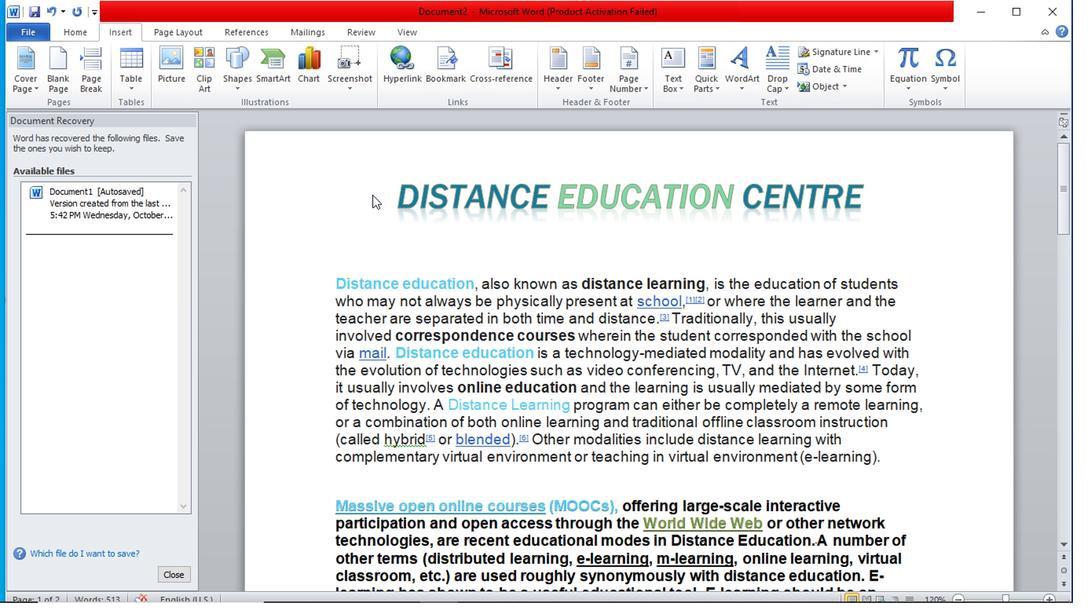 
Action: Mouse scrolled (373, 195) with delta (0, -1)
Screenshot: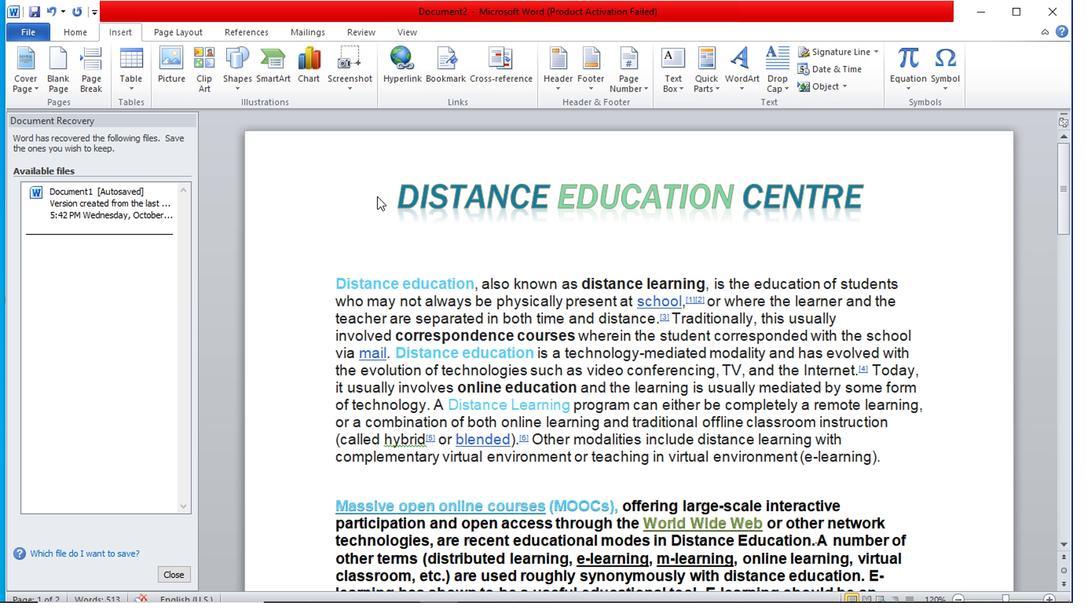 
Action: Mouse scrolled (373, 195) with delta (0, -1)
Screenshot: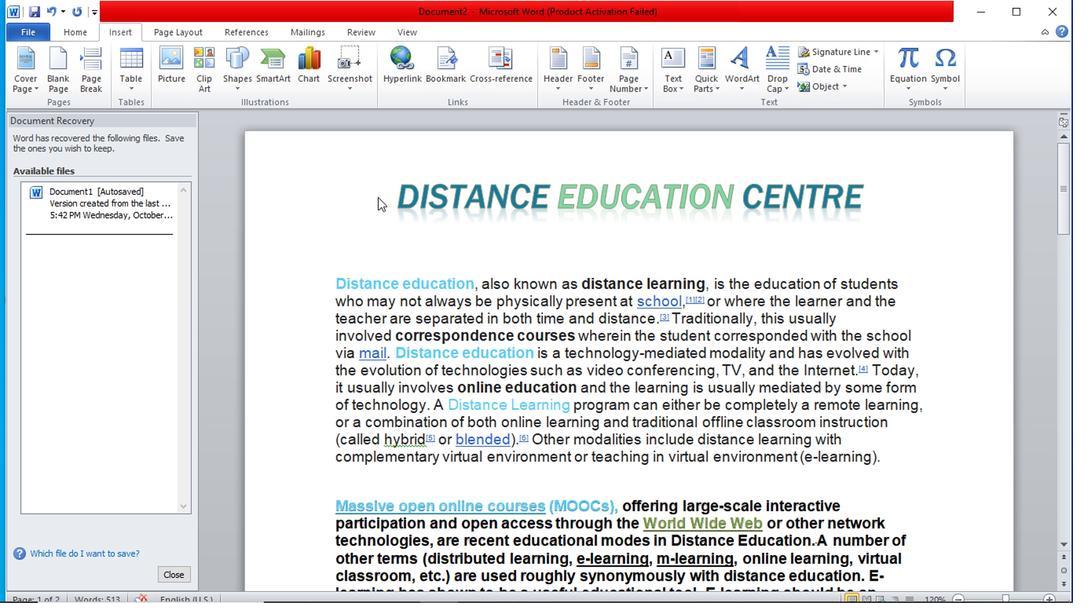 
Action: Mouse moved to (374, 196)
Screenshot: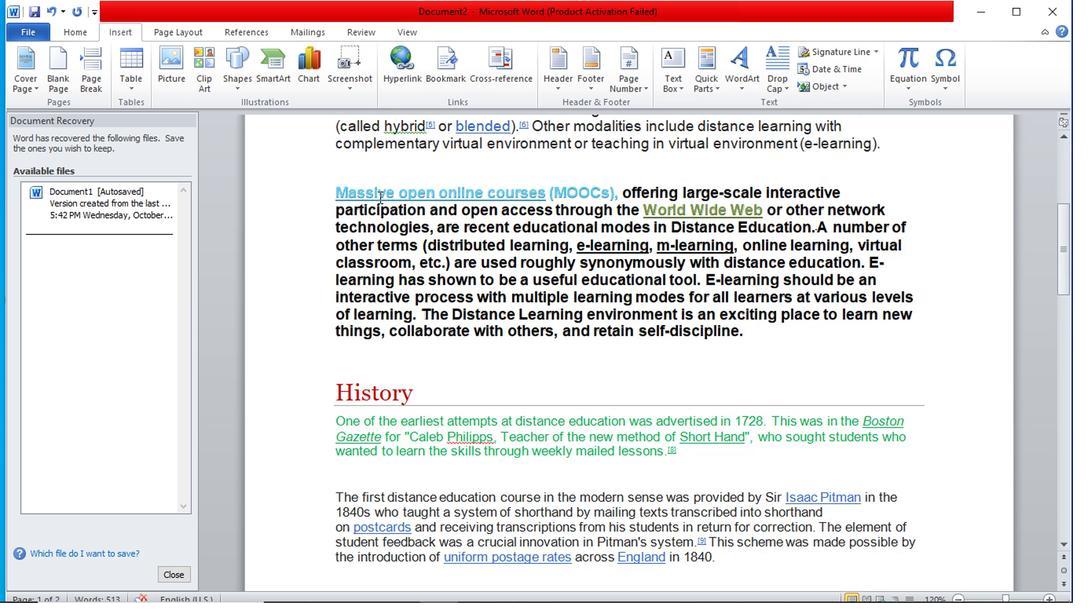 
Action: Mouse scrolled (374, 196) with delta (0, 0)
Screenshot: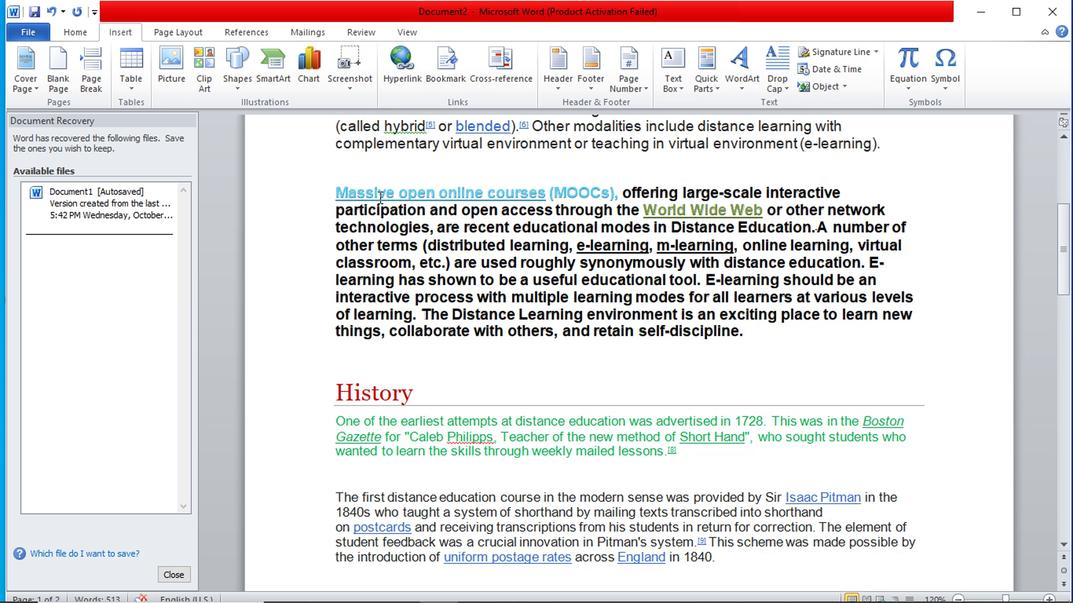 
Action: Mouse scrolled (374, 196) with delta (0, 0)
Screenshot: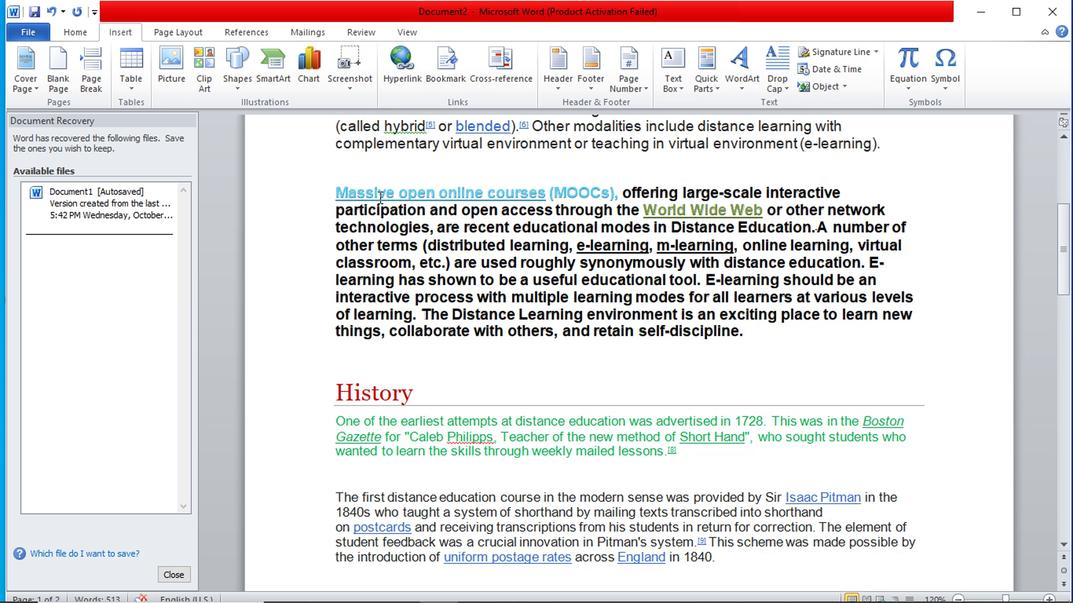
Action: Mouse scrolled (374, 196) with delta (0, 0)
Screenshot: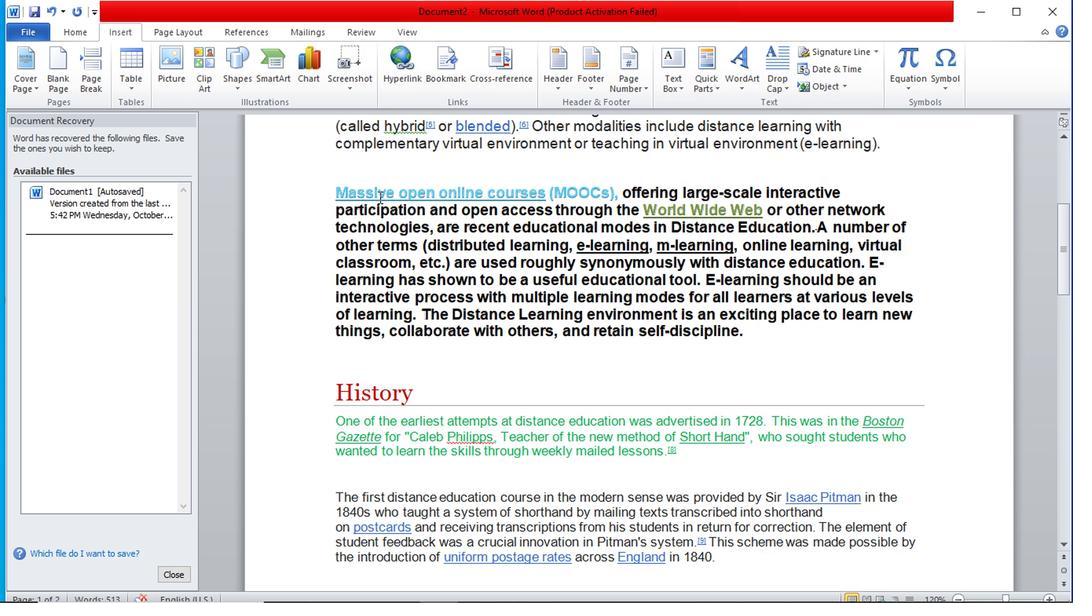 
Action: Mouse moved to (373, 191)
Screenshot: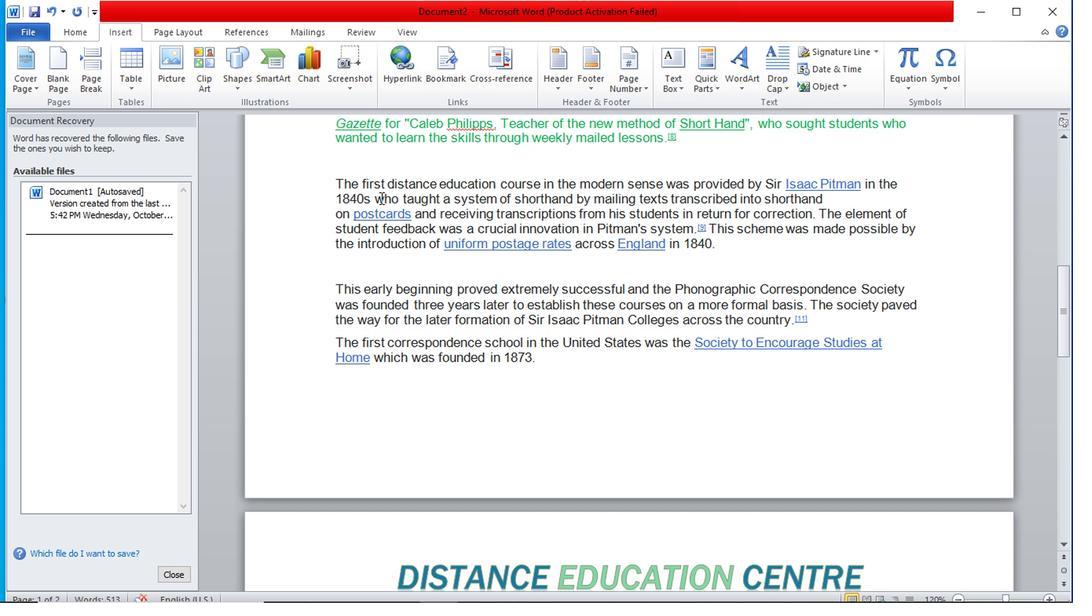 
Action: Mouse scrolled (373, 192) with delta (0, 0)
Screenshot: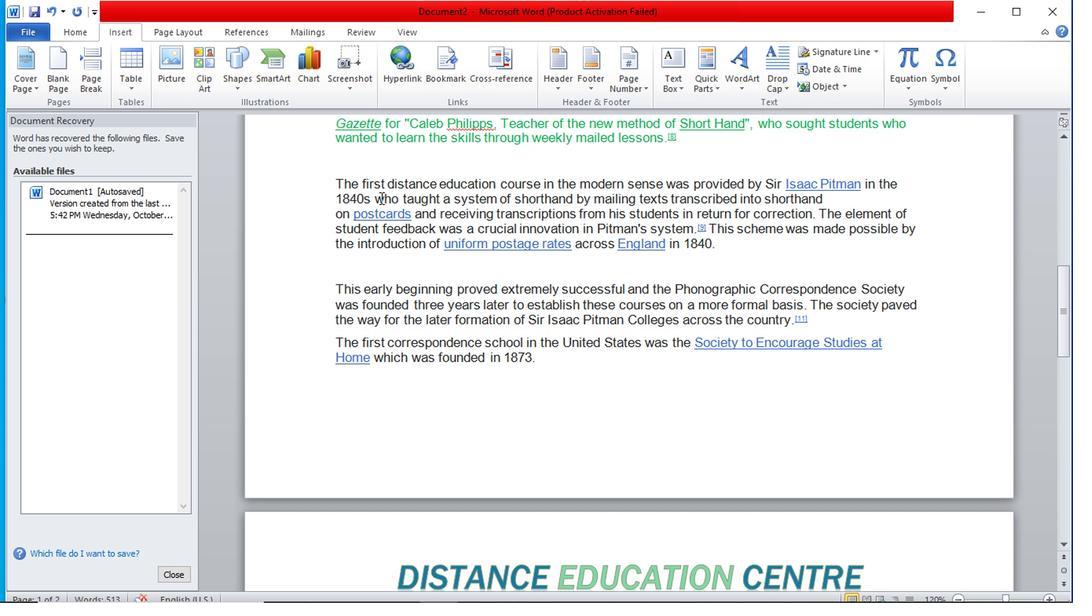 
Action: Mouse scrolled (373, 192) with delta (0, 0)
Screenshot: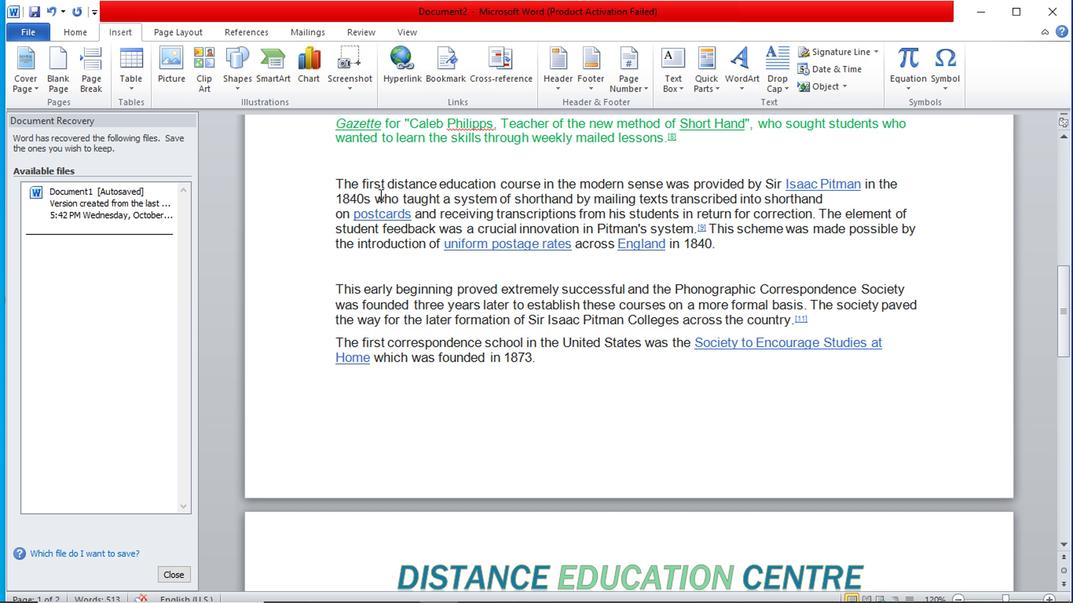 
Action: Mouse scrolled (373, 192) with delta (0, 0)
Screenshot: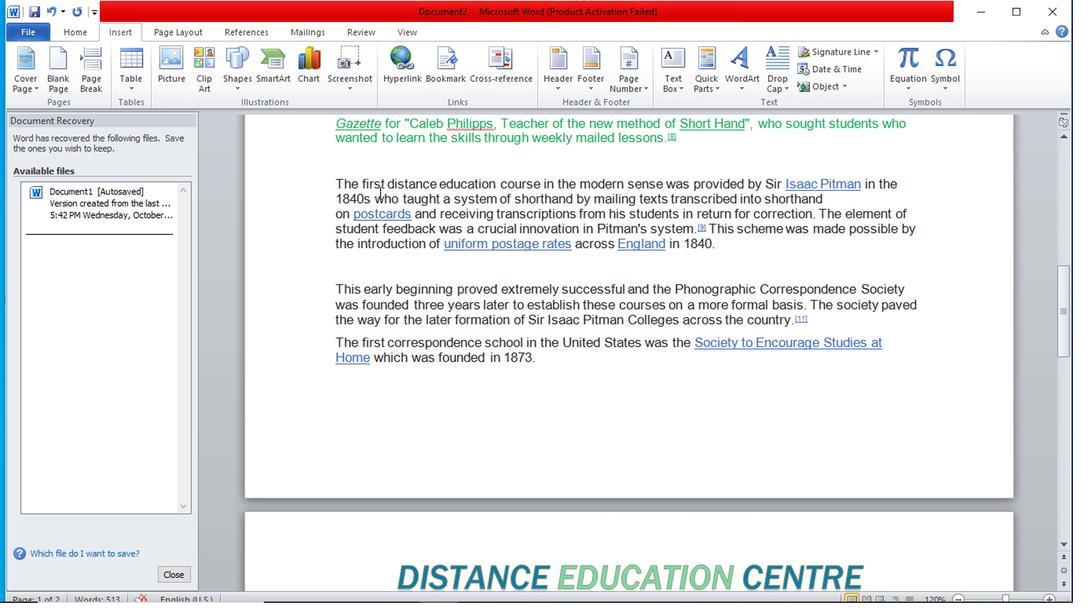 
Action: Mouse scrolled (373, 192) with delta (0, 0)
Screenshot: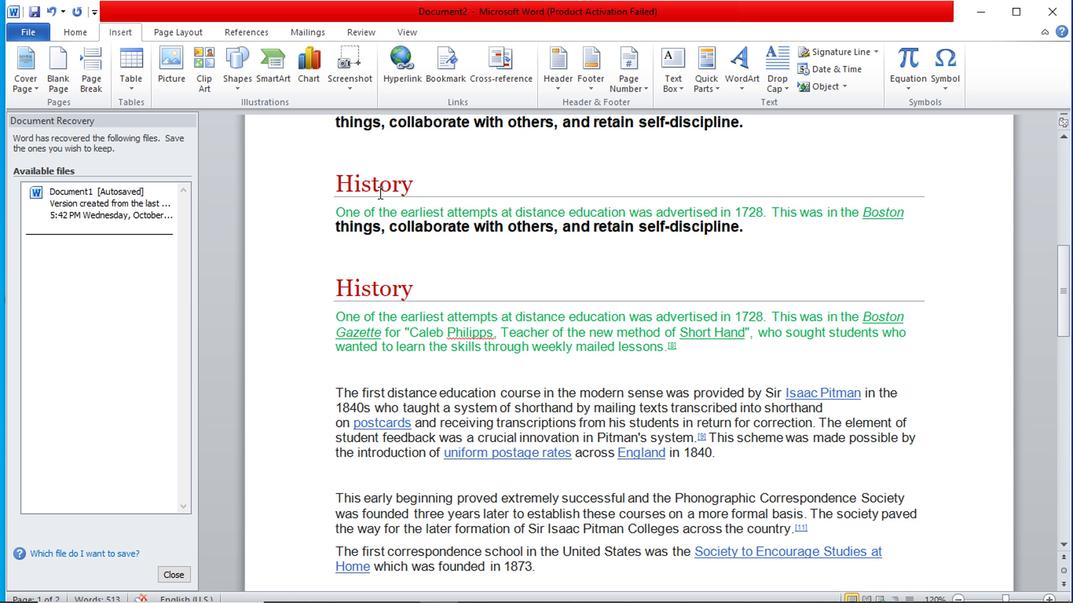 
Action: Mouse scrolled (373, 192) with delta (0, 0)
Screenshot: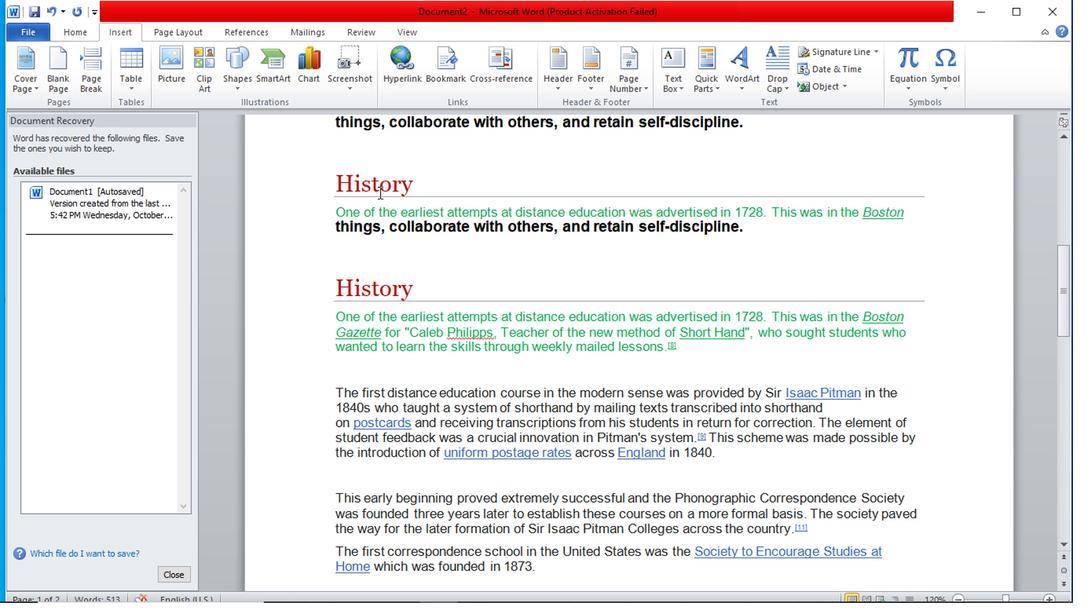
Action: Mouse scrolled (373, 192) with delta (0, 0)
Screenshot: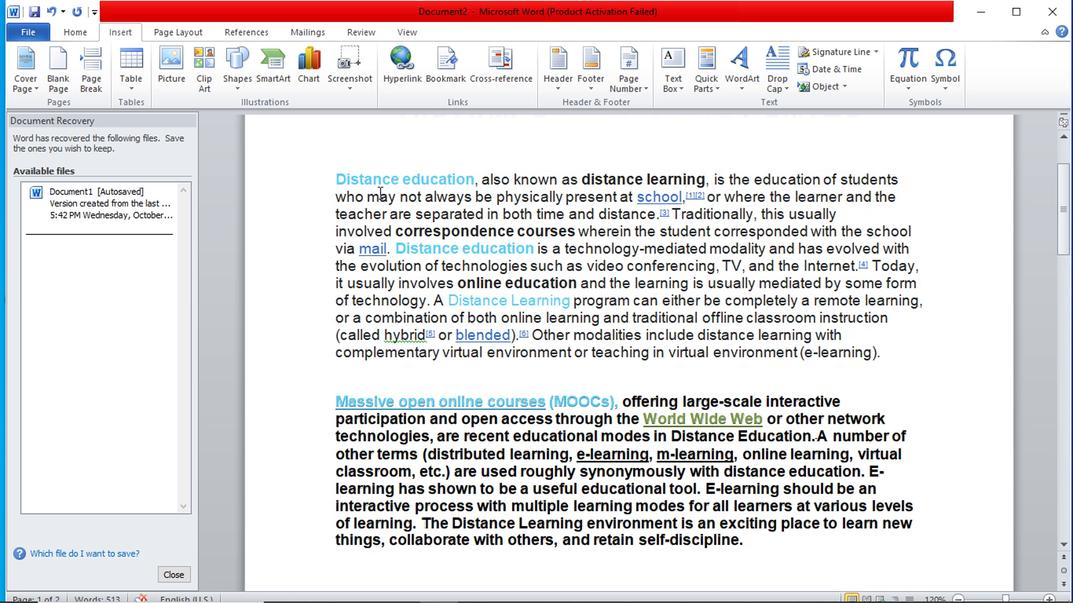 
Action: Mouse scrolled (373, 192) with delta (0, 0)
Screenshot: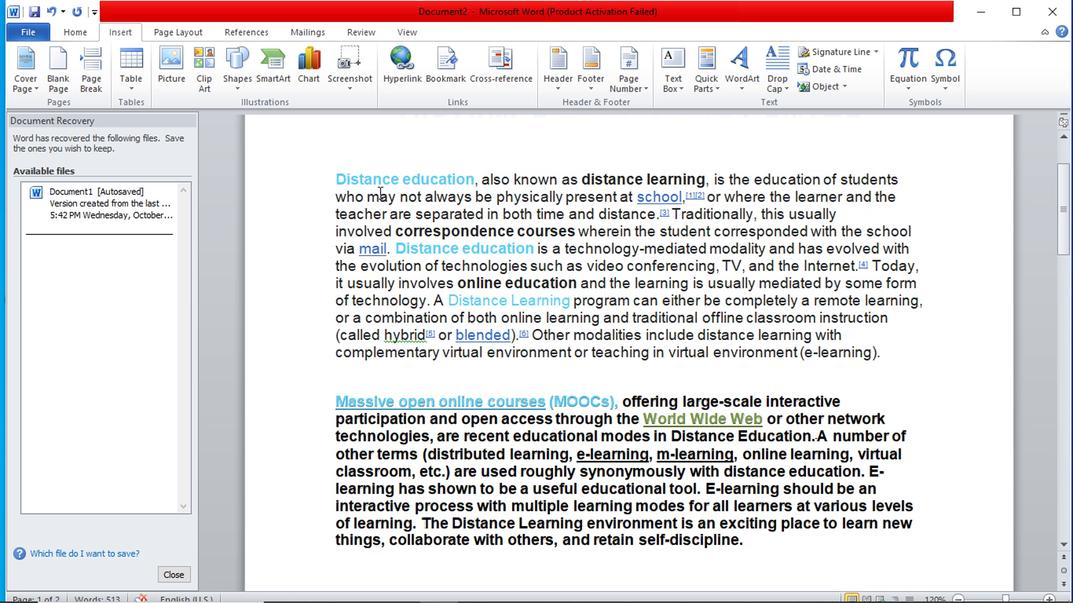 
Action: Mouse scrolled (373, 192) with delta (0, 0)
Screenshot: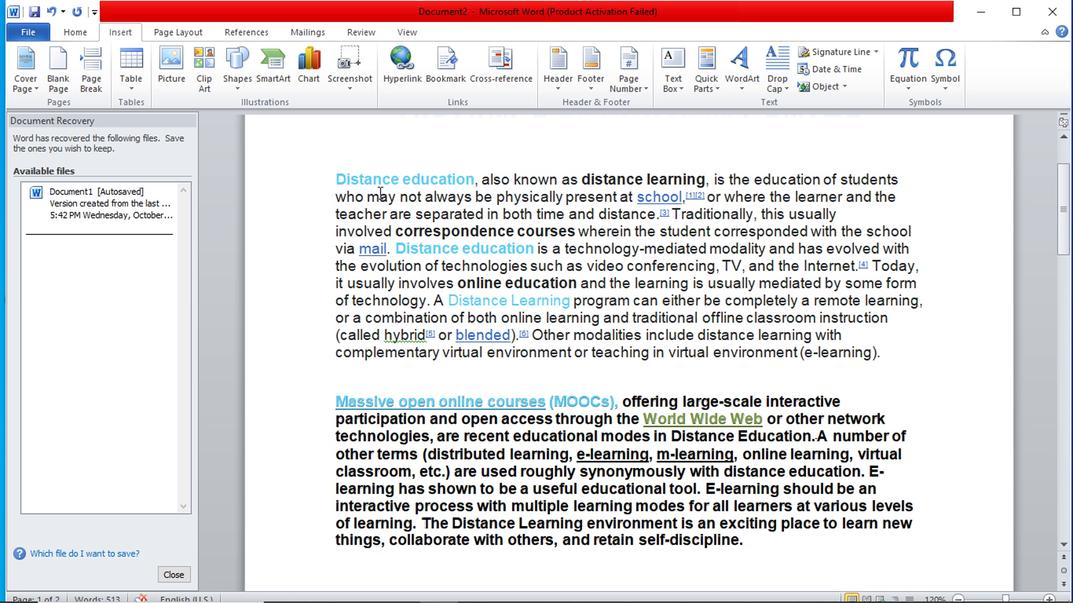 
Action: Mouse moved to (372, 191)
Screenshot: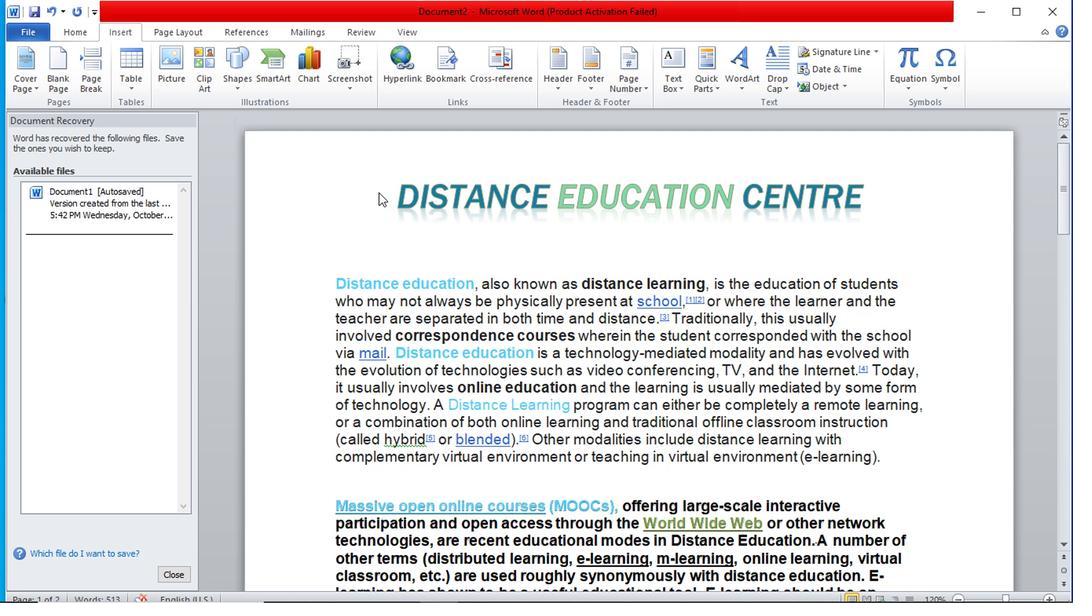
Action: Mouse scrolled (372, 192) with delta (0, 0)
Screenshot: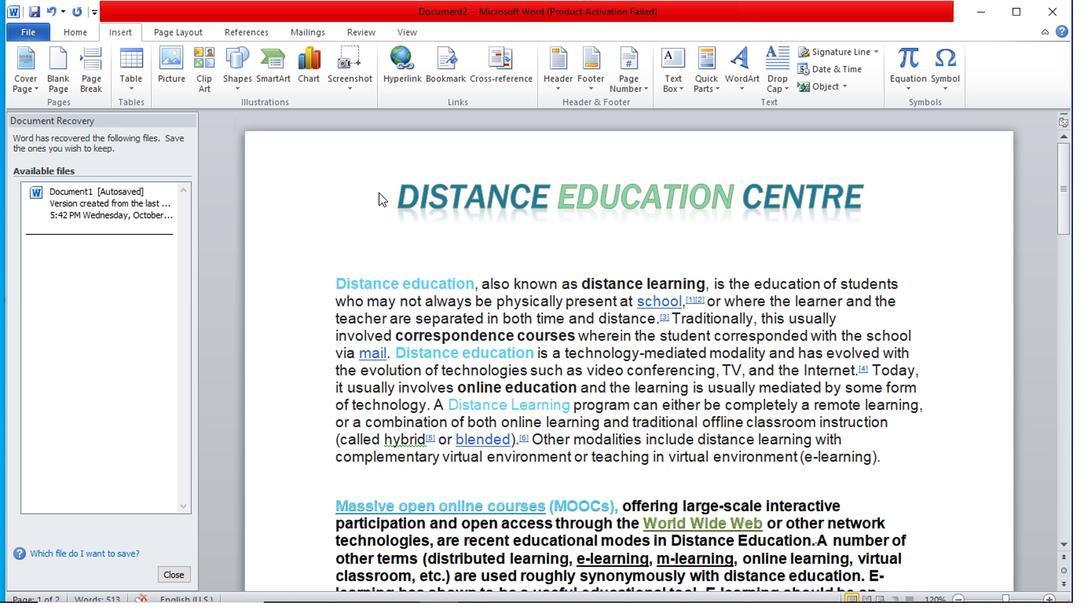 
Action: Mouse scrolled (372, 192) with delta (0, 0)
Screenshot: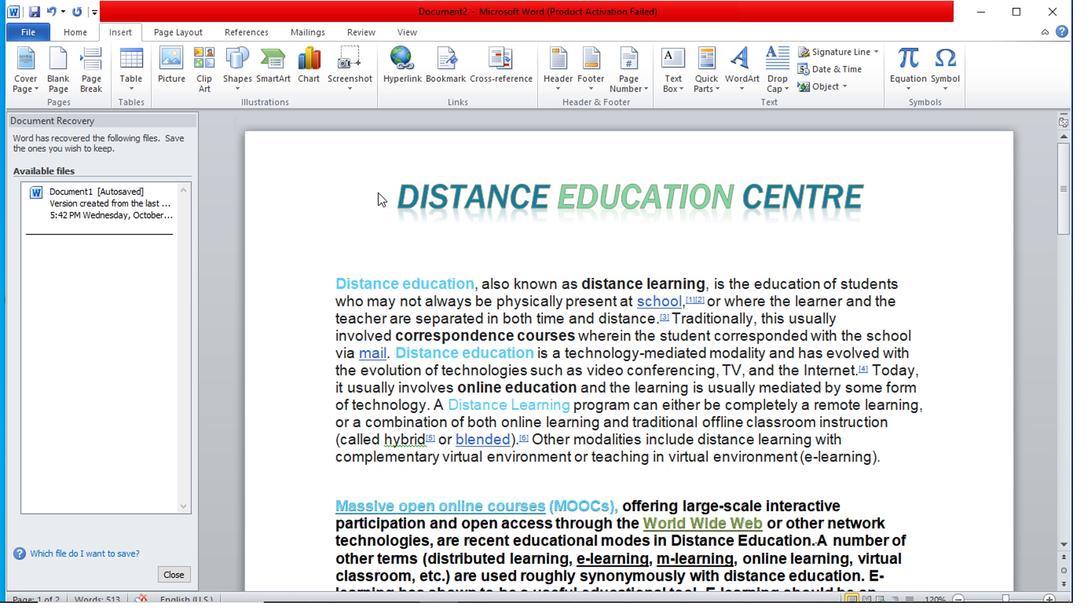 
Action: Mouse moved to (365, 186)
Screenshot: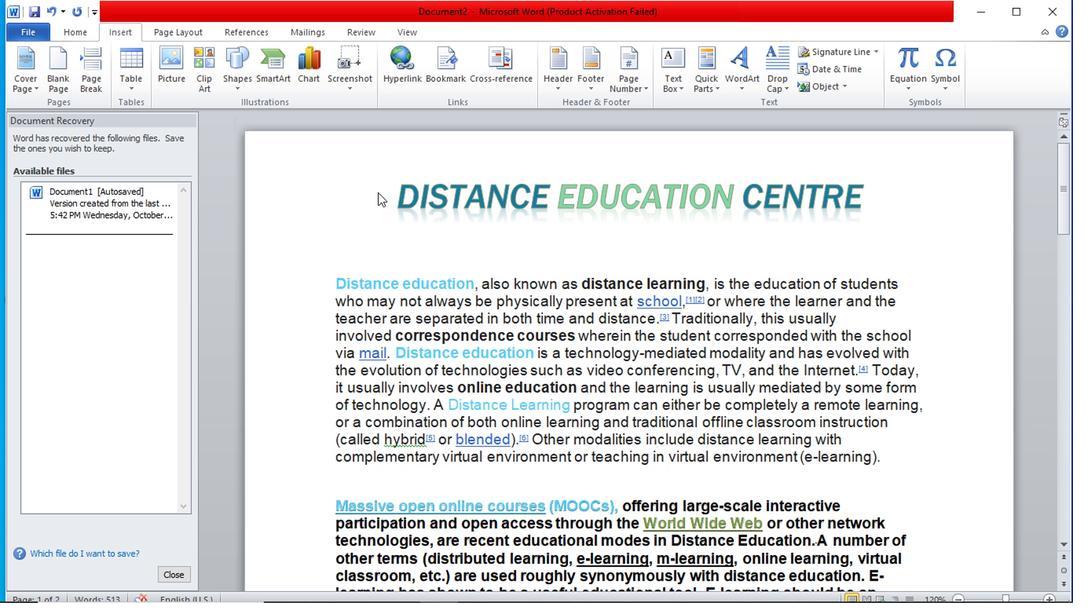 
Action: Mouse scrolled (365, 187) with delta (0, 0)
Screenshot: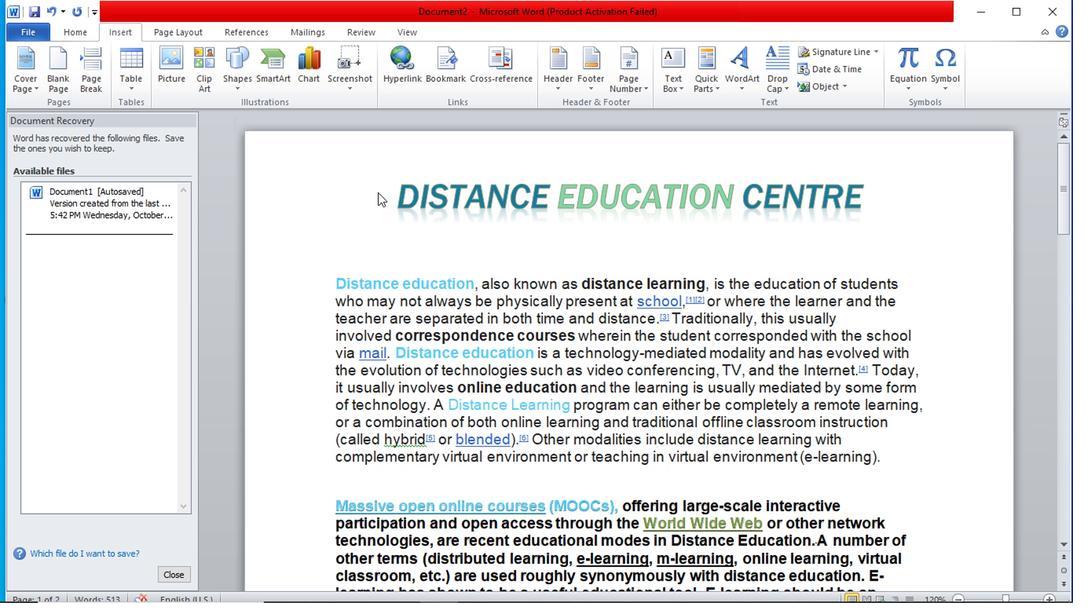
Action: Mouse scrolled (365, 187) with delta (0, 0)
Screenshot: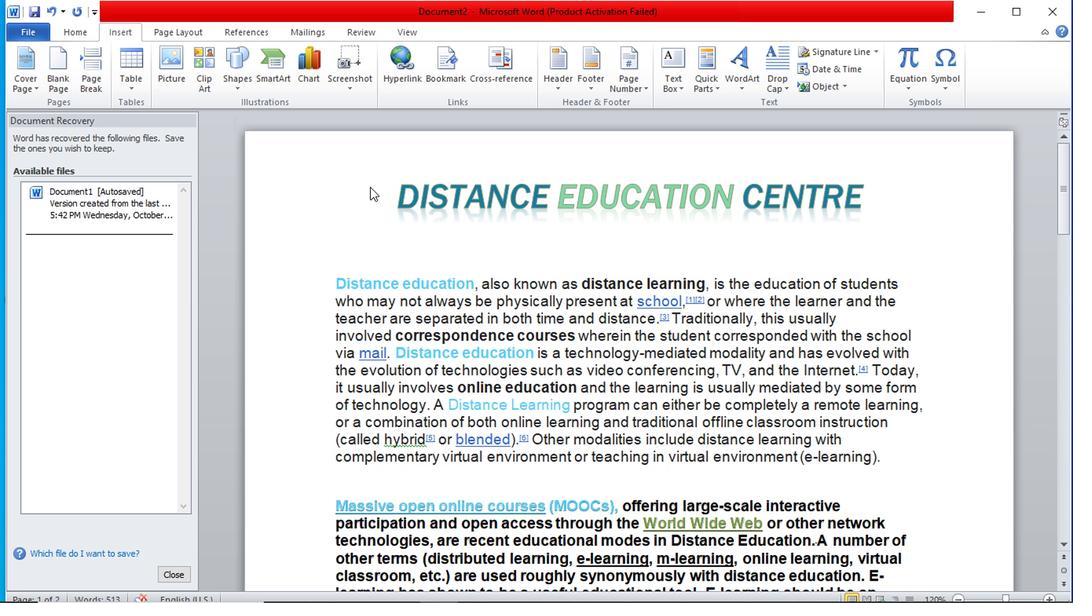 
Action: Mouse moved to (337, 204)
Screenshot: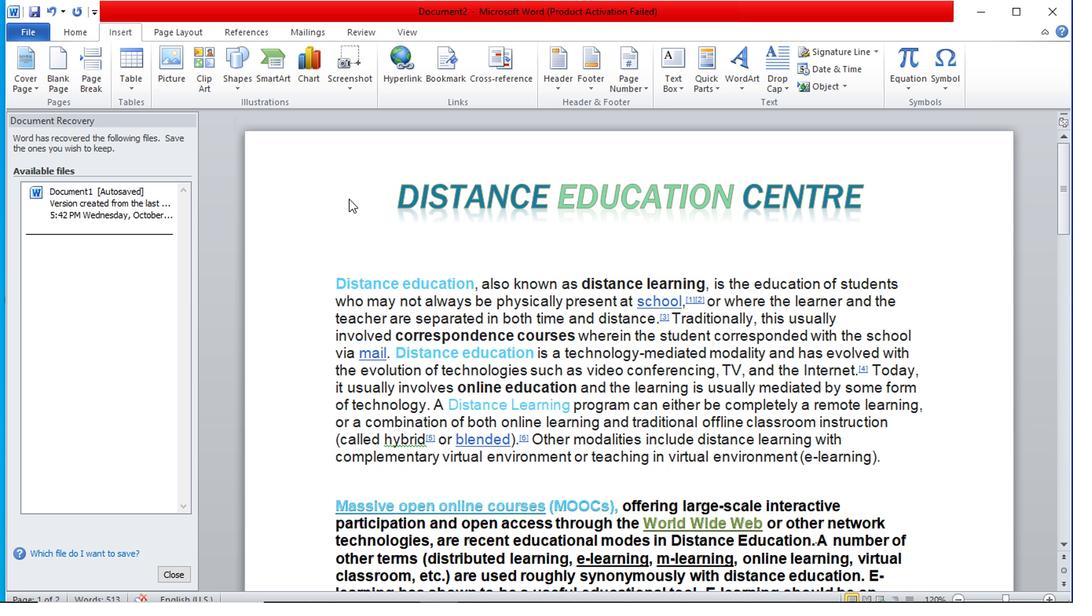
Action: Mouse scrolled (337, 203) with delta (0, 0)
Screenshot: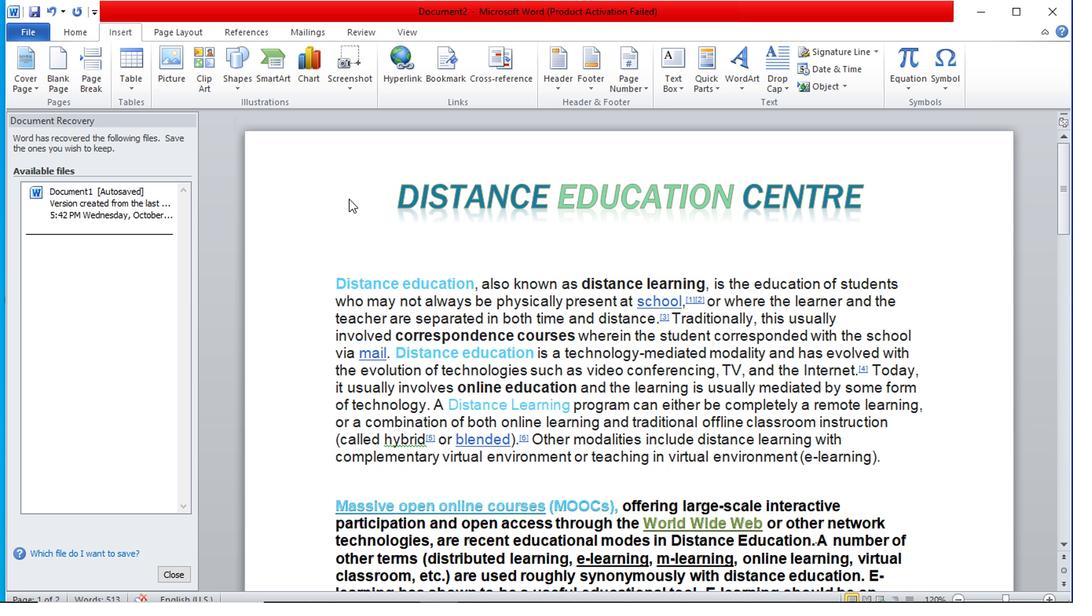 
Action: Mouse moved to (336, 205)
Screenshot: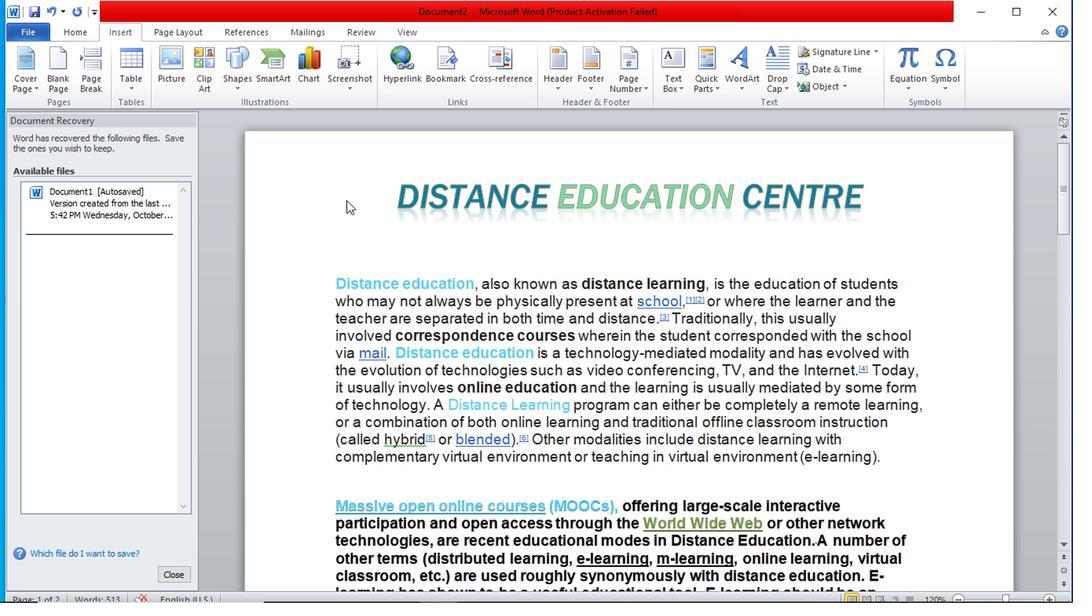 
Action: Mouse scrolled (336, 204) with delta (0, -1)
Screenshot: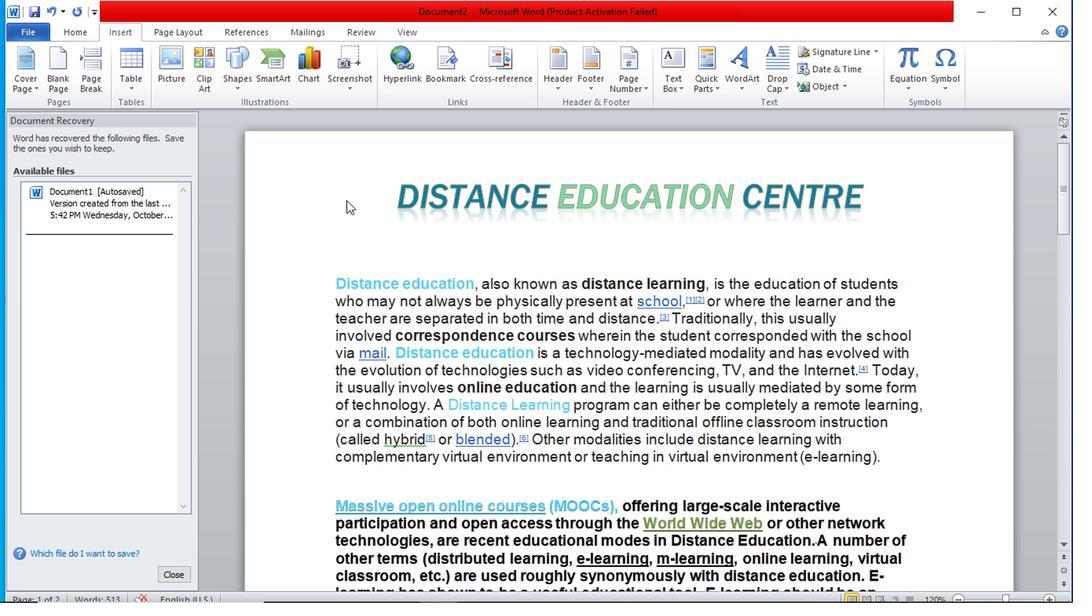 
Action: Mouse scrolled (336, 204) with delta (0, -1)
Screenshot: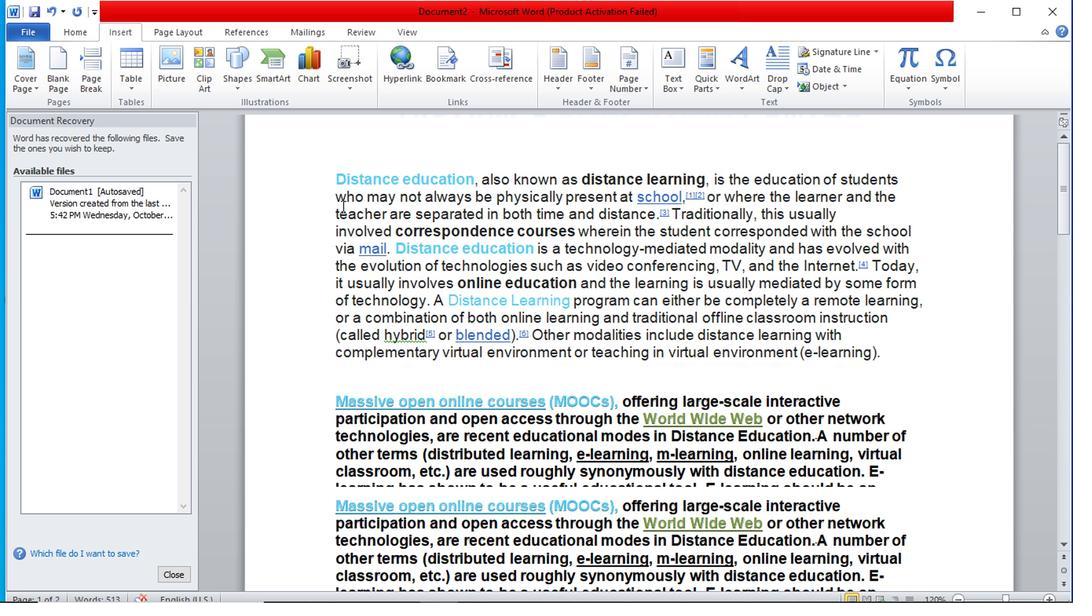 
Action: Mouse scrolled (336, 204) with delta (0, -1)
Screenshot: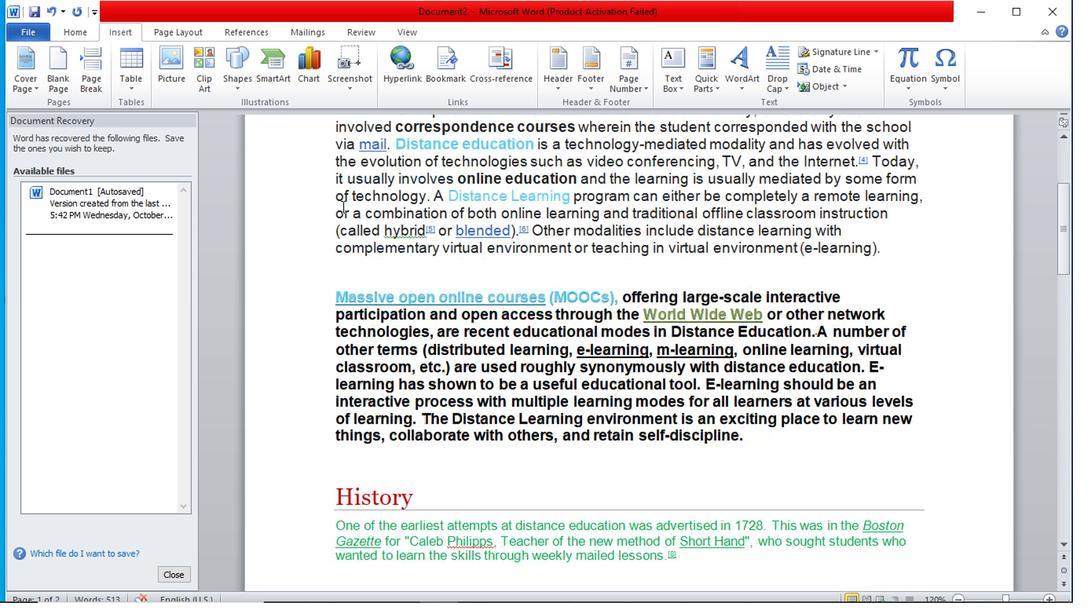 
Action: Mouse scrolled (336, 204) with delta (0, -1)
Screenshot: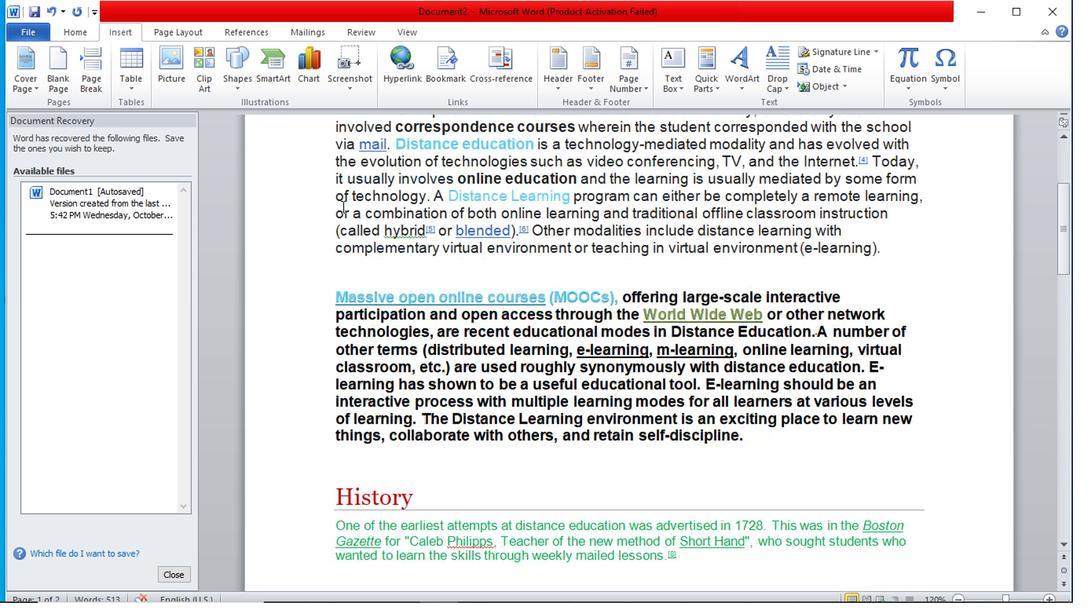
Action: Mouse scrolled (336, 204) with delta (0, -1)
Screenshot: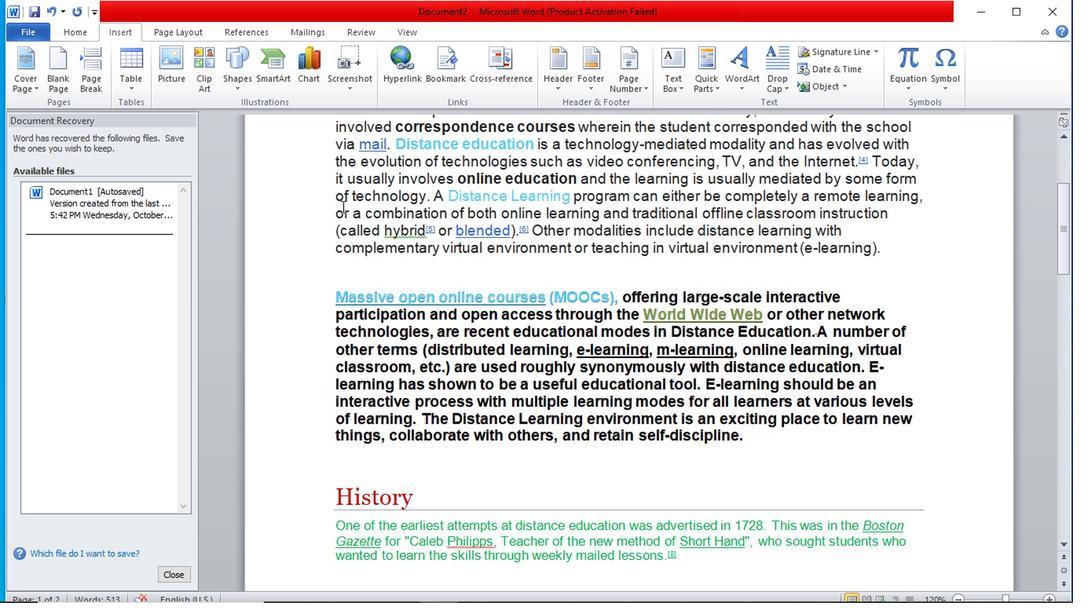 
Action: Mouse scrolled (336, 204) with delta (0, -1)
Screenshot: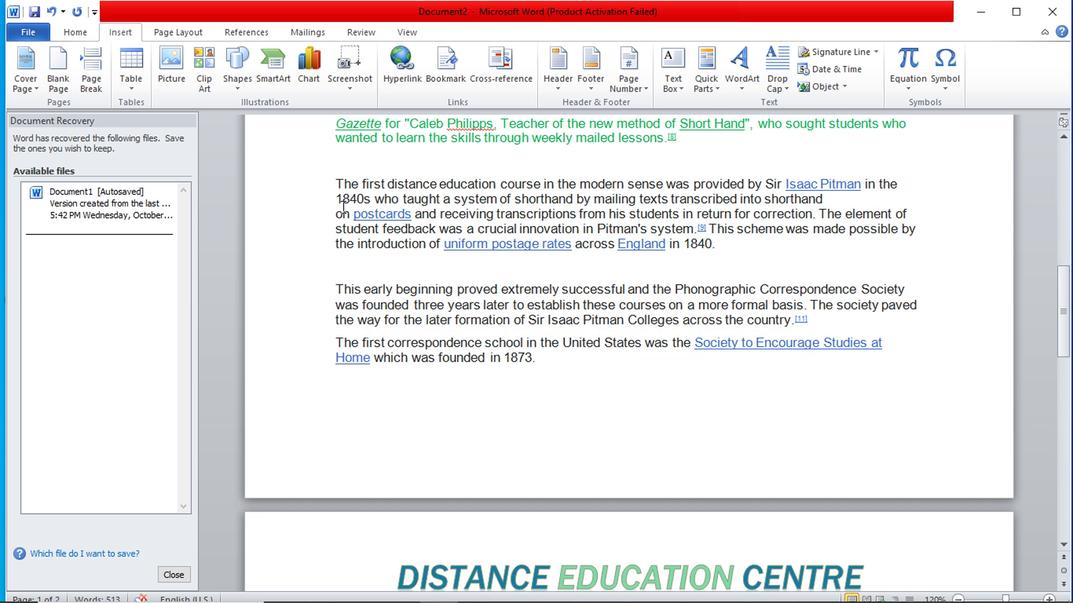 
Action: Mouse scrolled (336, 204) with delta (0, -1)
Screenshot: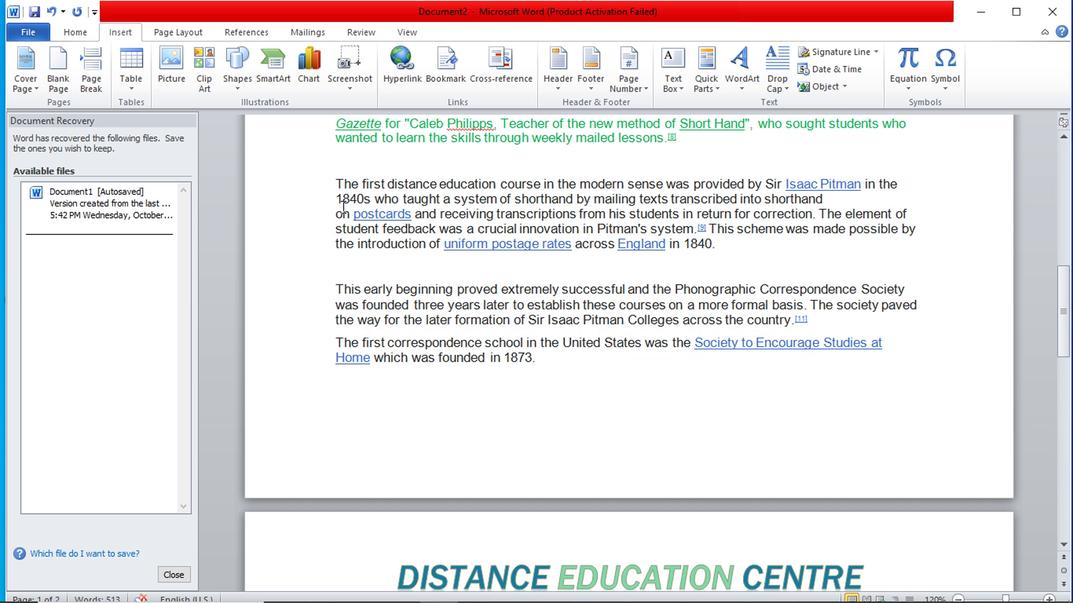 
Action: Mouse scrolled (336, 204) with delta (0, -1)
Screenshot: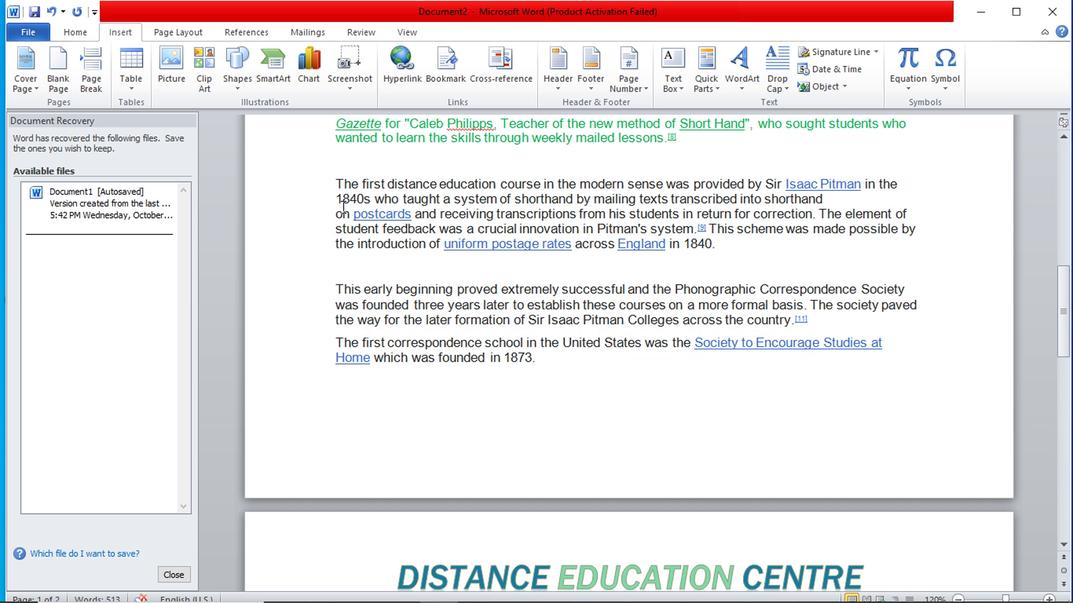 
Action: Mouse moved to (336, 203)
Screenshot: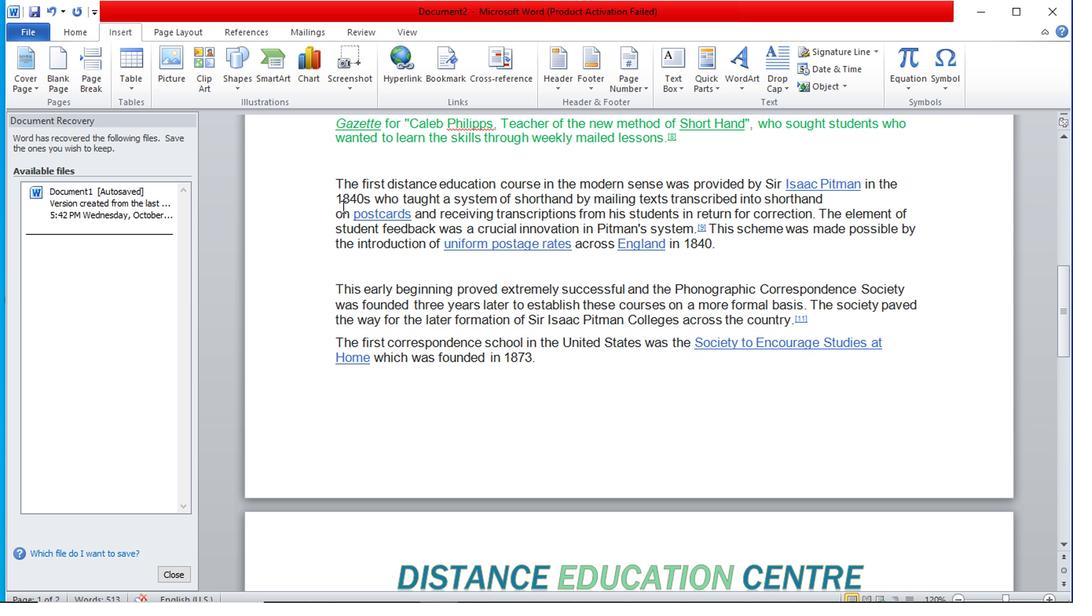 
Action: Mouse scrolled (336, 202) with delta (0, 0)
Screenshot: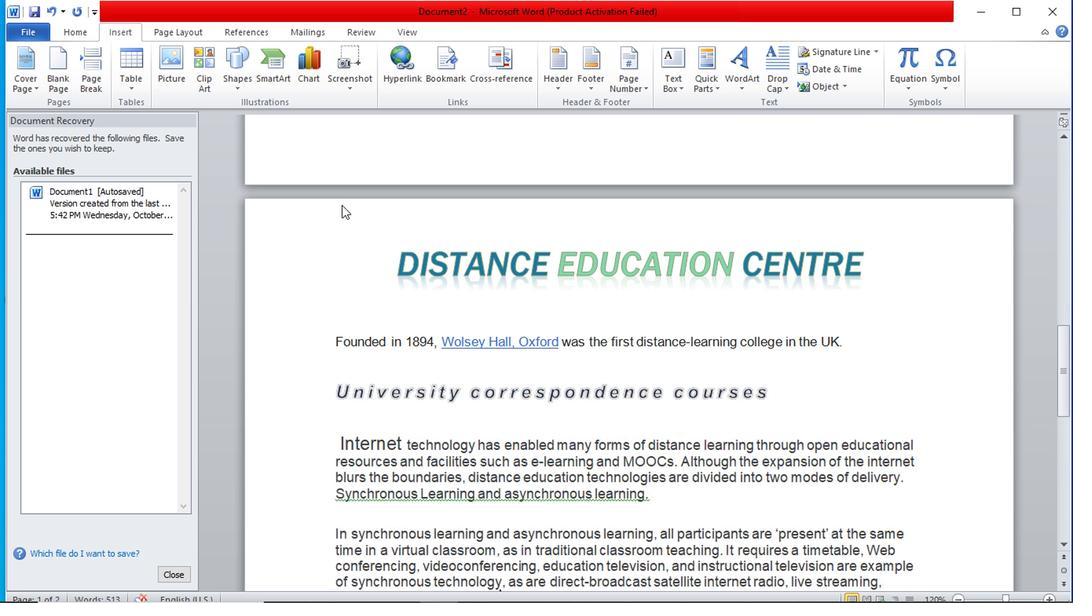 
Action: Mouse scrolled (336, 202) with delta (0, 0)
Screenshot: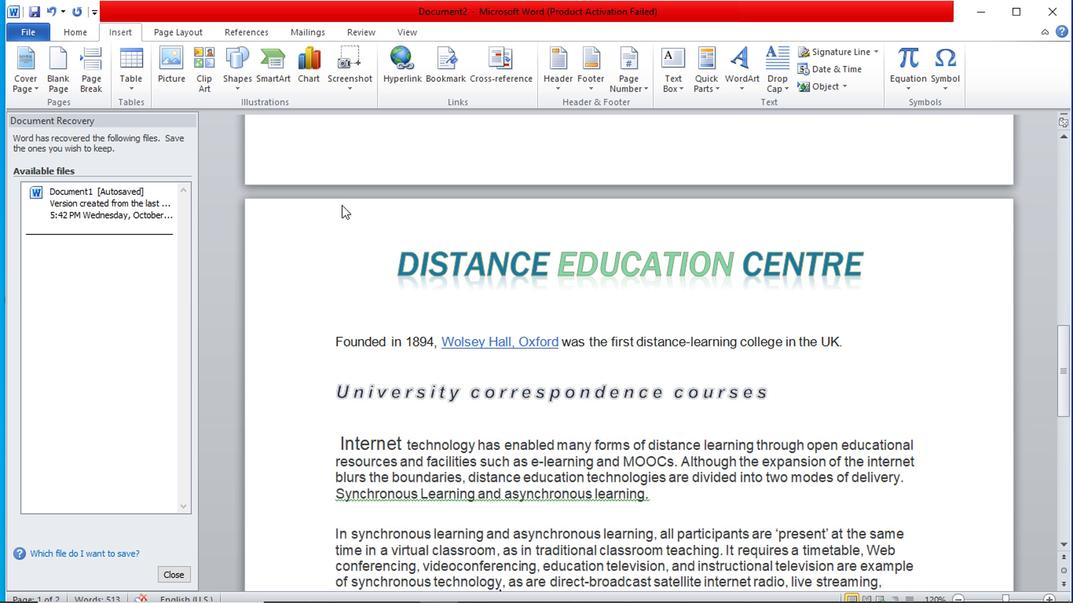 
Action: Mouse moved to (333, 204)
Screenshot: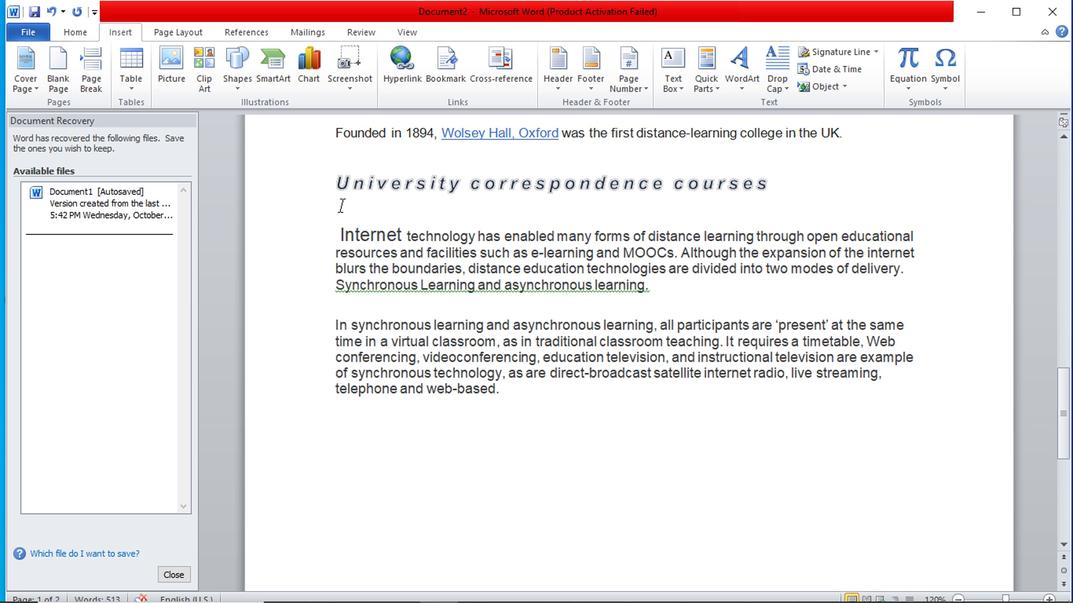 
Action: Mouse scrolled (333, 203) with delta (0, 0)
Screenshot: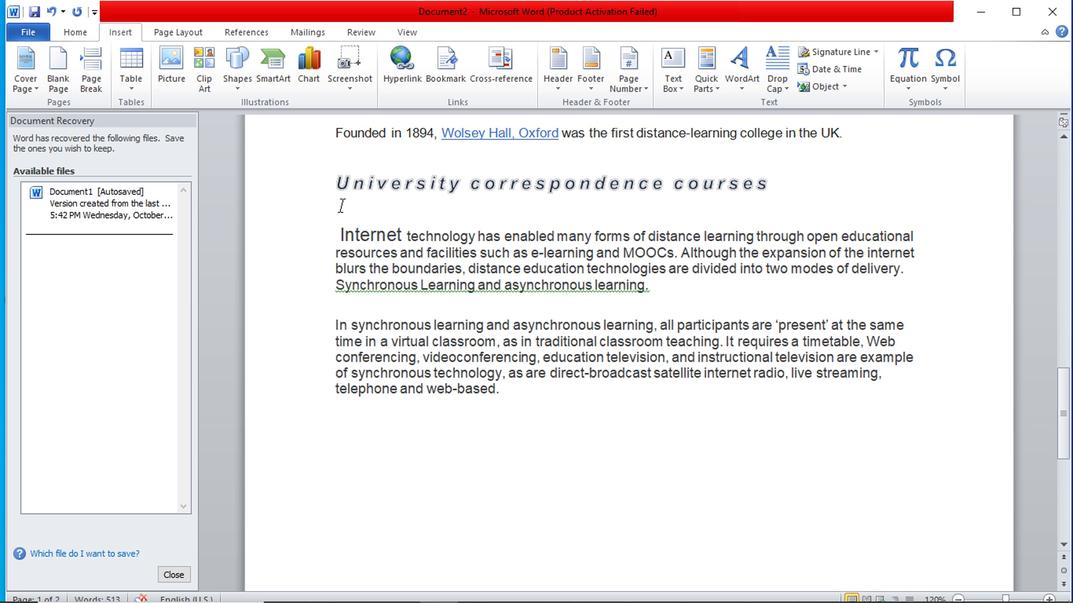 
Action: Mouse moved to (332, 204)
Screenshot: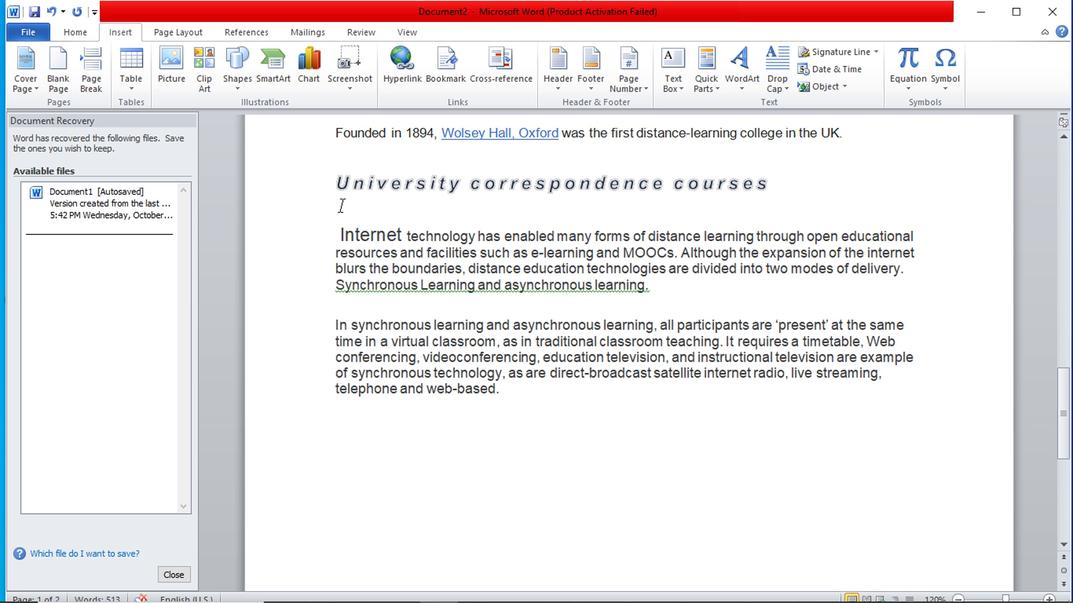 
Action: Mouse scrolled (332, 203) with delta (0, 0)
Screenshot: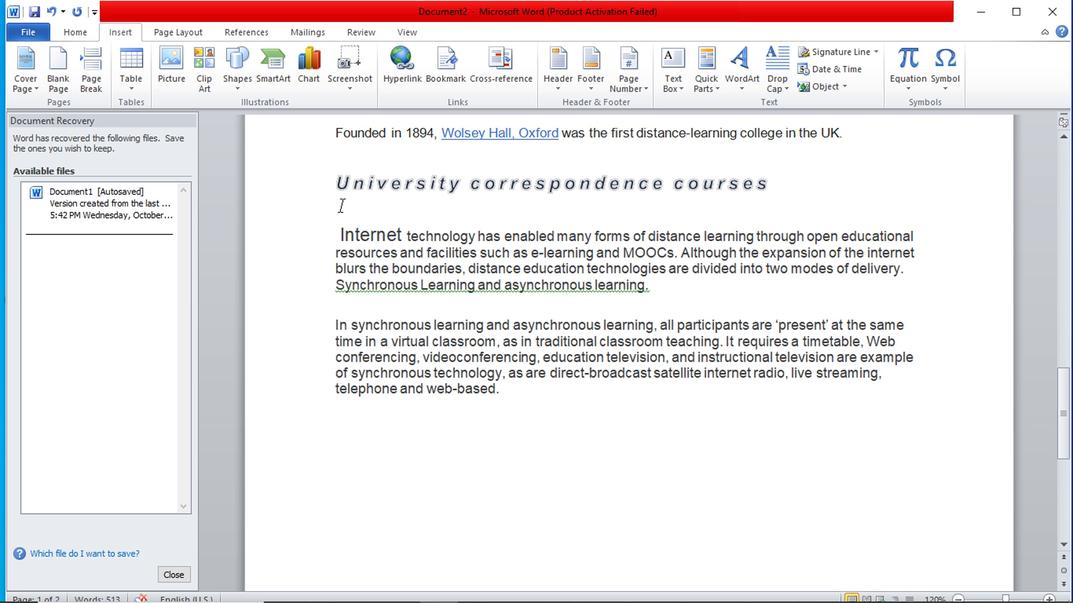 
Action: Mouse scrolled (332, 205) with delta (0, 1)
Screenshot: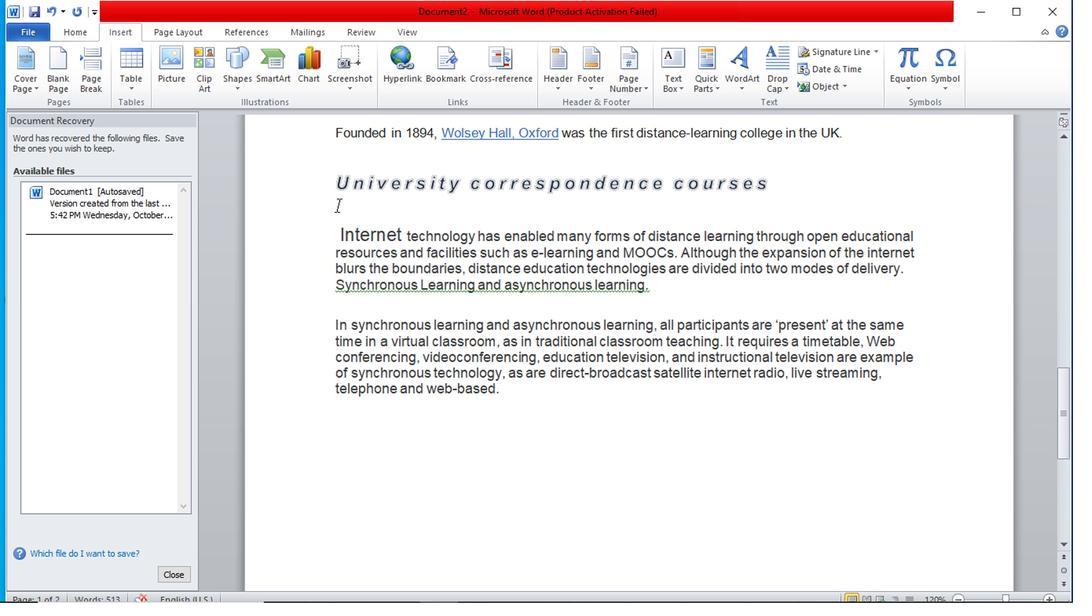 
Action: Mouse scrolled (332, 205) with delta (0, 1)
Screenshot: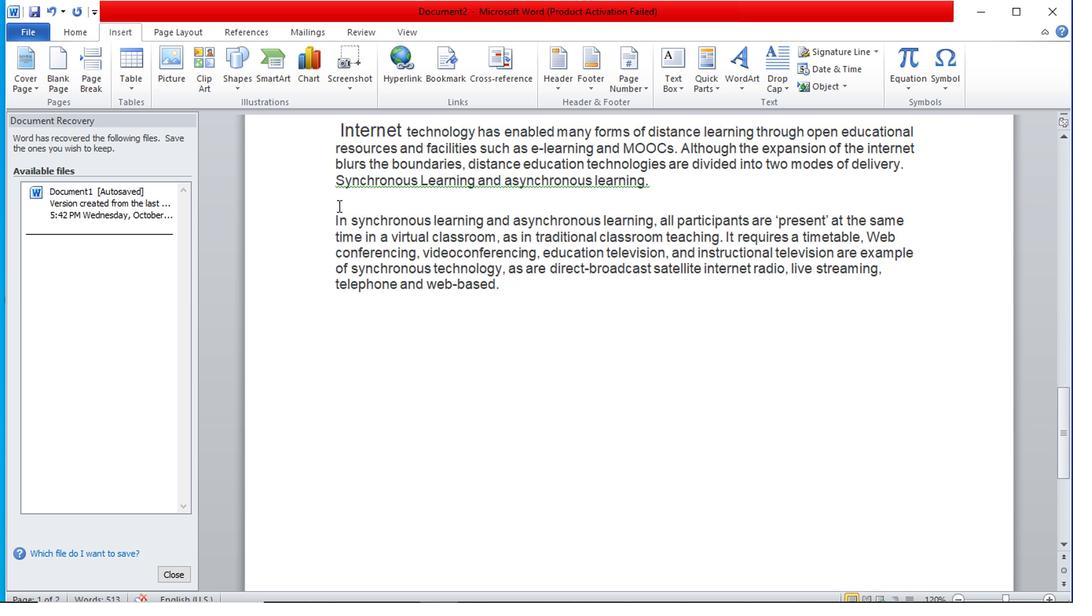 
Action: Mouse scrolled (332, 205) with delta (0, 1)
Screenshot: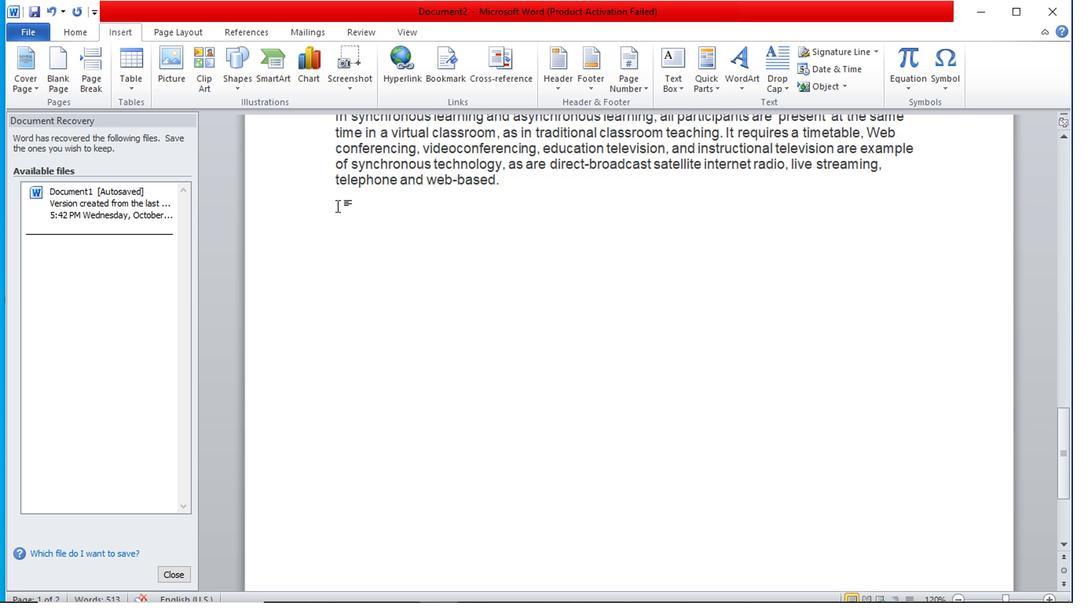 
Action: Mouse moved to (328, 199)
Screenshot: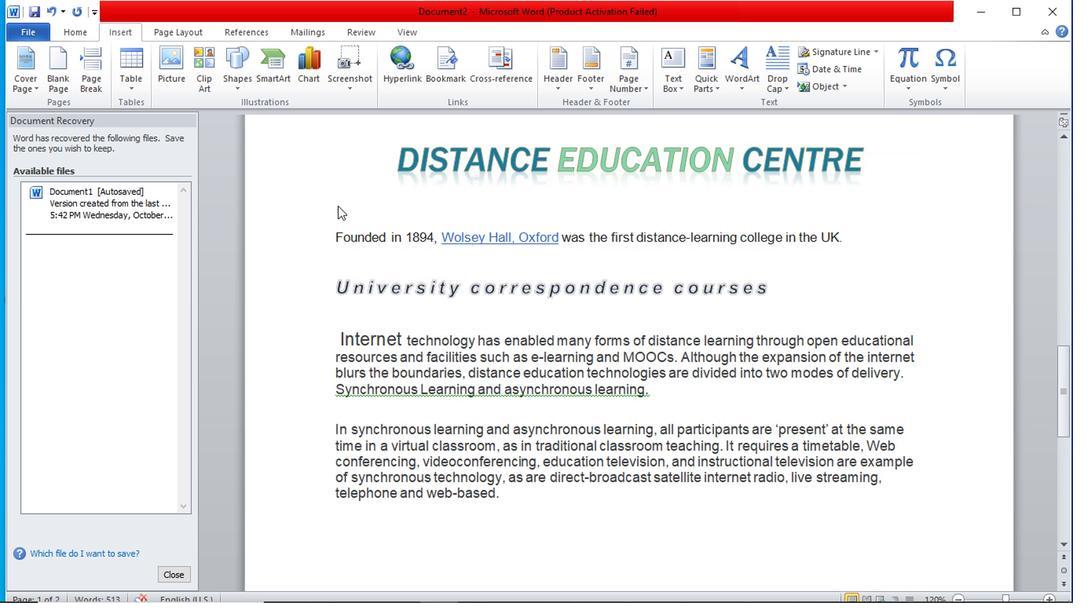 
Action: Mouse scrolled (328, 199) with delta (0, 0)
Screenshot: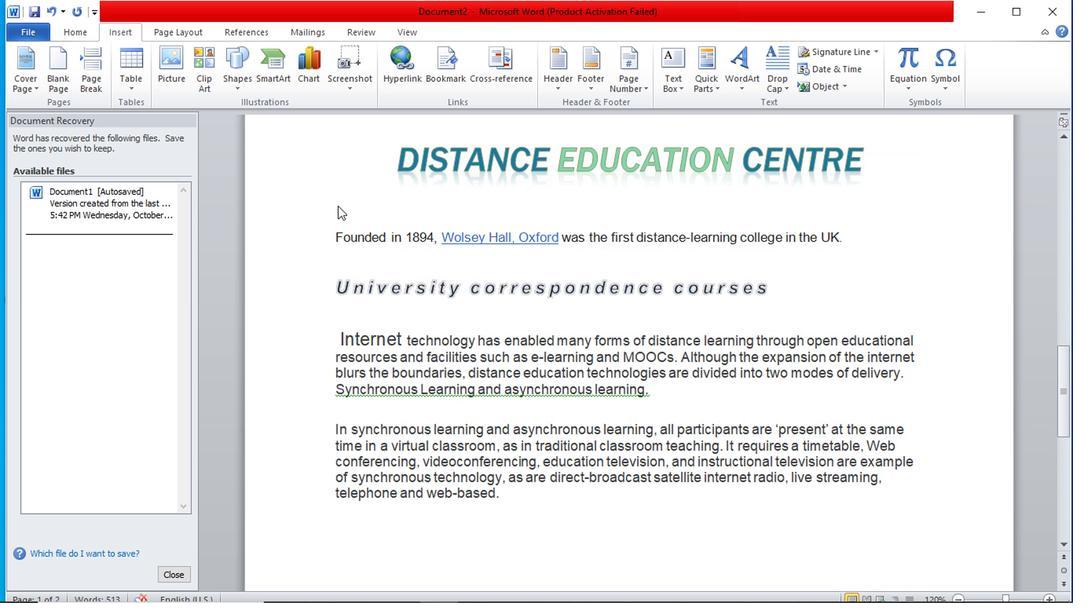 
Action: Mouse scrolled (328, 199) with delta (0, 0)
Screenshot: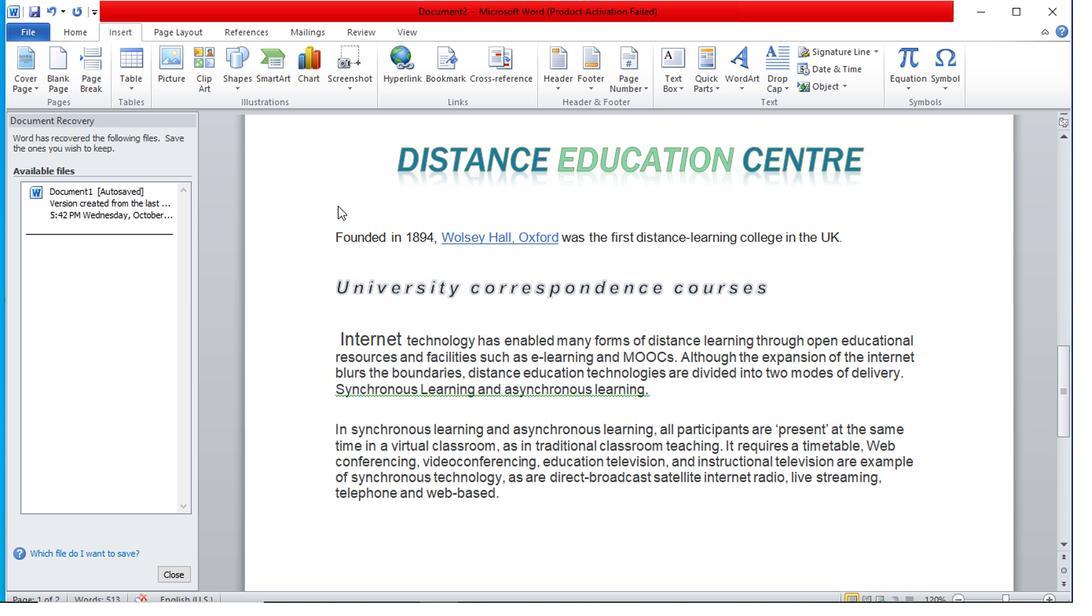 
Action: Mouse scrolled (328, 199) with delta (0, 0)
Screenshot: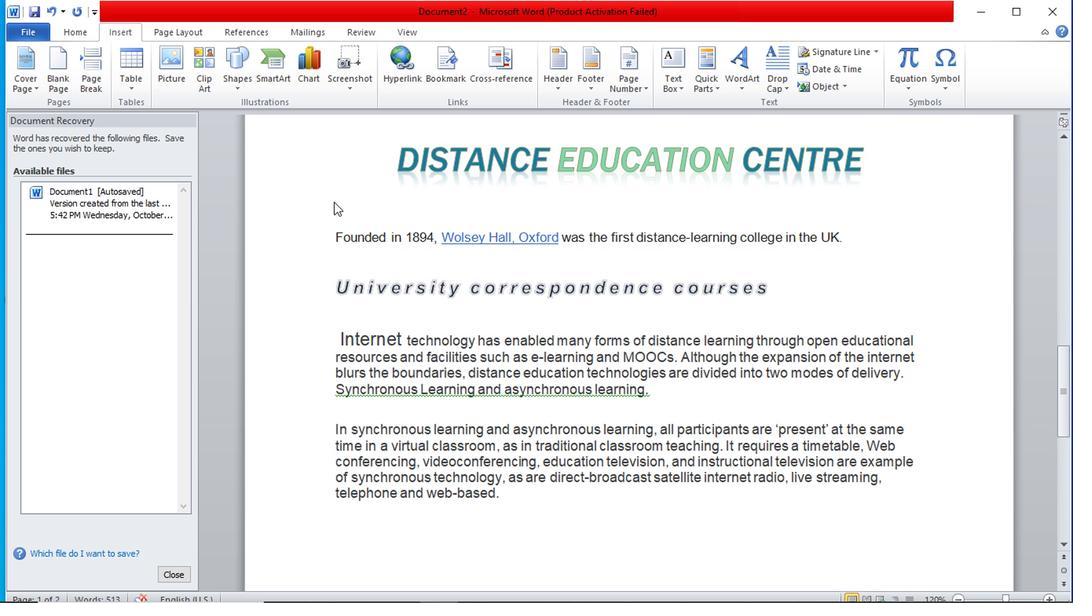 
Action: Mouse scrolled (328, 199) with delta (0, 0)
Screenshot: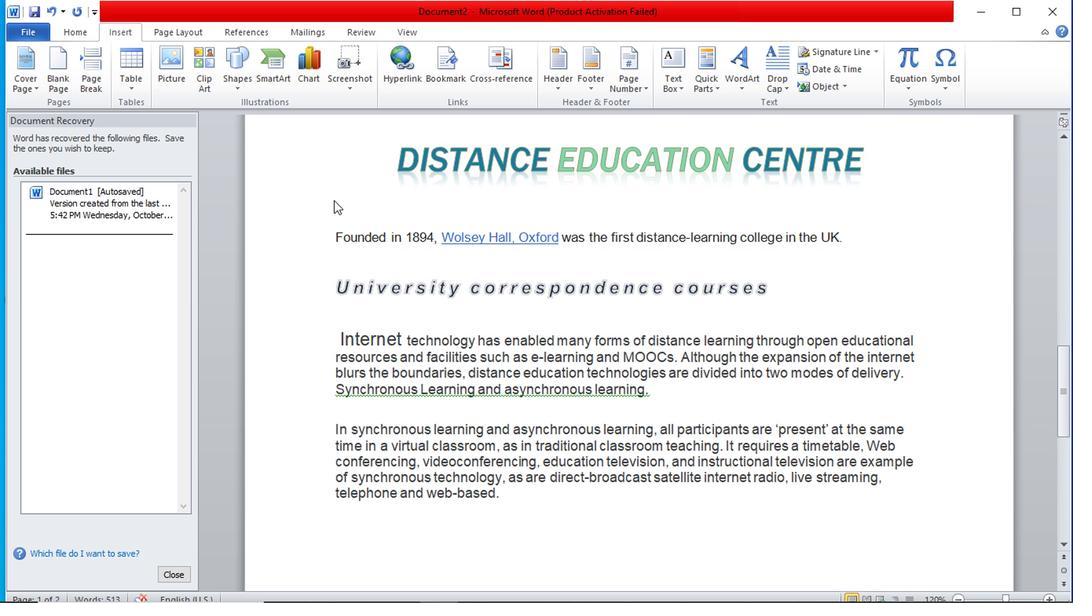 
Action: Mouse scrolled (328, 199) with delta (0, 0)
Screenshot: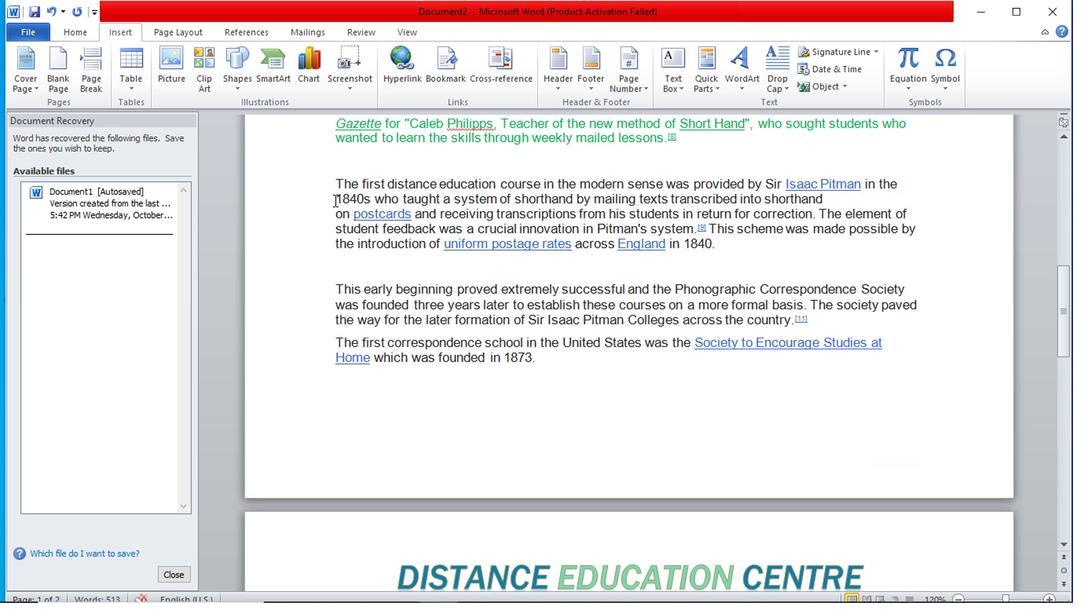 
Action: Mouse scrolled (328, 199) with delta (0, 0)
Screenshot: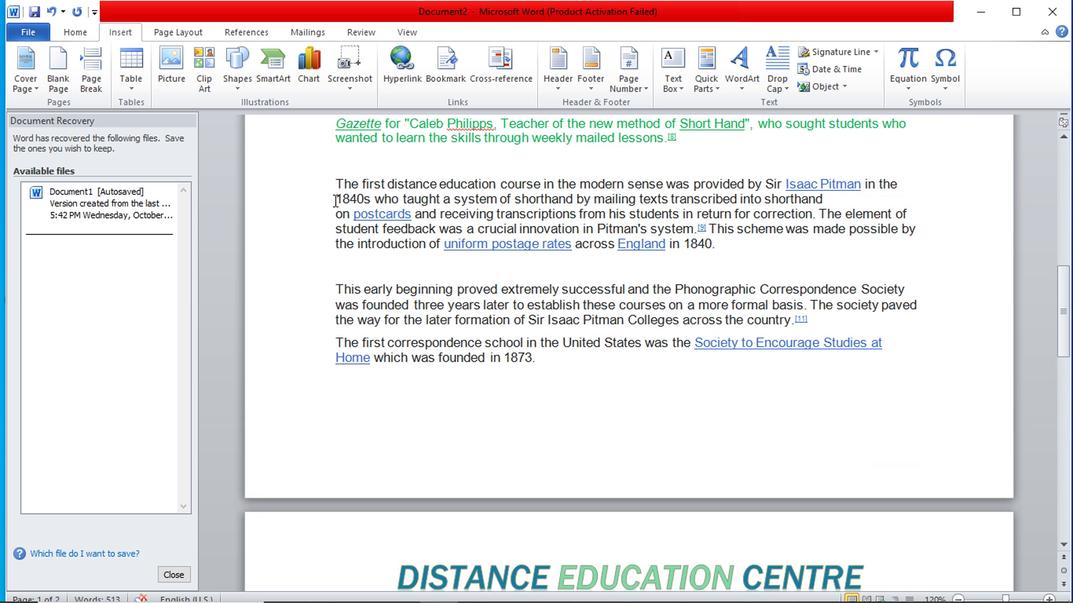 
Action: Mouse scrolled (328, 199) with delta (0, 0)
Screenshot: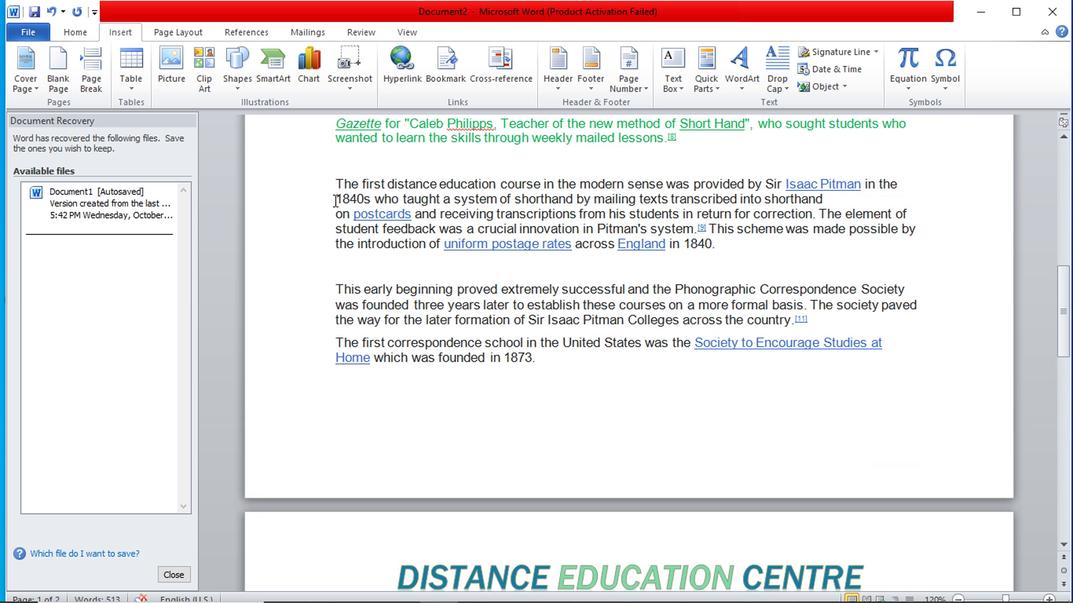 
Action: Mouse scrolled (328, 199) with delta (0, 0)
Screenshot: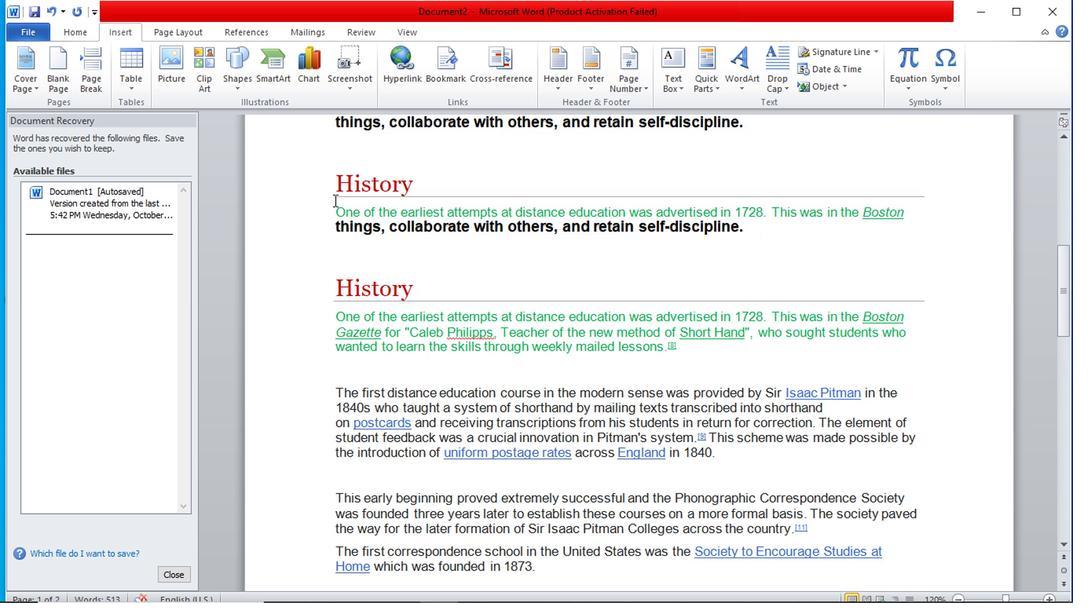 
Action: Mouse scrolled (328, 199) with delta (0, 0)
Screenshot: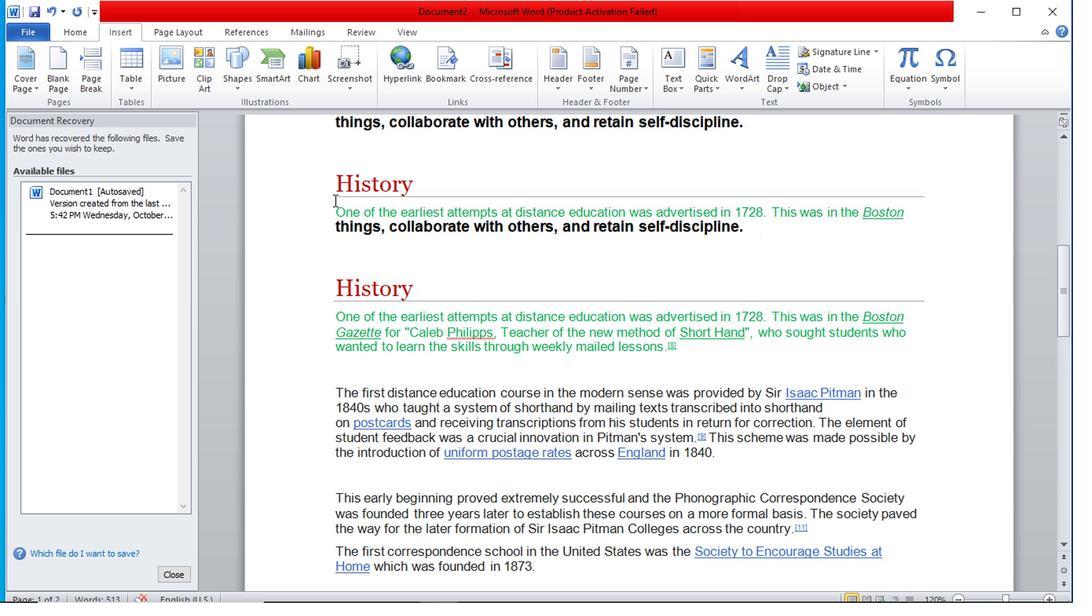 
Action: Mouse scrolled (328, 199) with delta (0, 0)
Screenshot: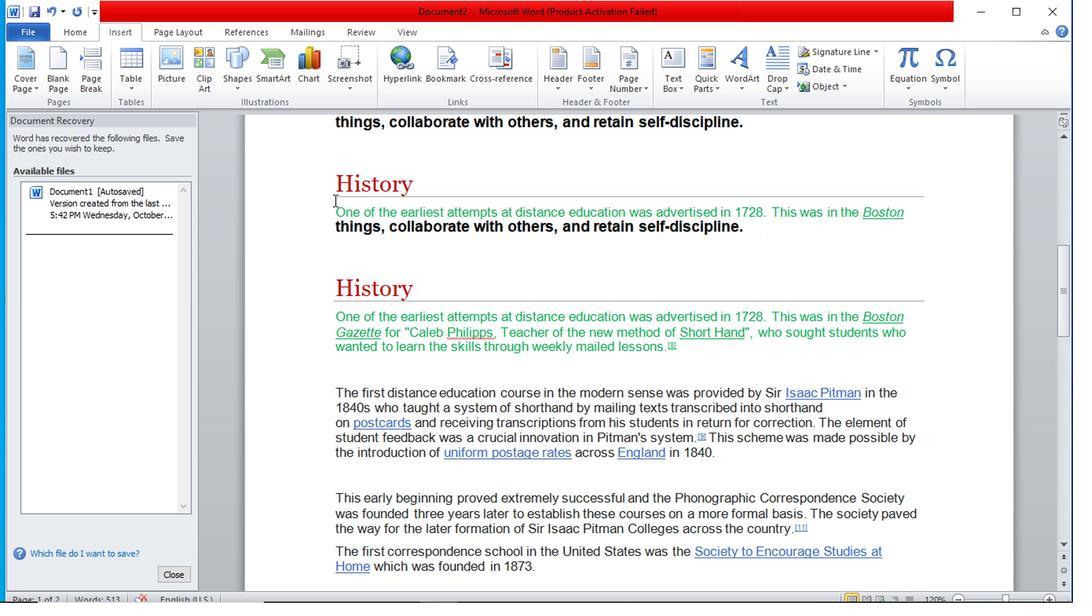 
Action: Mouse scrolled (328, 199) with delta (0, 0)
Screenshot: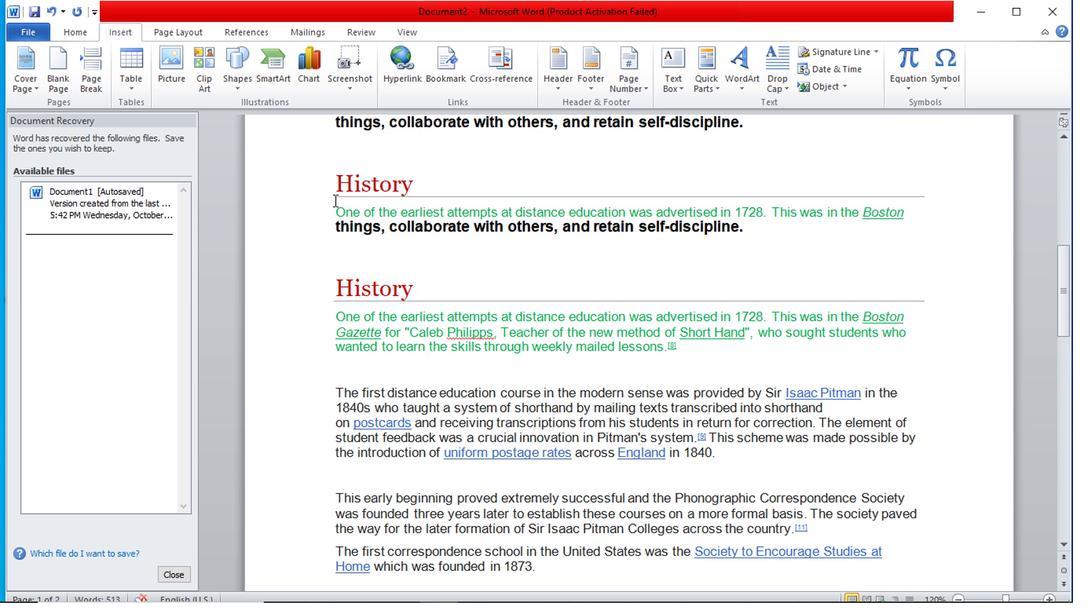
Action: Mouse scrolled (328, 199) with delta (0, 0)
